 Task: Look for Airbnb properties in San Cataldo, Italy from 5th December, 2023 to 13th December, 2023 for 6 adults.3 bedrooms having 3 beds and 3 bathrooms. Property type can be house. Booking option can be shelf check-in. Look for 3 properties as per requirement.
Action: Mouse moved to (453, 101)
Screenshot: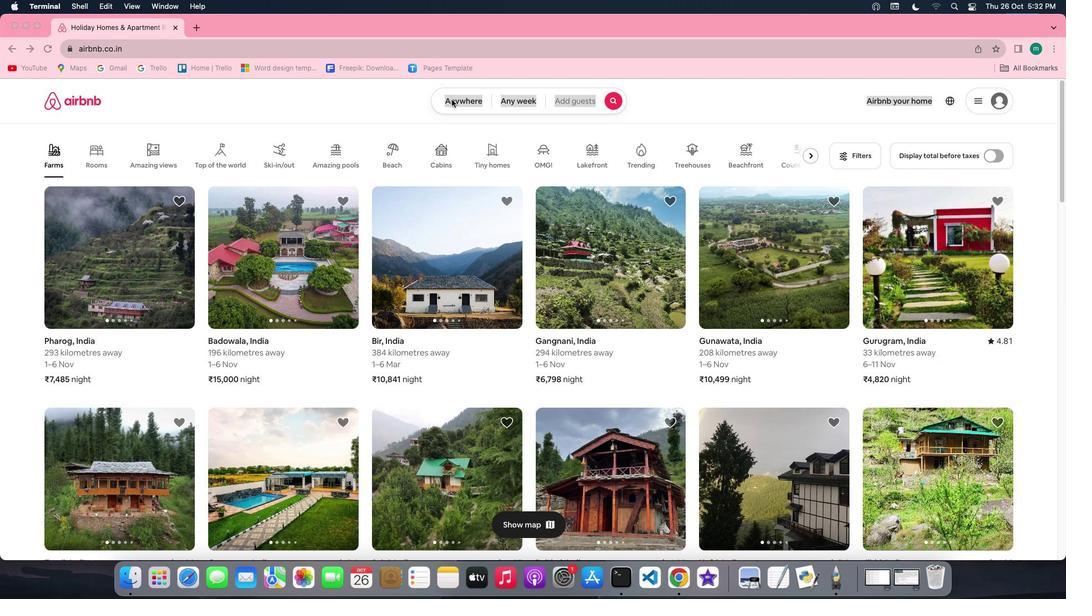
Action: Mouse pressed left at (453, 101)
Screenshot: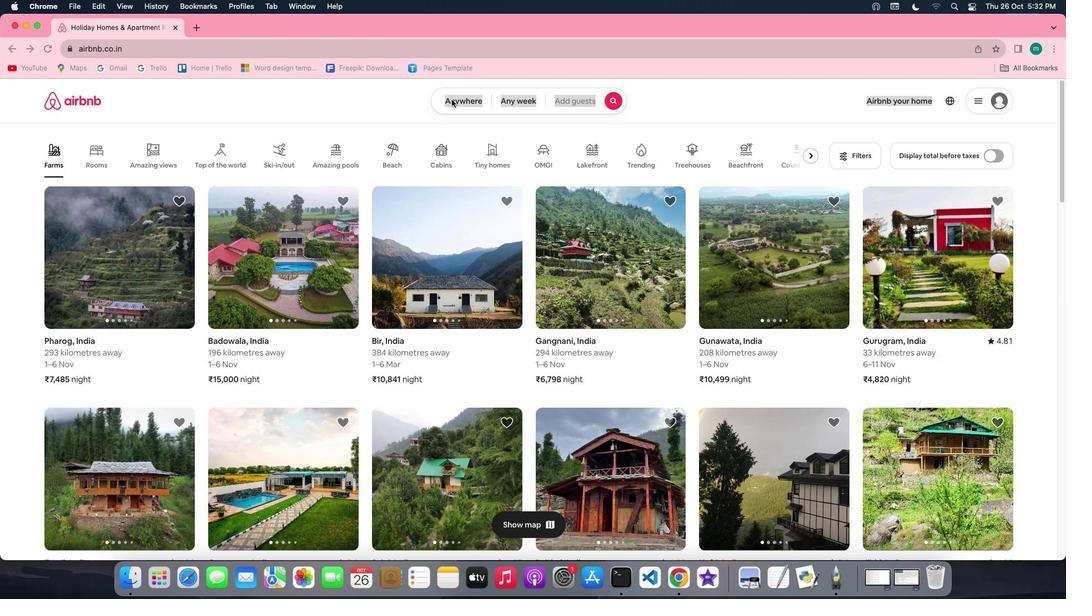 
Action: Mouse pressed left at (453, 101)
Screenshot: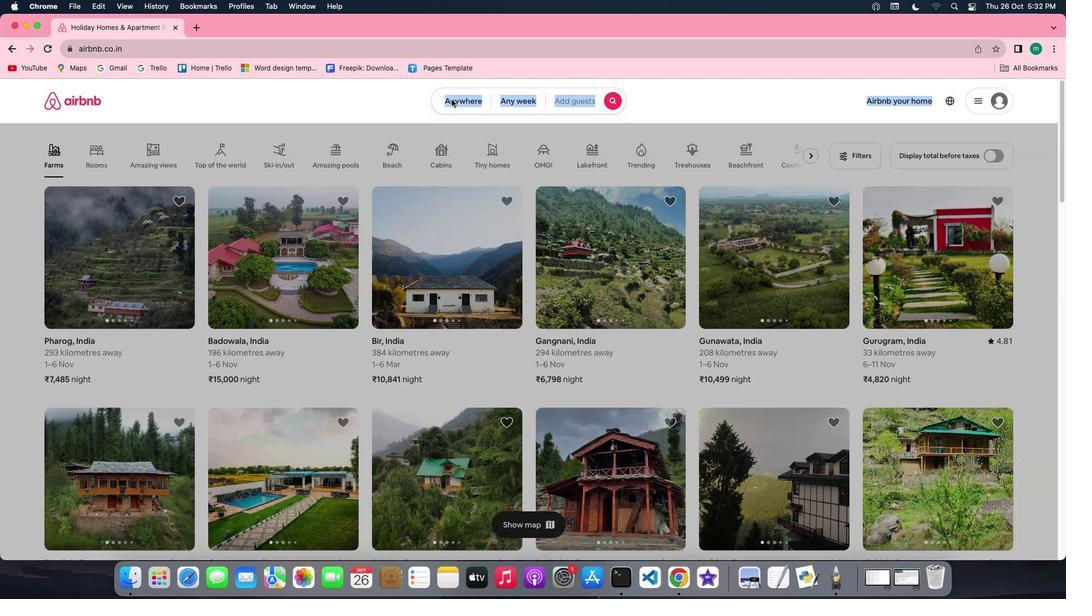 
Action: Mouse moved to (410, 147)
Screenshot: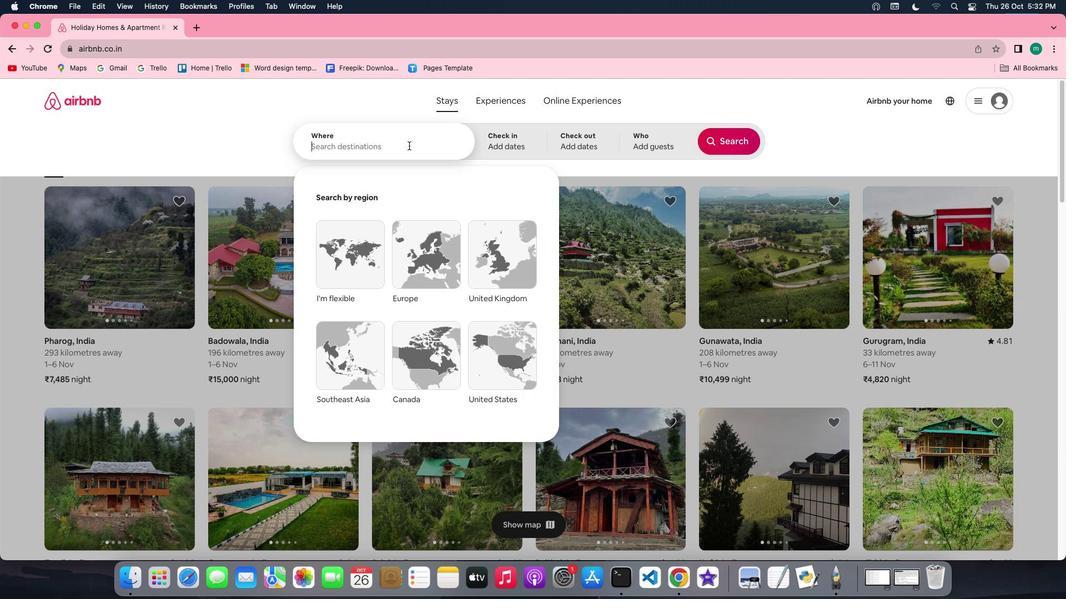 
Action: Mouse pressed left at (410, 147)
Screenshot: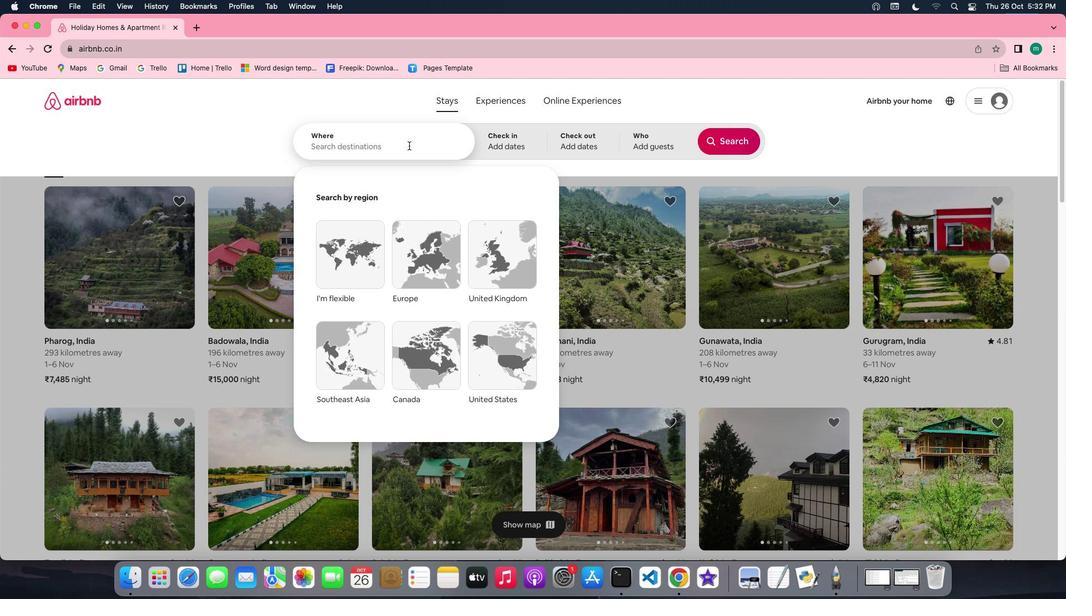 
Action: Key pressed Key.shift'S''a''n'Key.spaceKey.shift'C''a''t''a''l''d''o'','Key.spaceKey.shift'i''t''a''l''y'
Screenshot: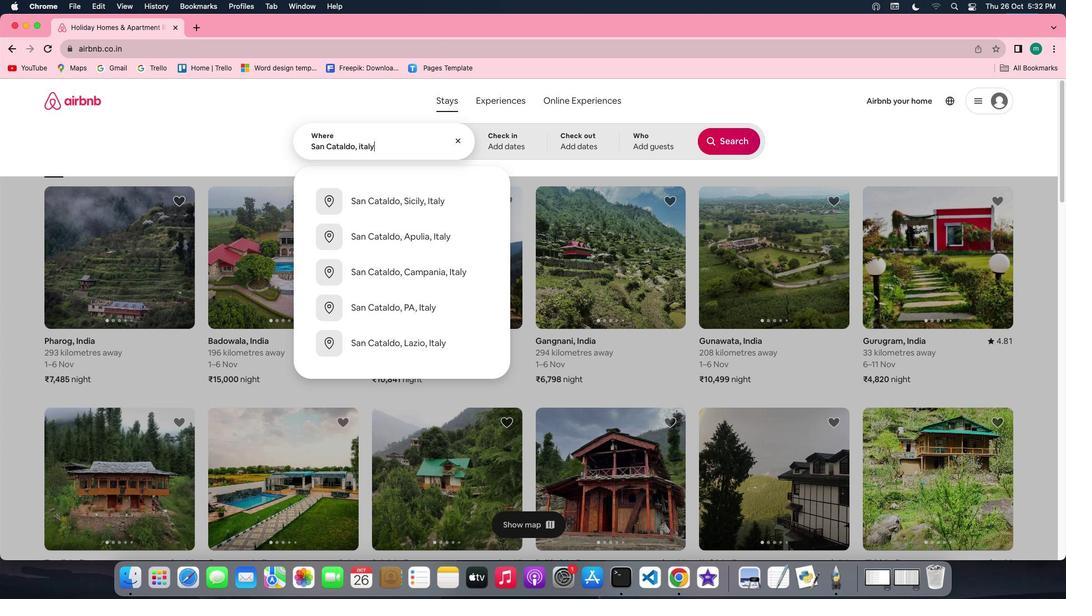 
Action: Mouse moved to (504, 144)
Screenshot: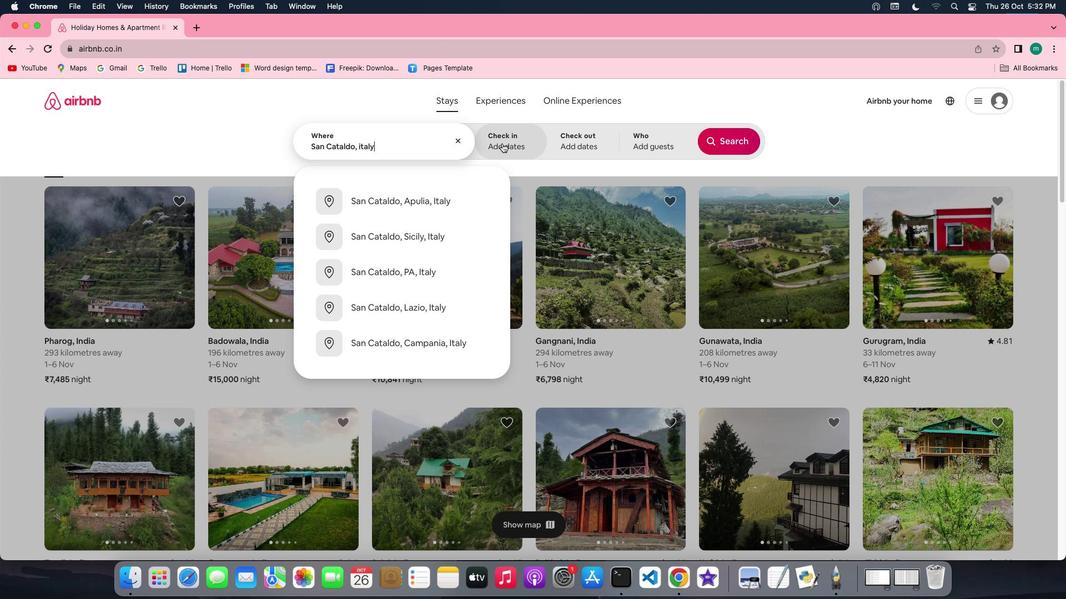 
Action: Mouse pressed left at (504, 144)
Screenshot: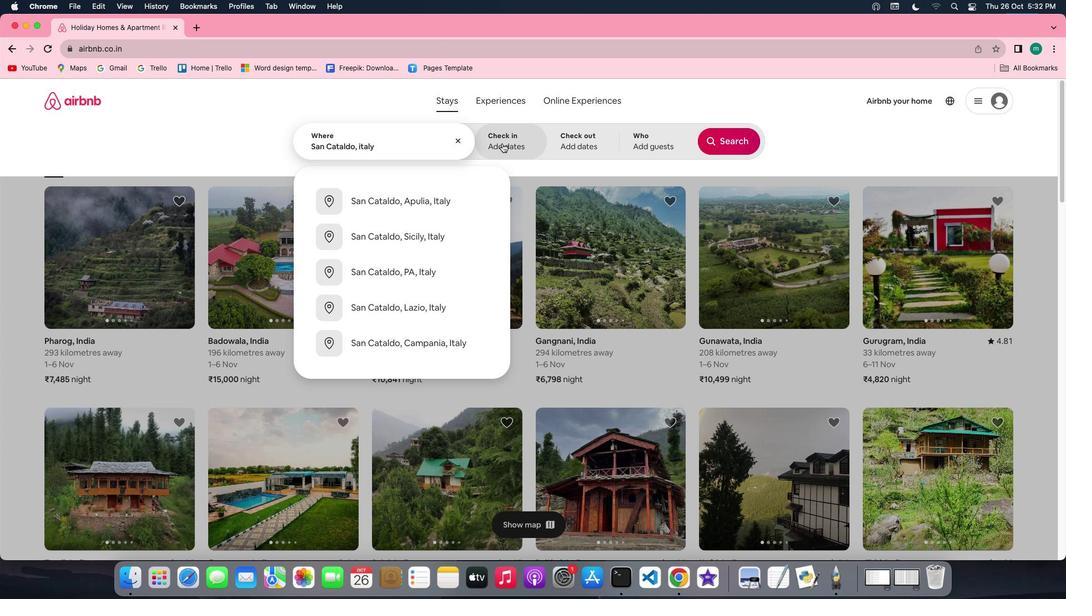 
Action: Mouse moved to (721, 232)
Screenshot: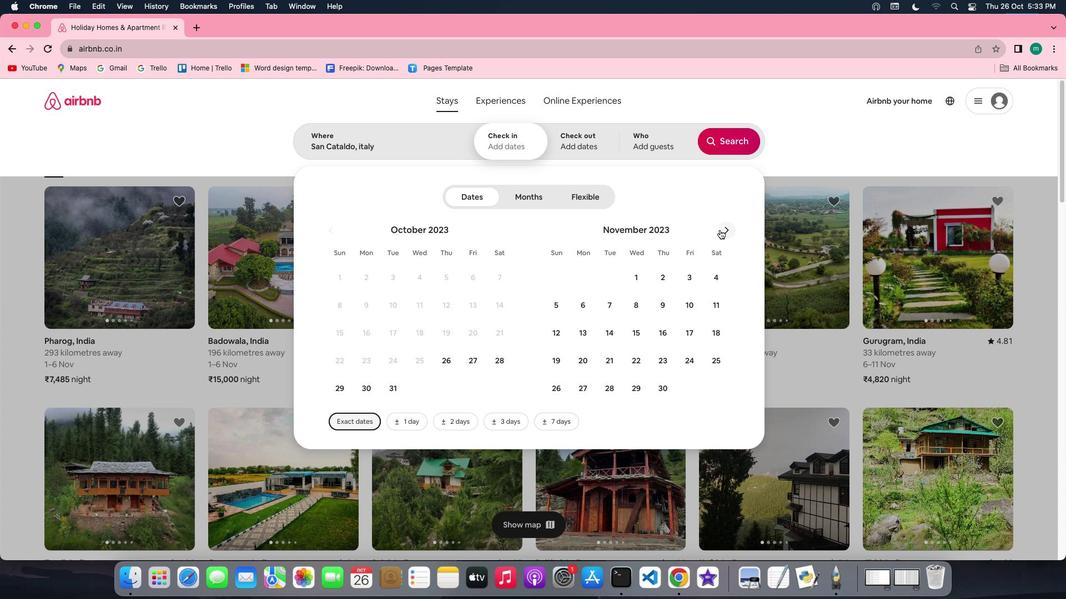
Action: Mouse pressed left at (721, 232)
Screenshot: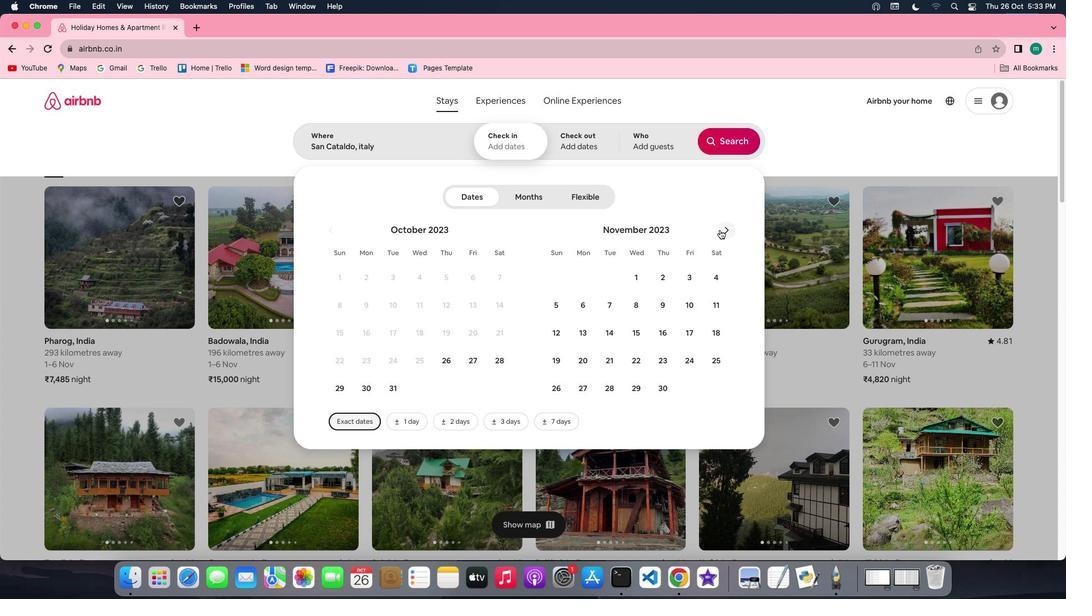 
Action: Mouse moved to (614, 313)
Screenshot: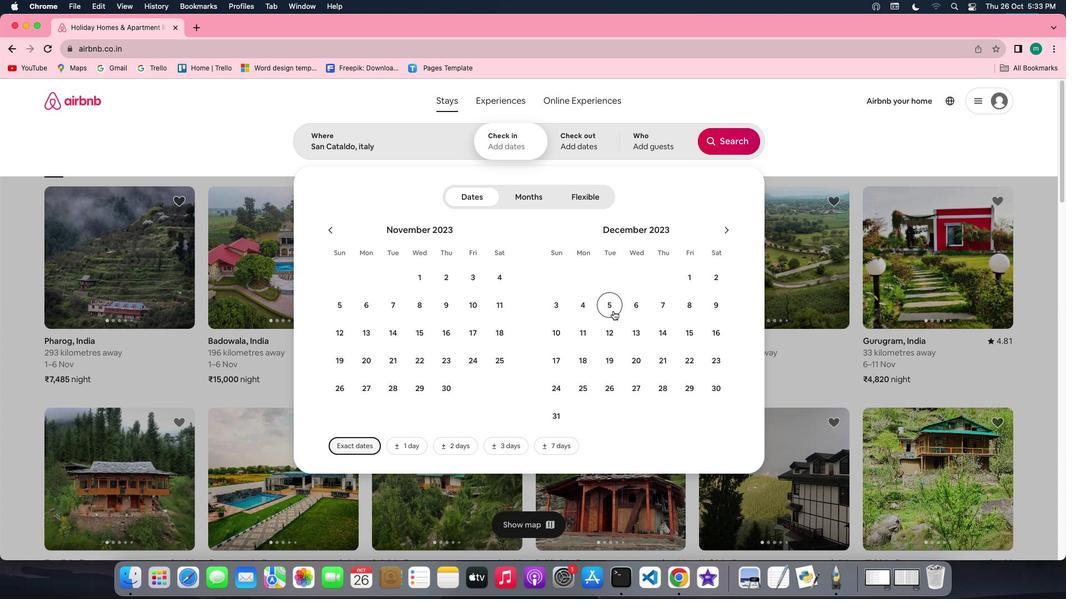 
Action: Mouse pressed left at (614, 313)
Screenshot: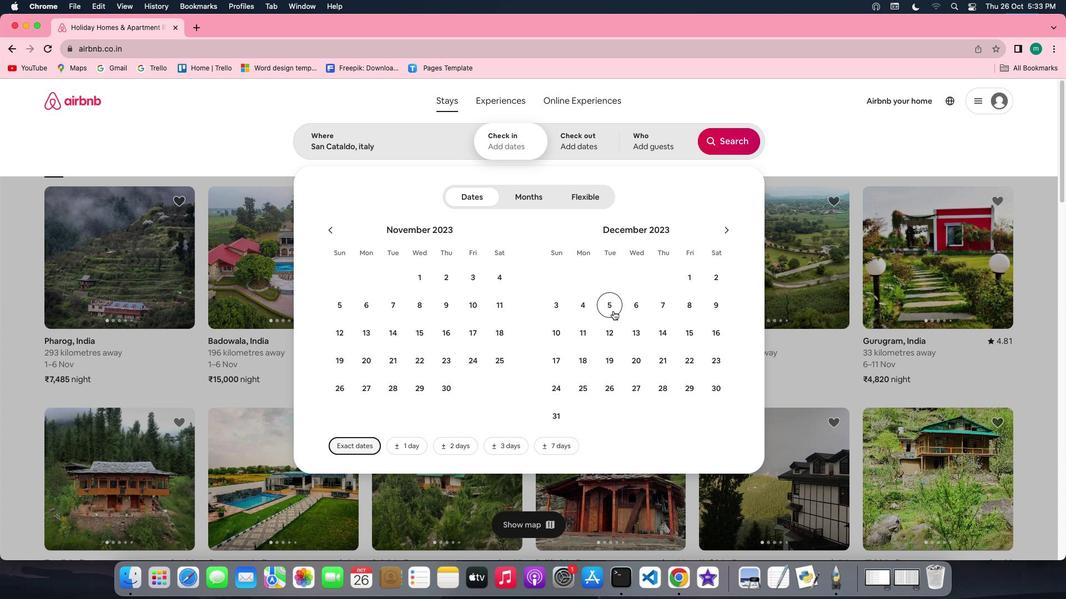 
Action: Mouse moved to (637, 337)
Screenshot: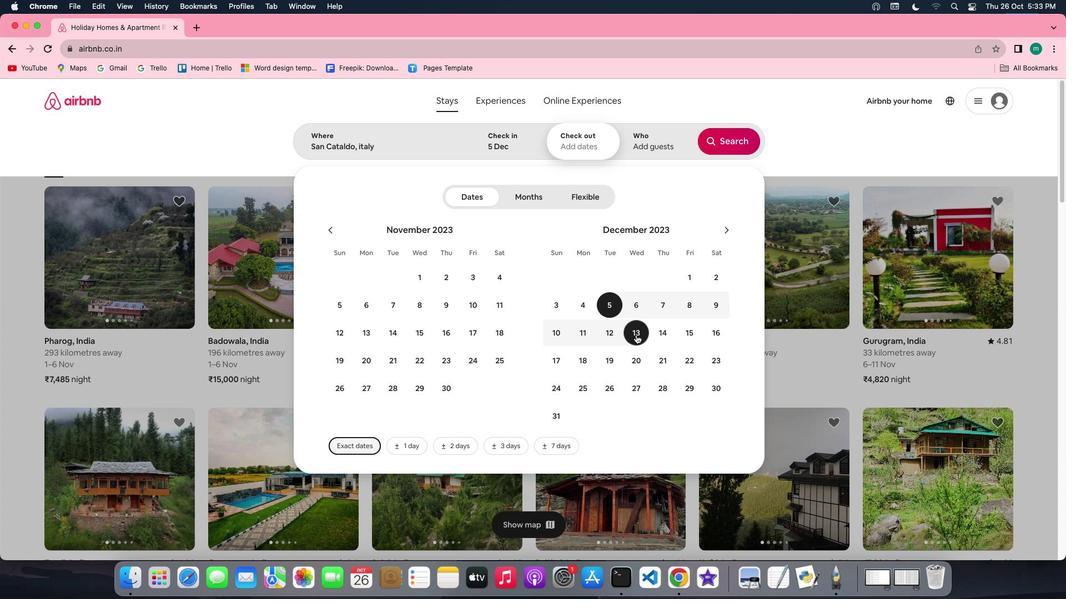 
Action: Mouse pressed left at (637, 337)
Screenshot: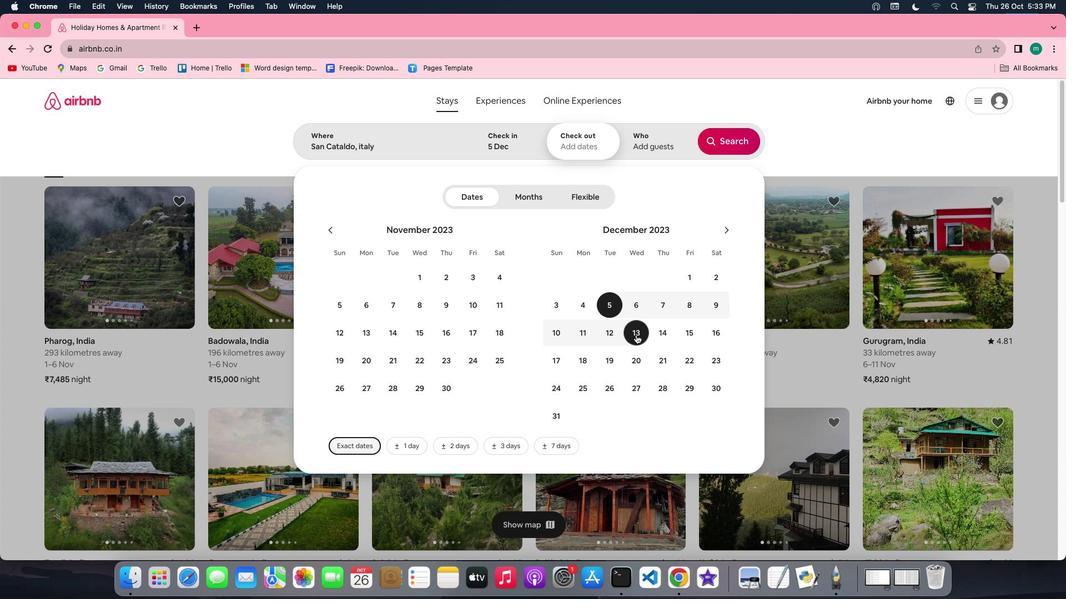 
Action: Mouse moved to (651, 157)
Screenshot: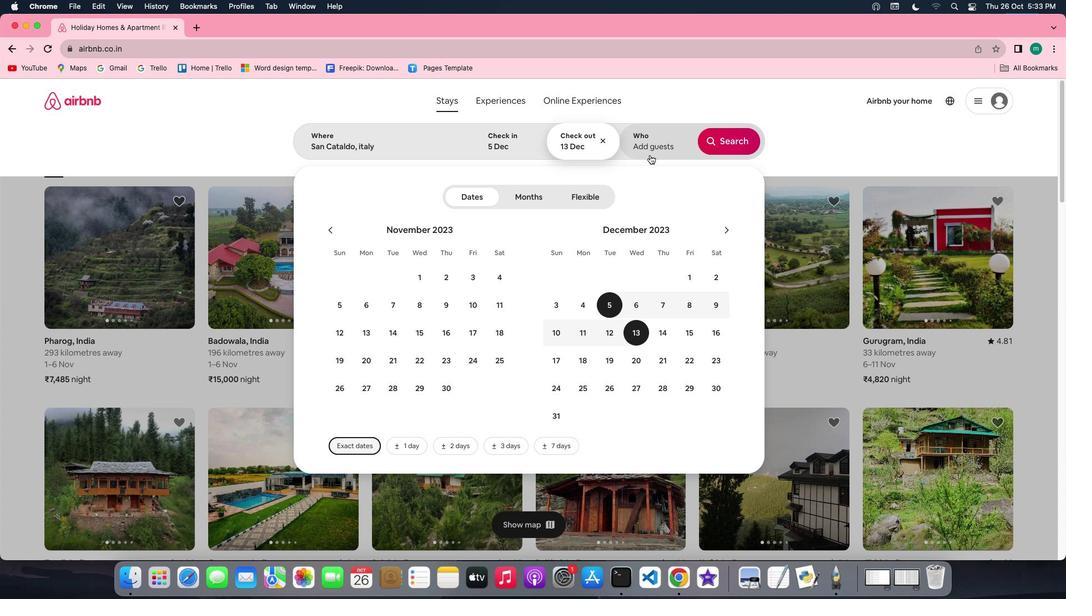 
Action: Mouse pressed left at (651, 157)
Screenshot: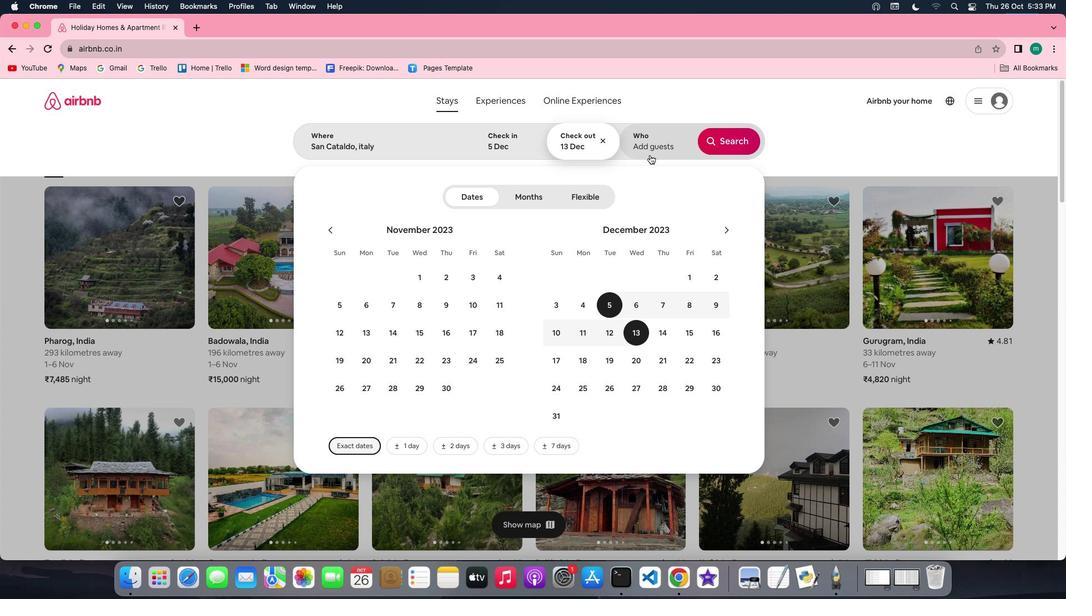 
Action: Mouse moved to (738, 202)
Screenshot: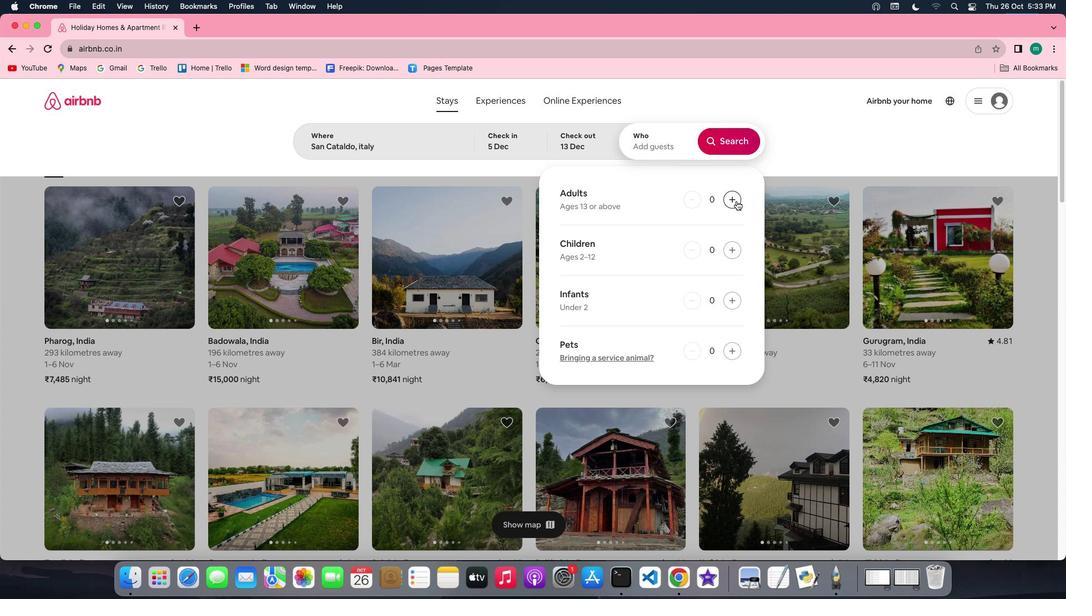 
Action: Mouse pressed left at (738, 202)
Screenshot: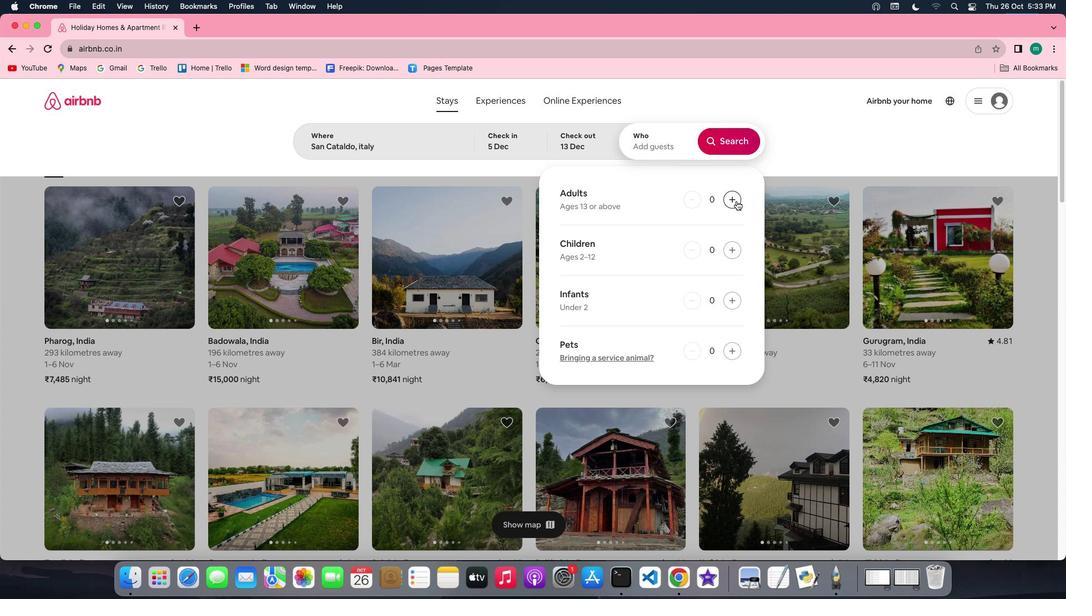 
Action: Mouse pressed left at (738, 202)
Screenshot: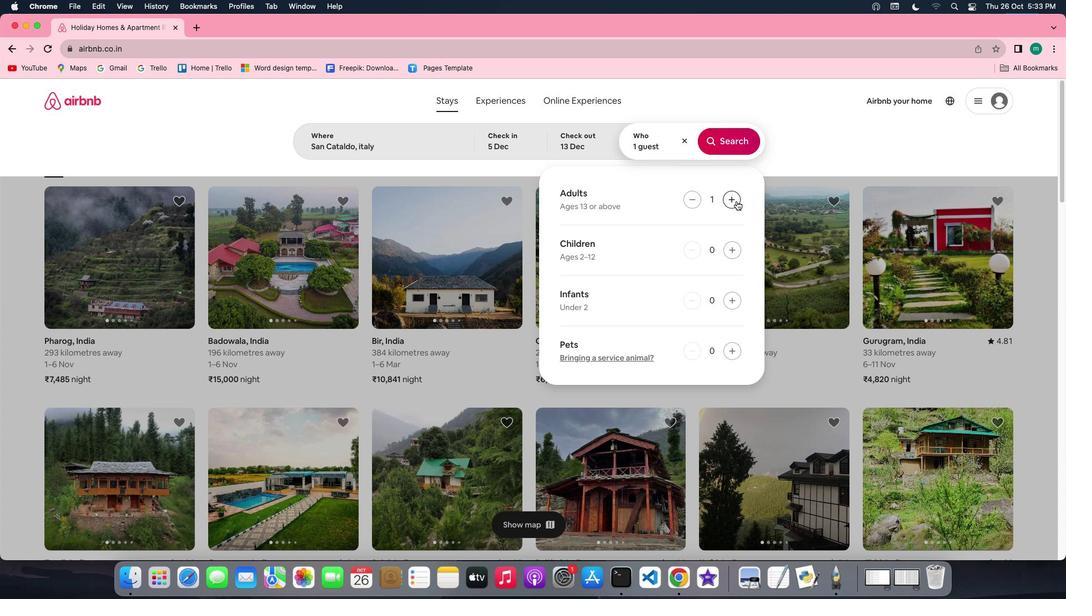 
Action: Mouse pressed left at (738, 202)
Screenshot: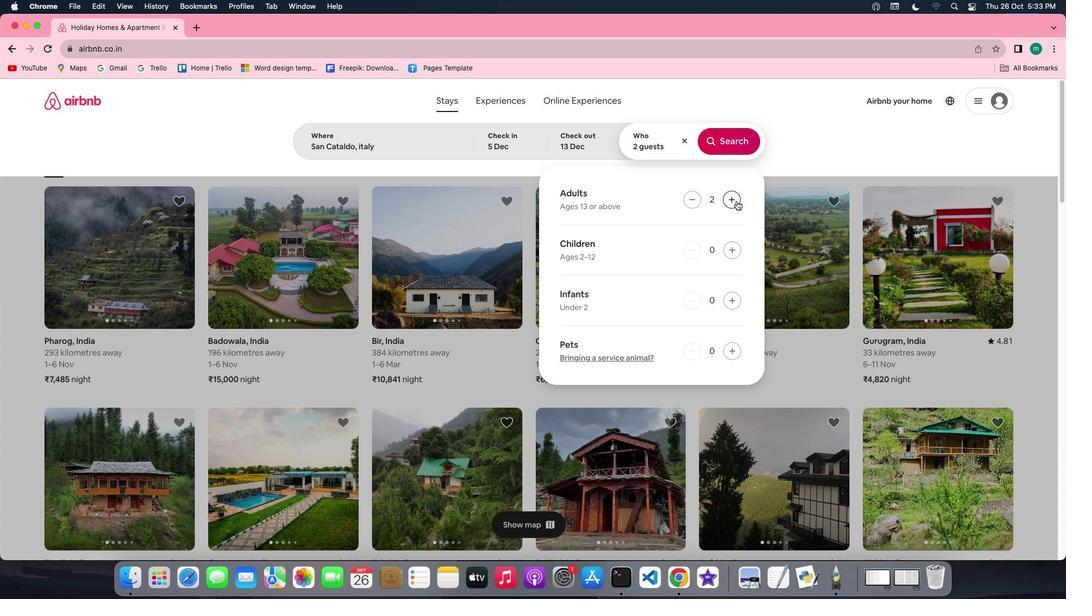 
Action: Mouse pressed left at (738, 202)
Screenshot: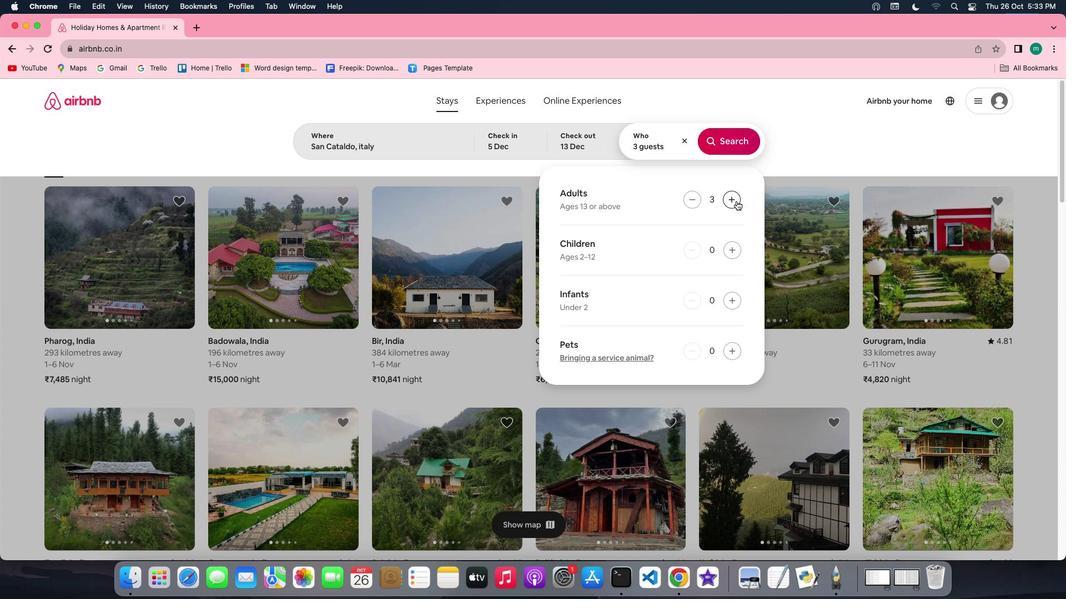 
Action: Mouse pressed left at (738, 202)
Screenshot: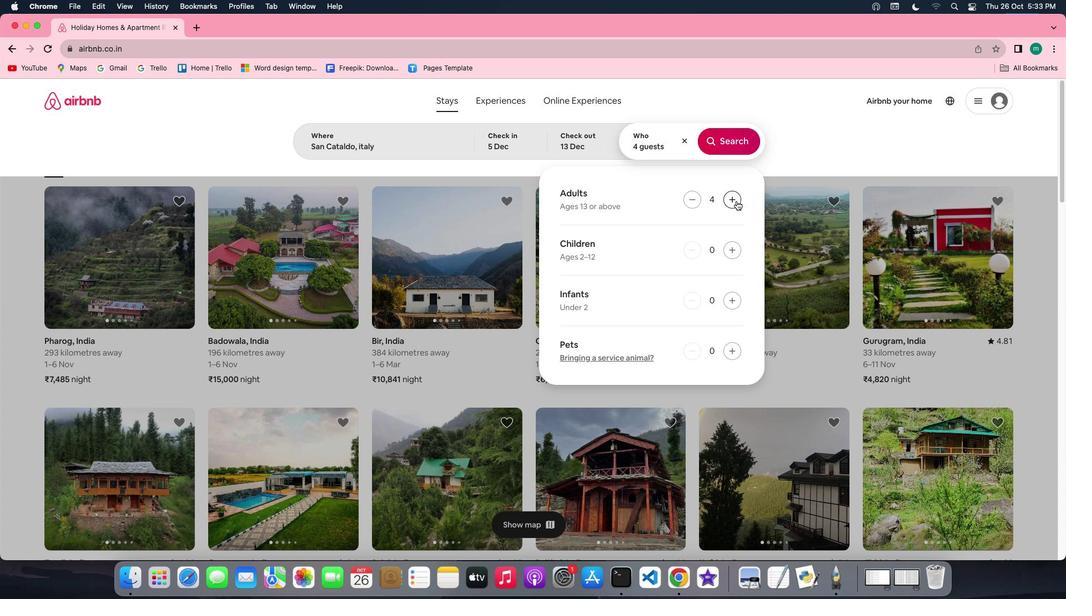 
Action: Mouse pressed left at (738, 202)
Screenshot: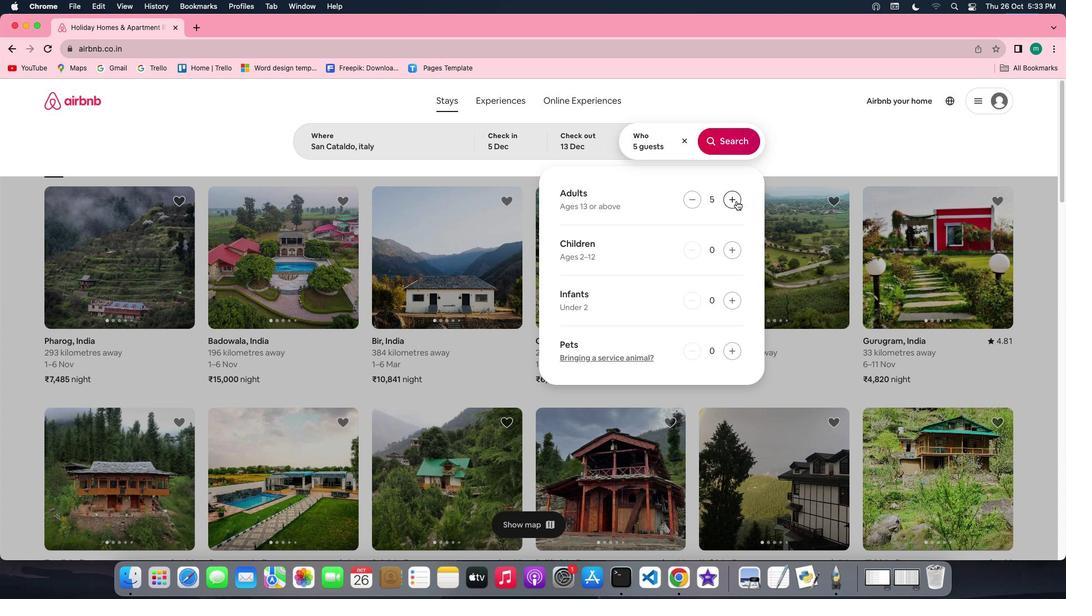 
Action: Mouse moved to (736, 141)
Screenshot: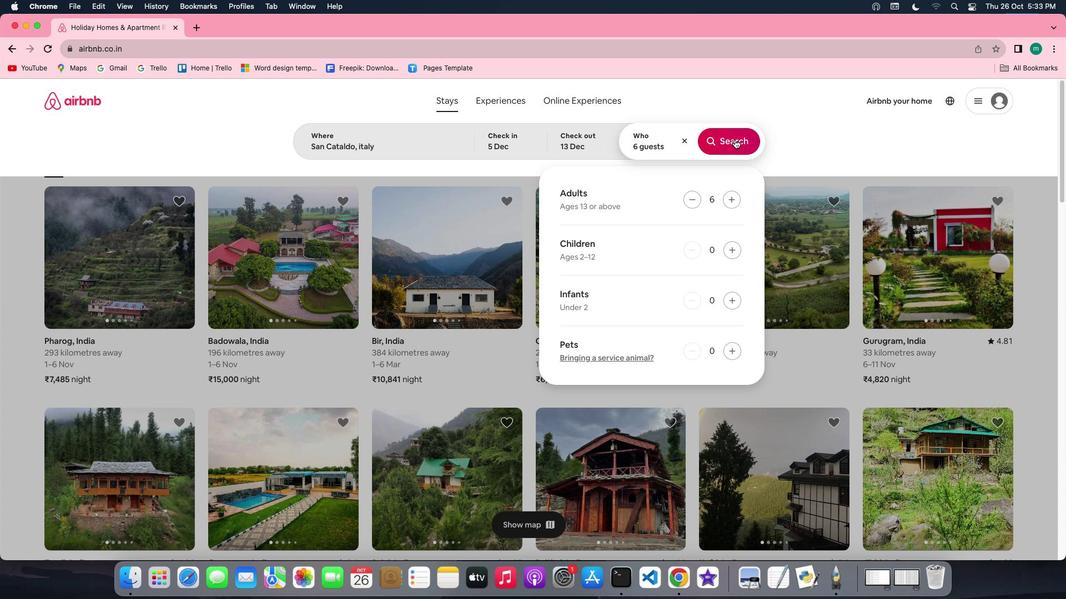 
Action: Mouse pressed left at (736, 141)
Screenshot: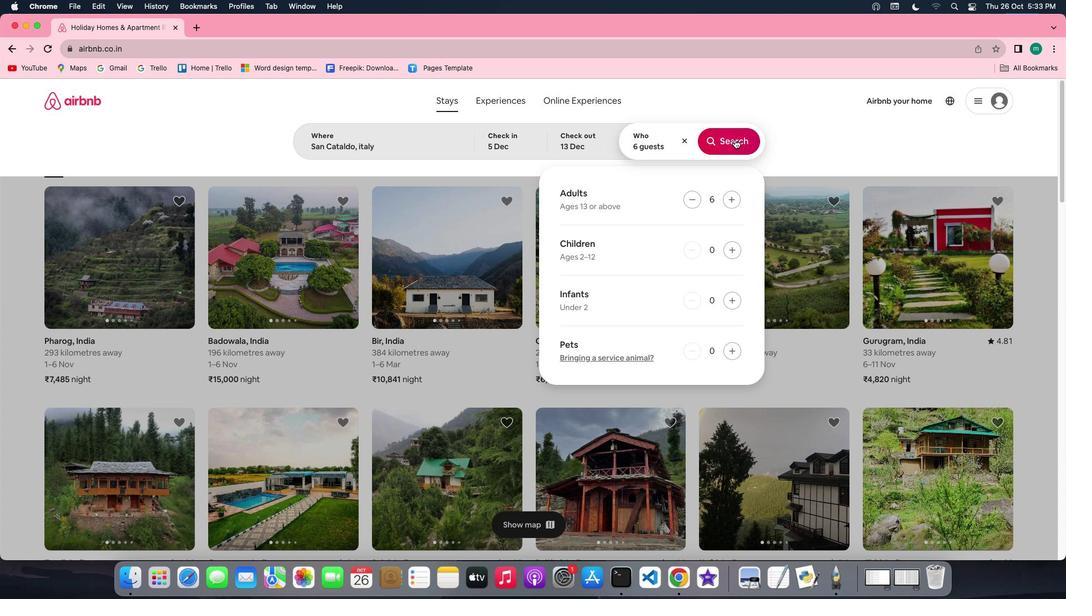 
Action: Mouse moved to (898, 145)
Screenshot: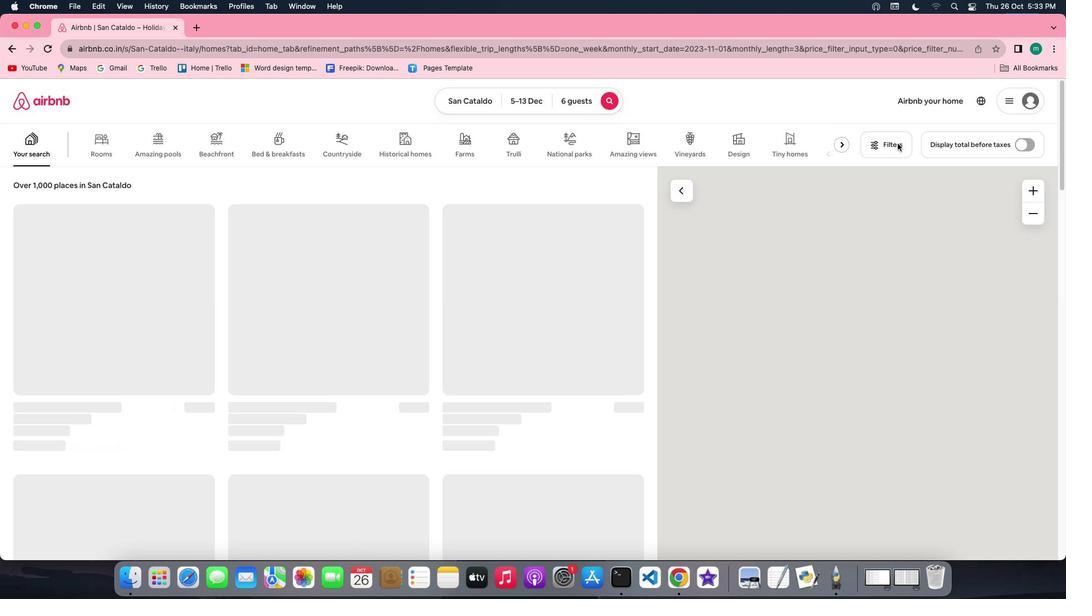 
Action: Mouse pressed left at (898, 145)
Screenshot: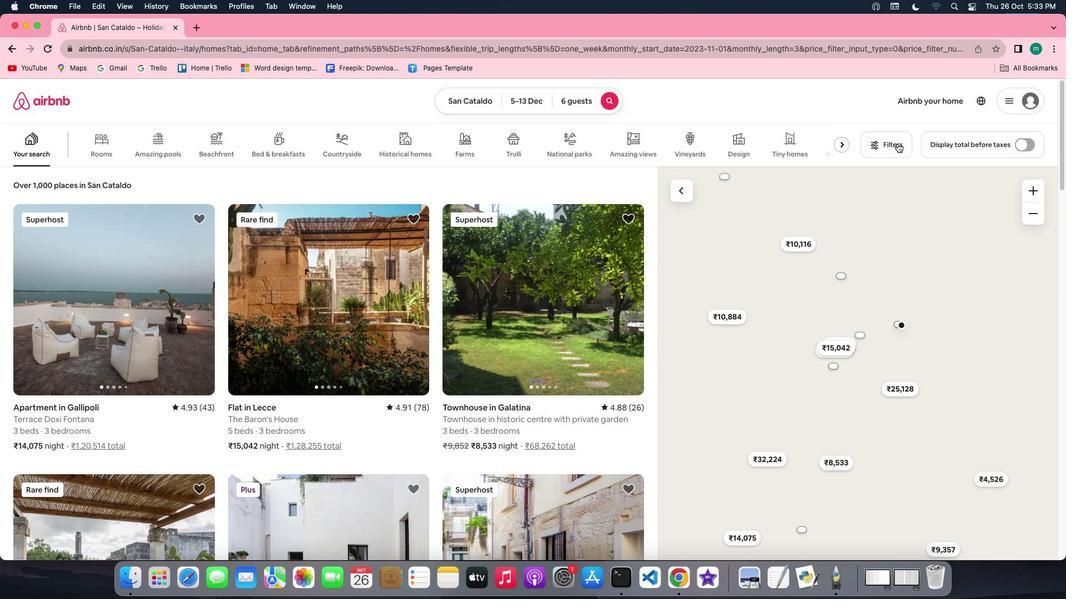 
Action: Mouse moved to (629, 299)
Screenshot: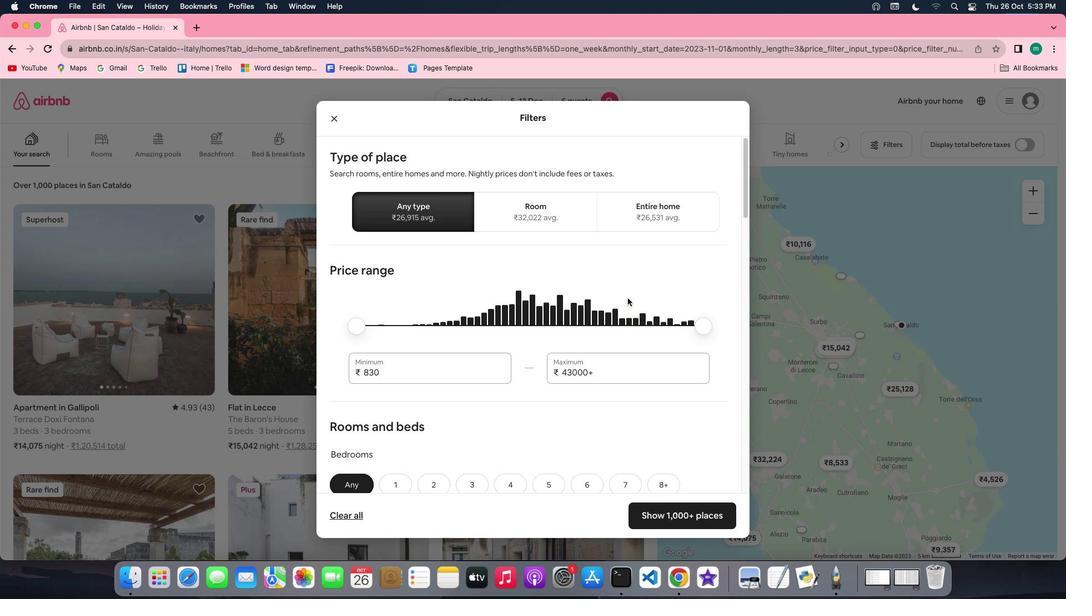 
Action: Mouse scrolled (629, 299) with delta (1, 1)
Screenshot: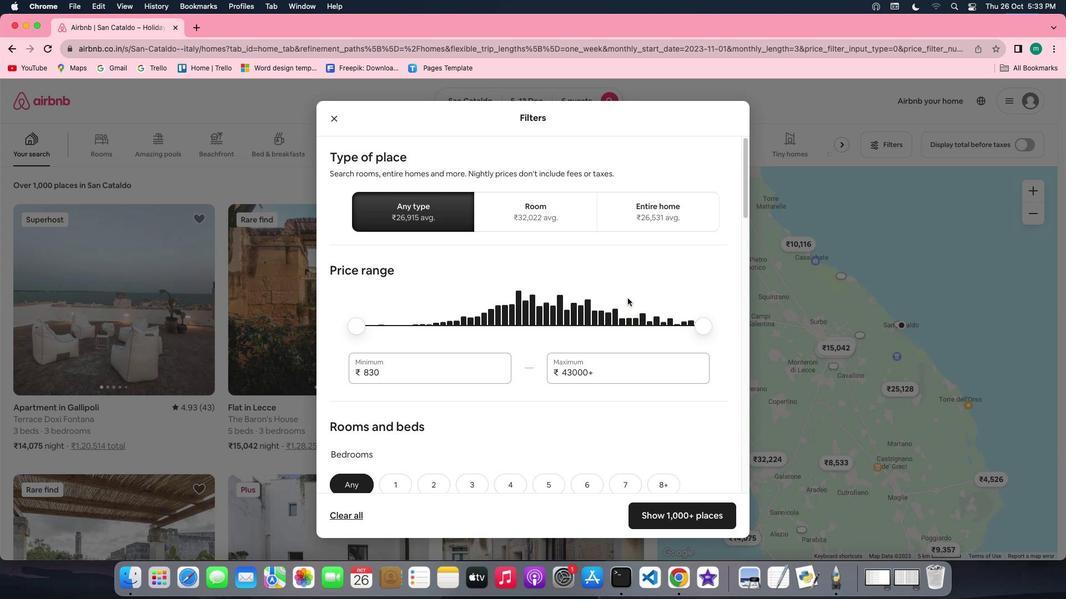 
Action: Mouse scrolled (629, 299) with delta (1, 1)
Screenshot: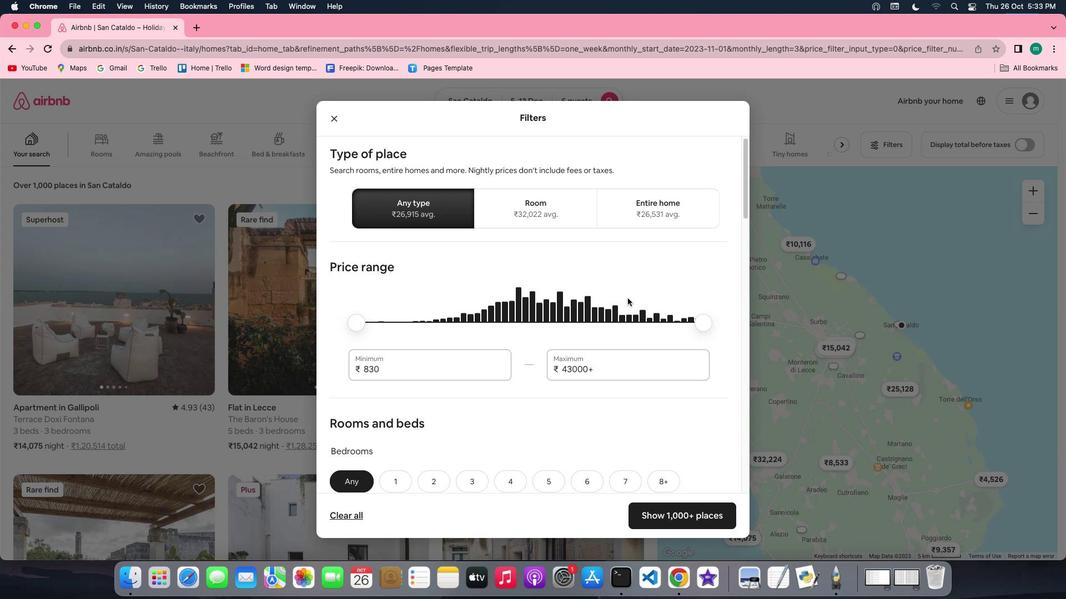 
Action: Mouse scrolled (629, 299) with delta (1, 0)
Screenshot: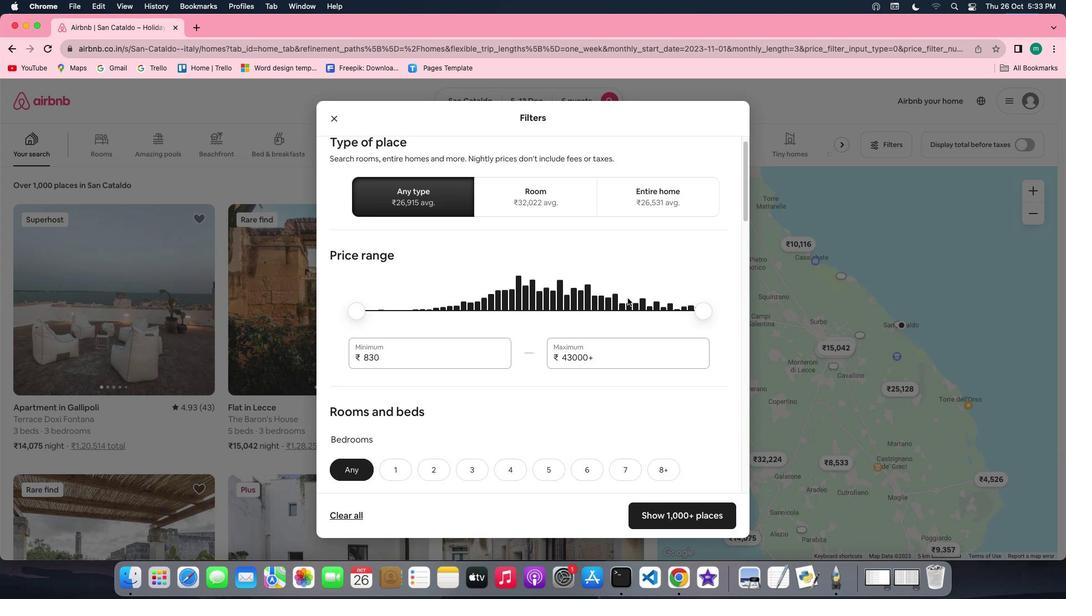 
Action: Mouse scrolled (629, 299) with delta (1, 0)
Screenshot: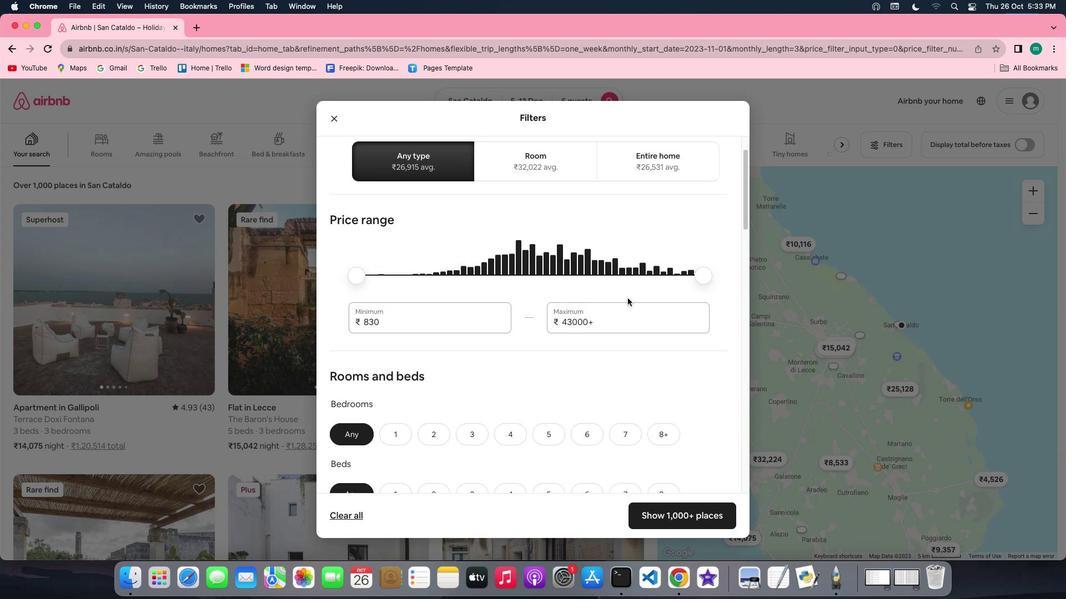 
Action: Mouse scrolled (629, 299) with delta (1, 0)
Screenshot: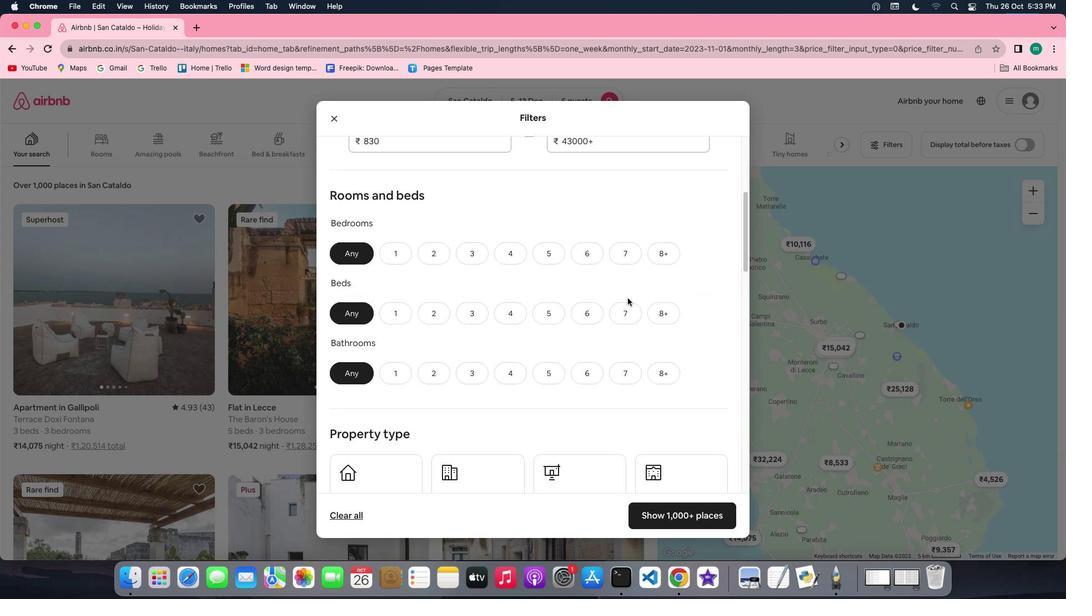 
Action: Mouse moved to (476, 189)
Screenshot: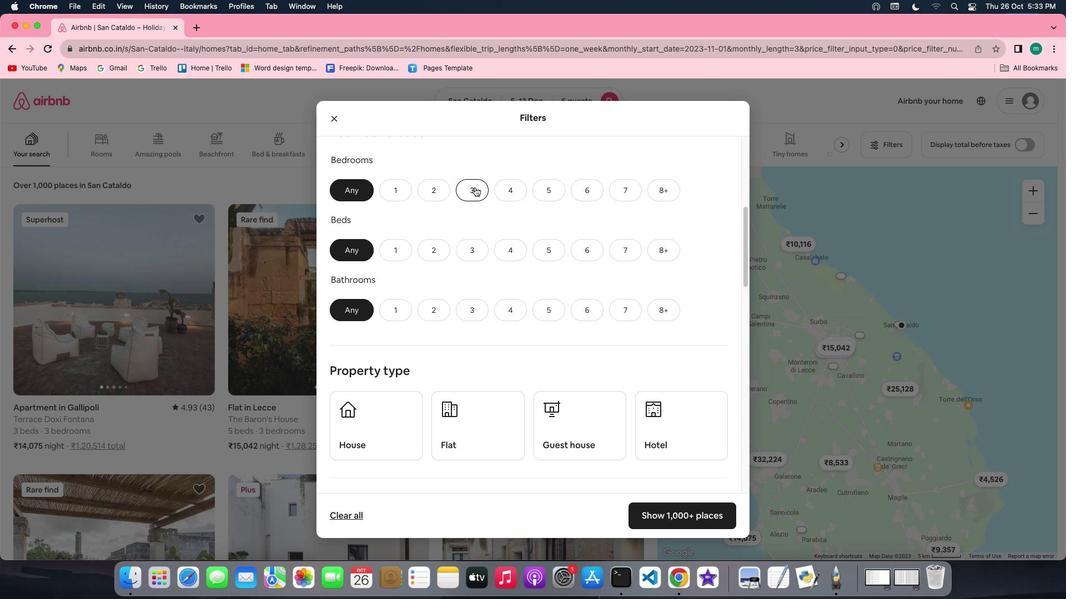 
Action: Mouse pressed left at (476, 189)
Screenshot: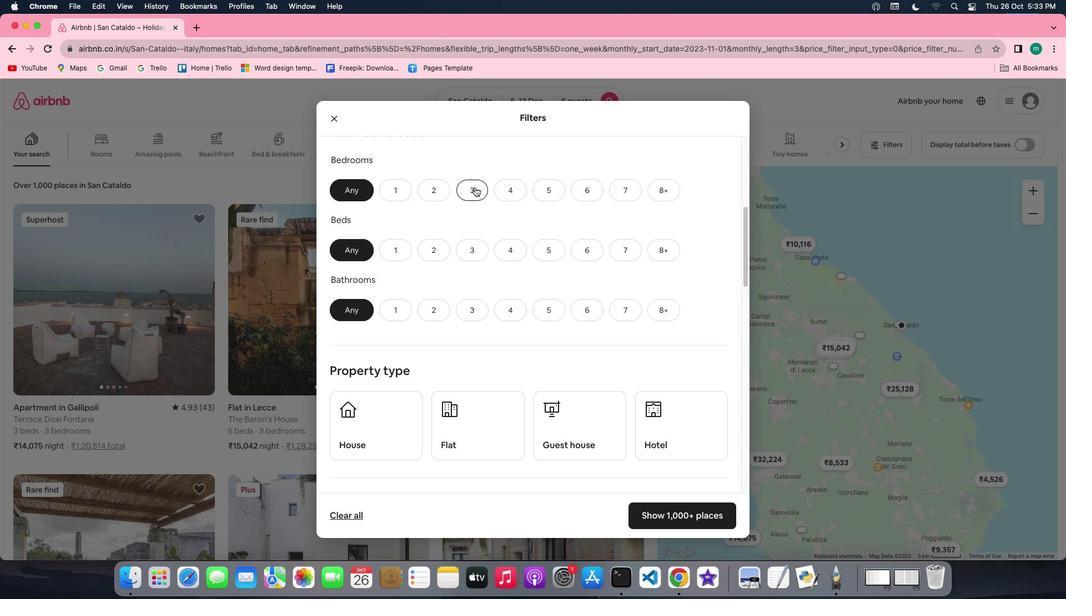 
Action: Mouse moved to (554, 262)
Screenshot: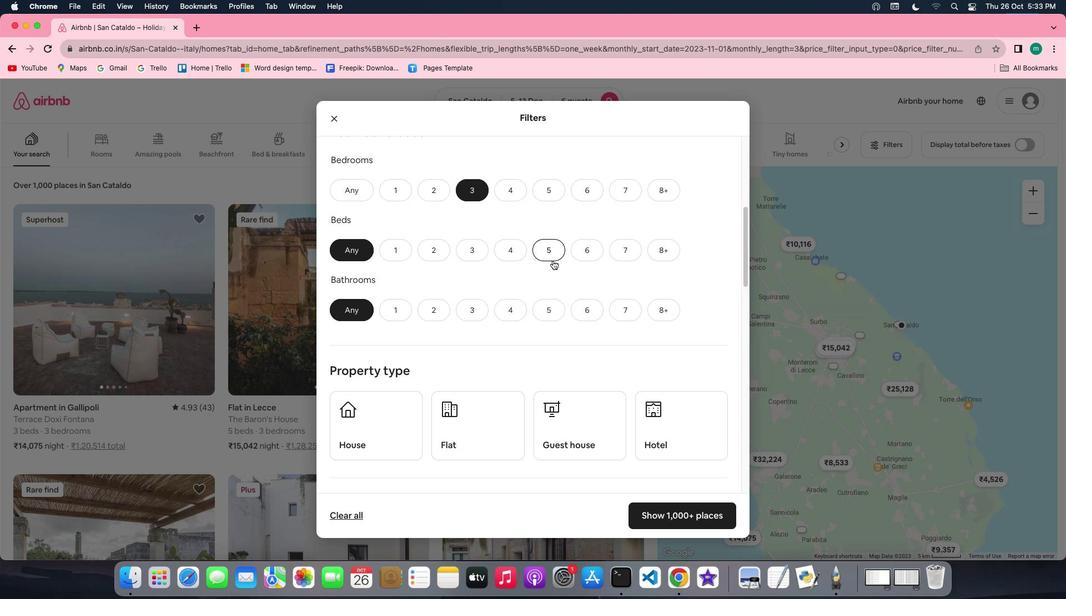 
Action: Mouse scrolled (554, 262) with delta (1, 1)
Screenshot: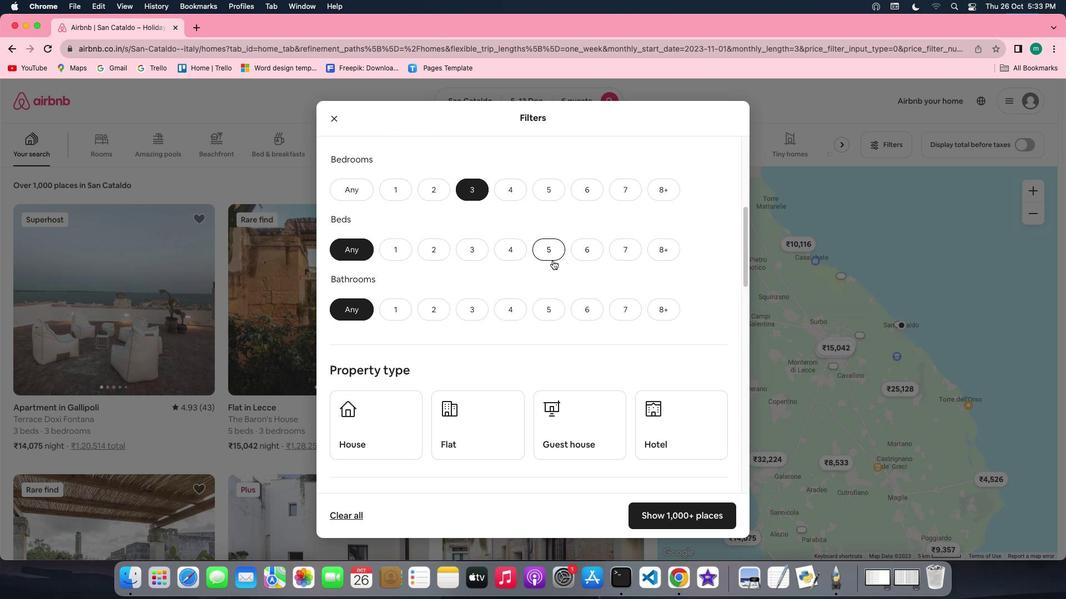 
Action: Mouse scrolled (554, 262) with delta (1, 1)
Screenshot: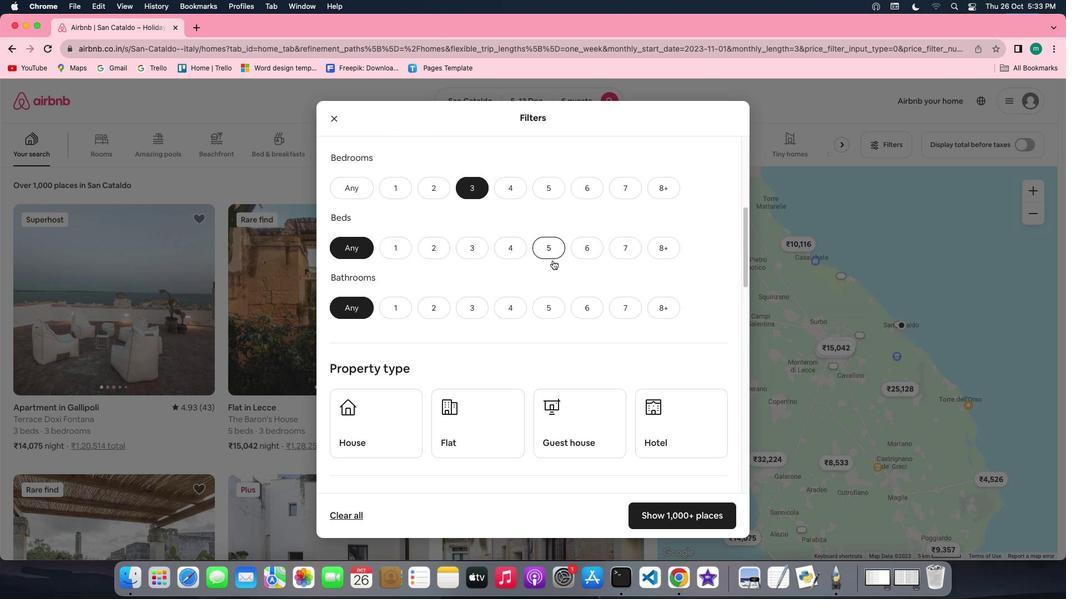 
Action: Mouse scrolled (554, 262) with delta (1, 1)
Screenshot: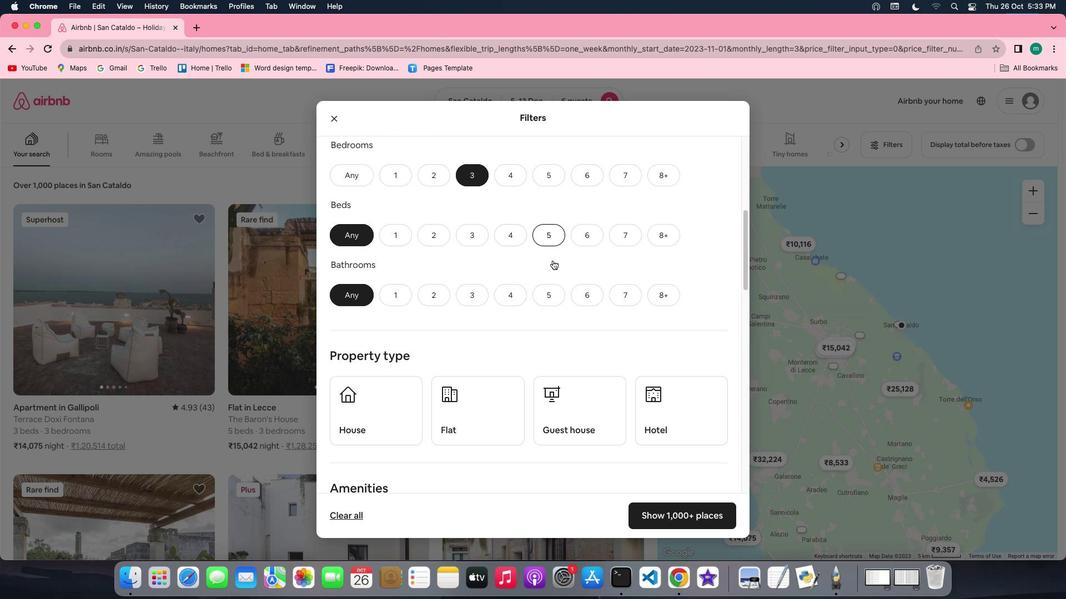 
Action: Mouse scrolled (554, 262) with delta (1, 1)
Screenshot: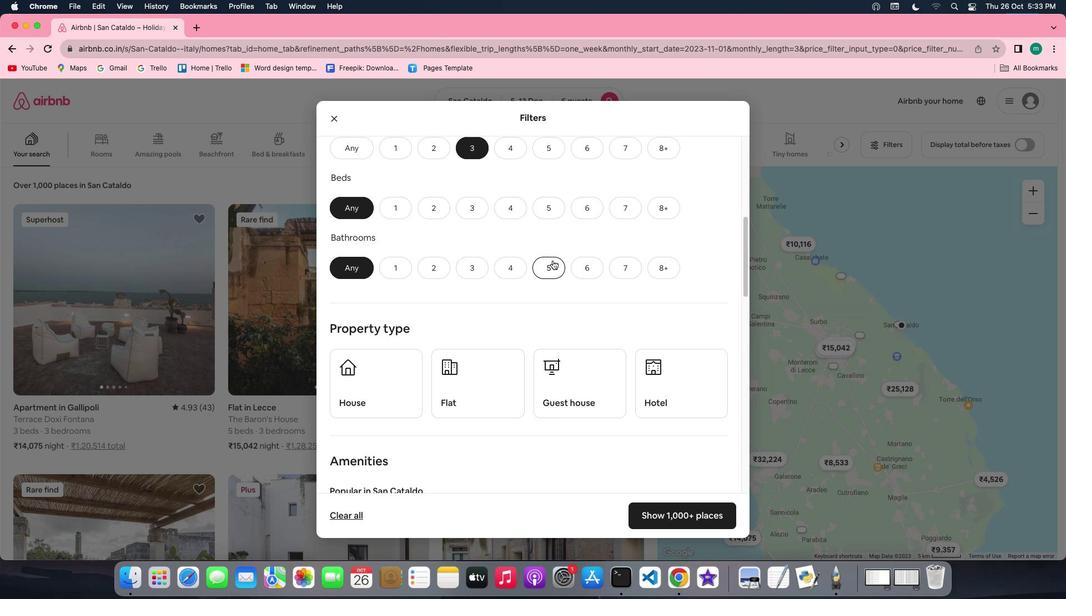 
Action: Mouse scrolled (554, 262) with delta (1, 1)
Screenshot: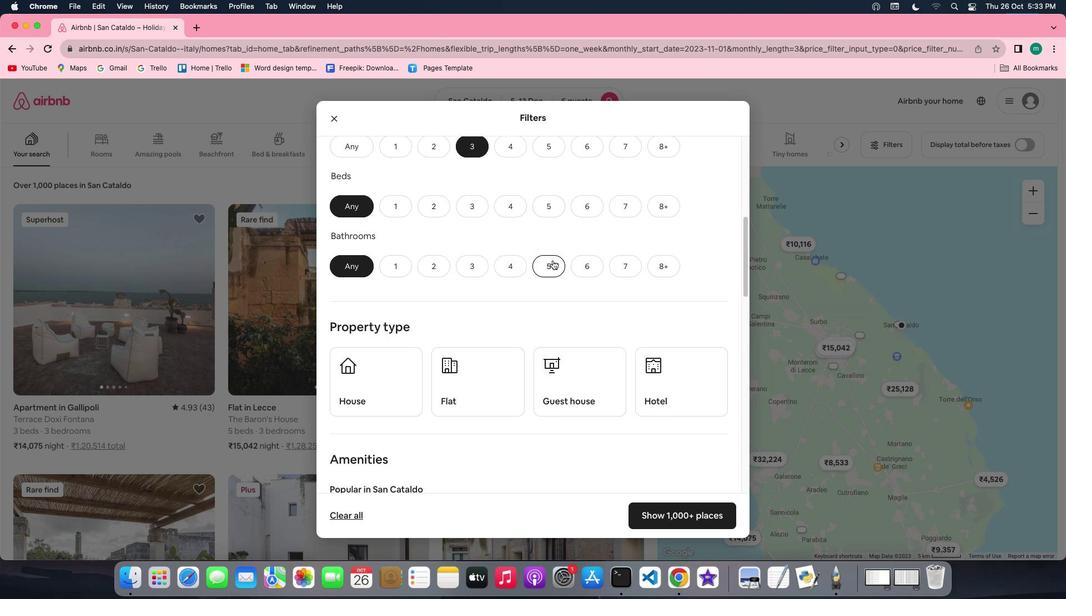 
Action: Mouse scrolled (554, 262) with delta (1, 1)
Screenshot: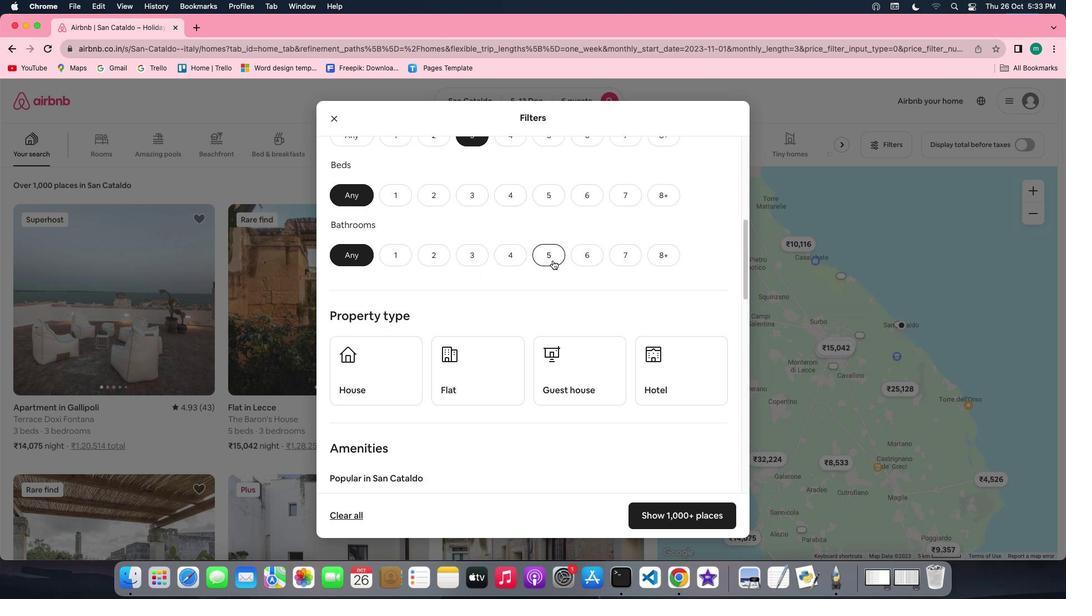 
Action: Mouse moved to (479, 163)
Screenshot: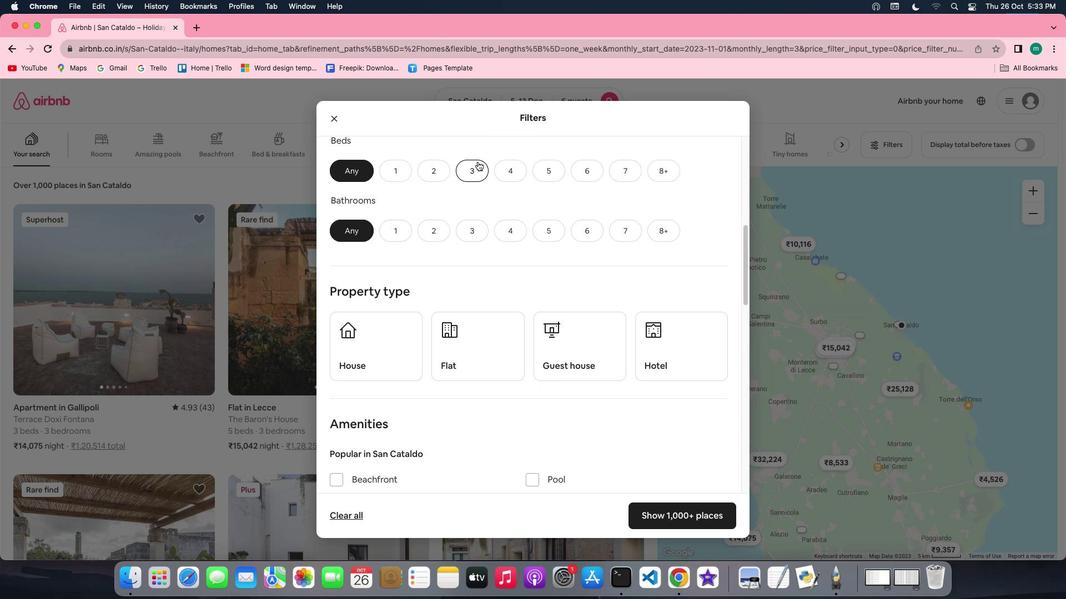 
Action: Mouse pressed left at (479, 163)
Screenshot: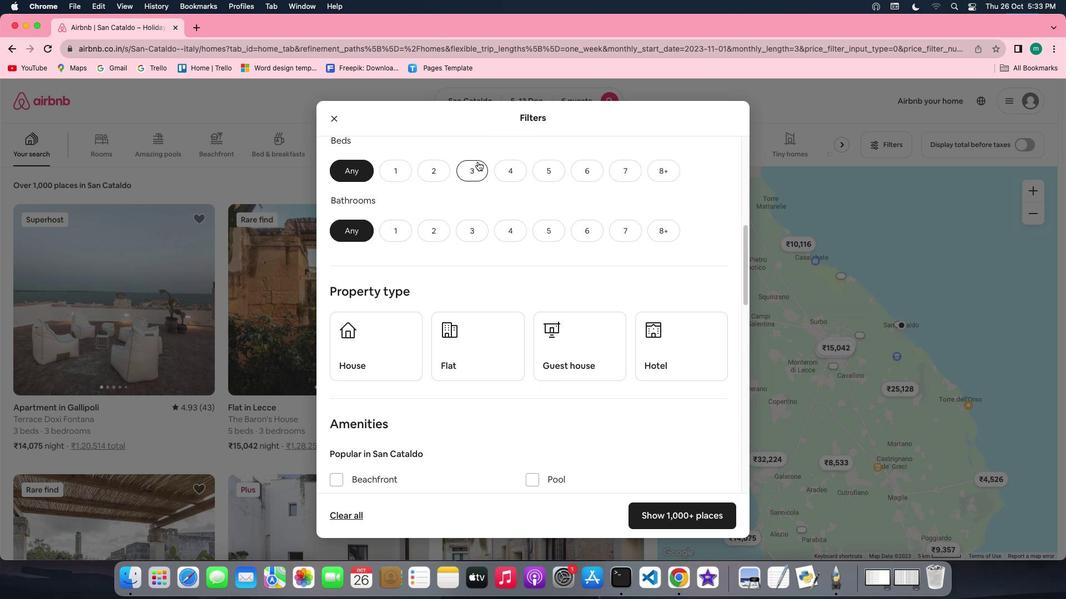
Action: Mouse moved to (484, 227)
Screenshot: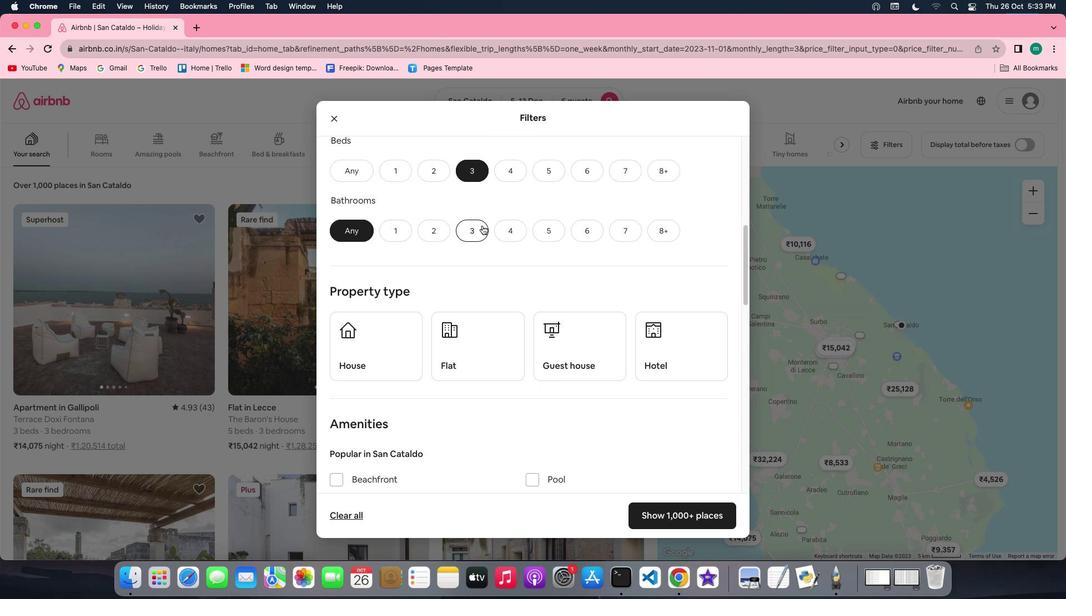 
Action: Mouse pressed left at (484, 227)
Screenshot: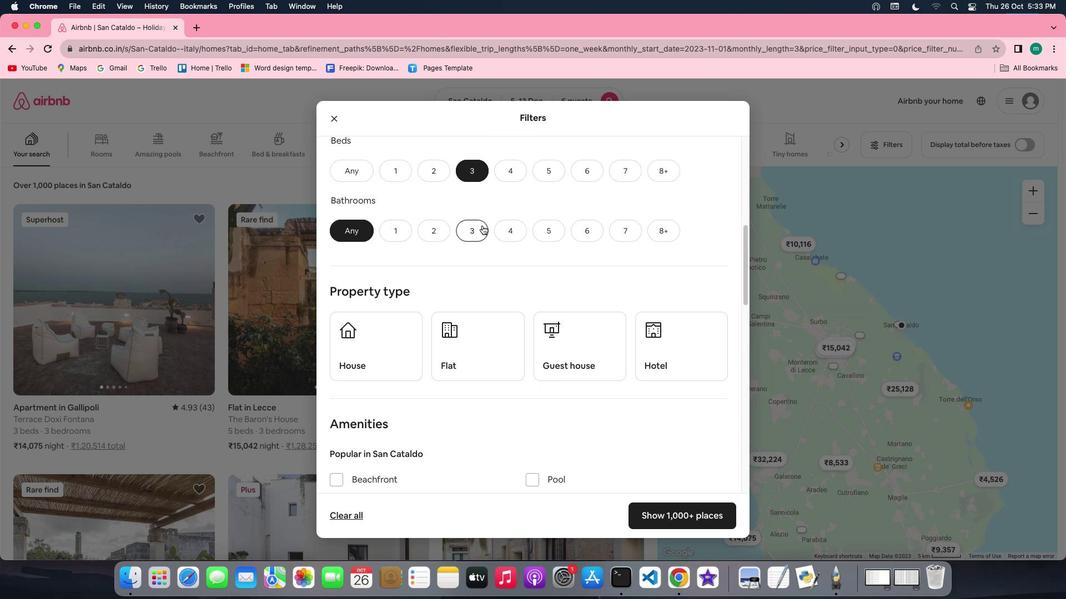 
Action: Mouse moved to (623, 247)
Screenshot: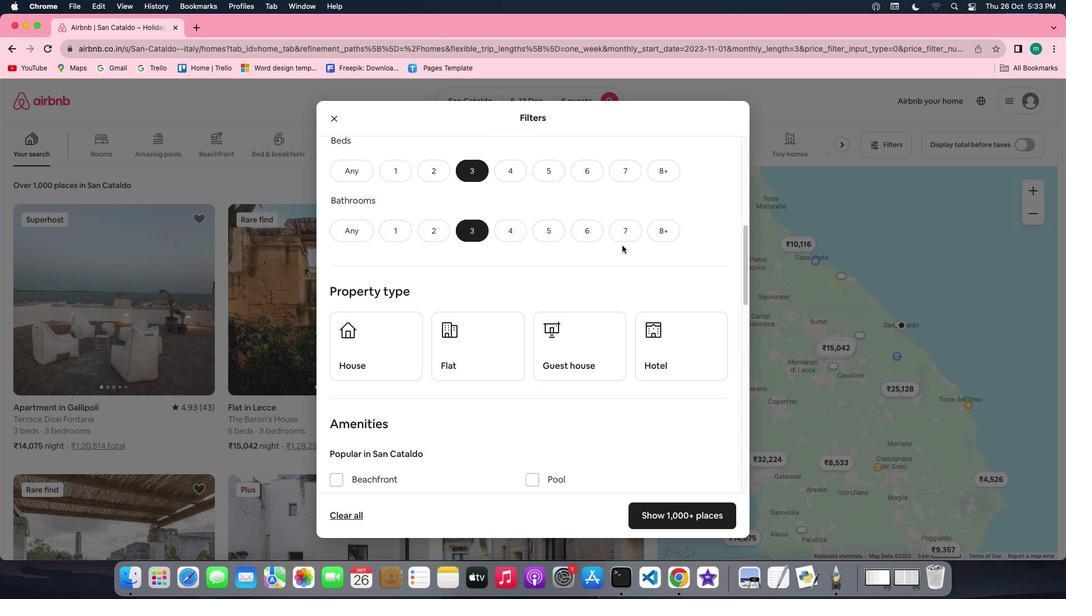 
Action: Mouse scrolled (623, 247) with delta (1, 1)
Screenshot: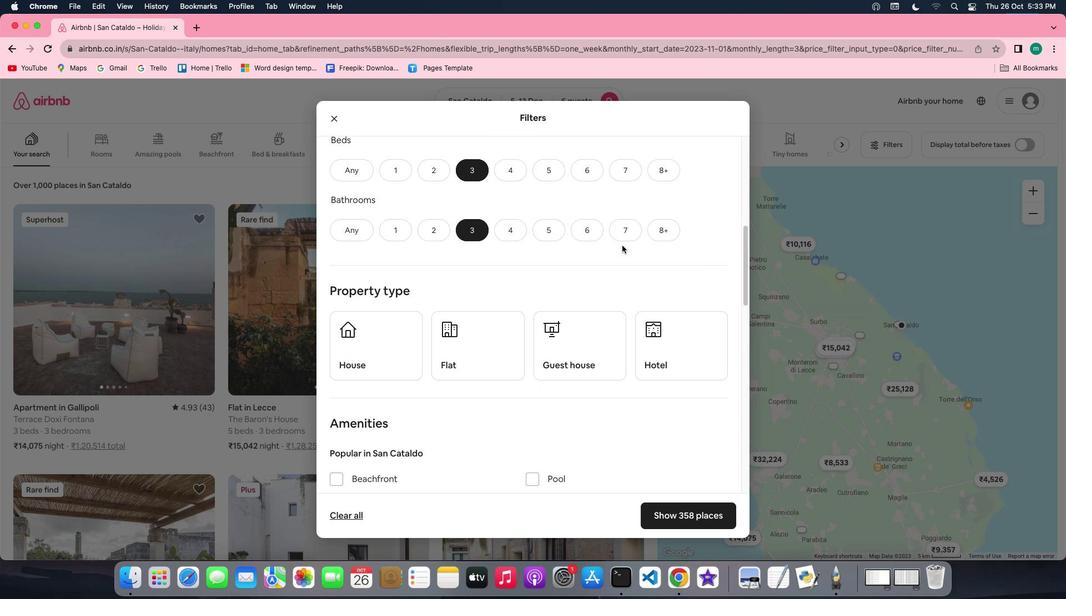 
Action: Mouse scrolled (623, 247) with delta (1, 1)
Screenshot: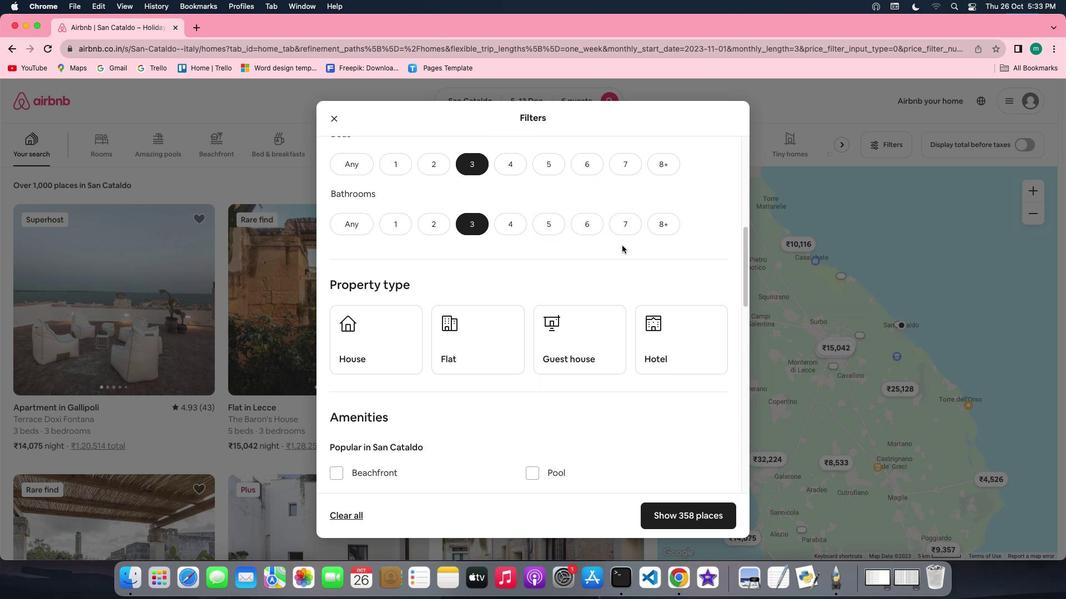 
Action: Mouse scrolled (623, 247) with delta (1, 0)
Screenshot: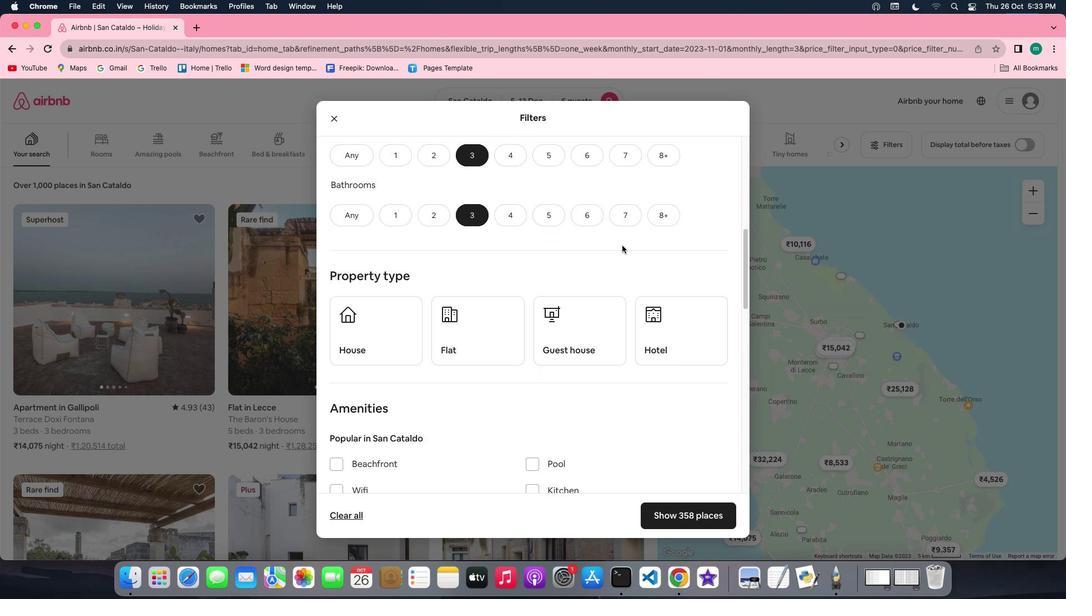 
Action: Mouse scrolled (623, 247) with delta (1, 1)
Screenshot: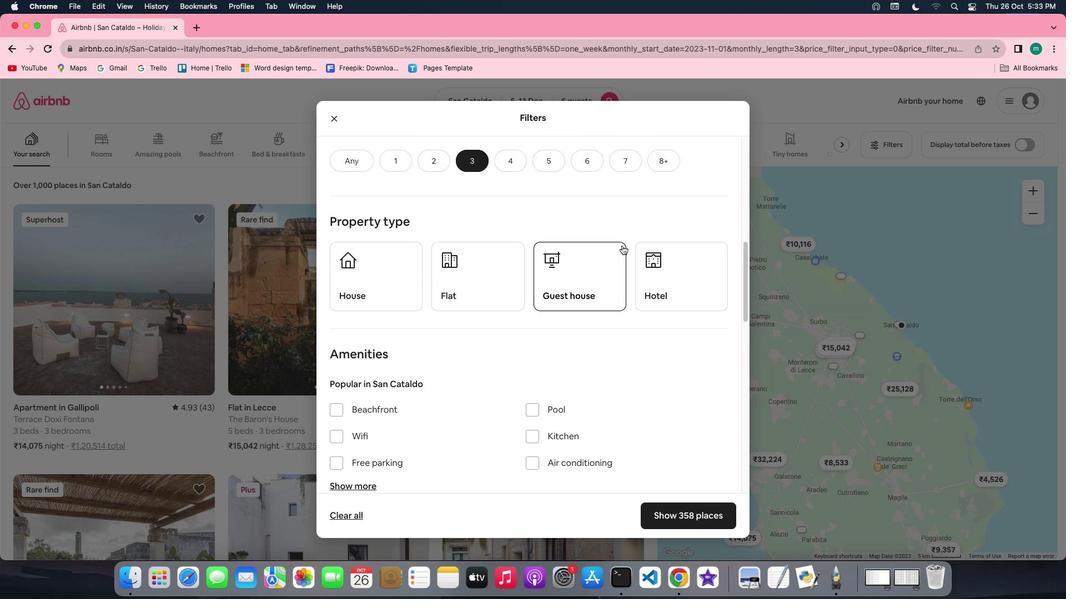 
Action: Mouse scrolled (623, 247) with delta (1, 1)
Screenshot: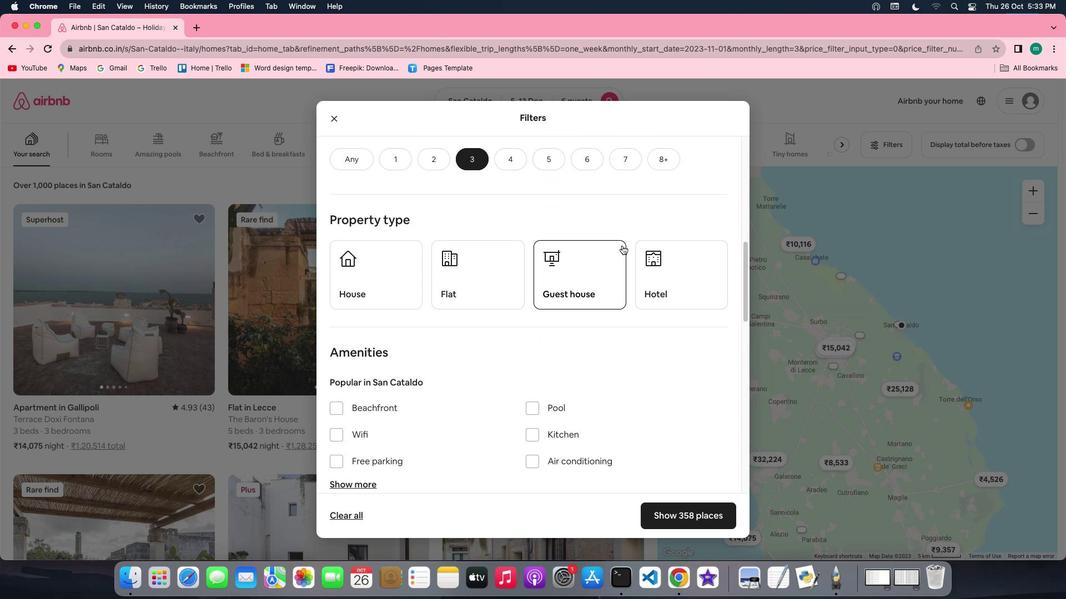 
Action: Mouse scrolled (623, 247) with delta (1, 1)
Screenshot: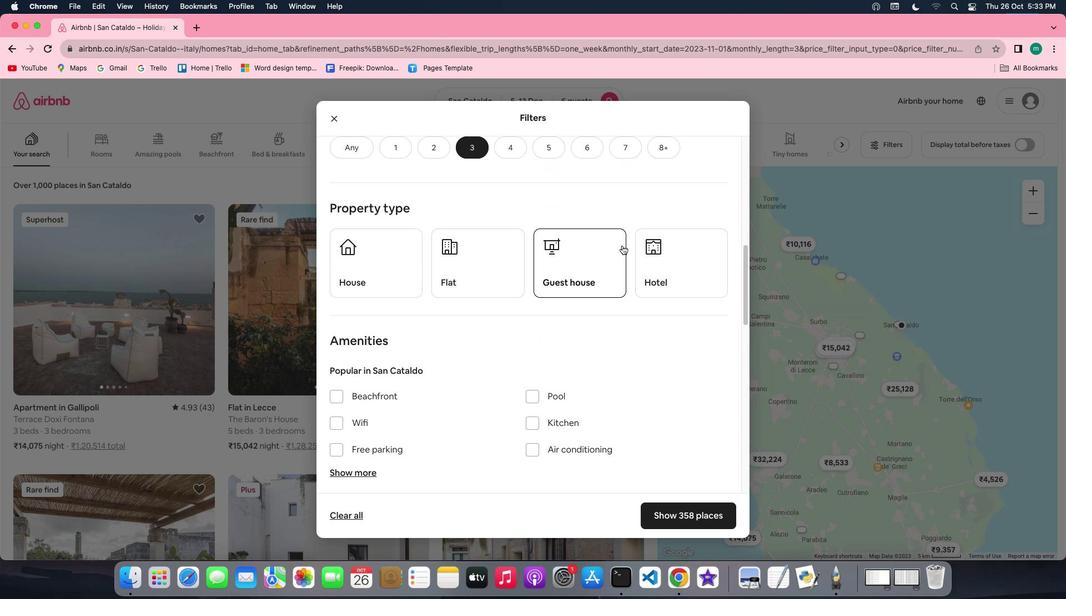 
Action: Mouse scrolled (623, 247) with delta (1, 1)
Screenshot: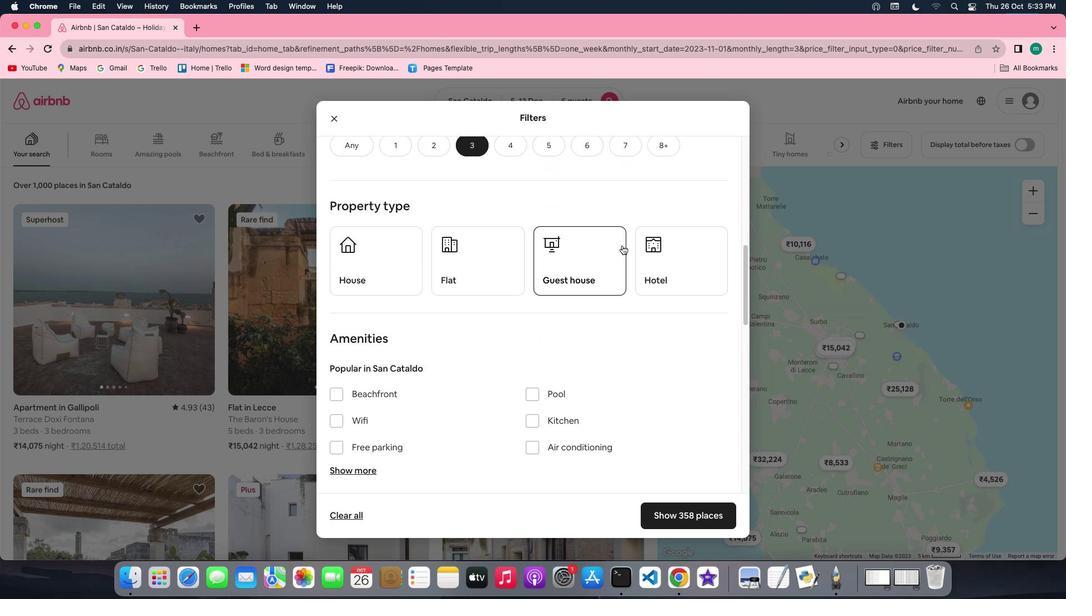 
Action: Mouse scrolled (623, 247) with delta (1, 1)
Screenshot: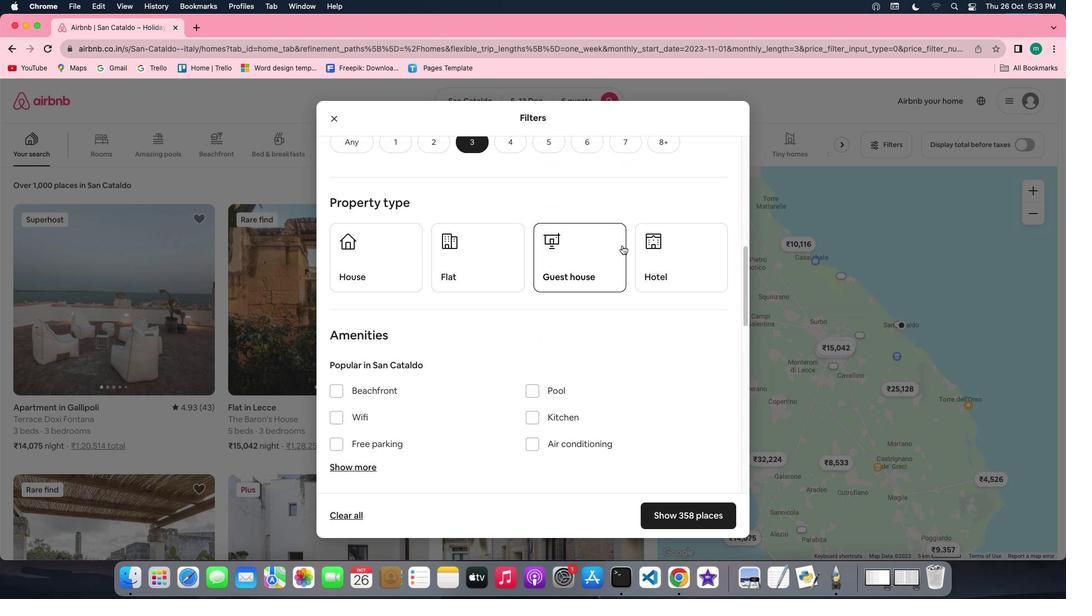 
Action: Mouse scrolled (623, 247) with delta (1, 0)
Screenshot: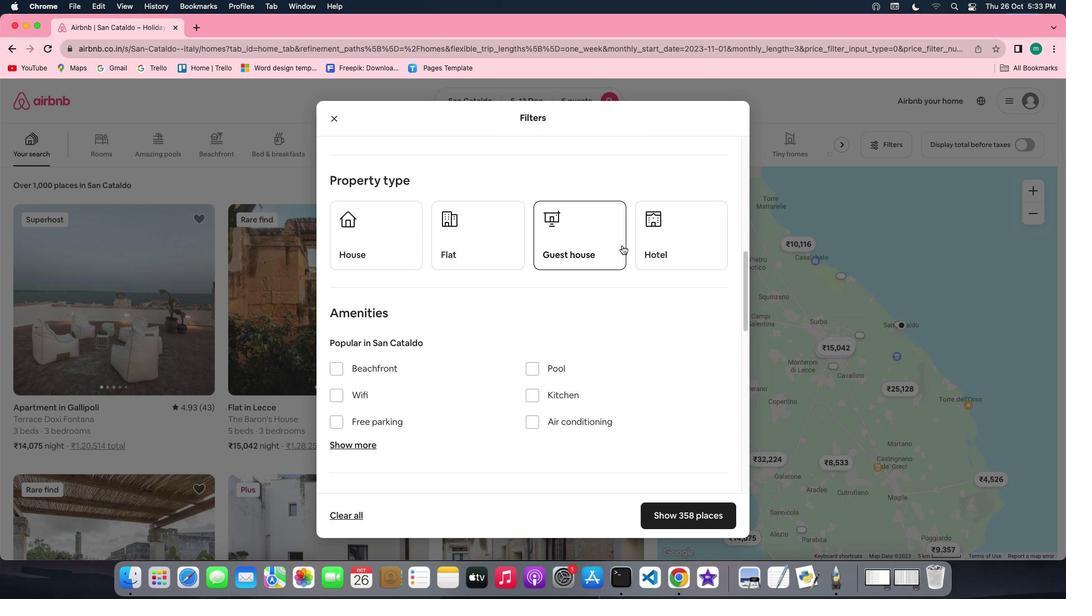 
Action: Mouse scrolled (623, 247) with delta (1, 1)
Screenshot: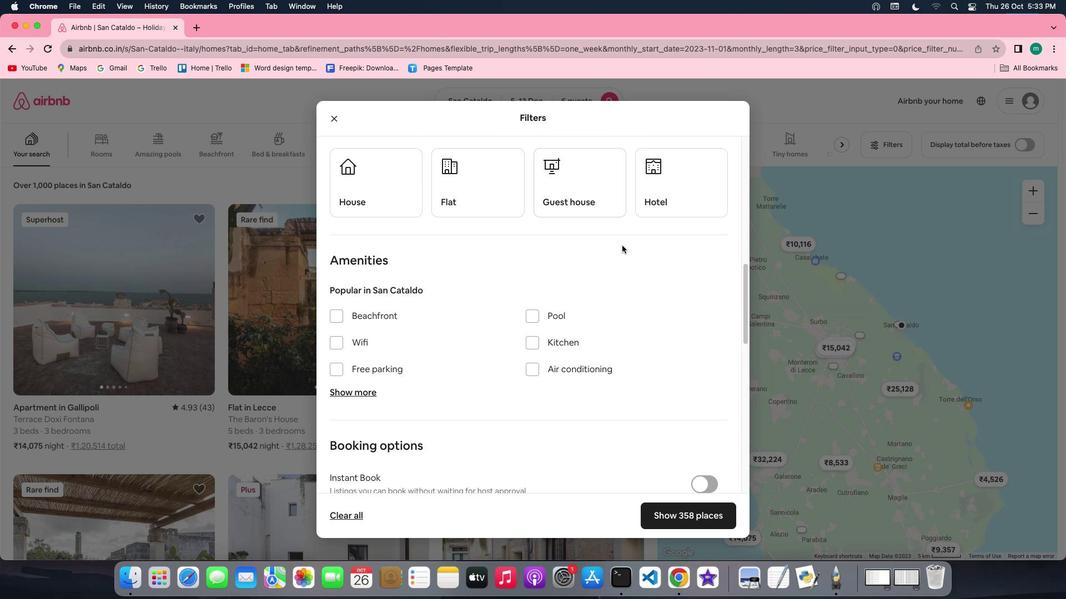 
Action: Mouse scrolled (623, 247) with delta (1, 1)
Screenshot: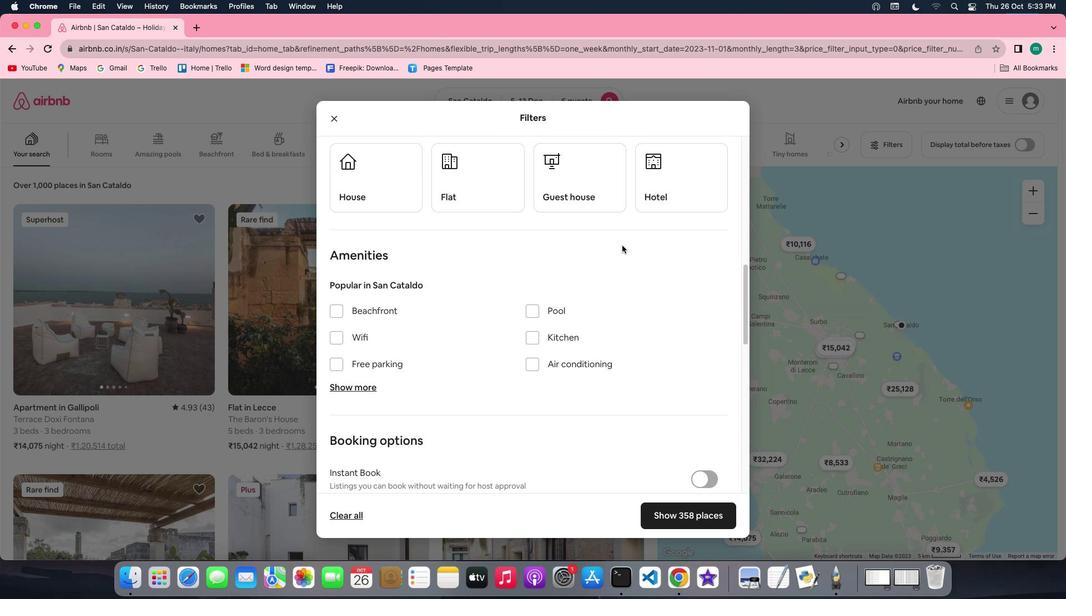 
Action: Mouse scrolled (623, 247) with delta (1, 1)
Screenshot: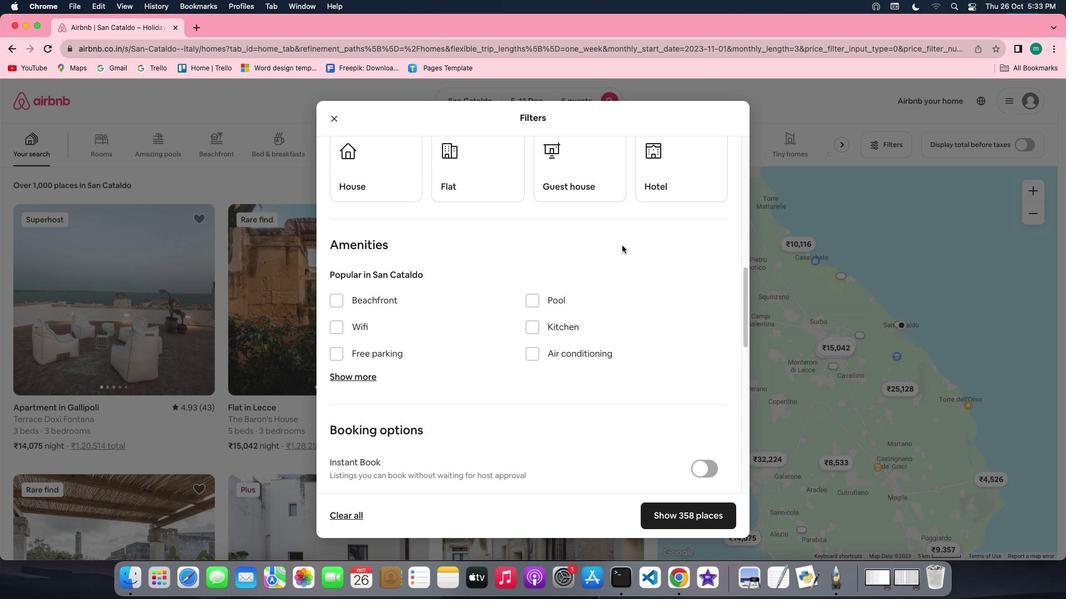 
Action: Mouse scrolled (623, 247) with delta (1, 2)
Screenshot: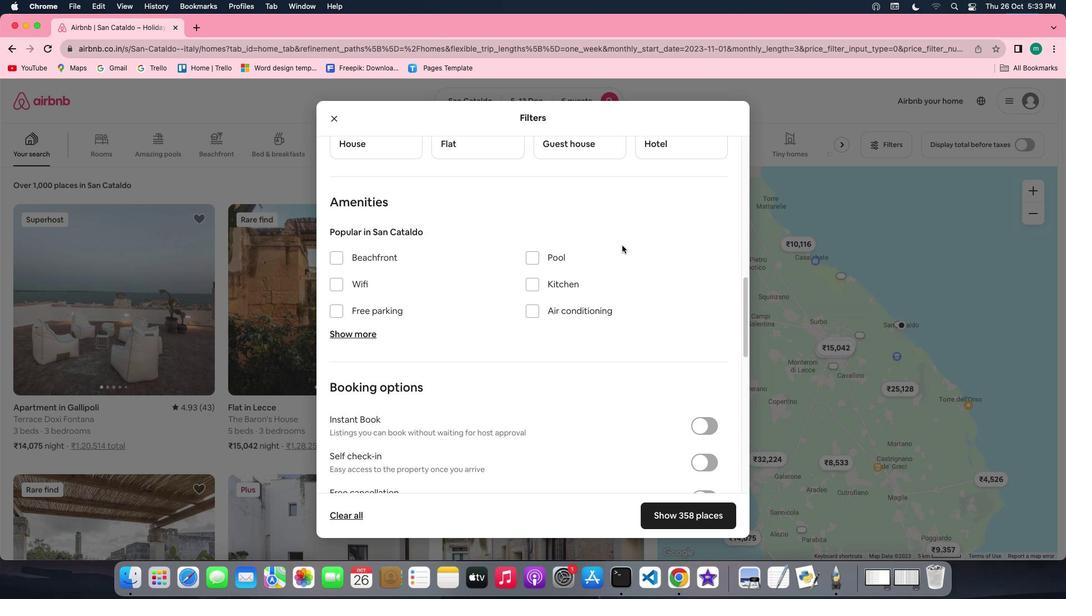 
Action: Mouse scrolled (623, 247) with delta (1, 2)
Screenshot: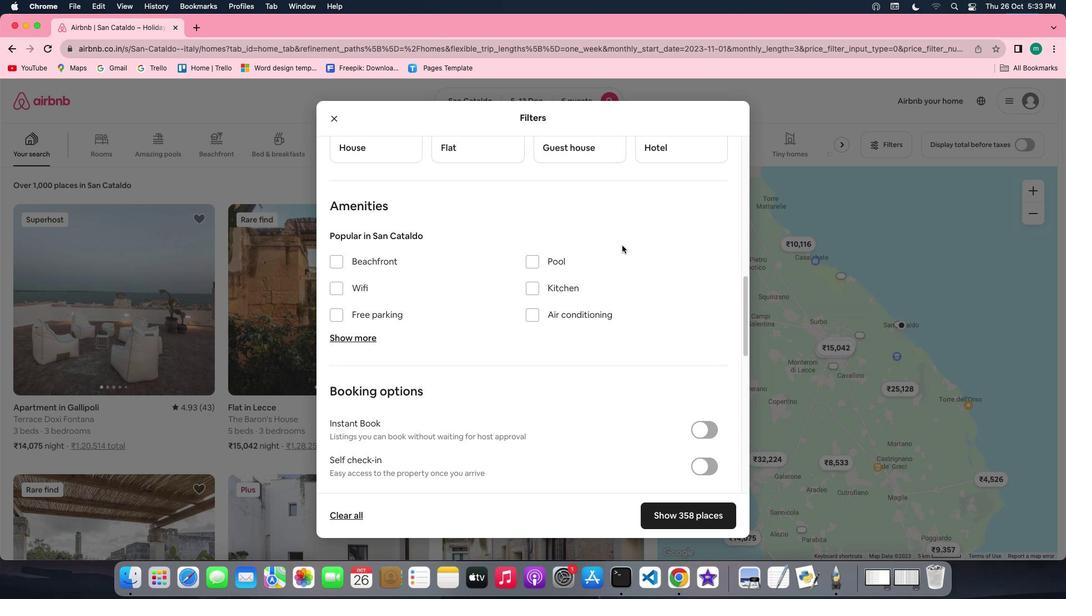
Action: Mouse moved to (350, 149)
Screenshot: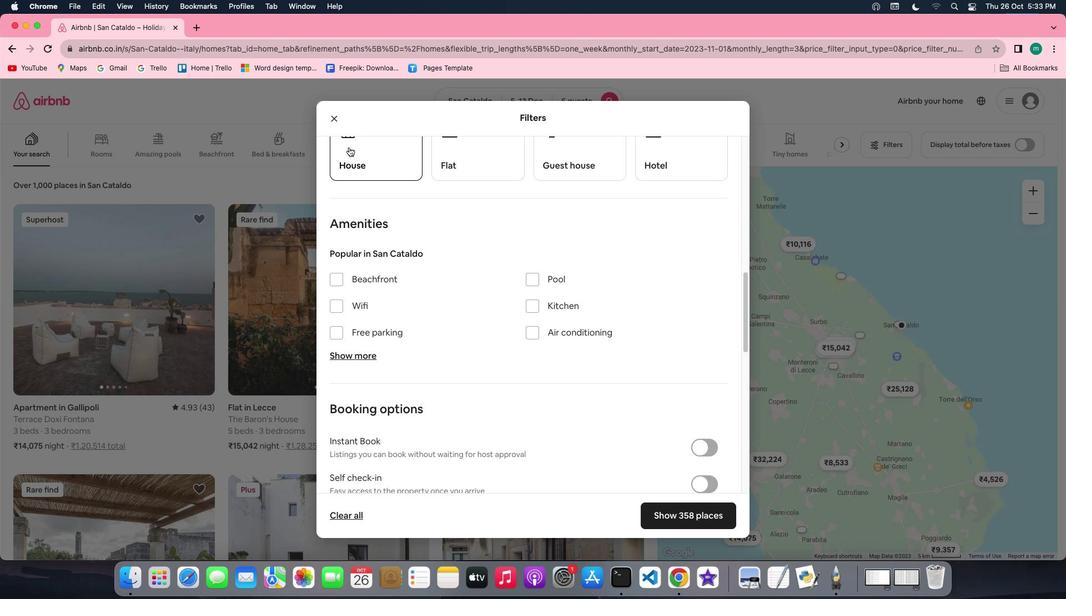 
Action: Mouse pressed left at (350, 149)
Screenshot: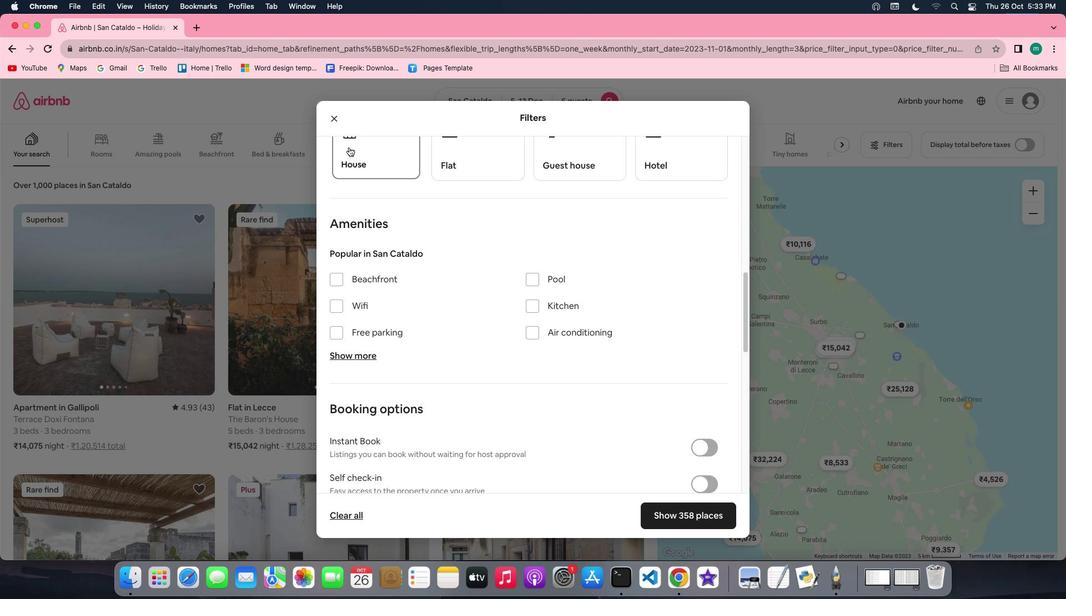 
Action: Mouse moved to (587, 263)
Screenshot: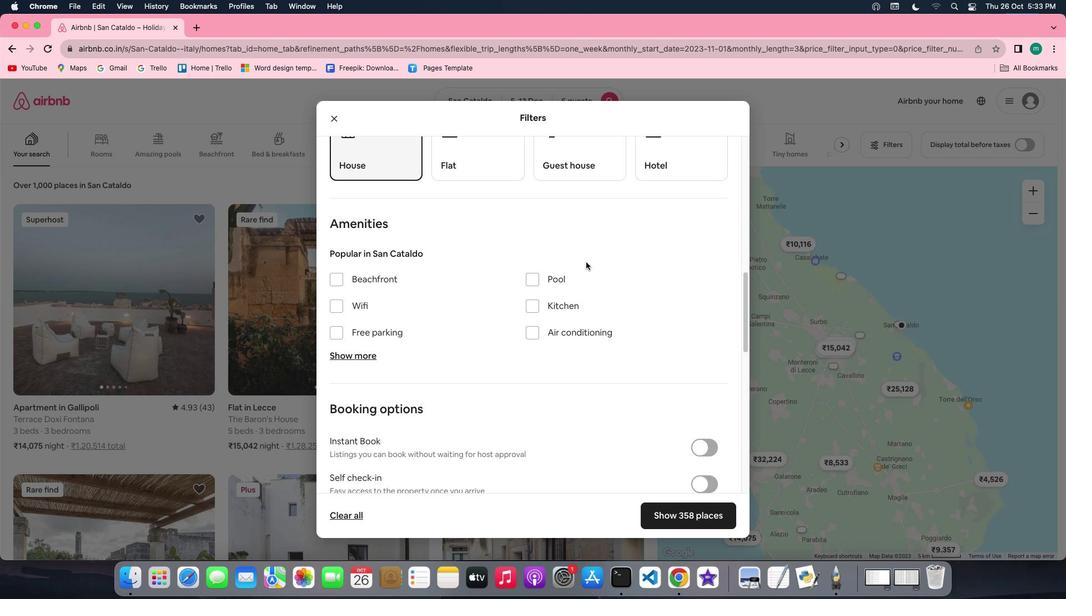
Action: Mouse scrolled (587, 263) with delta (1, 1)
Screenshot: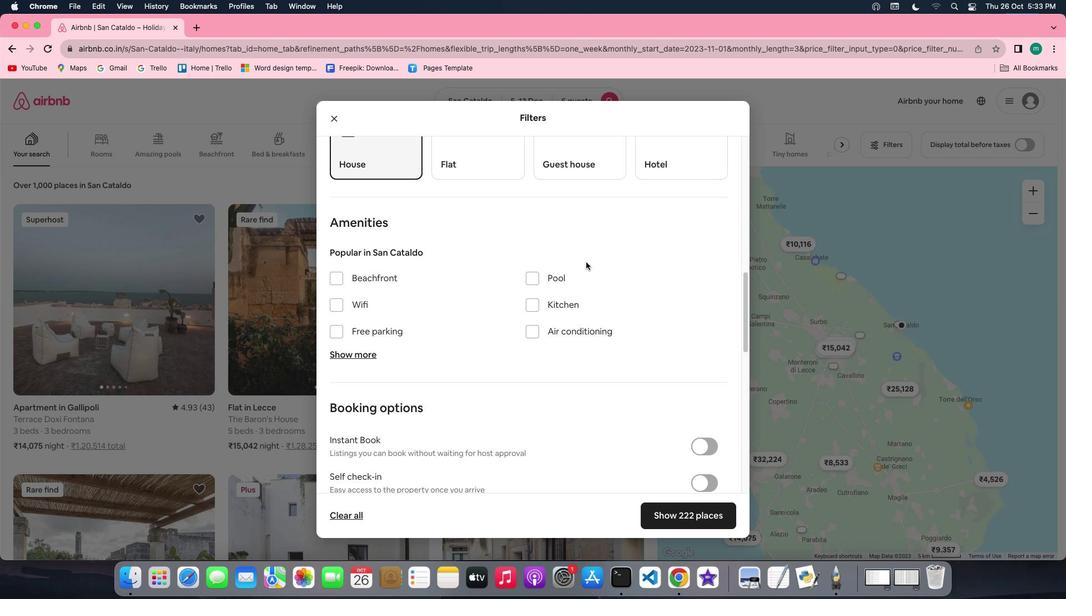 
Action: Mouse scrolled (587, 263) with delta (1, 1)
Screenshot: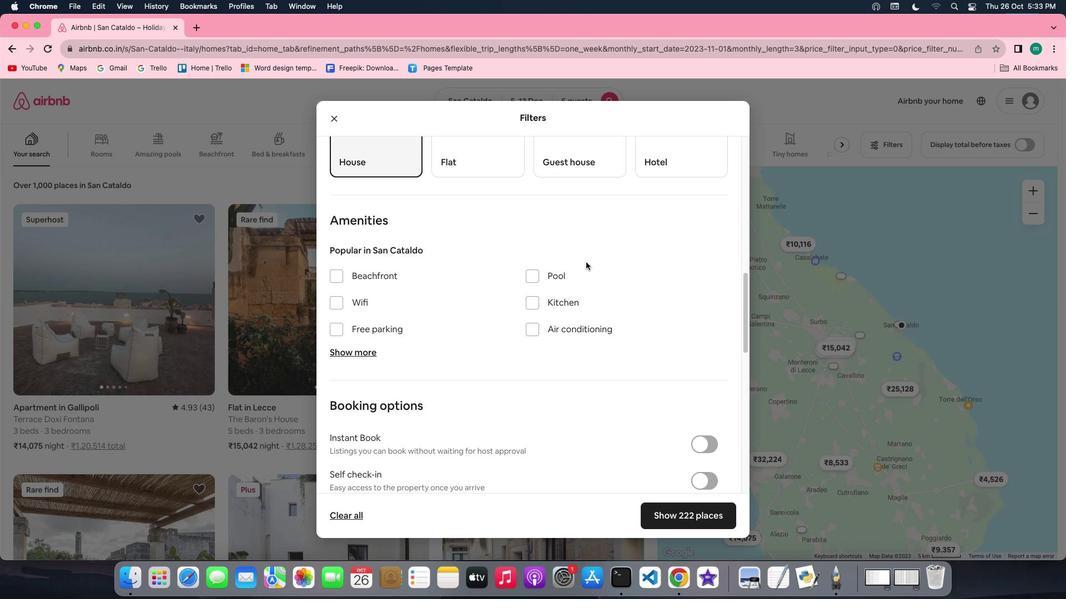 
Action: Mouse scrolled (587, 263) with delta (1, 1)
Screenshot: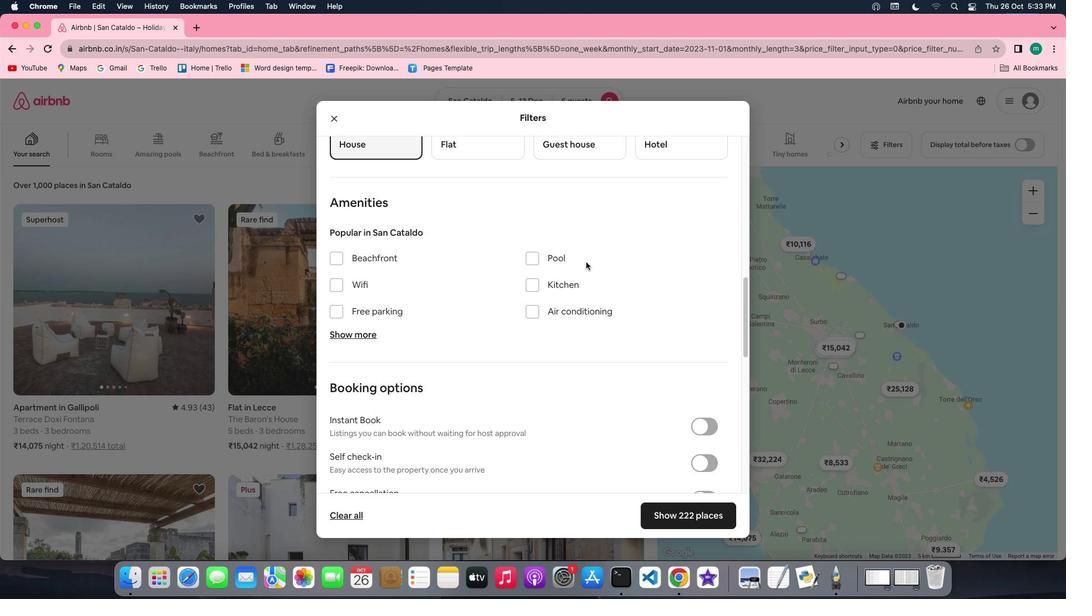 
Action: Mouse moved to (600, 279)
Screenshot: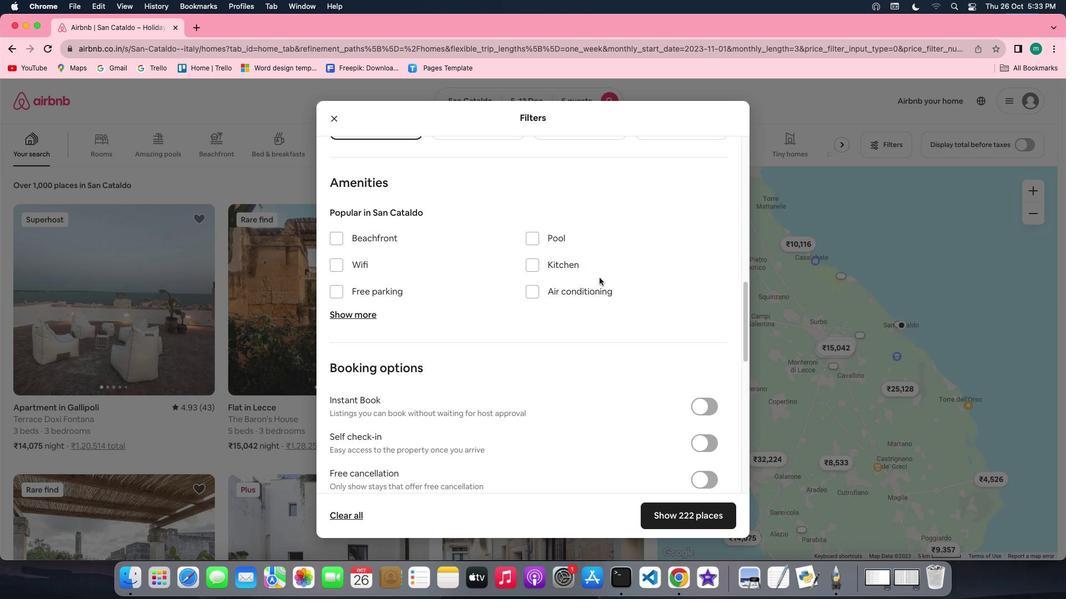 
Action: Mouse scrolled (600, 279) with delta (1, 1)
Screenshot: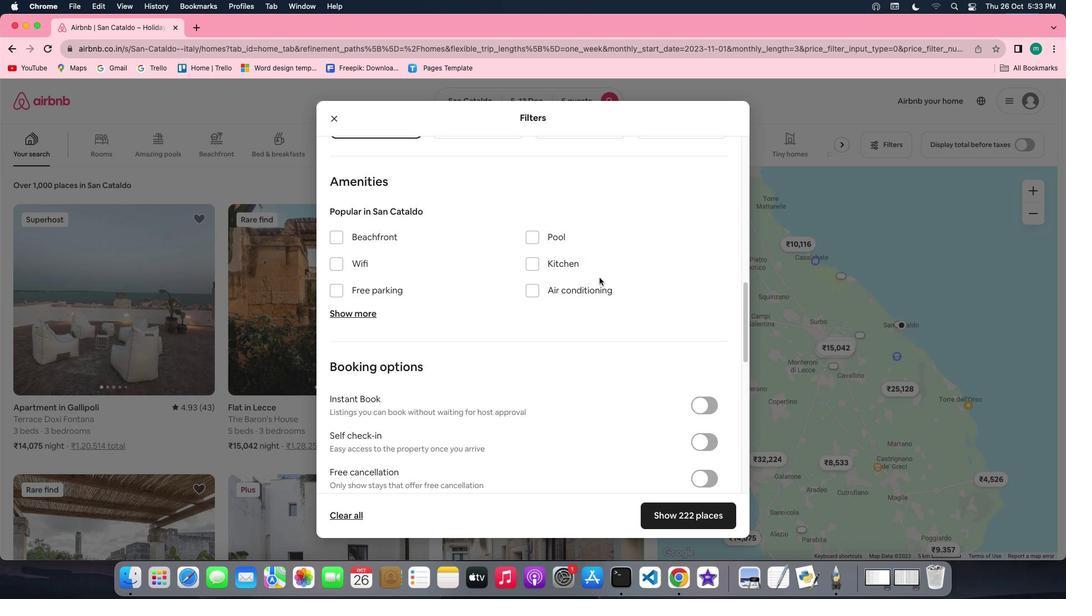 
Action: Mouse scrolled (600, 279) with delta (1, 1)
Screenshot: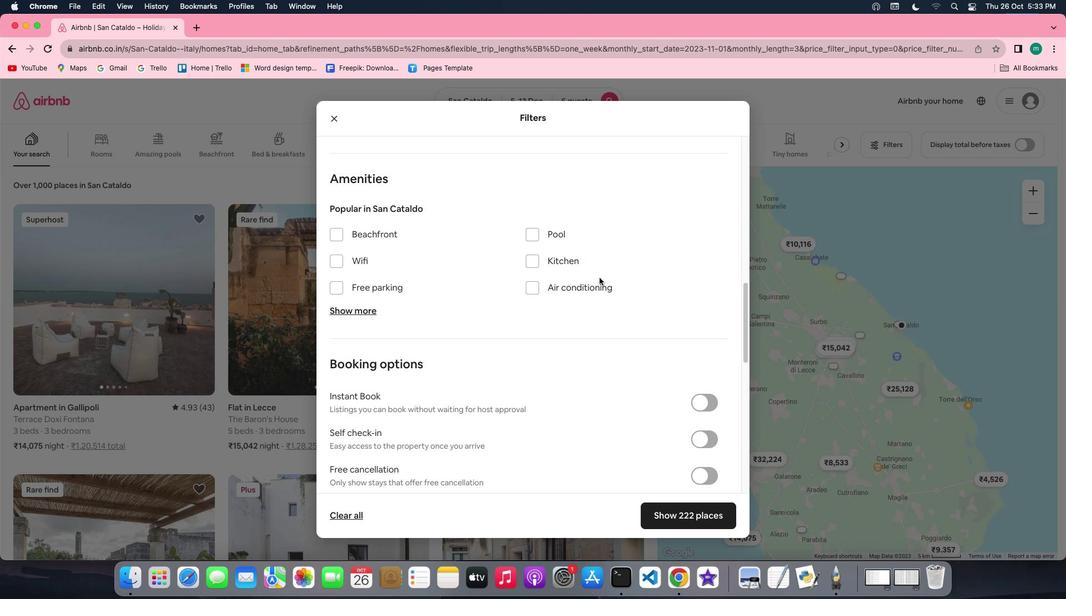 
Action: Mouse scrolled (600, 279) with delta (1, 1)
Screenshot: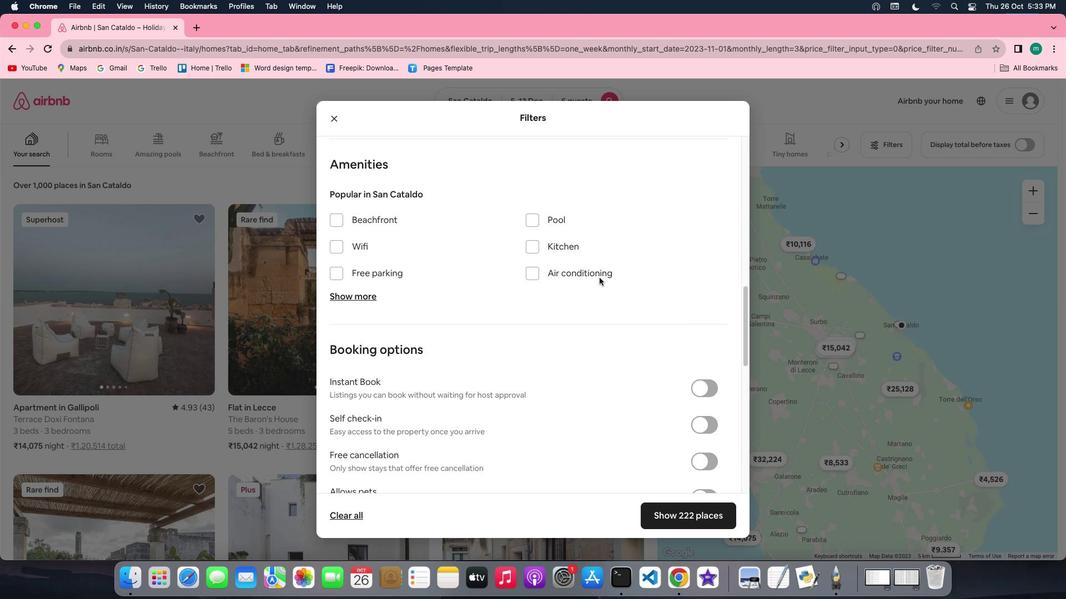 
Action: Mouse moved to (613, 298)
Screenshot: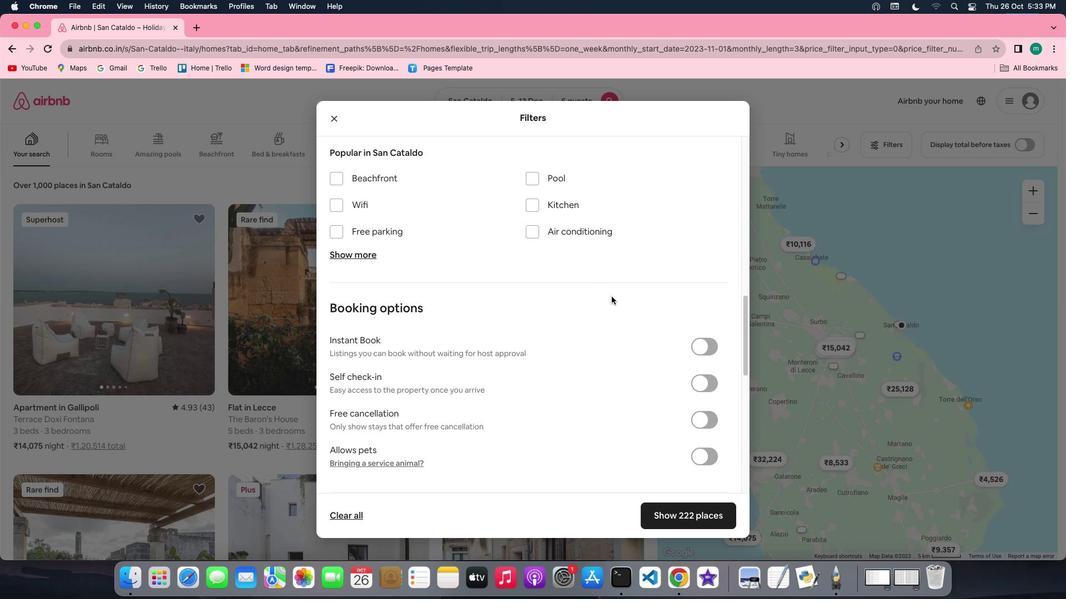
Action: Mouse scrolled (613, 298) with delta (1, 1)
Screenshot: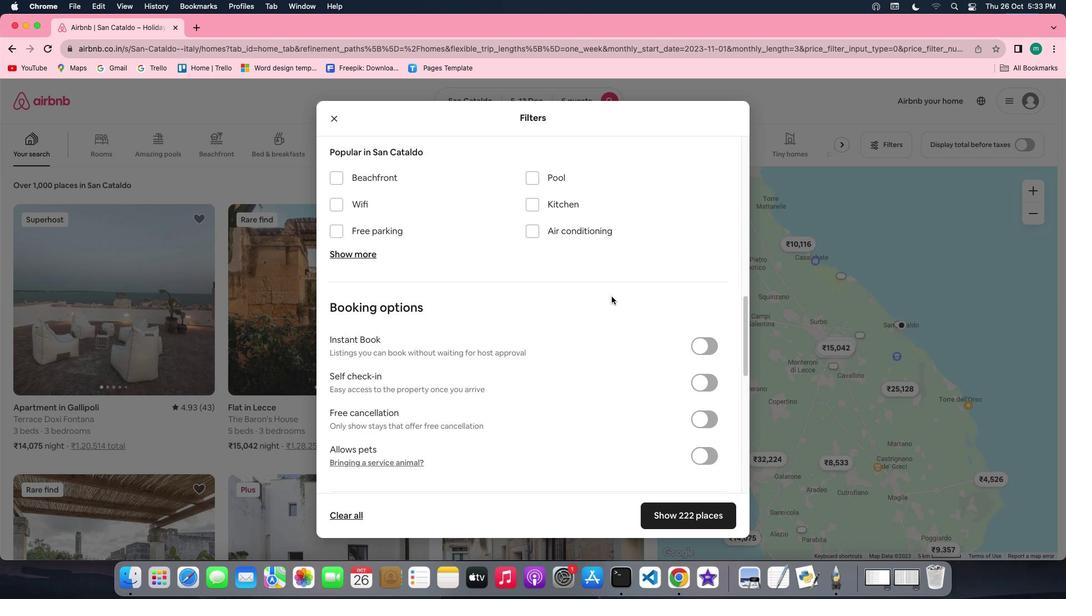 
Action: Mouse scrolled (613, 298) with delta (1, 1)
Screenshot: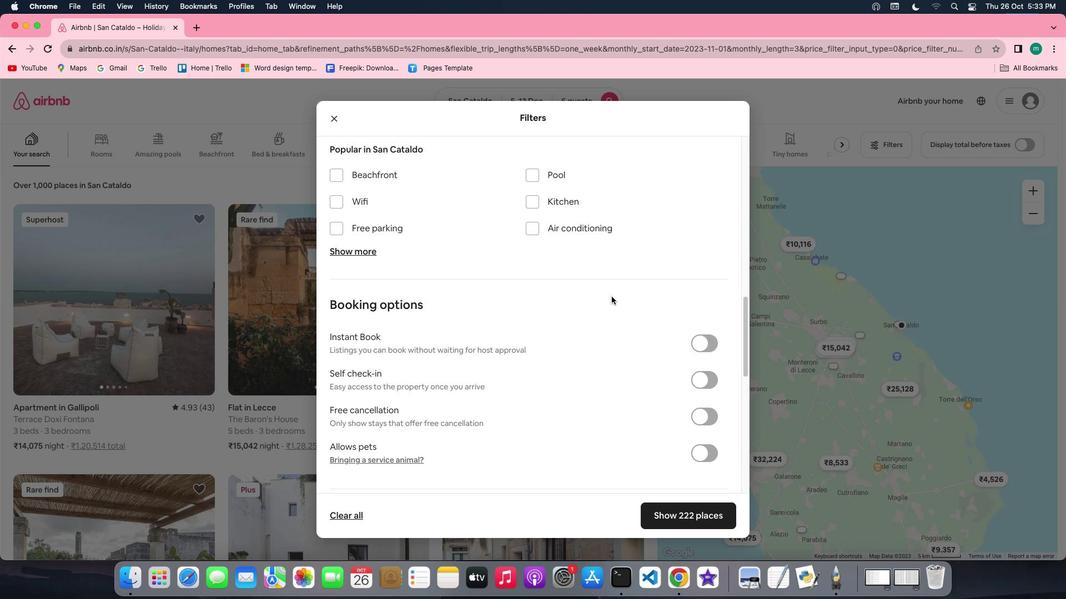 
Action: Mouse scrolled (613, 298) with delta (1, 0)
Screenshot: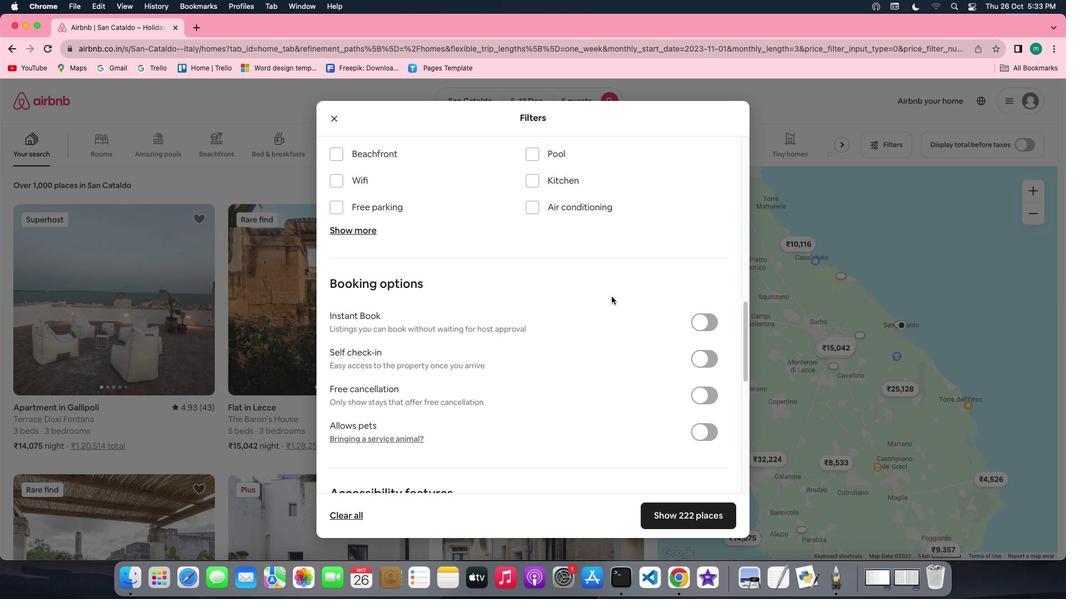 
Action: Mouse scrolled (613, 298) with delta (1, 1)
Screenshot: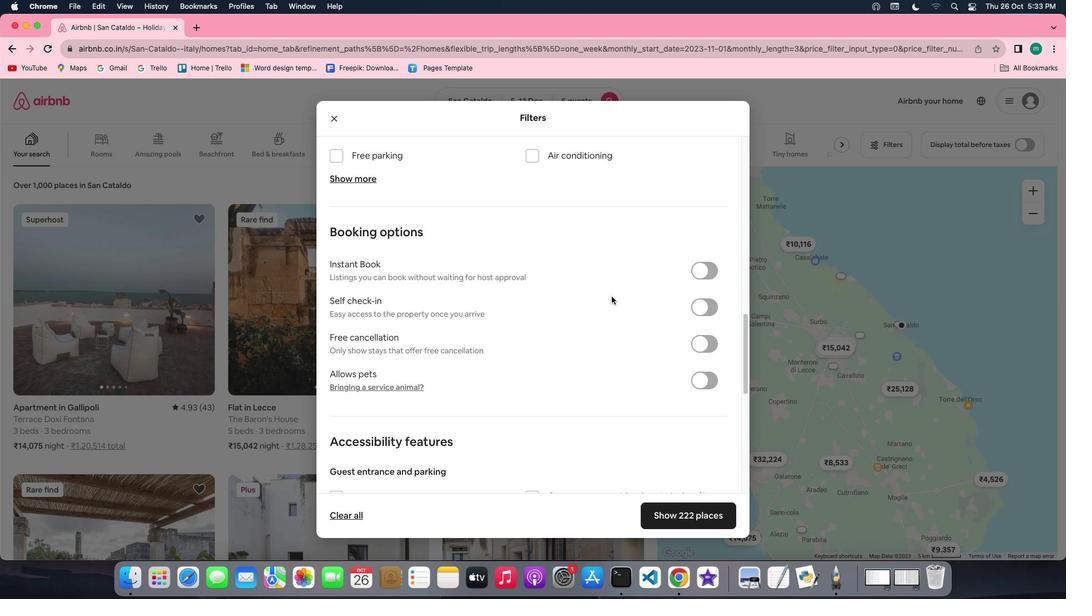 
Action: Mouse scrolled (613, 298) with delta (1, 1)
Screenshot: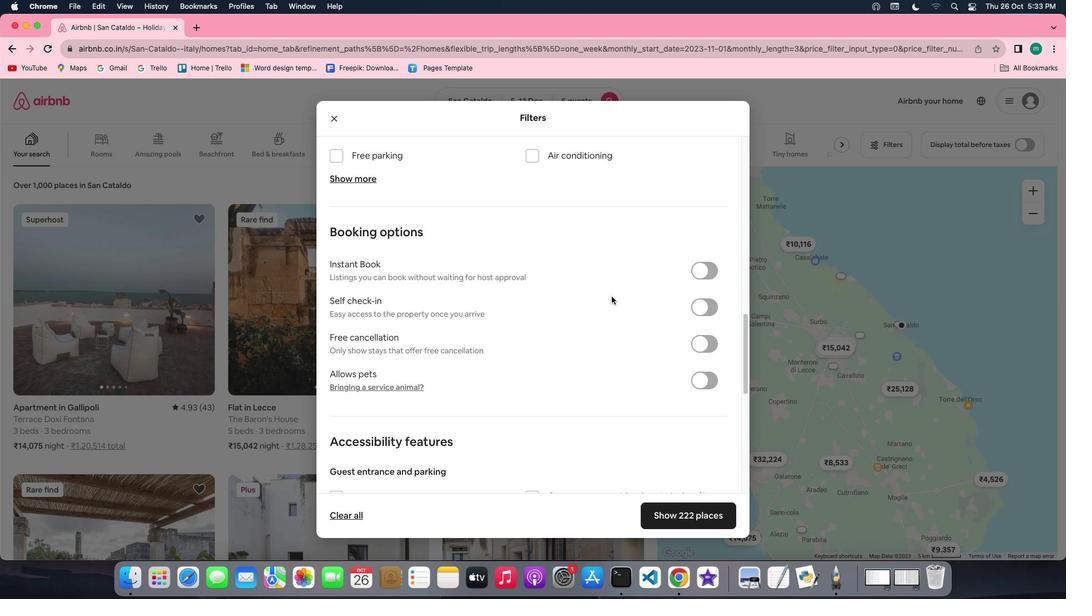 
Action: Mouse scrolled (613, 298) with delta (1, 0)
Screenshot: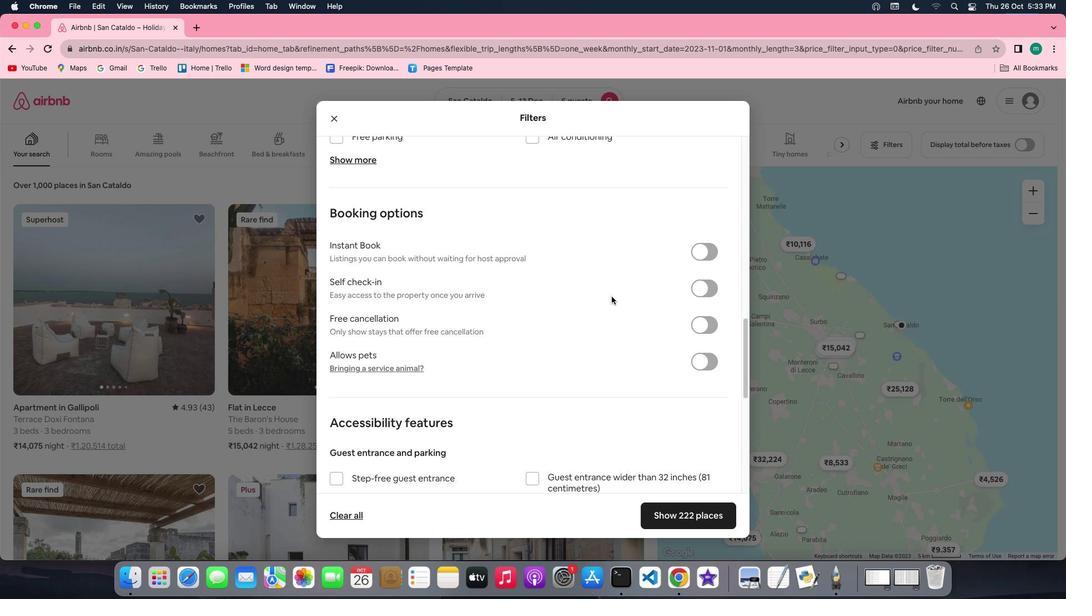 
Action: Mouse moved to (701, 234)
Screenshot: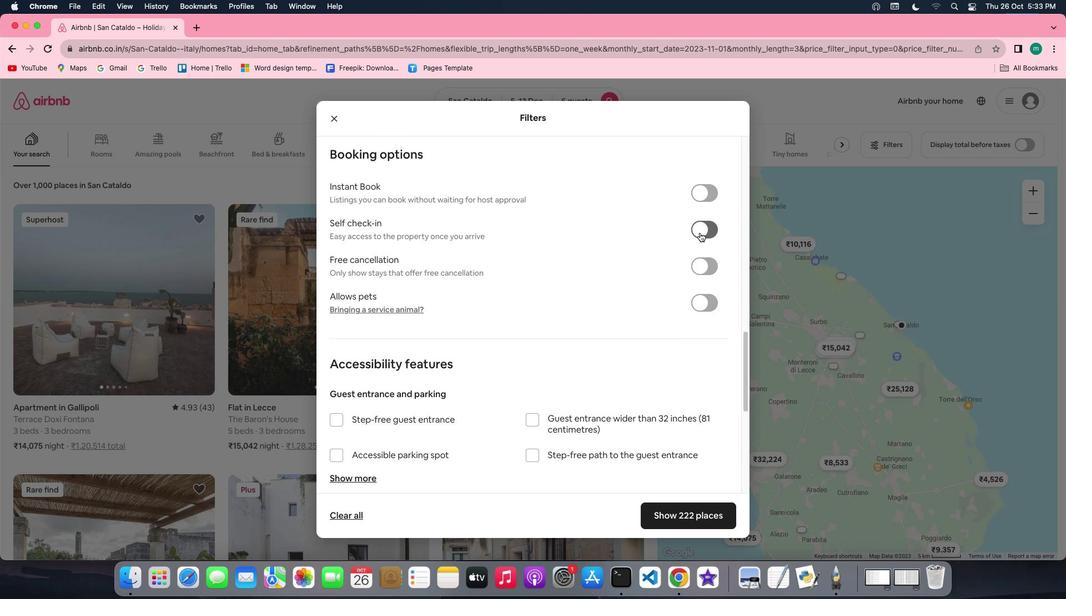 
Action: Mouse pressed left at (701, 234)
Screenshot: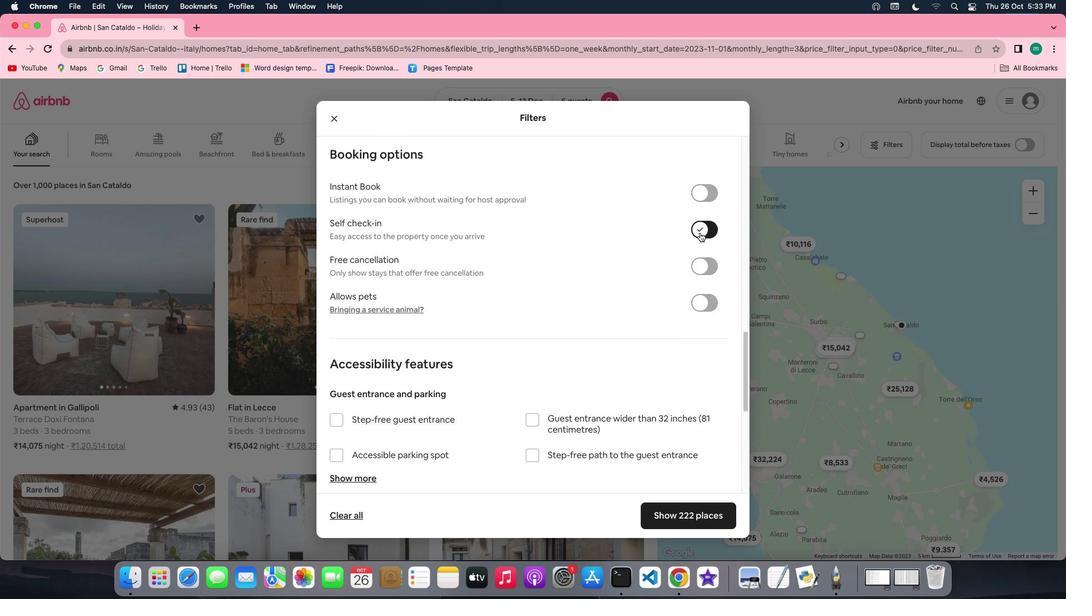
Action: Mouse moved to (573, 348)
Screenshot: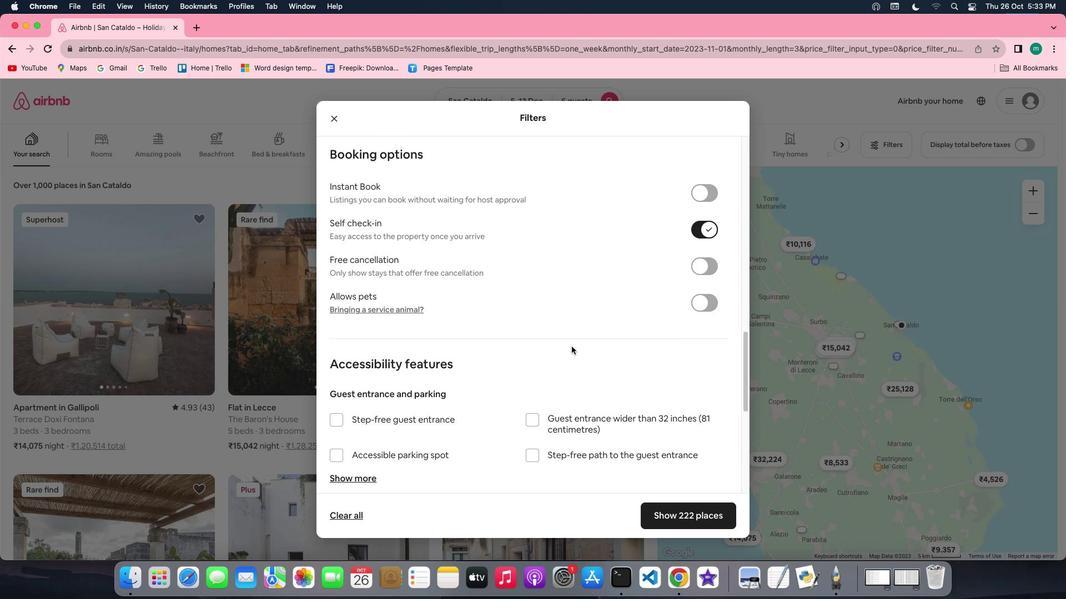 
Action: Mouse scrolled (573, 348) with delta (1, 1)
Screenshot: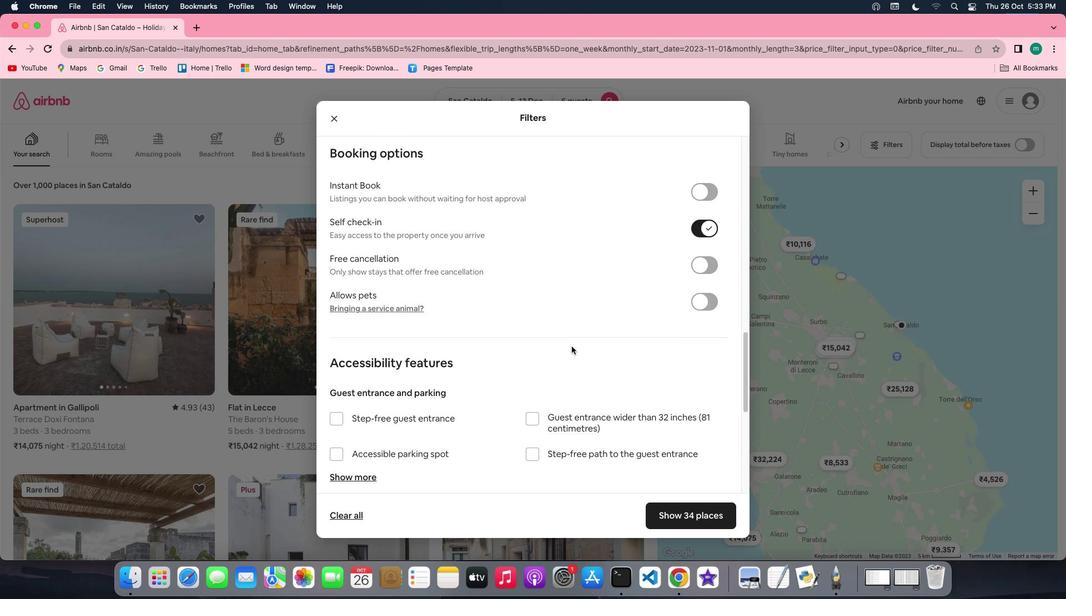 
Action: Mouse scrolled (573, 348) with delta (1, 1)
Screenshot: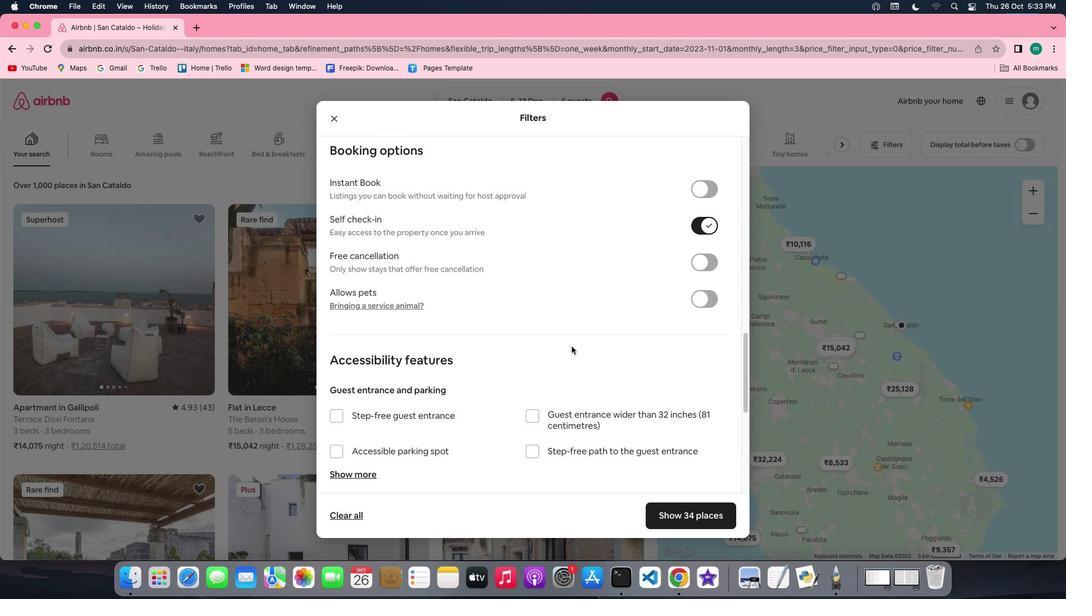 
Action: Mouse scrolled (573, 348) with delta (1, 1)
Screenshot: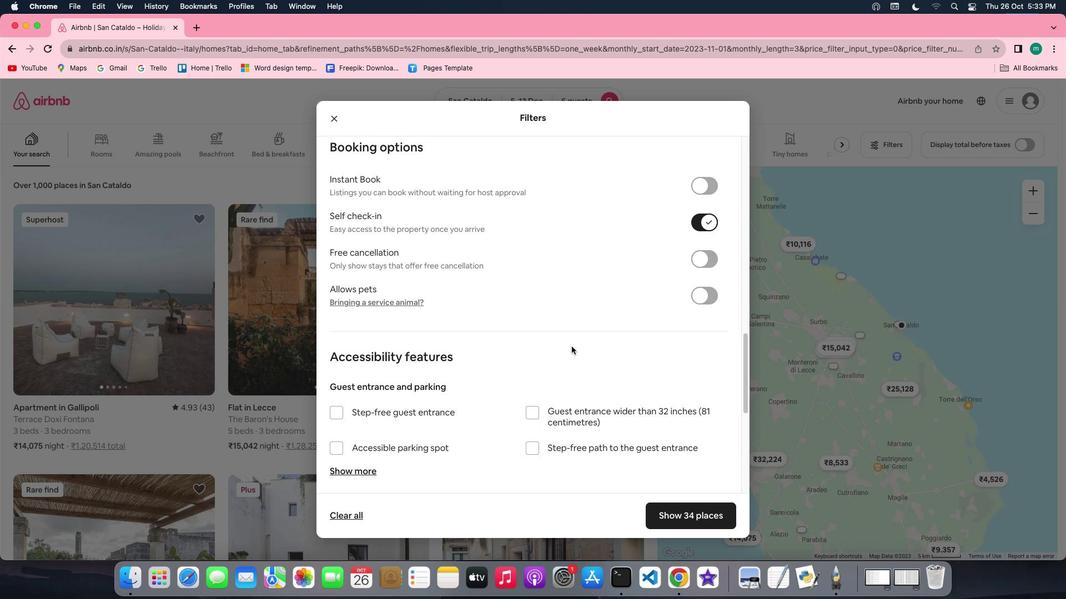 
Action: Mouse scrolled (573, 348) with delta (1, 1)
Screenshot: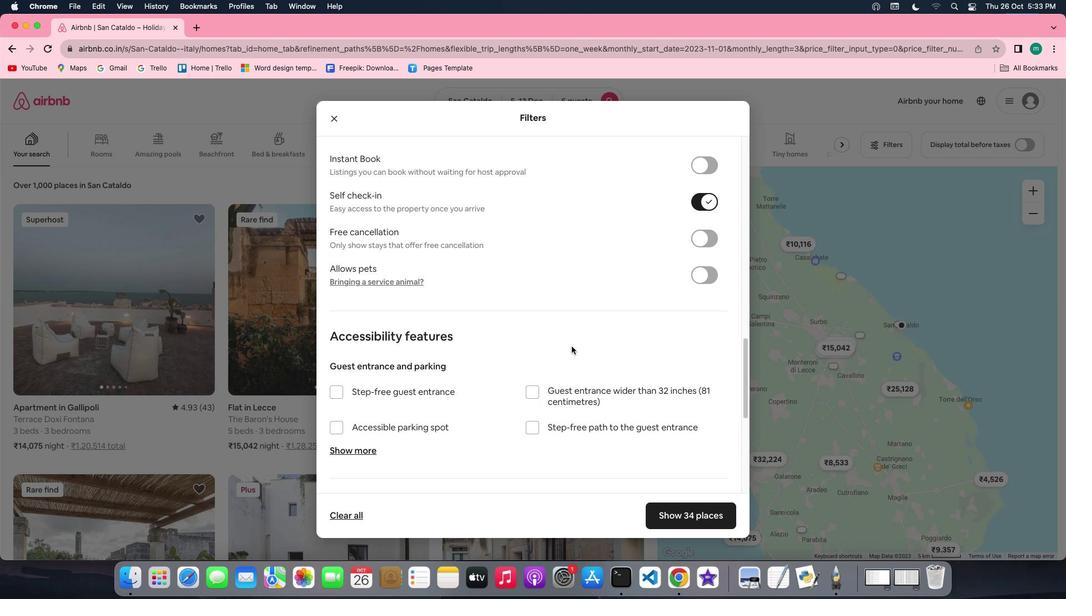 
Action: Mouse moved to (573, 358)
Screenshot: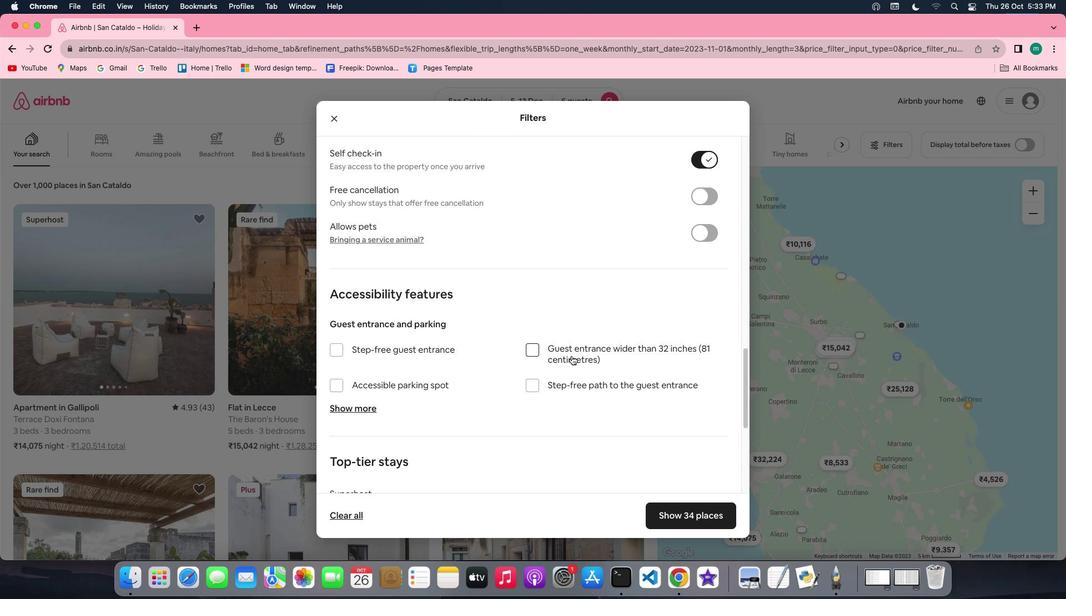 
Action: Mouse scrolled (573, 358) with delta (1, 1)
Screenshot: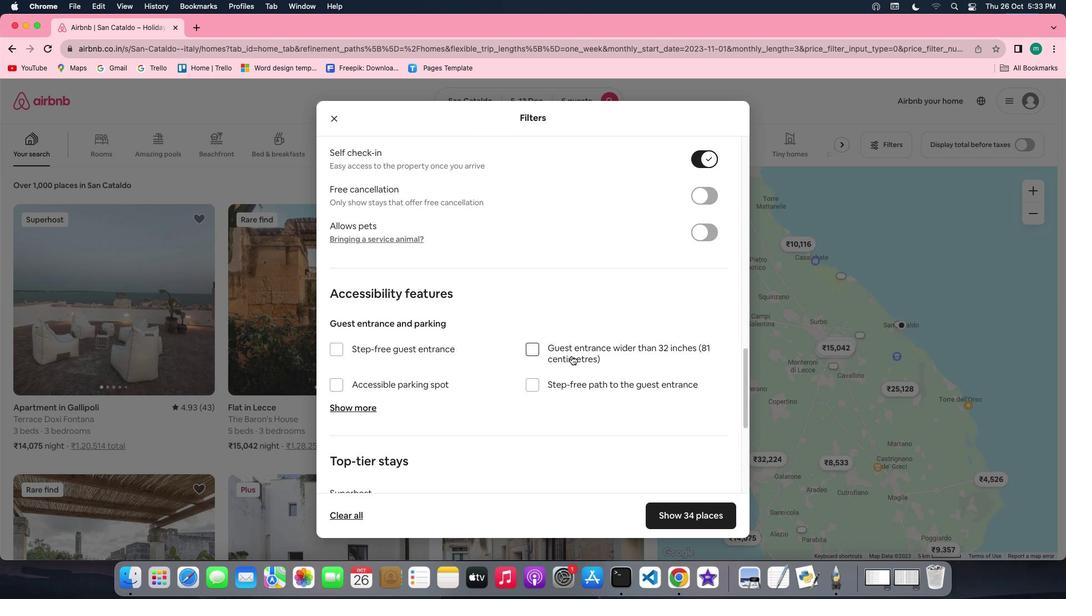 
Action: Mouse scrolled (573, 358) with delta (1, 1)
Screenshot: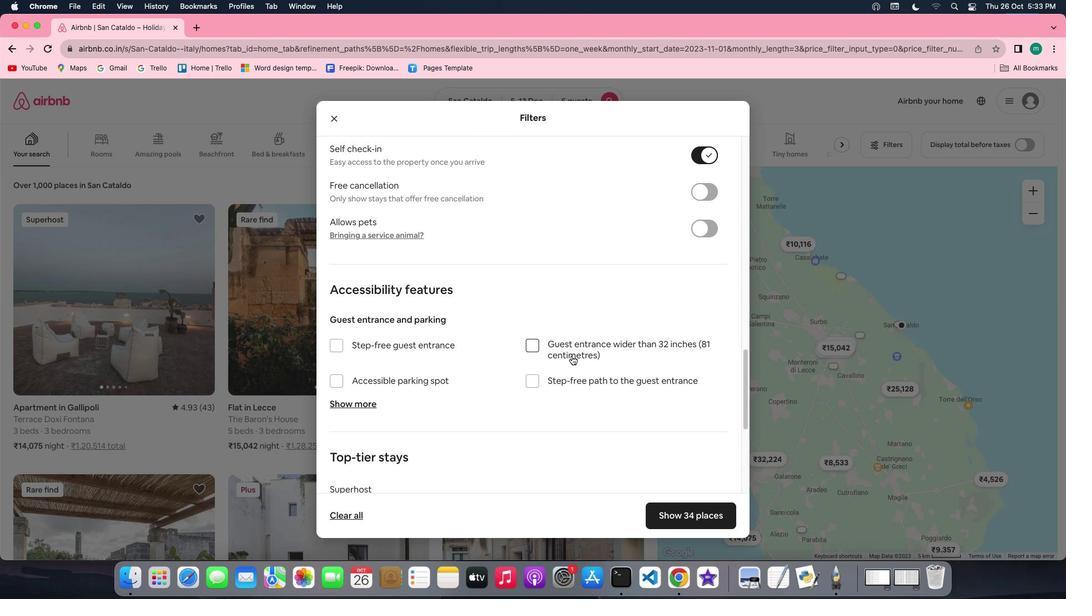 
Action: Mouse scrolled (573, 358) with delta (1, 1)
Screenshot: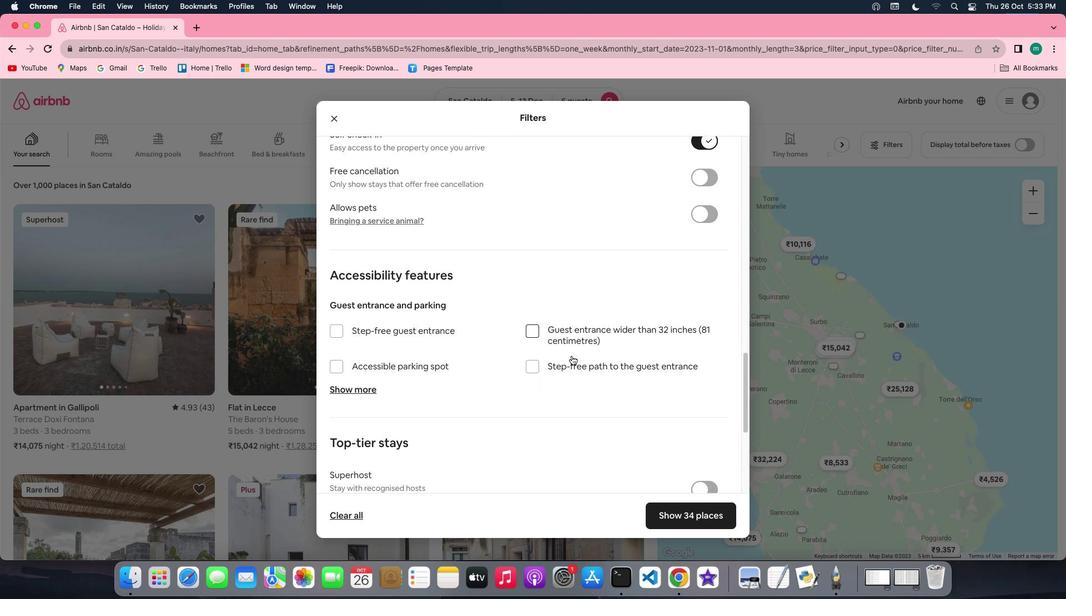 
Action: Mouse scrolled (573, 358) with delta (1, 1)
Screenshot: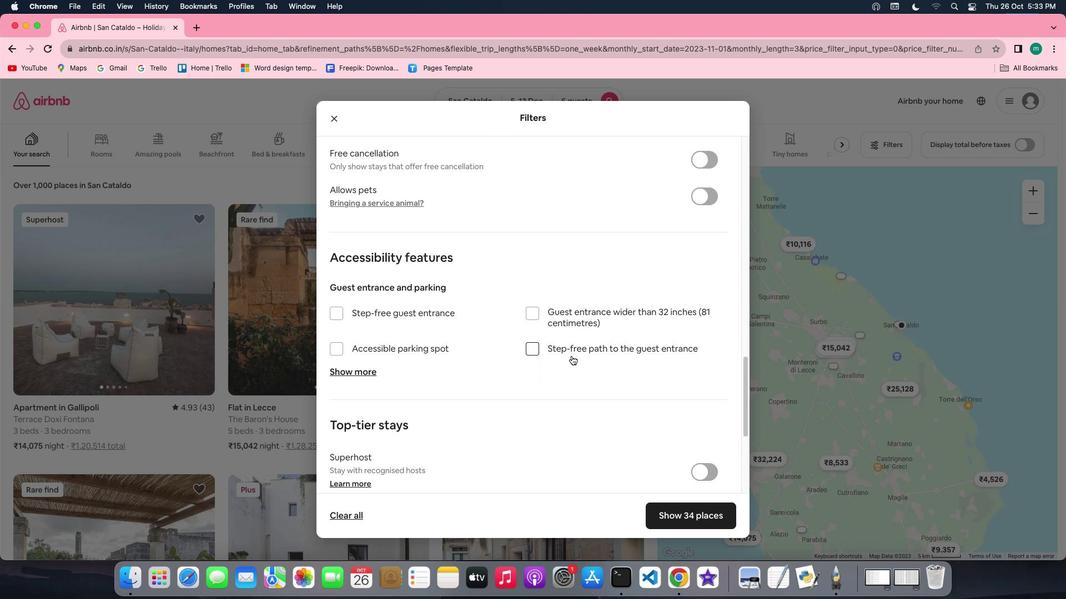 
Action: Mouse scrolled (573, 358) with delta (1, 1)
Screenshot: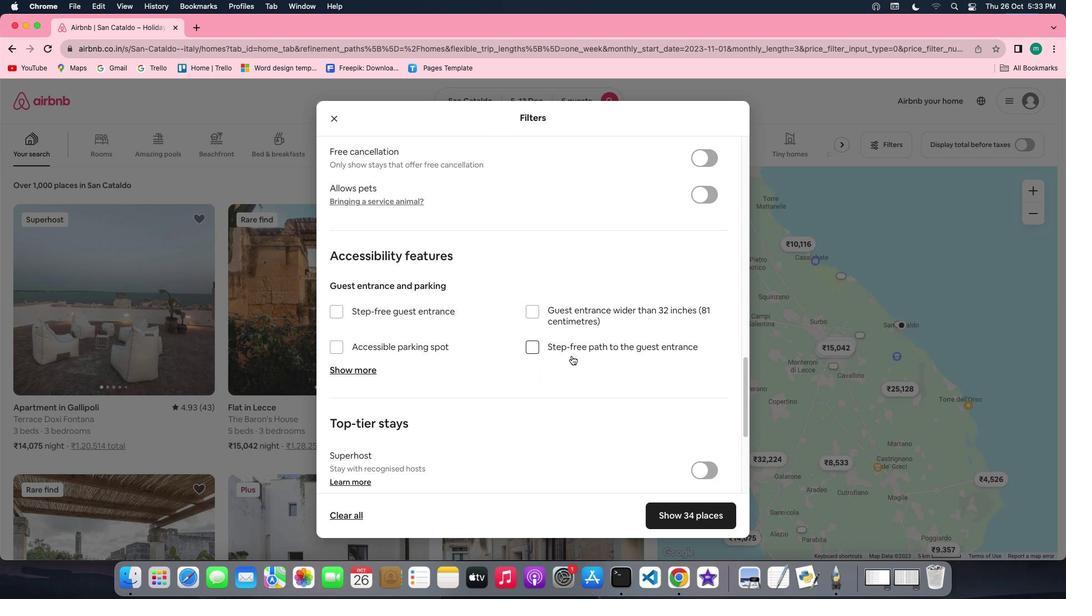 
Action: Mouse scrolled (573, 358) with delta (1, 1)
Screenshot: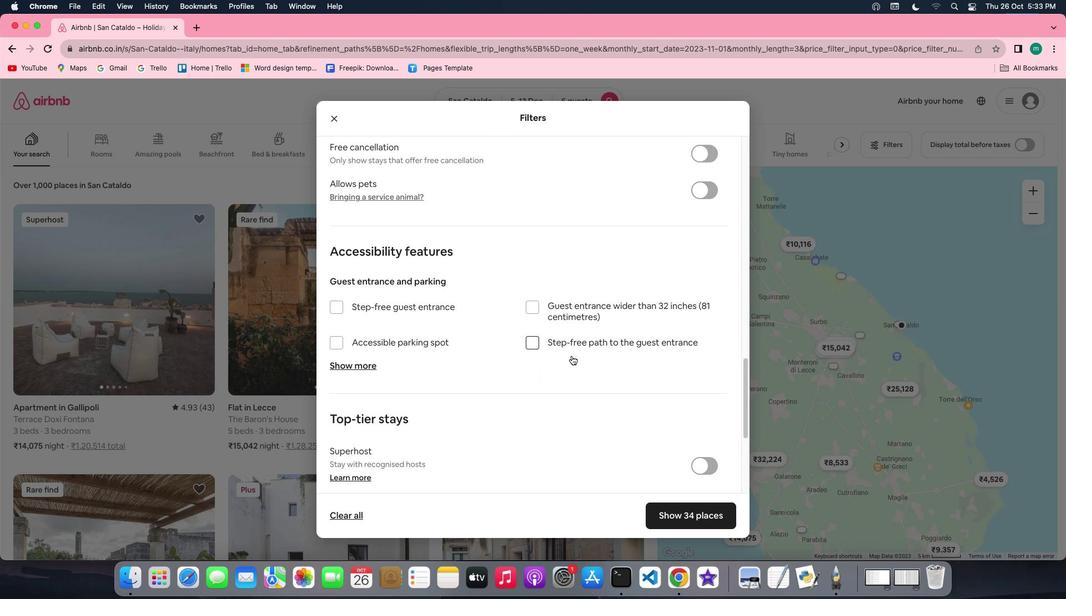 
Action: Mouse scrolled (573, 358) with delta (1, 1)
Screenshot: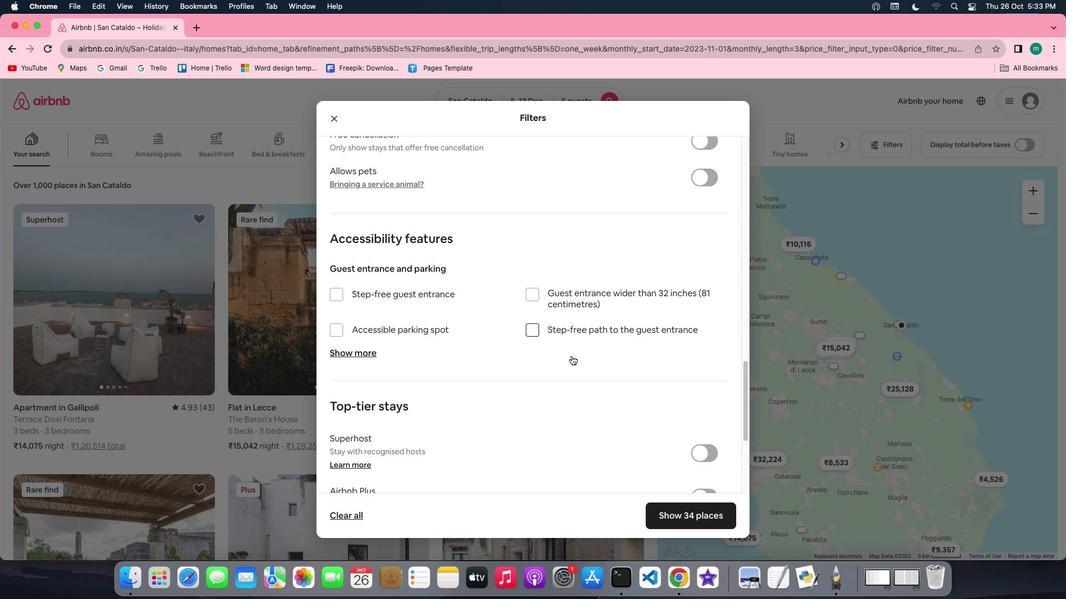 
Action: Mouse scrolled (573, 358) with delta (1, 1)
Screenshot: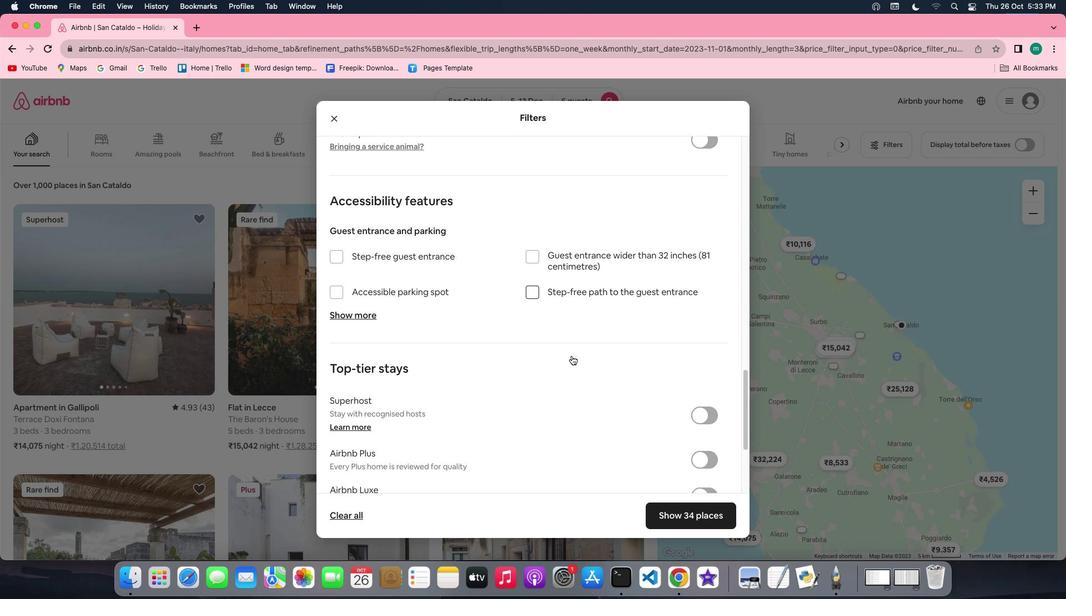 
Action: Mouse scrolled (573, 358) with delta (1, 1)
Screenshot: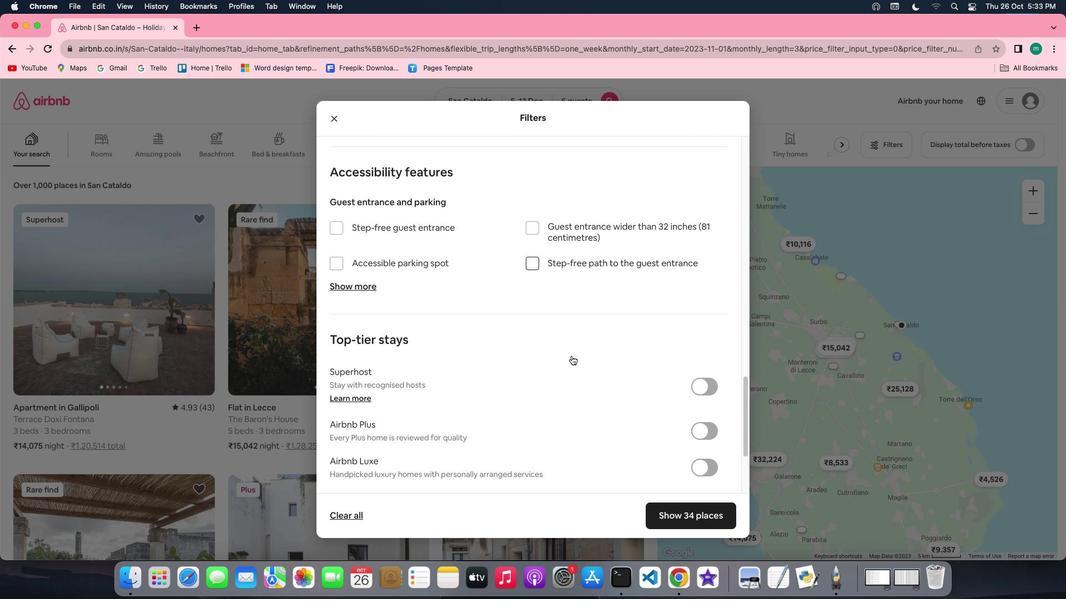 
Action: Mouse scrolled (573, 358) with delta (1, 0)
Screenshot: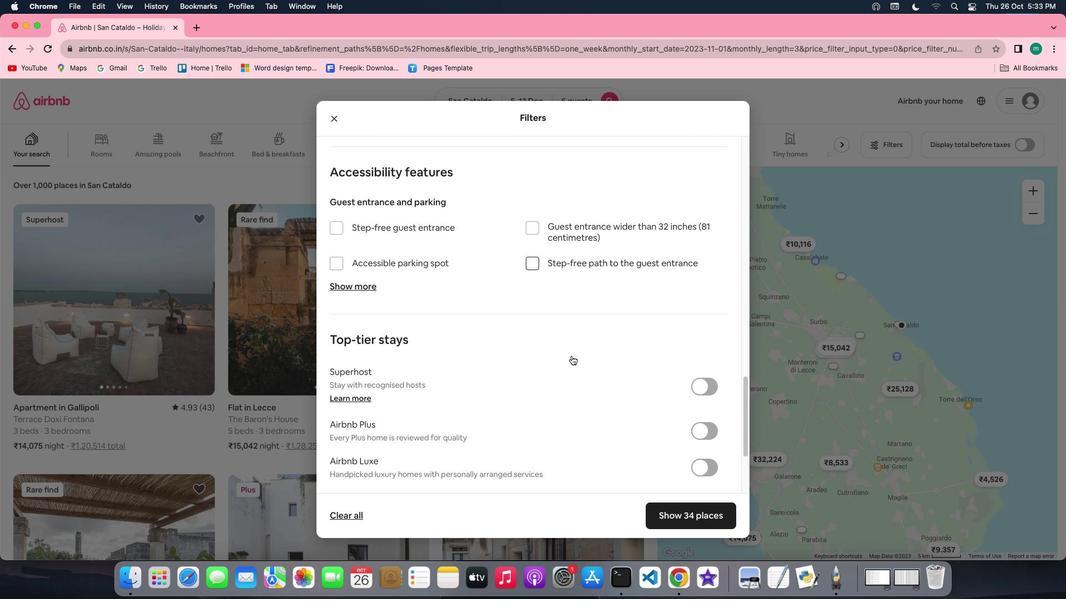 
Action: Mouse scrolled (573, 358) with delta (1, 0)
Screenshot: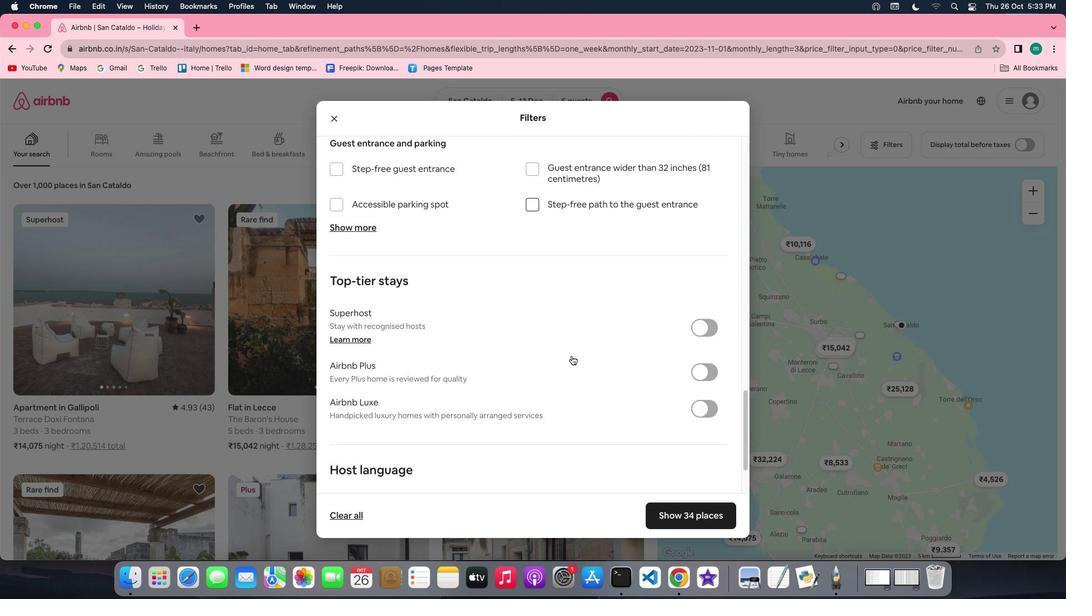 
Action: Mouse scrolled (573, 358) with delta (1, -1)
Screenshot: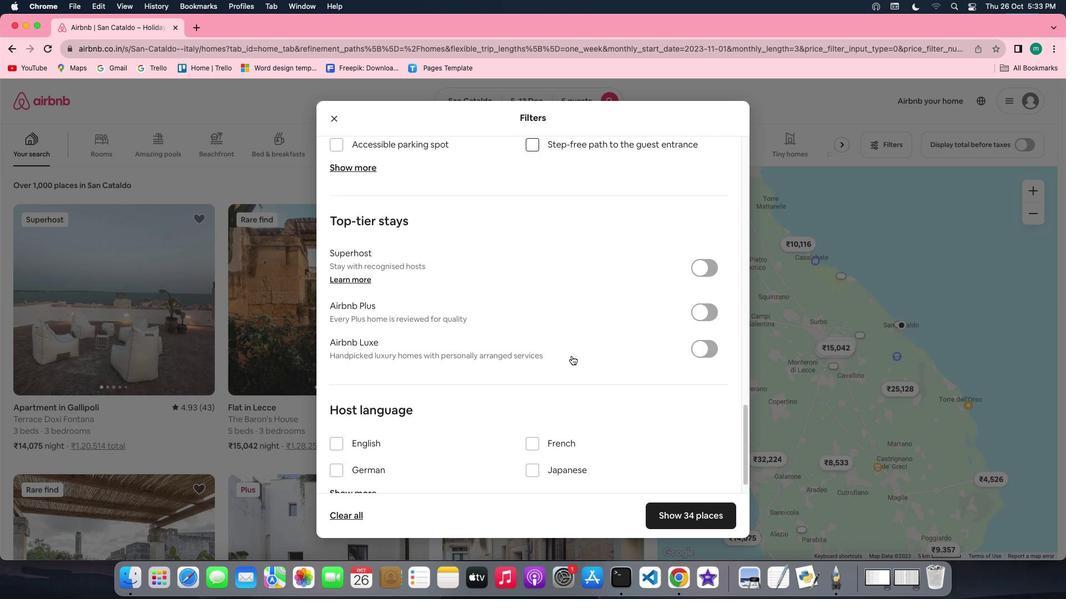 
Action: Mouse scrolled (573, 358) with delta (1, 1)
Screenshot: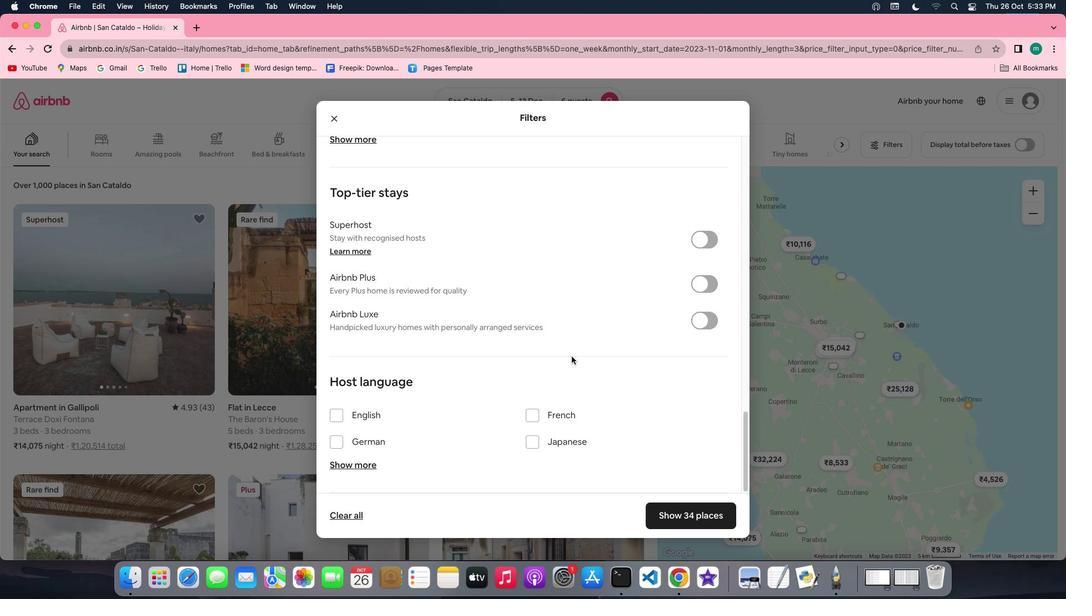 
Action: Mouse moved to (573, 358)
Screenshot: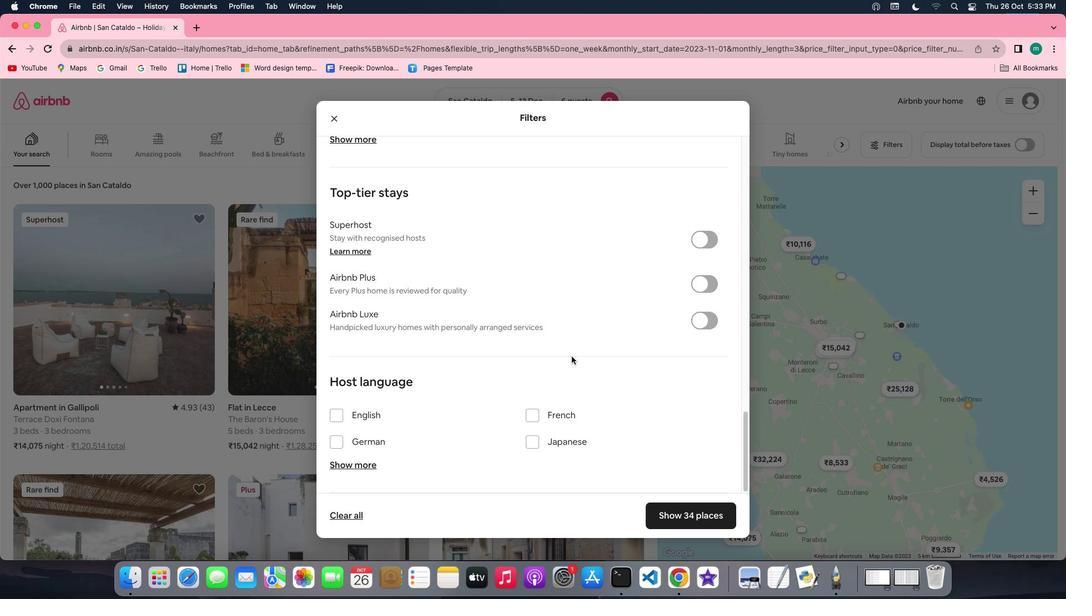 
Action: Mouse scrolled (573, 358) with delta (1, 1)
Screenshot: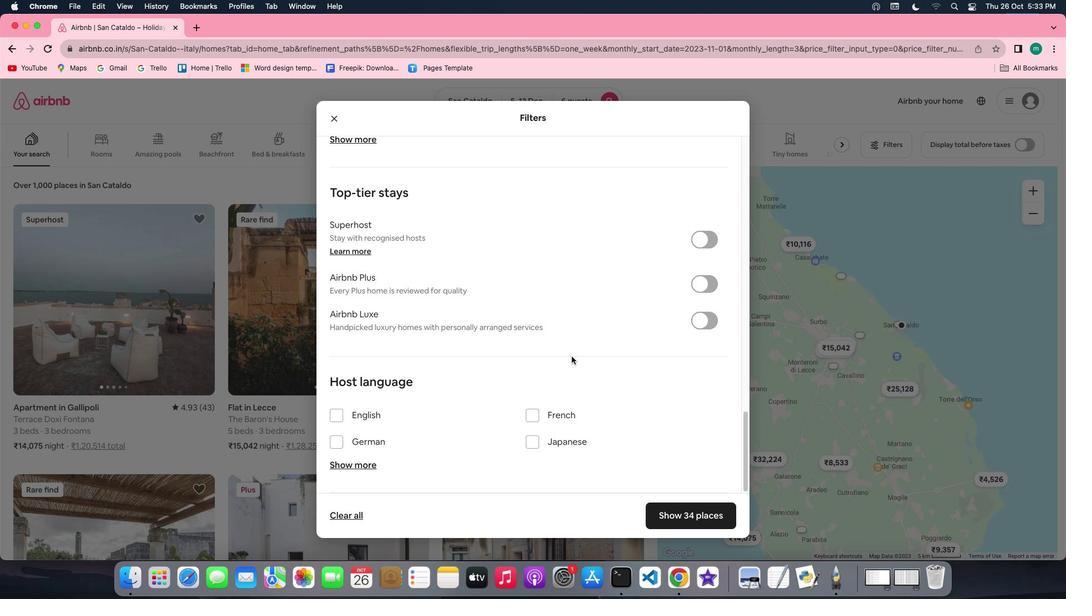 
Action: Mouse scrolled (573, 358) with delta (1, 1)
Screenshot: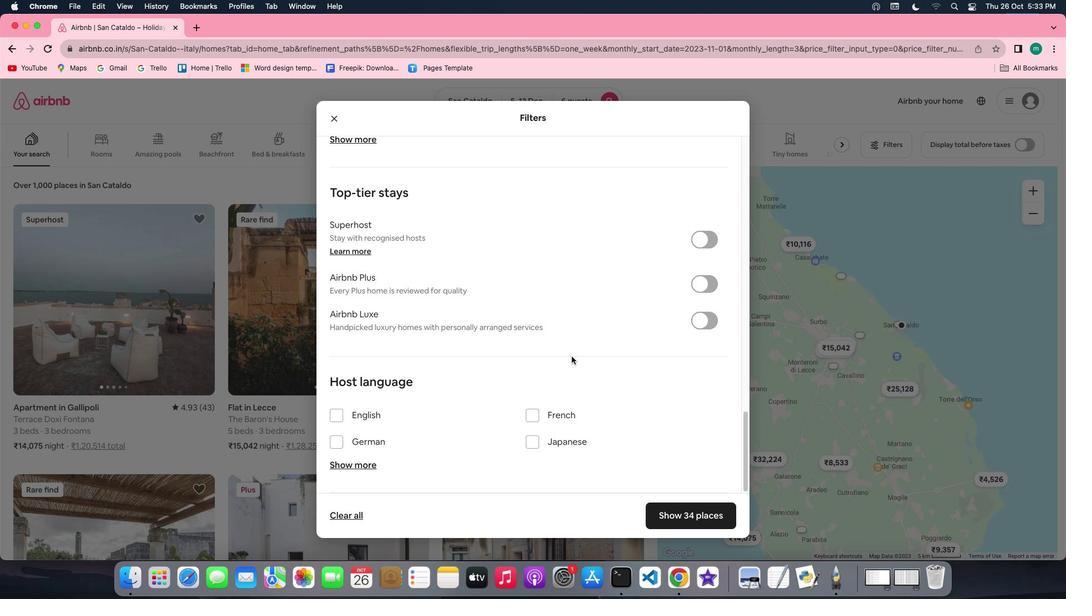 
Action: Mouse scrolled (573, 358) with delta (1, 0)
Screenshot: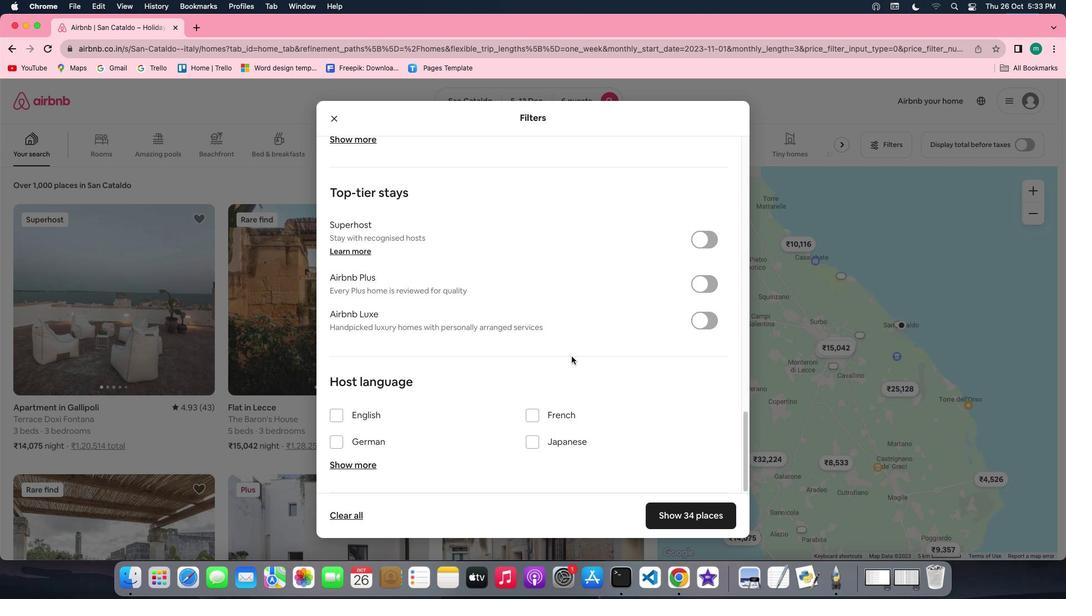 
Action: Mouse moved to (571, 374)
Screenshot: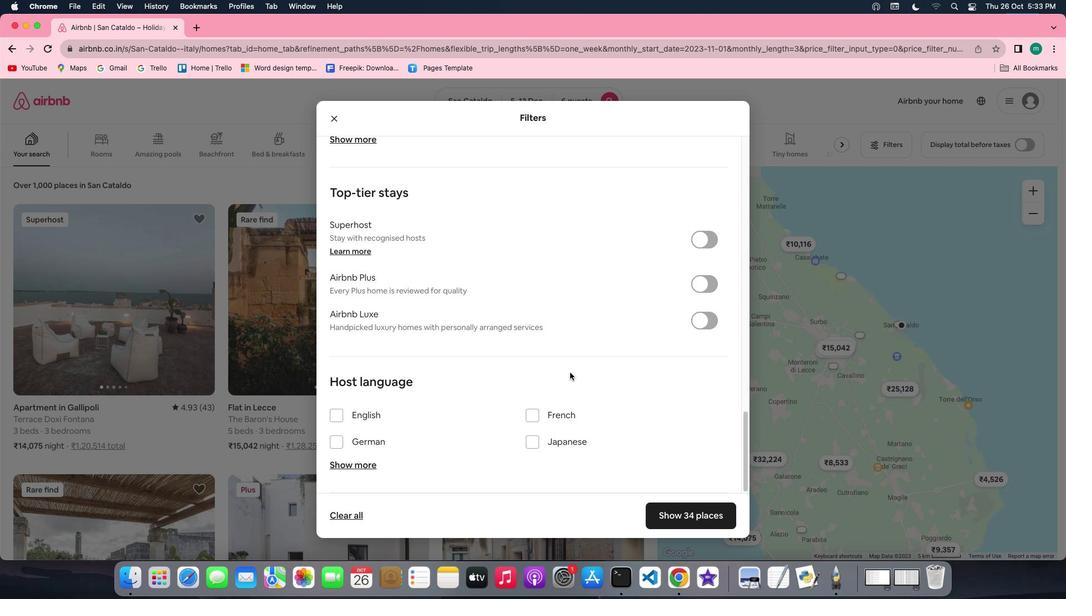 
Action: Mouse scrolled (571, 374) with delta (1, 1)
Screenshot: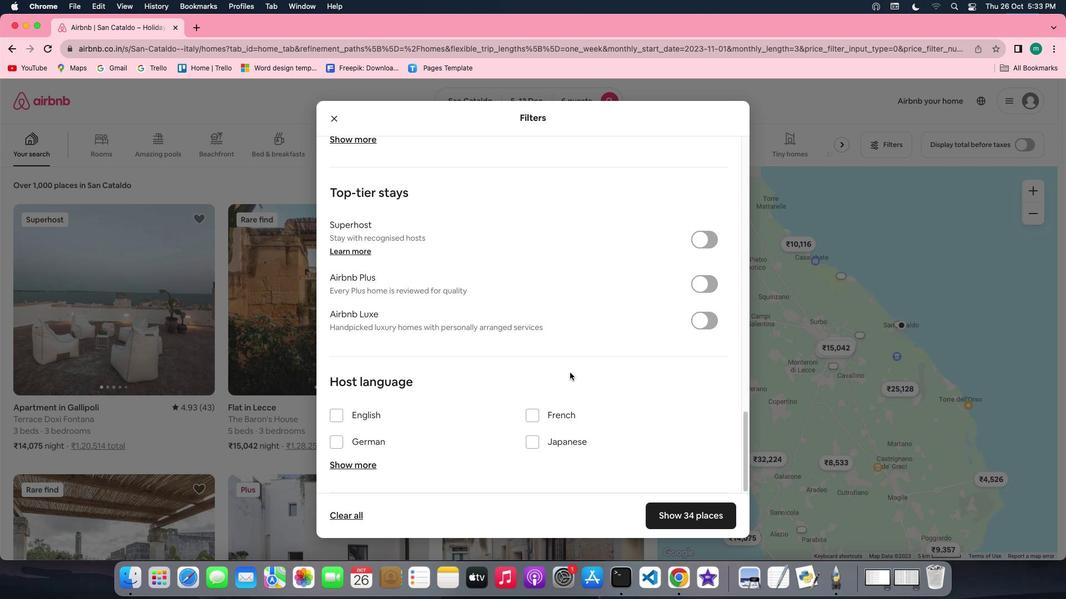 
Action: Mouse scrolled (571, 374) with delta (1, 1)
Screenshot: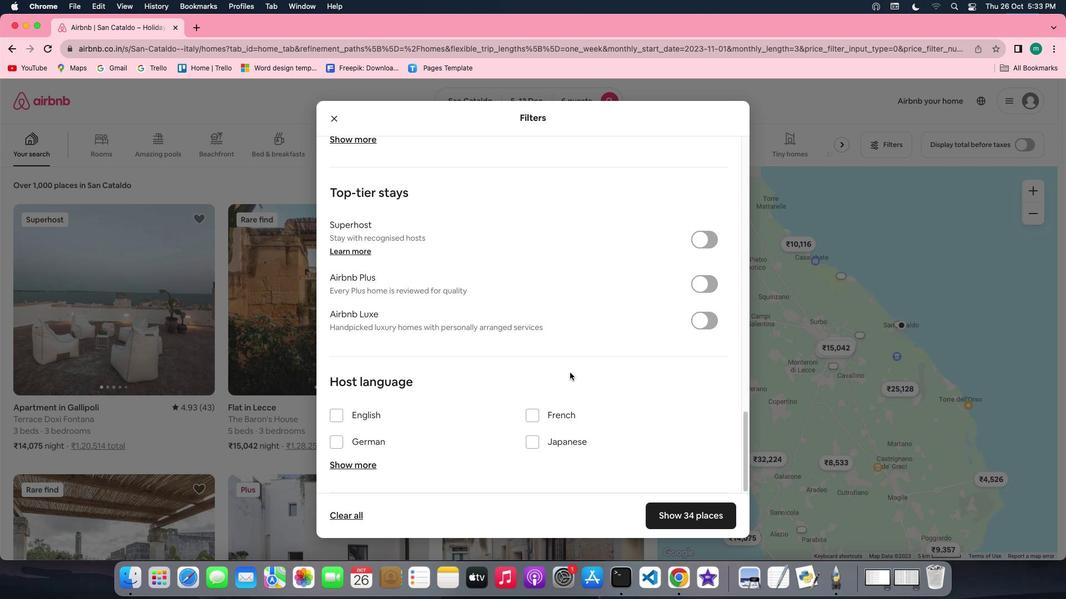 
Action: Mouse scrolled (571, 374) with delta (1, 0)
Screenshot: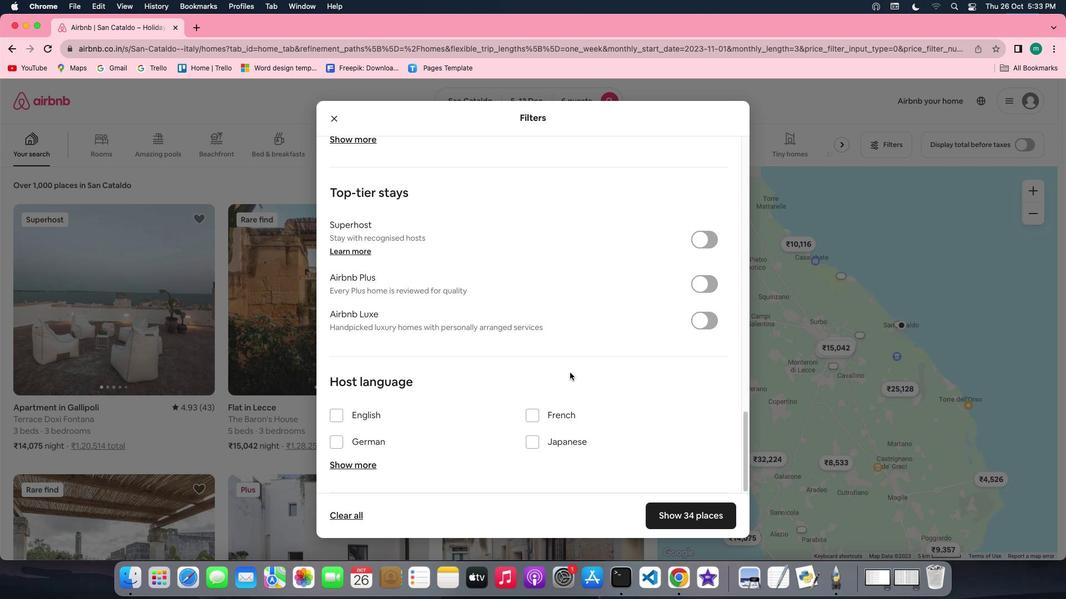 
Action: Mouse scrolled (571, 374) with delta (1, 0)
Screenshot: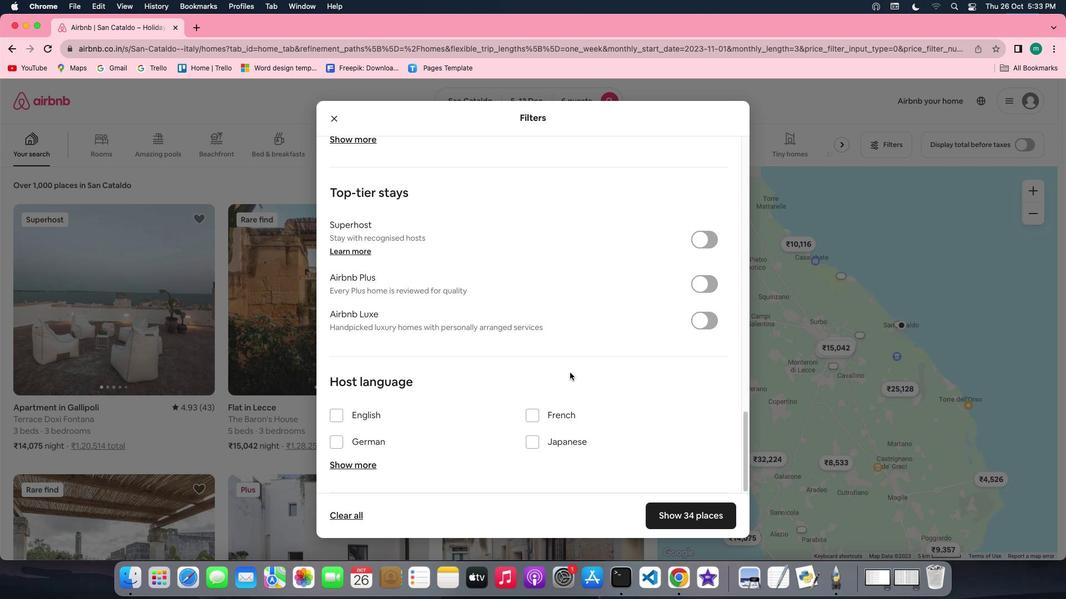 
Action: Mouse scrolled (571, 374) with delta (1, 0)
Screenshot: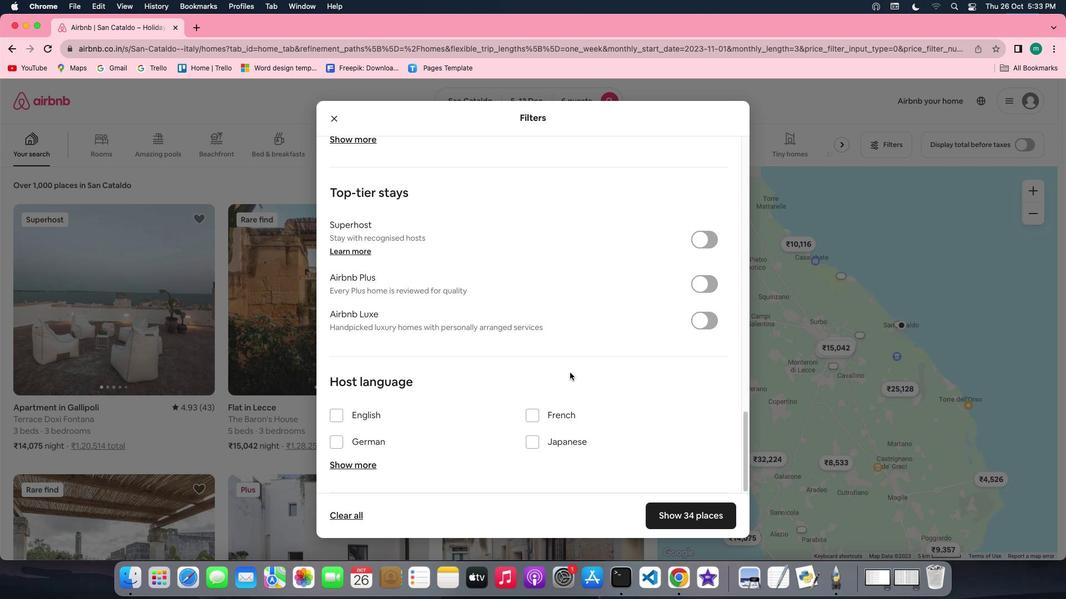 
Action: Mouse moved to (711, 521)
Screenshot: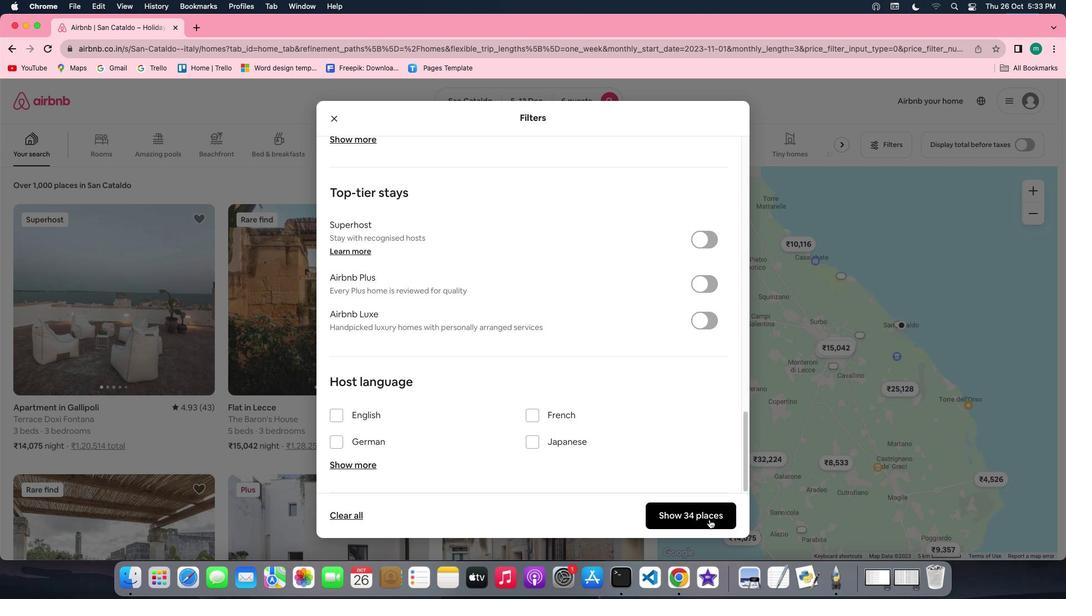 
Action: Mouse pressed left at (711, 521)
Screenshot: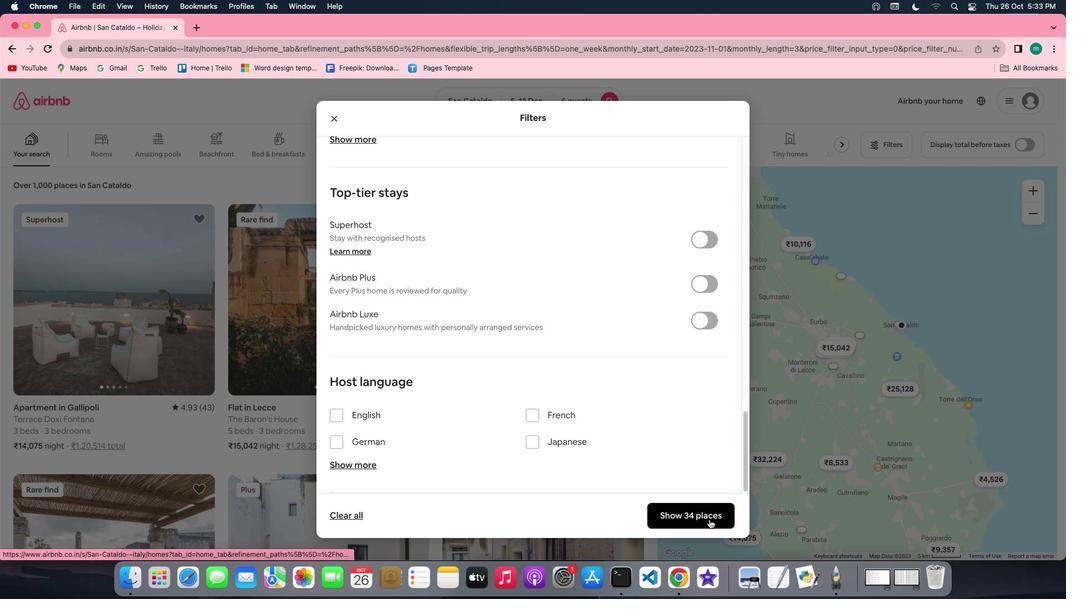 
Action: Mouse moved to (109, 267)
Screenshot: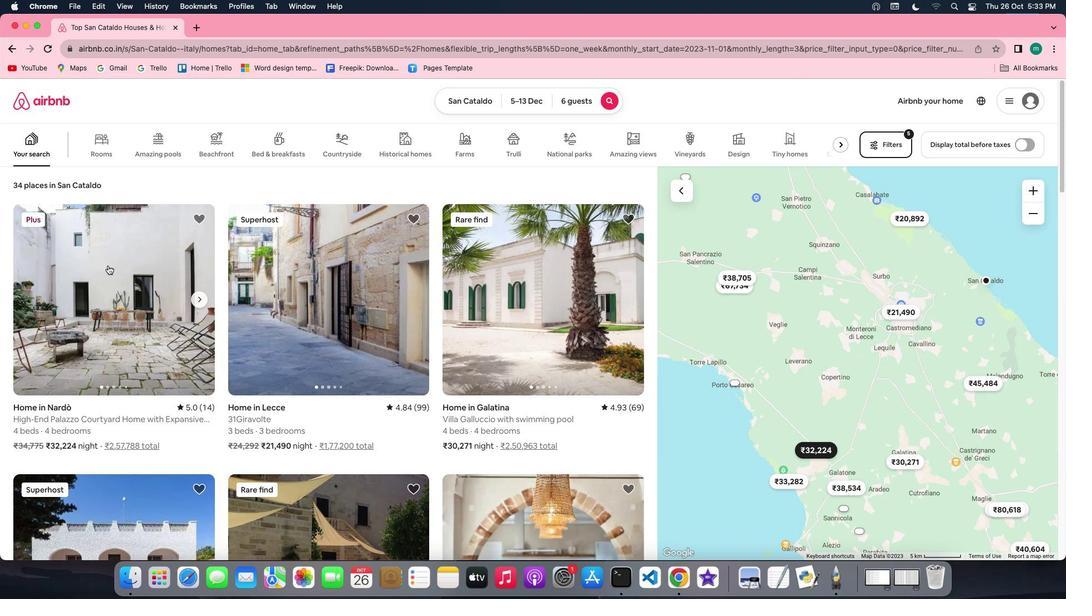 
Action: Mouse pressed left at (109, 267)
Screenshot: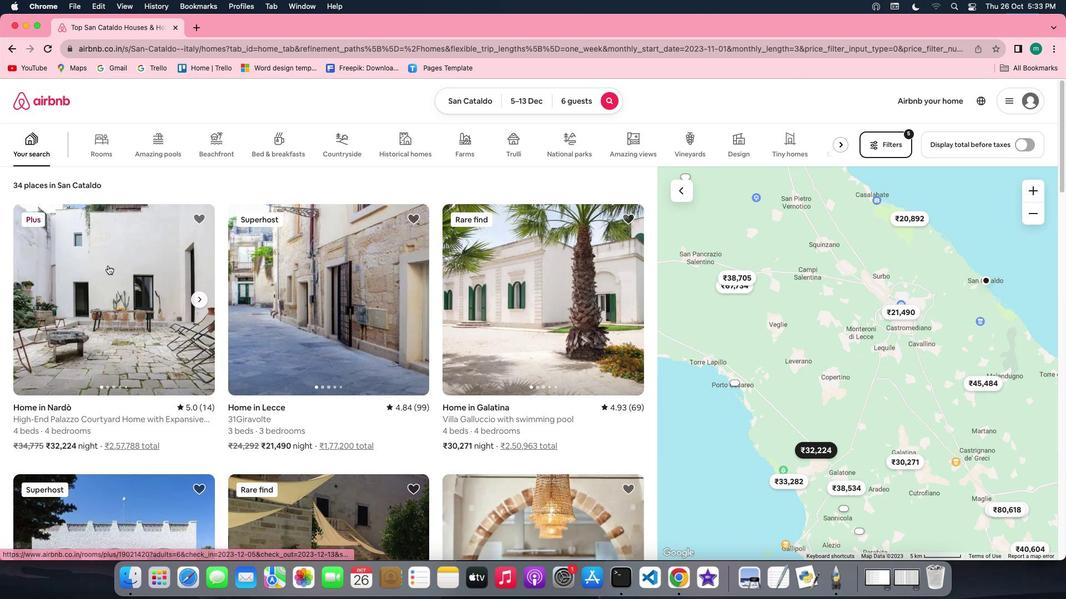 
Action: Mouse moved to (810, 413)
Screenshot: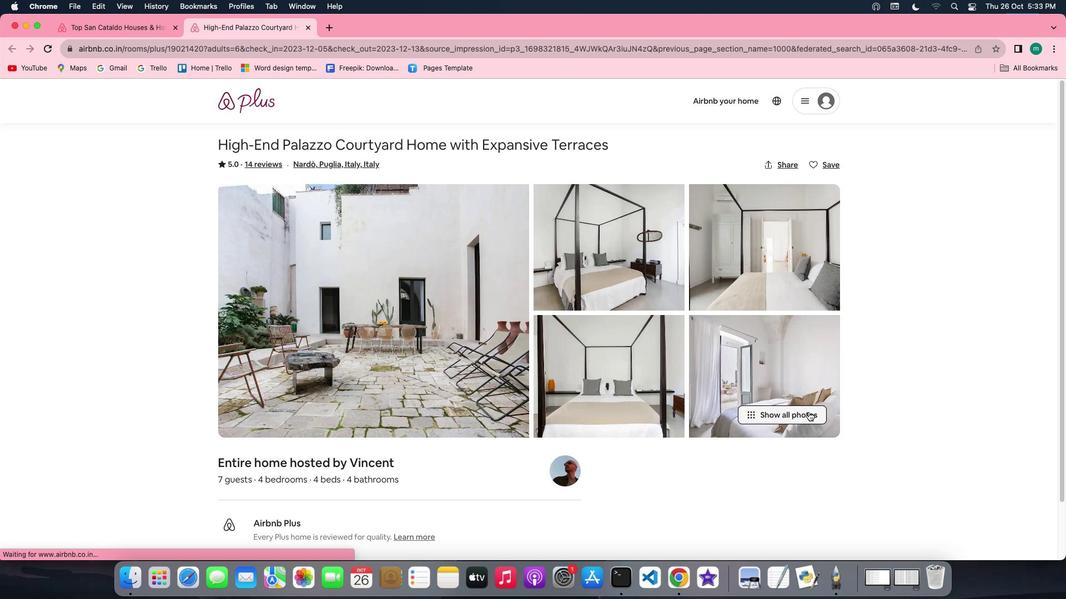 
Action: Mouse pressed left at (810, 413)
Screenshot: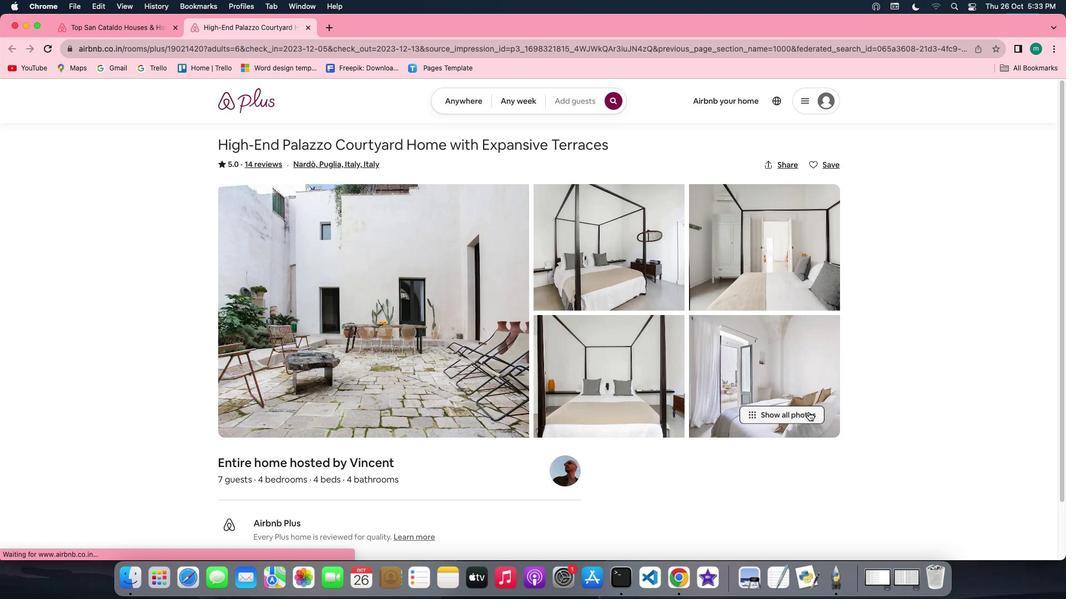 
Action: Mouse moved to (559, 378)
Screenshot: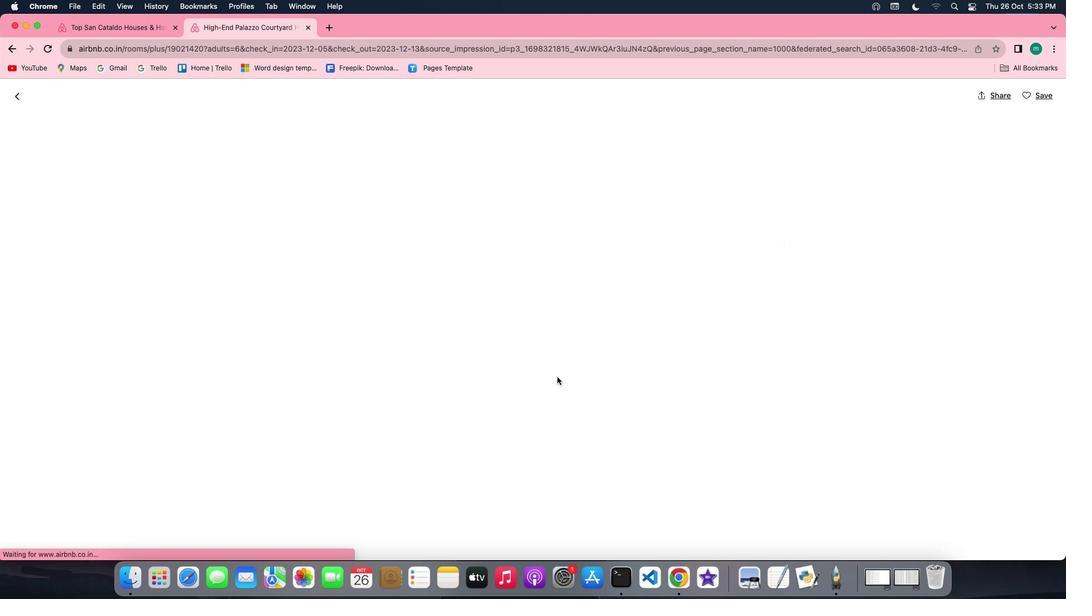 
Action: Mouse scrolled (559, 378) with delta (1, 1)
Screenshot: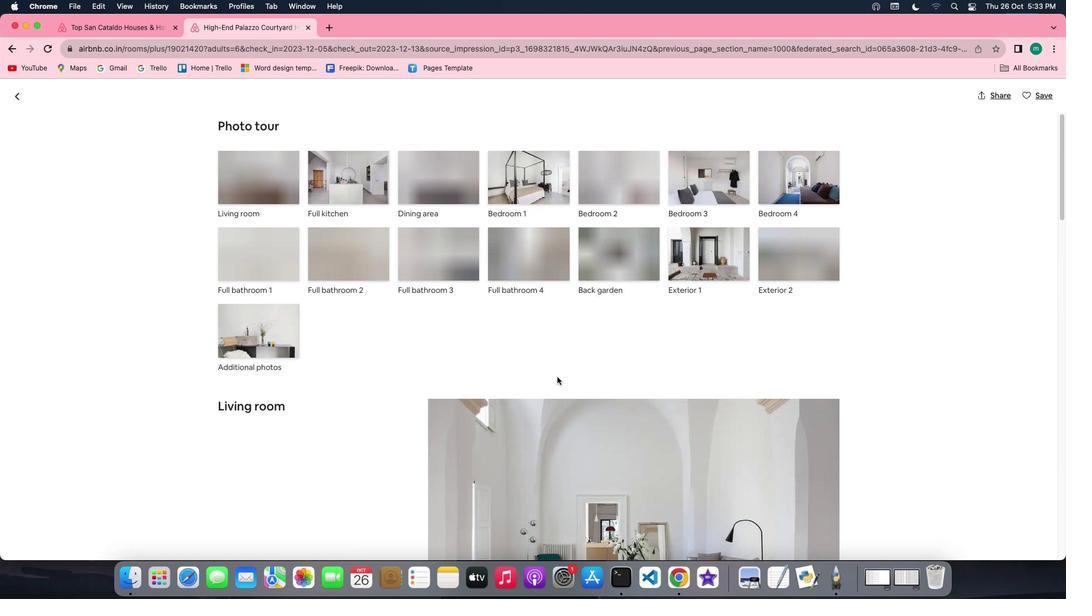 
Action: Mouse scrolled (559, 378) with delta (1, 1)
Screenshot: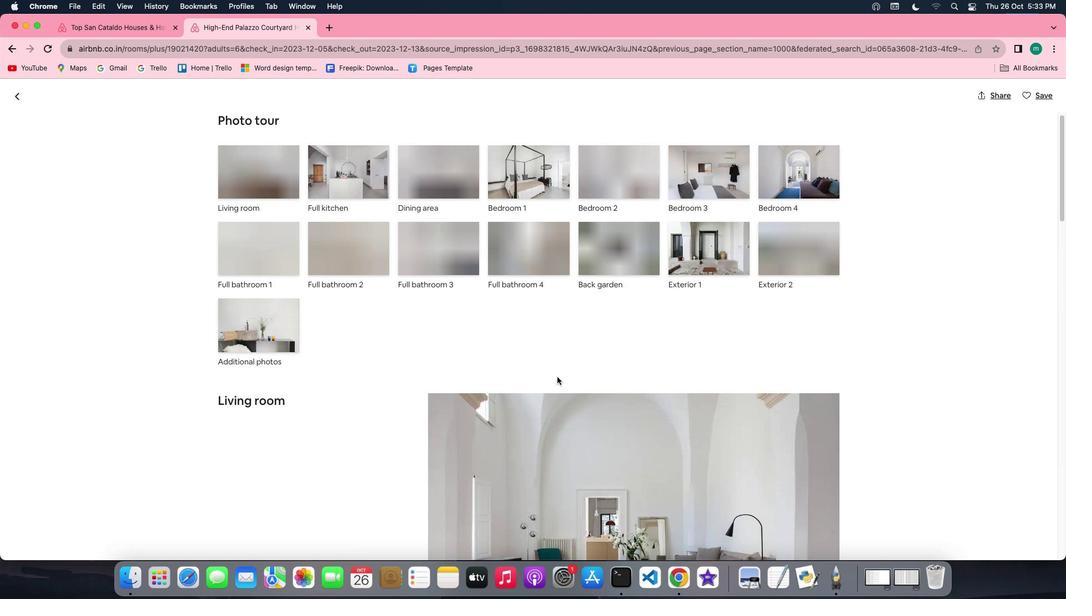
Action: Mouse scrolled (559, 378) with delta (1, 0)
Screenshot: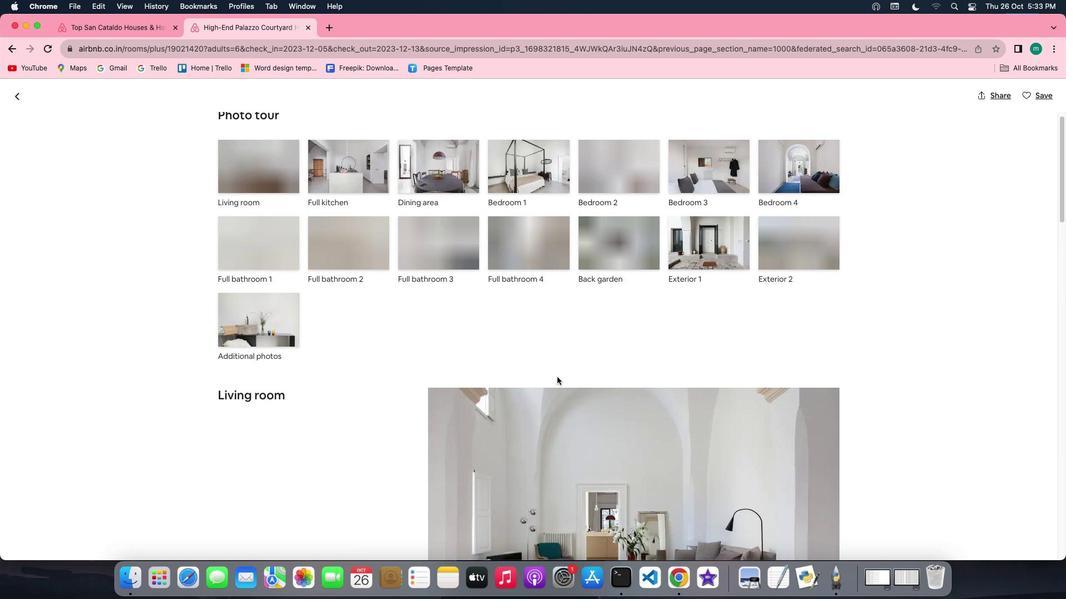 
Action: Mouse scrolled (559, 378) with delta (1, 0)
Screenshot: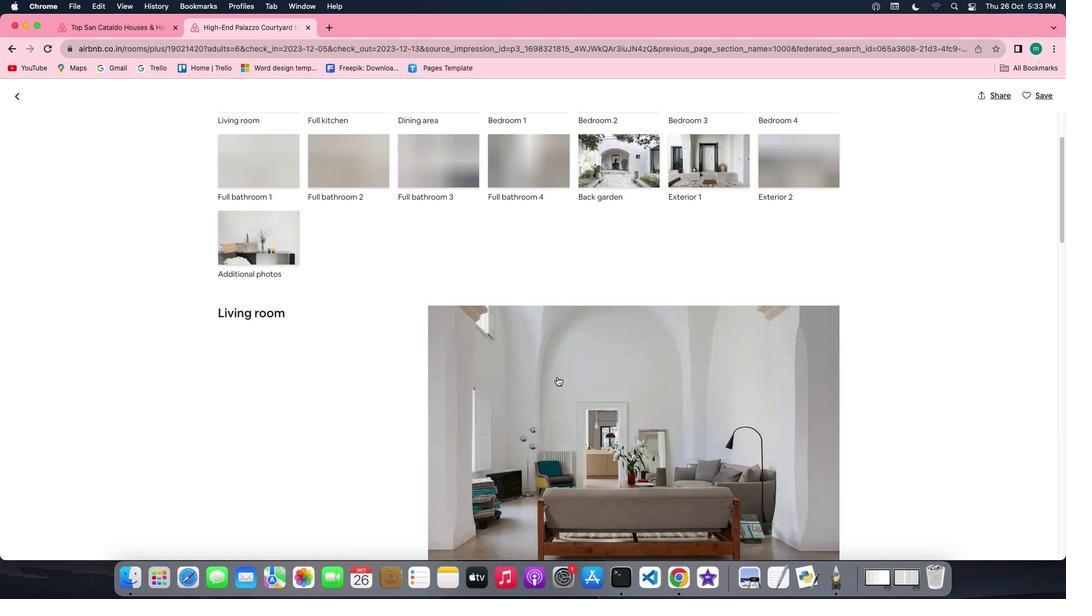 
Action: Mouse scrolled (559, 378) with delta (1, 1)
Screenshot: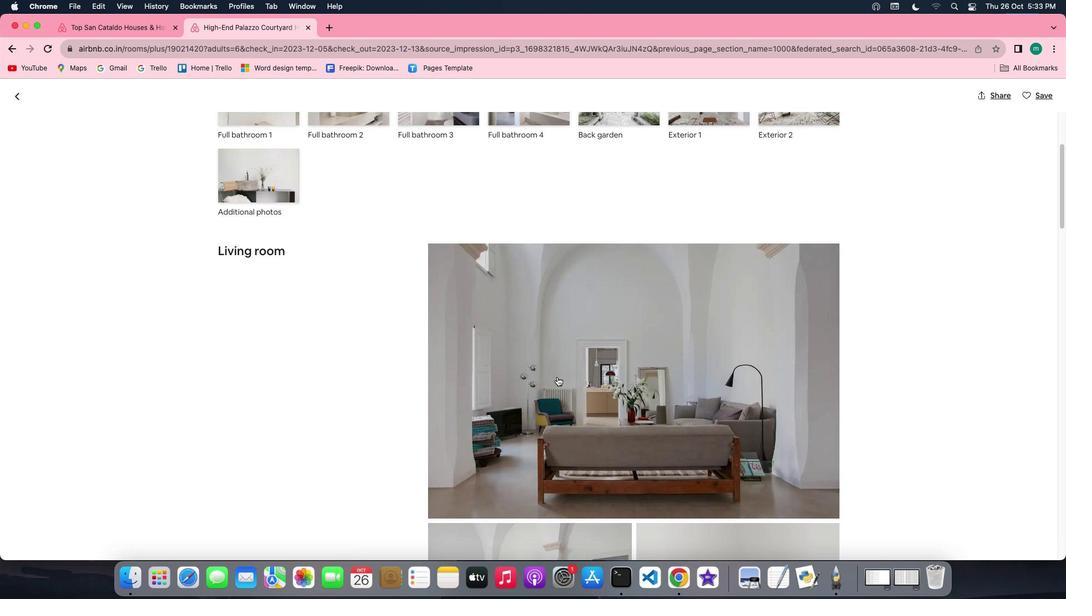 
Action: Mouse scrolled (559, 378) with delta (1, 1)
Screenshot: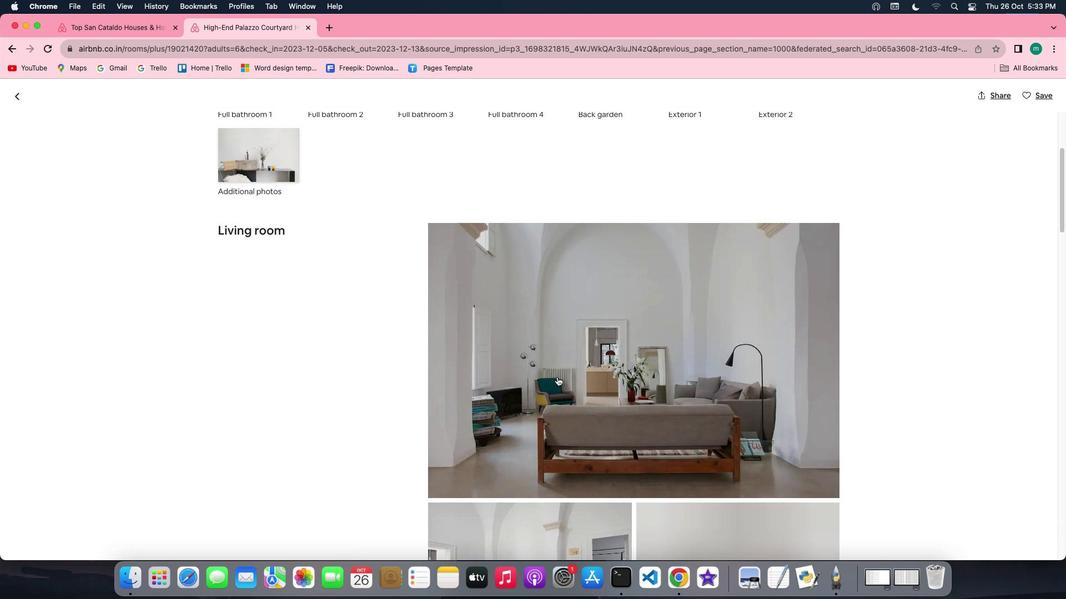 
Action: Mouse scrolled (559, 378) with delta (1, 0)
Screenshot: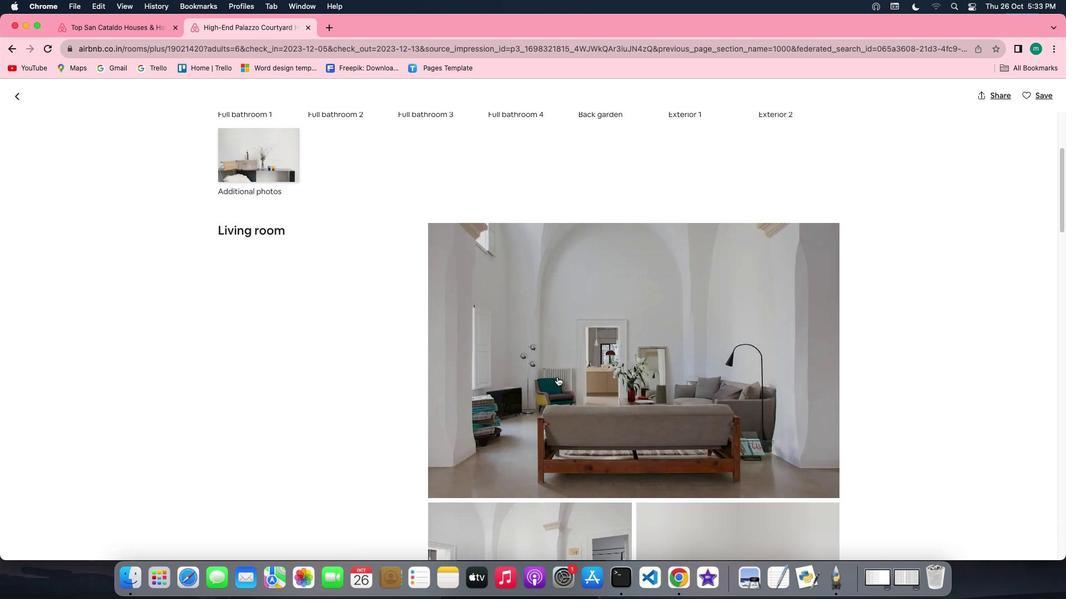 
Action: Mouse scrolled (559, 378) with delta (1, 0)
Screenshot: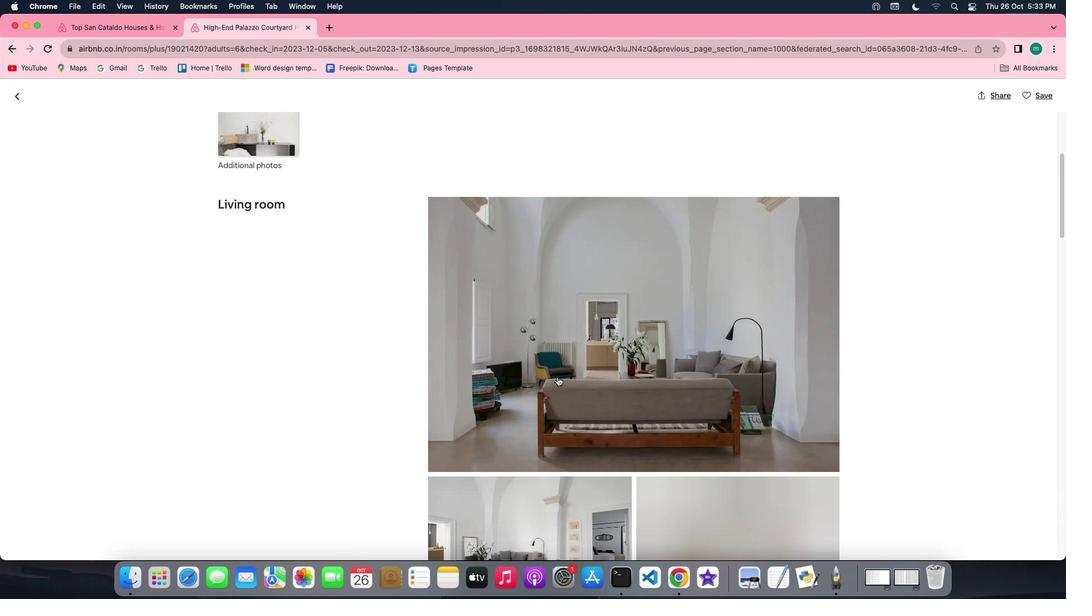 
Action: Mouse scrolled (559, 378) with delta (1, 0)
Screenshot: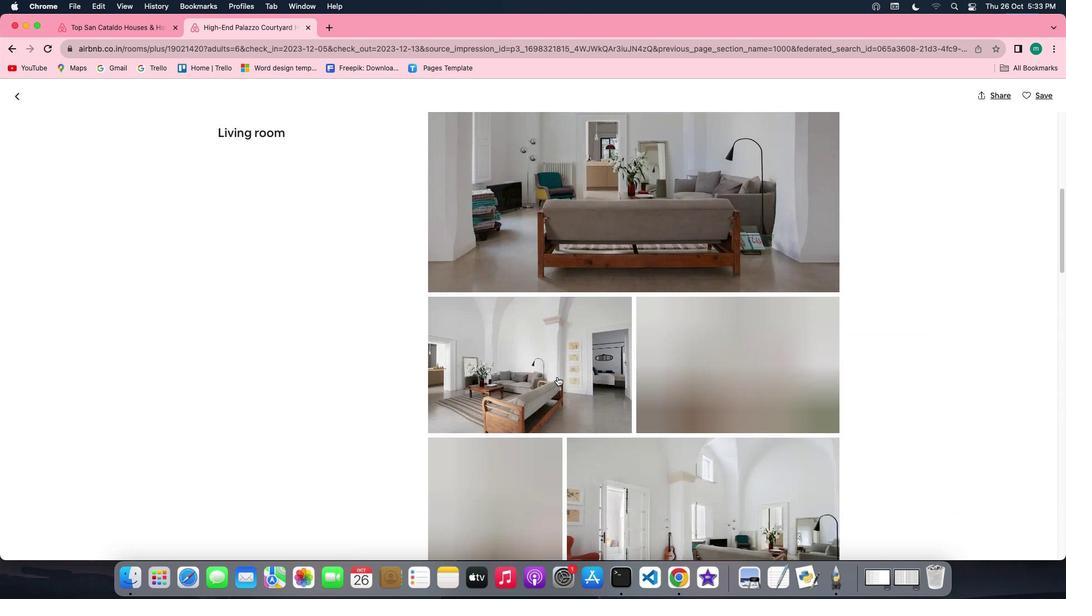 
Action: Mouse scrolled (559, 378) with delta (1, 1)
Screenshot: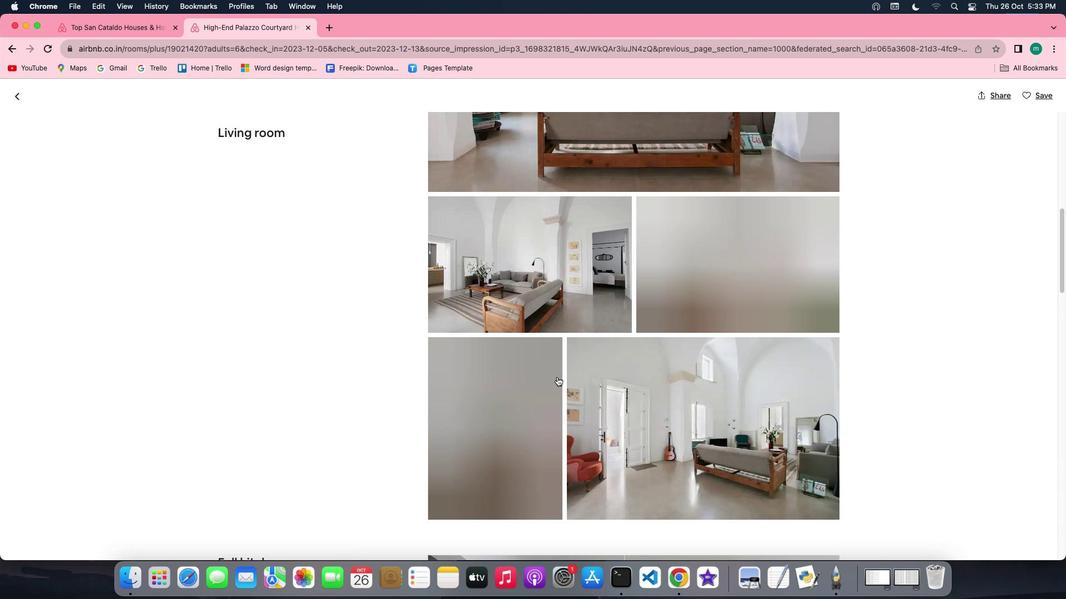 
Action: Mouse scrolled (559, 378) with delta (1, 1)
Screenshot: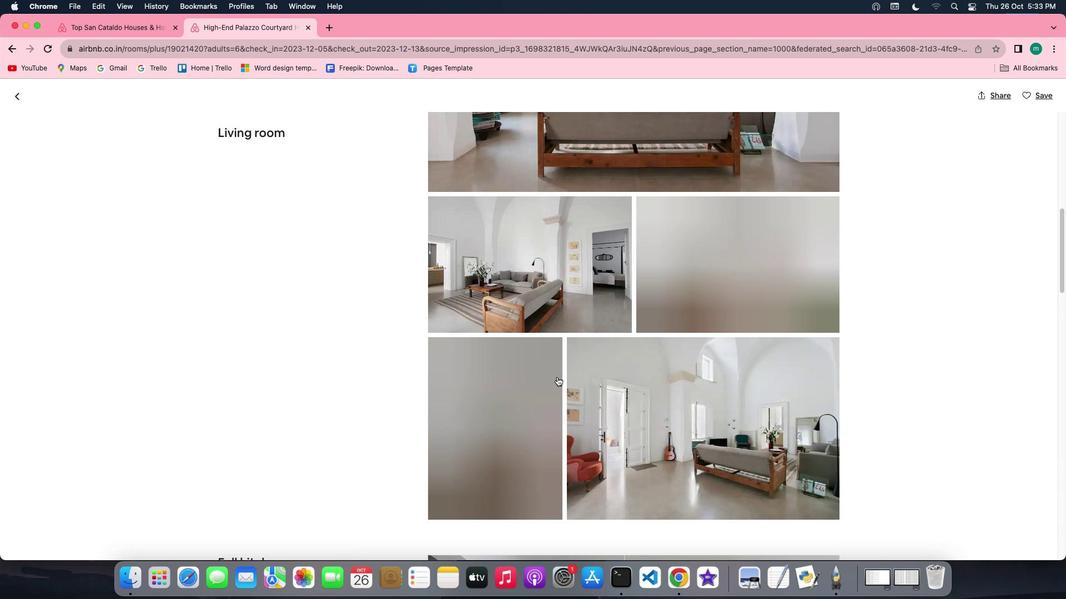 
Action: Mouse scrolled (559, 378) with delta (1, 0)
Screenshot: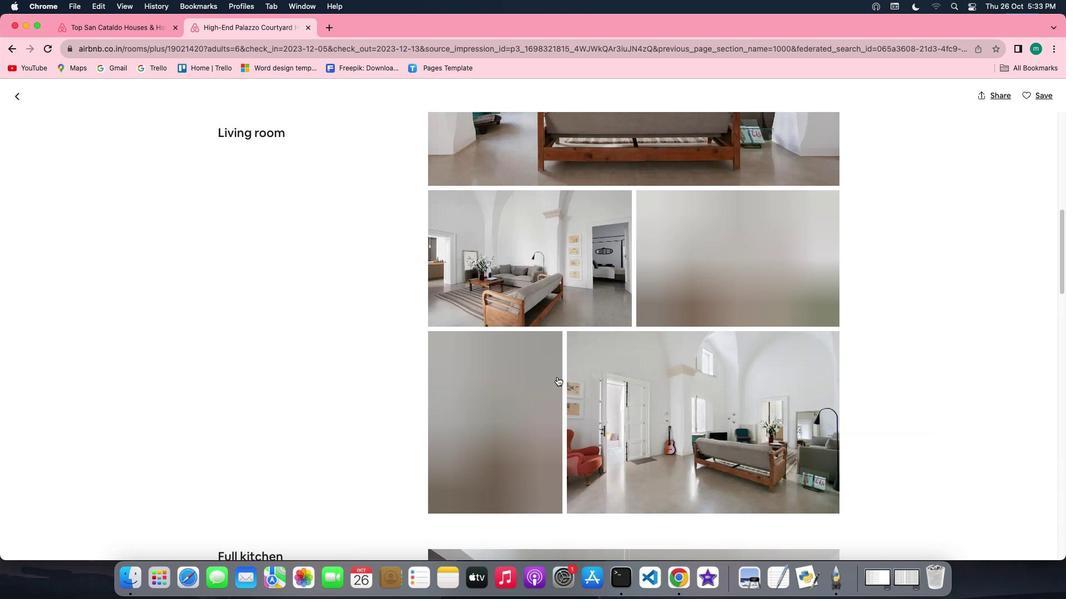 
Action: Mouse scrolled (559, 378) with delta (1, 0)
Screenshot: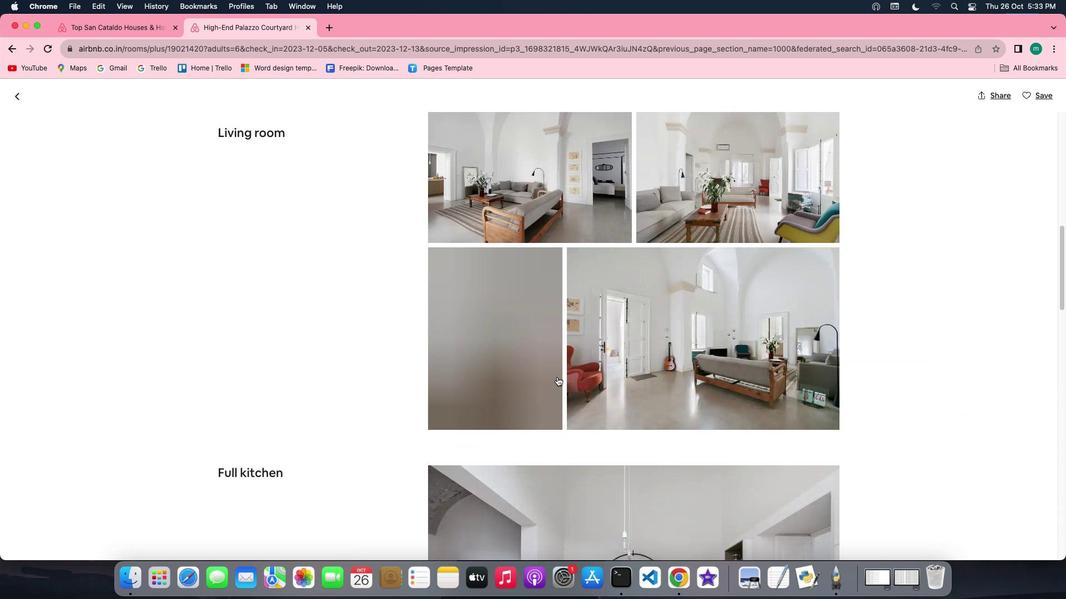 
Action: Mouse scrolled (559, 378) with delta (1, 1)
Screenshot: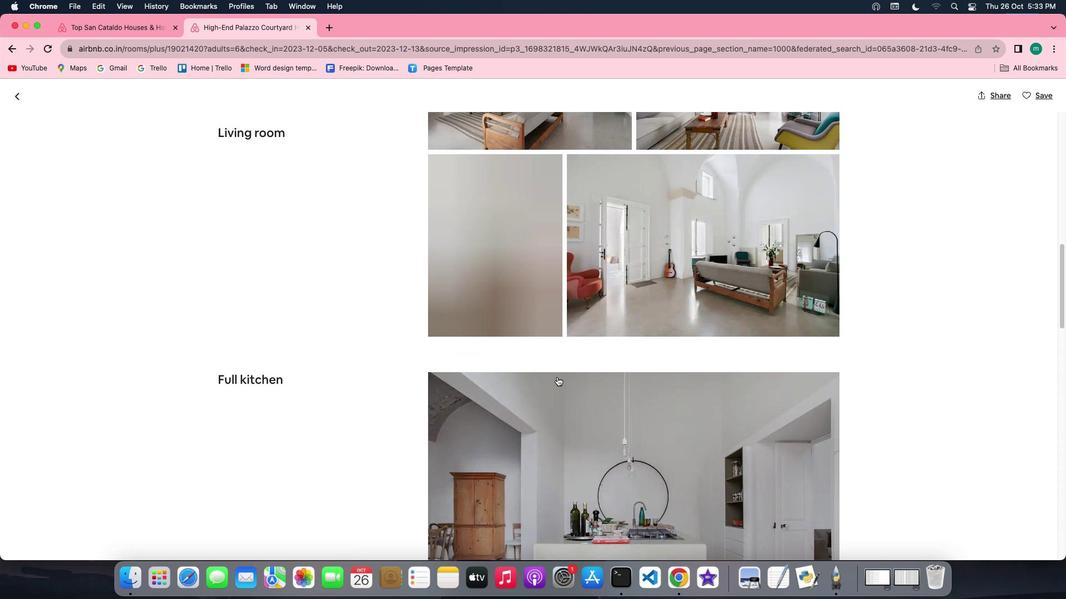 
Action: Mouse scrolled (559, 378) with delta (1, 1)
Screenshot: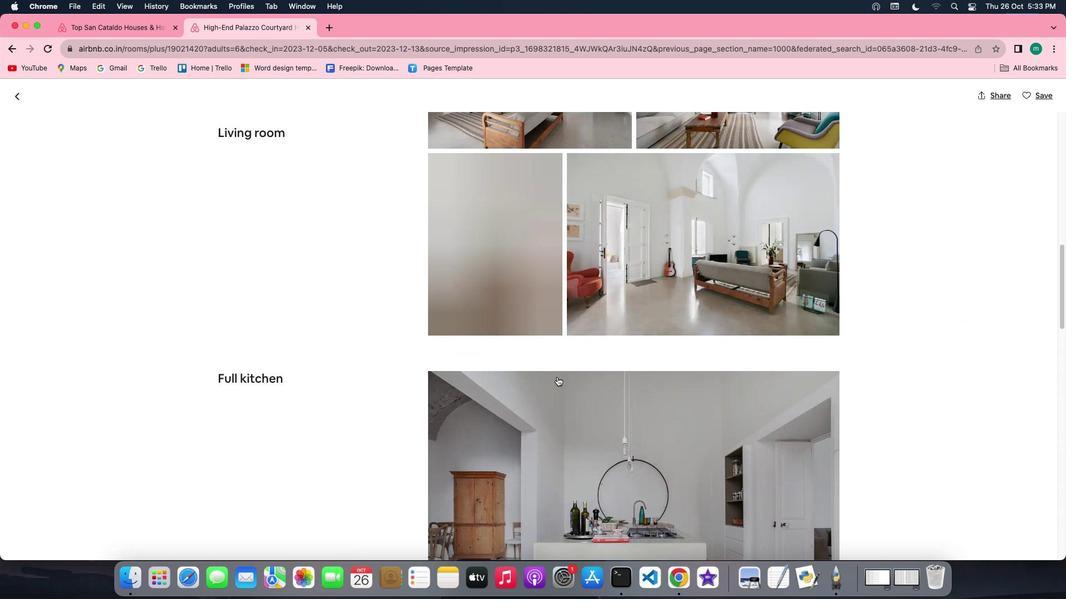 
Action: Mouse scrolled (559, 378) with delta (1, 0)
Screenshot: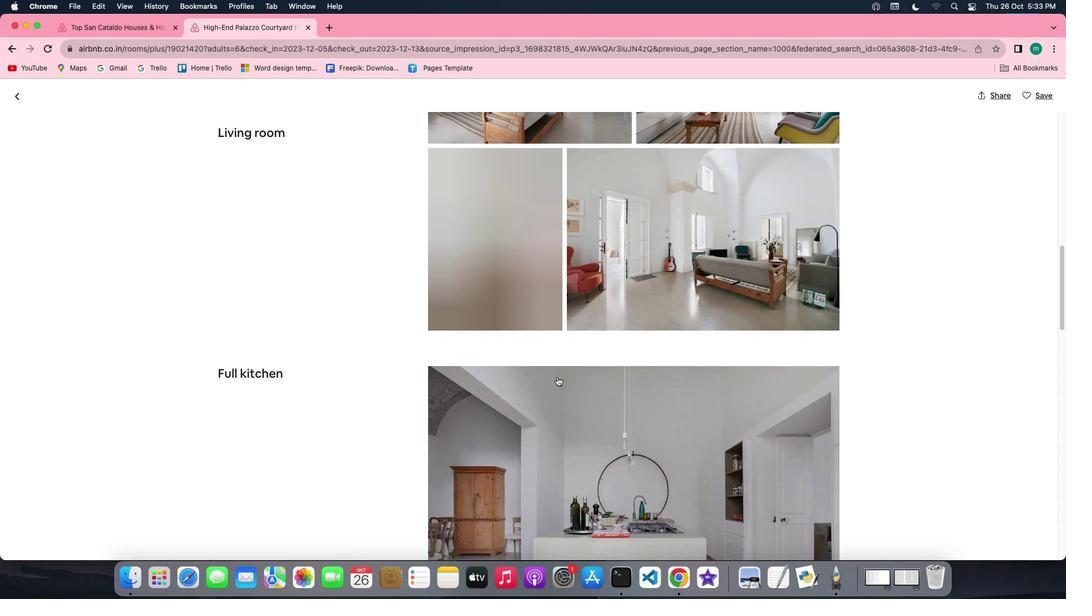 
Action: Mouse scrolled (559, 378) with delta (1, 0)
Screenshot: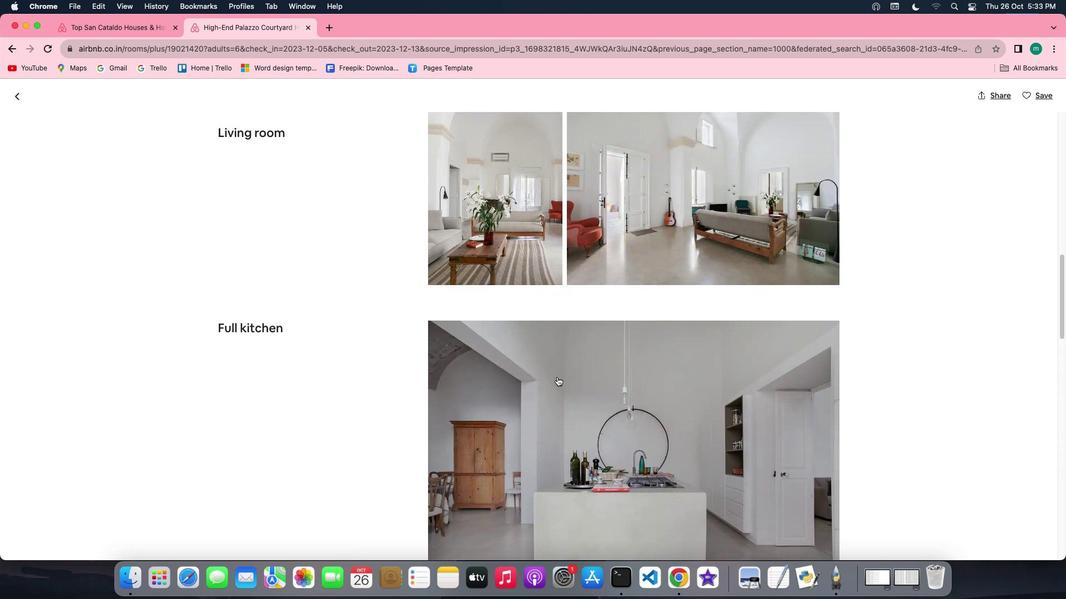 
Action: Mouse scrolled (559, 378) with delta (1, 1)
Screenshot: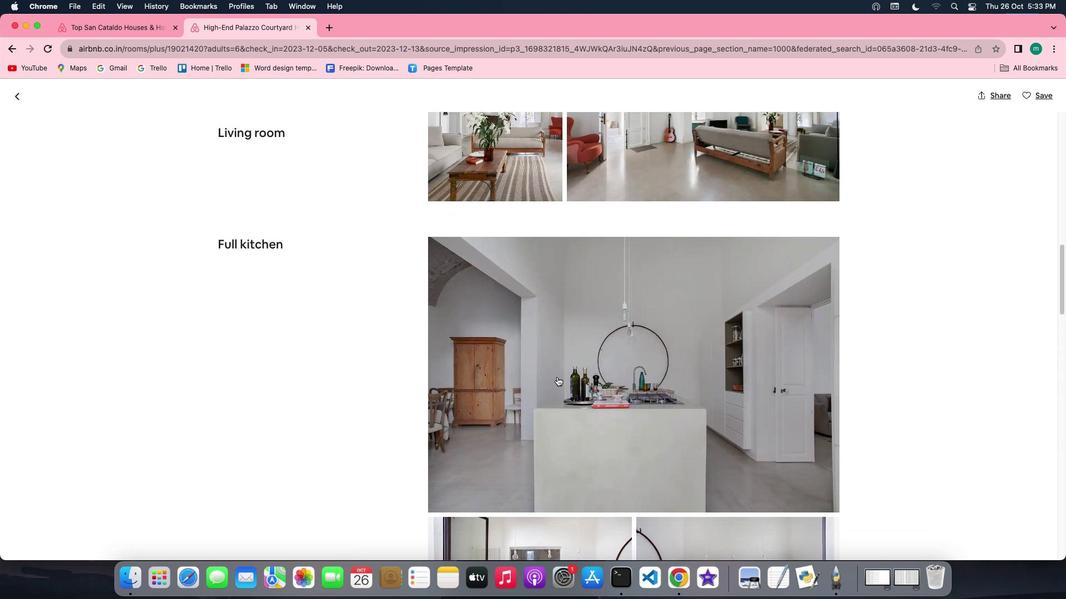 
Action: Mouse scrolled (559, 378) with delta (1, 1)
Screenshot: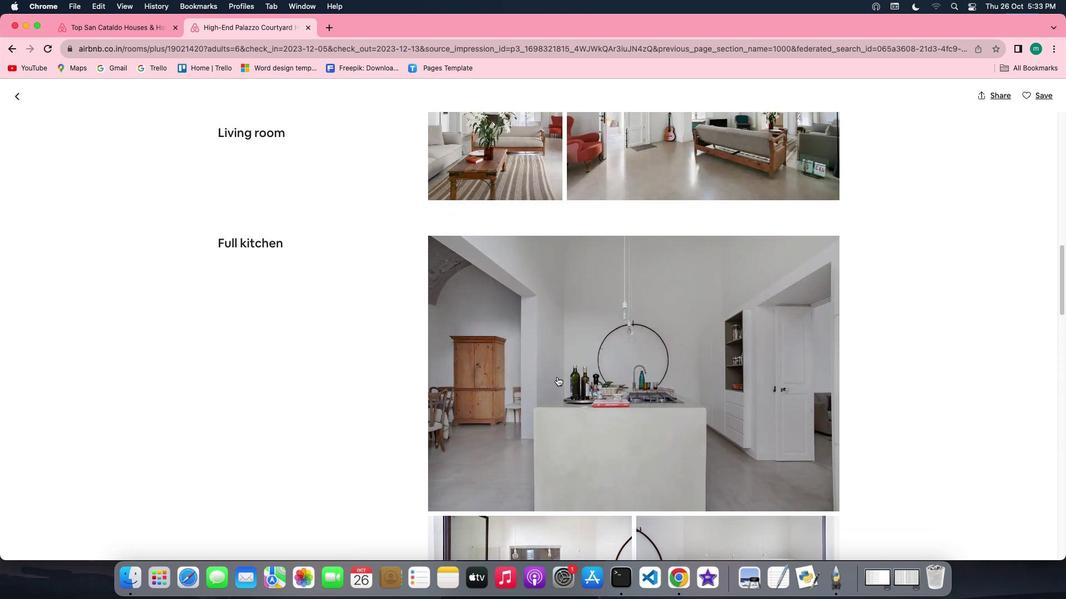
Action: Mouse scrolled (559, 378) with delta (1, 0)
Screenshot: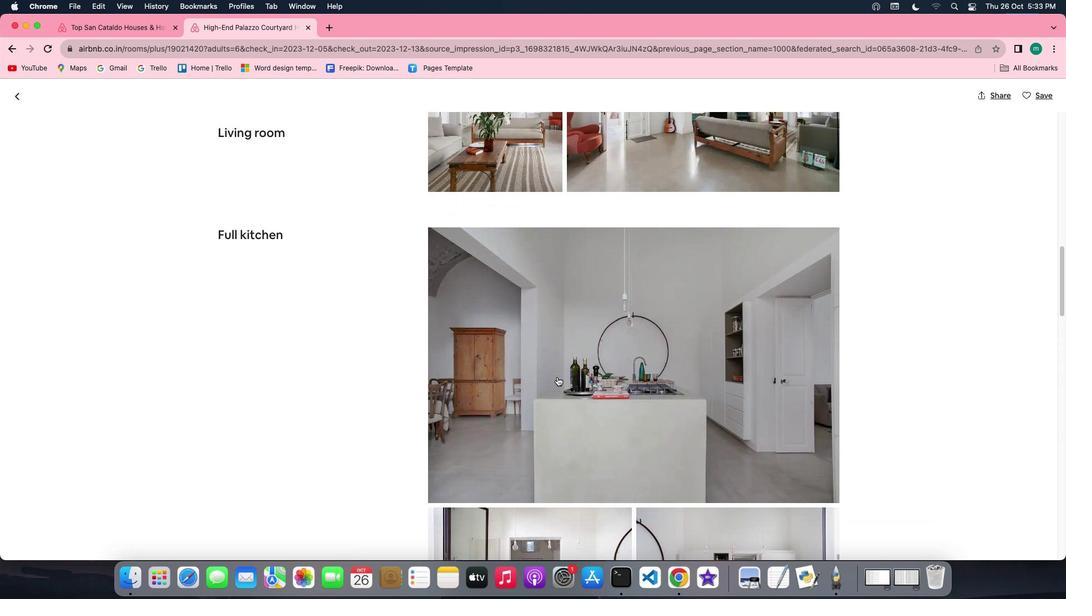 
Action: Mouse scrolled (559, 378) with delta (1, 0)
Screenshot: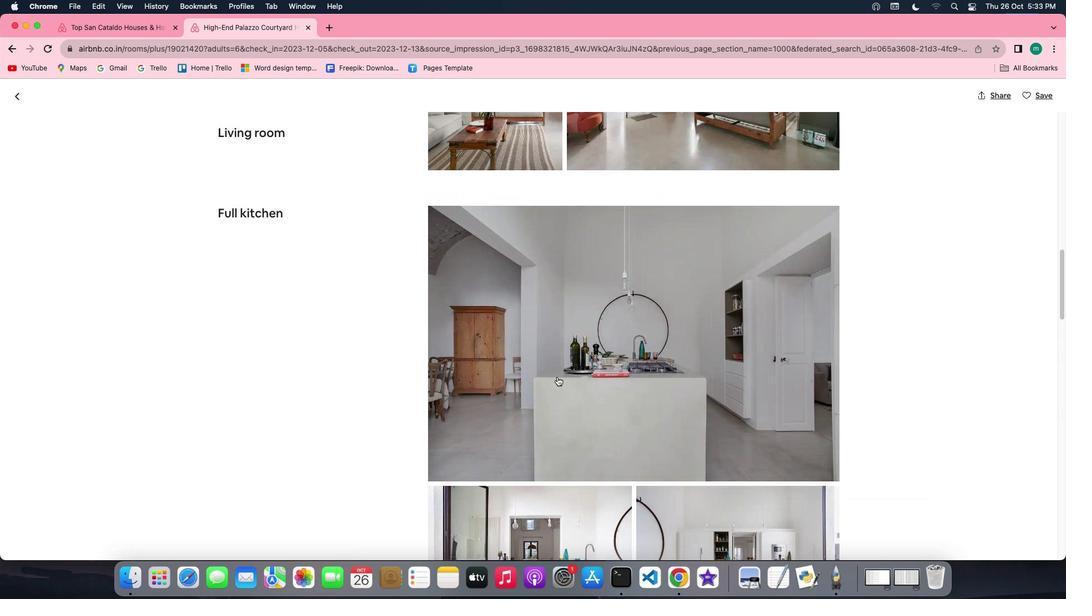 
Action: Mouse scrolled (559, 378) with delta (1, 0)
Screenshot: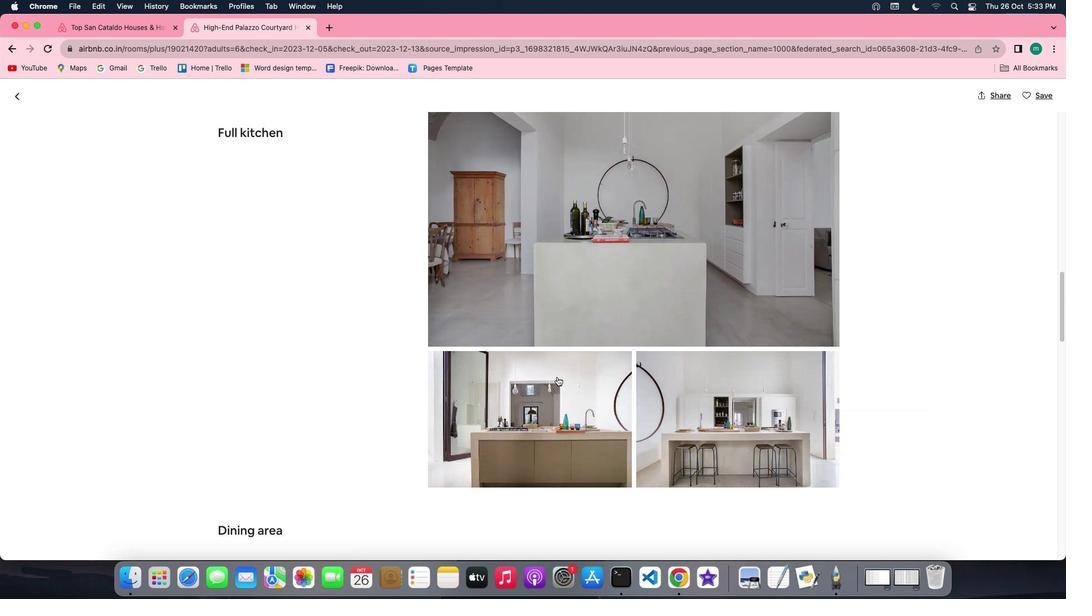 
Action: Mouse scrolled (559, 378) with delta (1, 1)
Screenshot: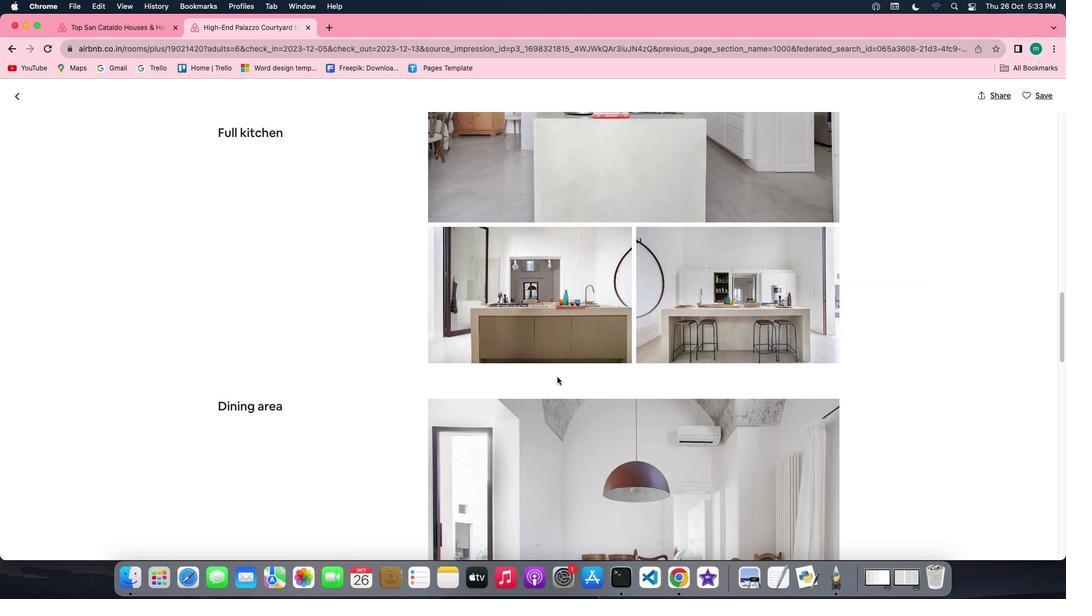 
Action: Mouse scrolled (559, 378) with delta (1, 1)
Screenshot: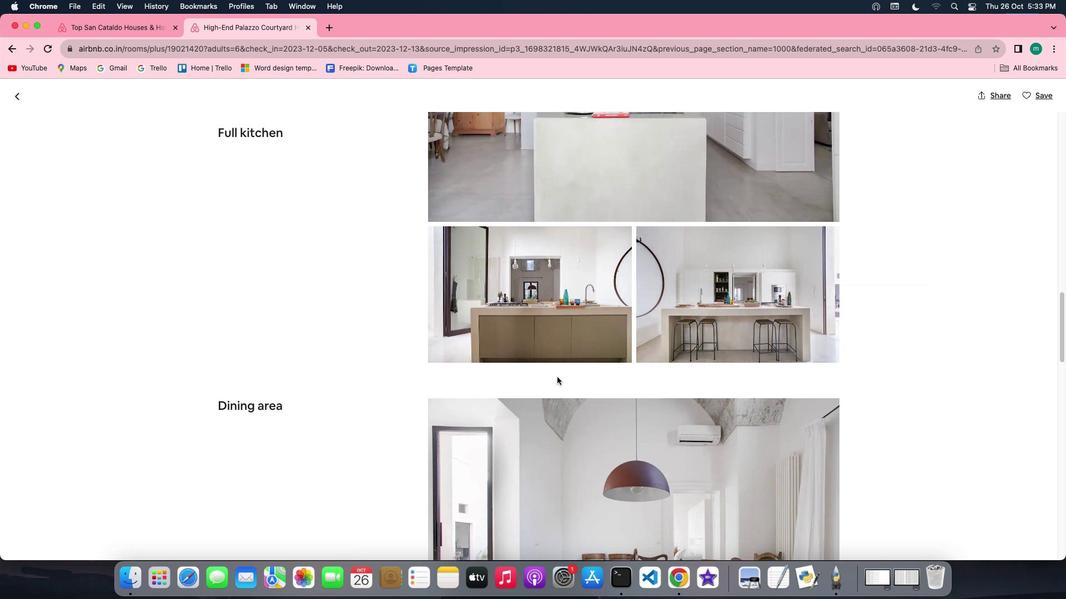 
Action: Mouse scrolled (559, 378) with delta (1, 0)
Screenshot: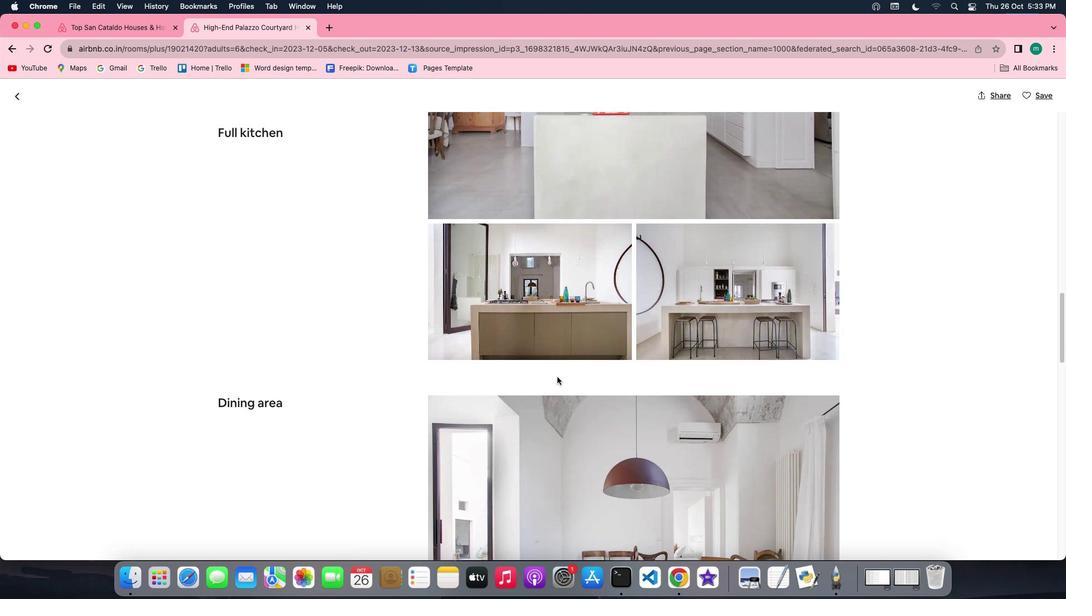 
Action: Mouse scrolled (559, 378) with delta (1, 0)
Screenshot: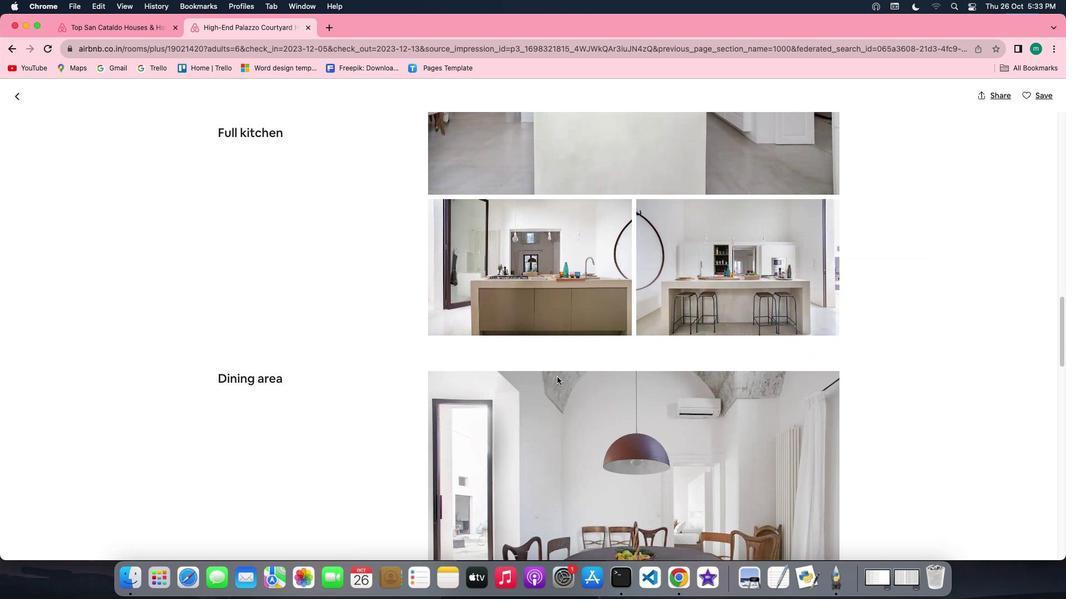 
Action: Mouse scrolled (559, 378) with delta (1, 0)
Screenshot: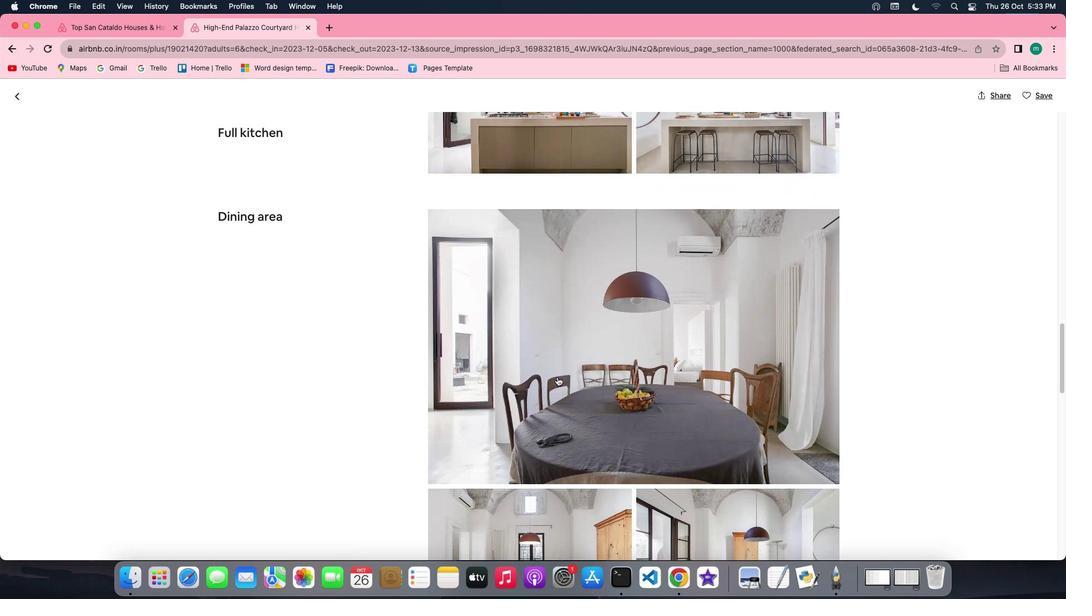 
Action: Mouse scrolled (559, 378) with delta (1, 1)
Screenshot: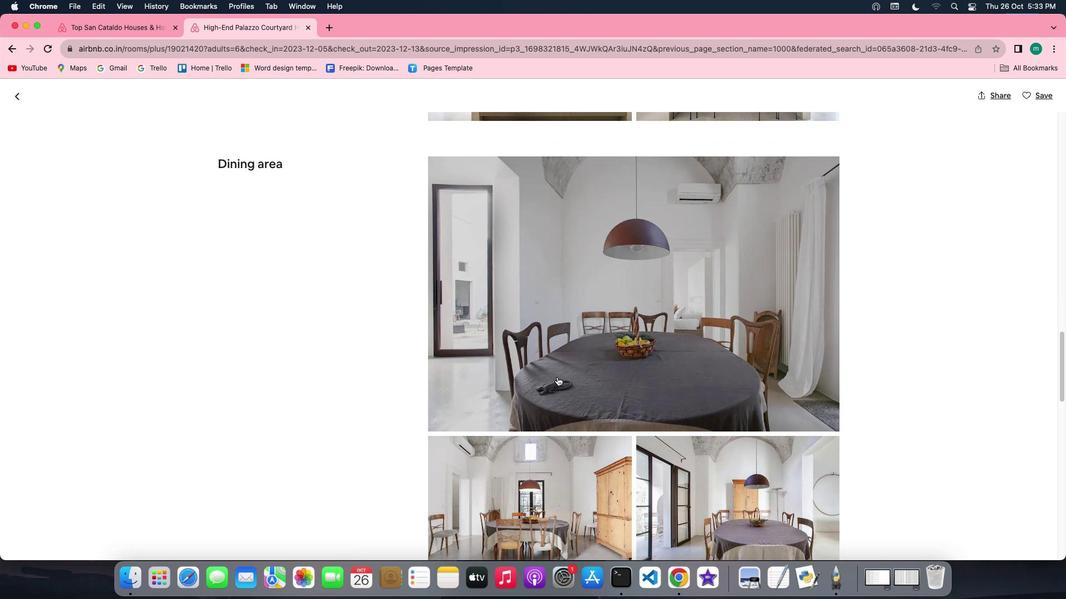
Action: Mouse scrolled (559, 378) with delta (1, 1)
Screenshot: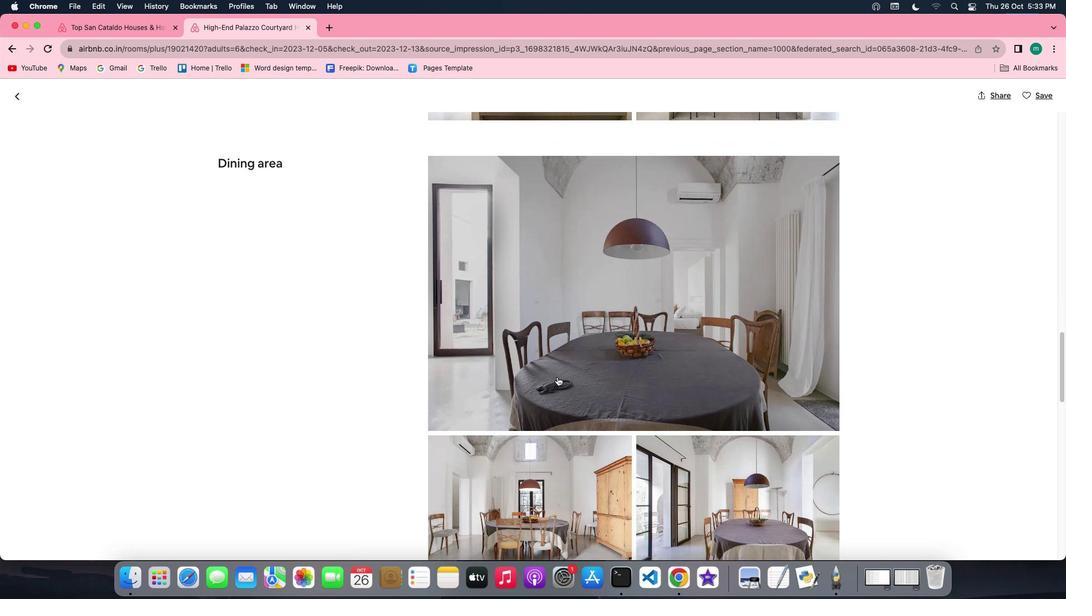 
Action: Mouse scrolled (559, 378) with delta (1, 0)
Screenshot: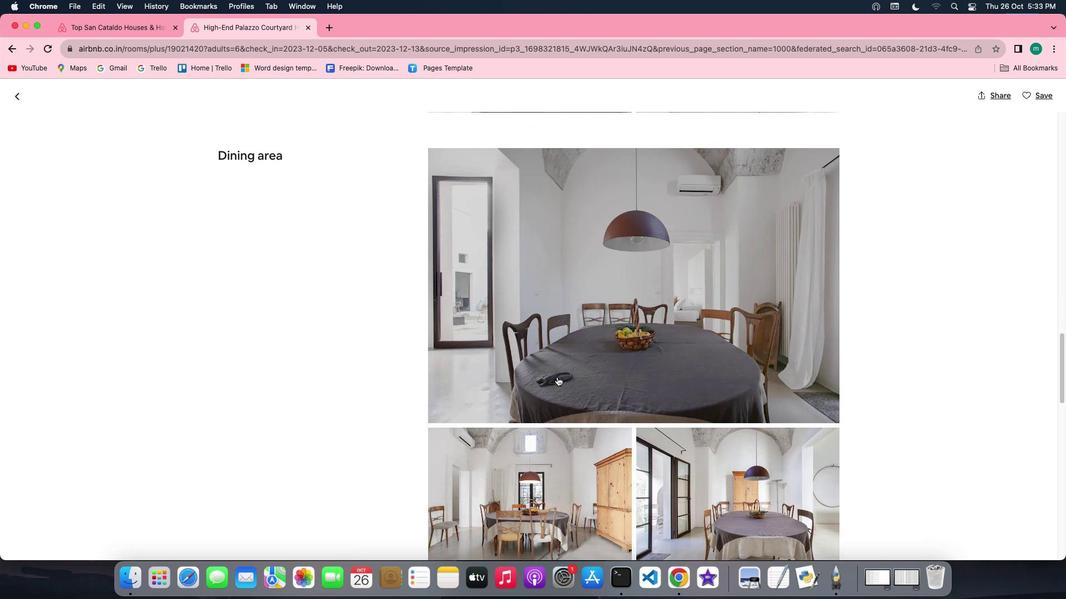 
Action: Mouse scrolled (559, 378) with delta (1, 0)
Screenshot: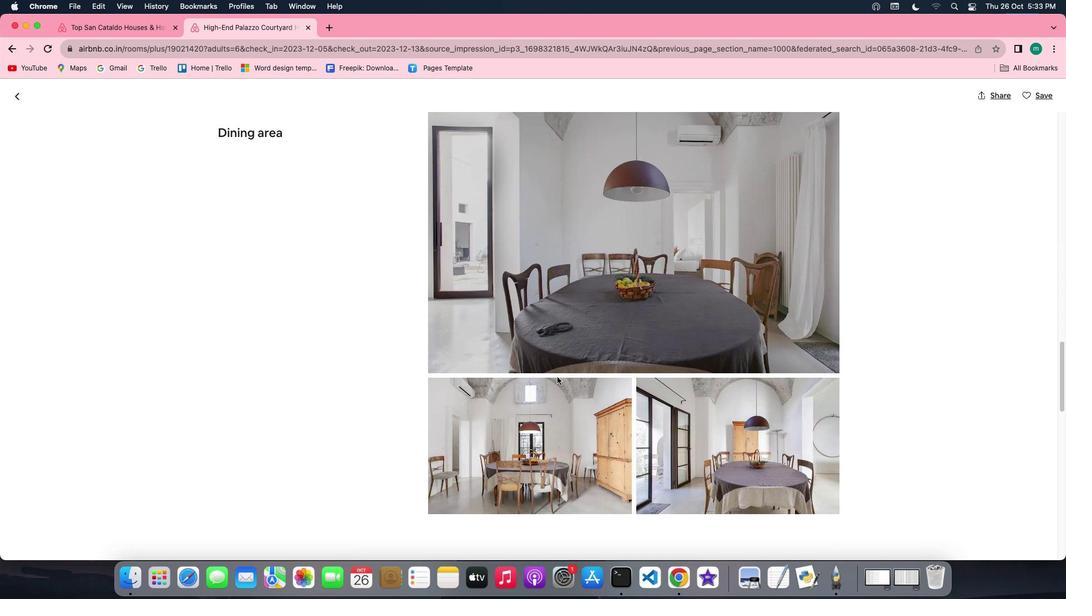 
Action: Mouse scrolled (559, 378) with delta (1, 1)
Screenshot: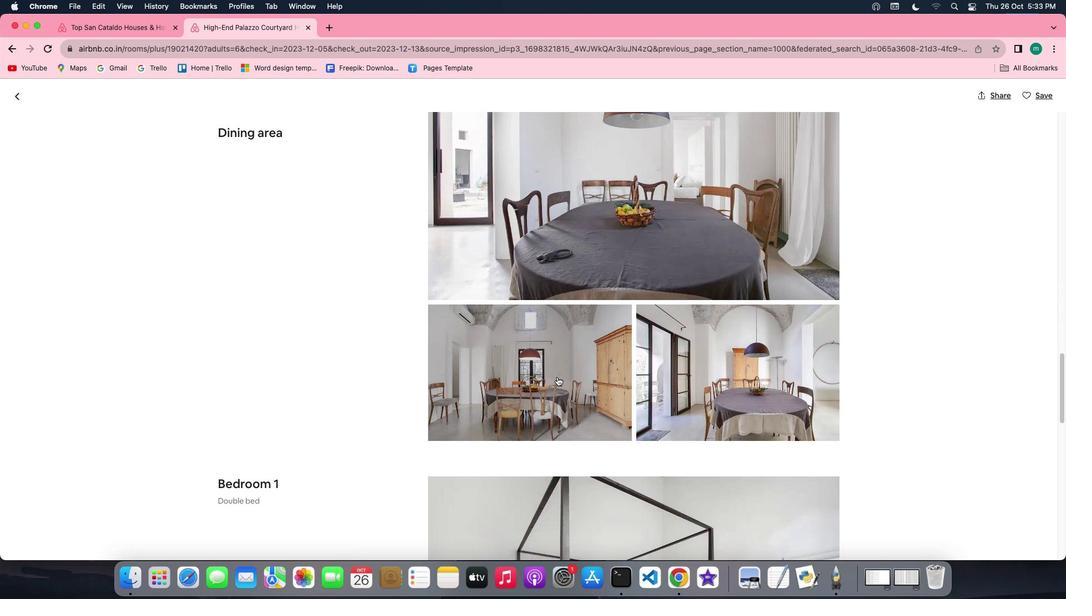
Action: Mouse scrolled (559, 378) with delta (1, 1)
Screenshot: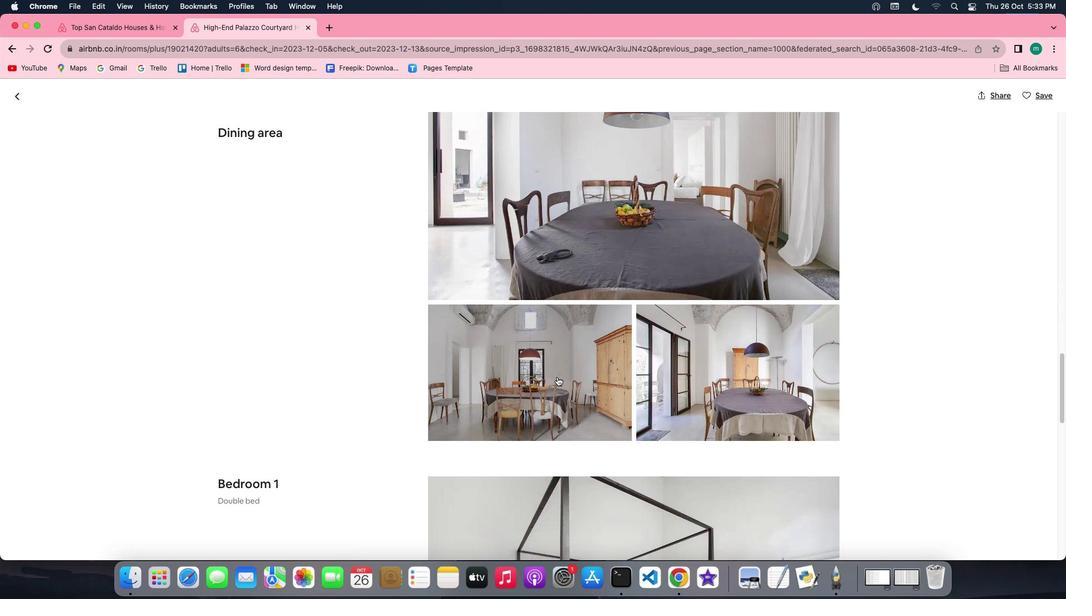 
Action: Mouse scrolled (559, 378) with delta (1, 0)
Screenshot: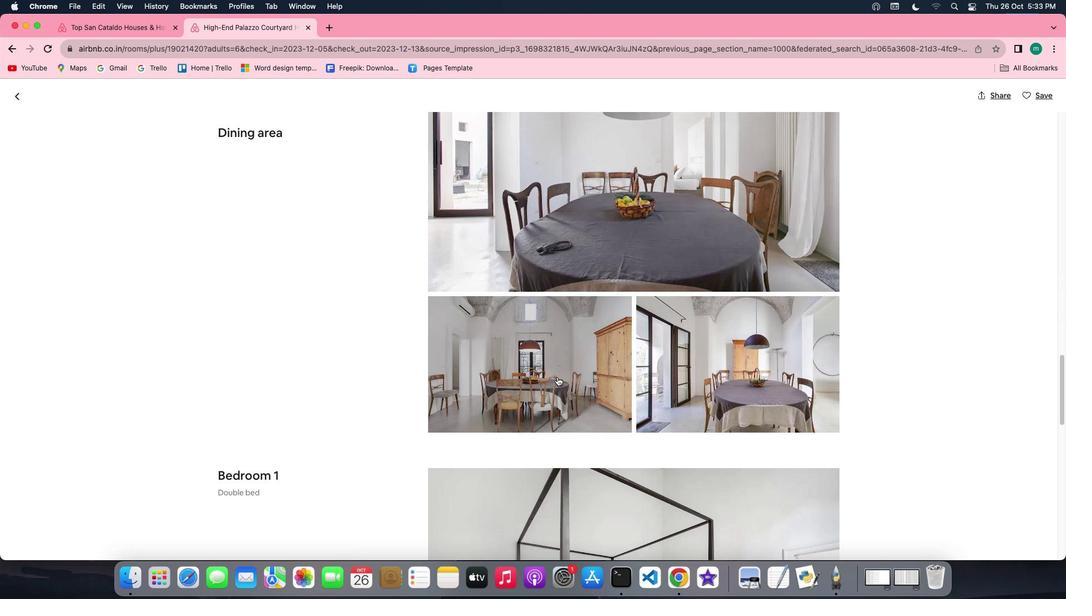
Action: Mouse scrolled (559, 378) with delta (1, 0)
Screenshot: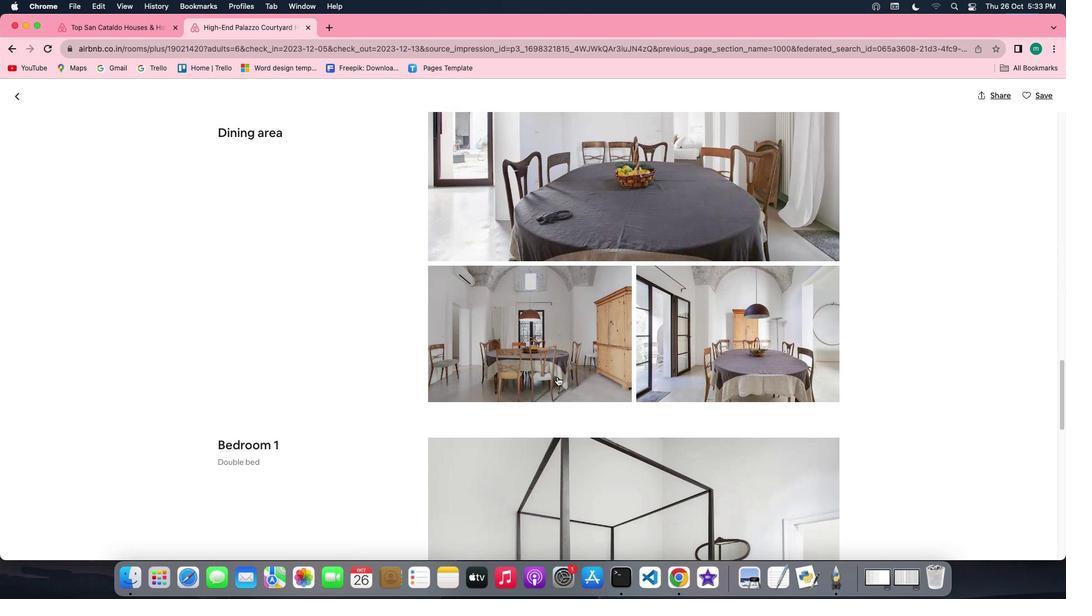 
Action: Mouse scrolled (559, 378) with delta (1, 0)
Screenshot: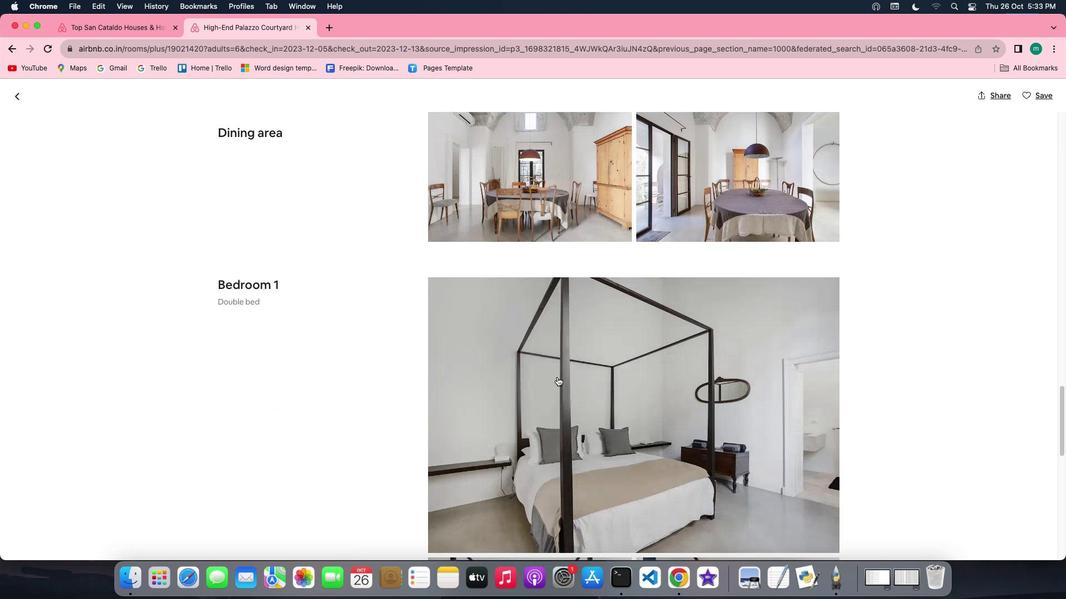 
Action: Mouse scrolled (559, 378) with delta (1, 1)
Screenshot: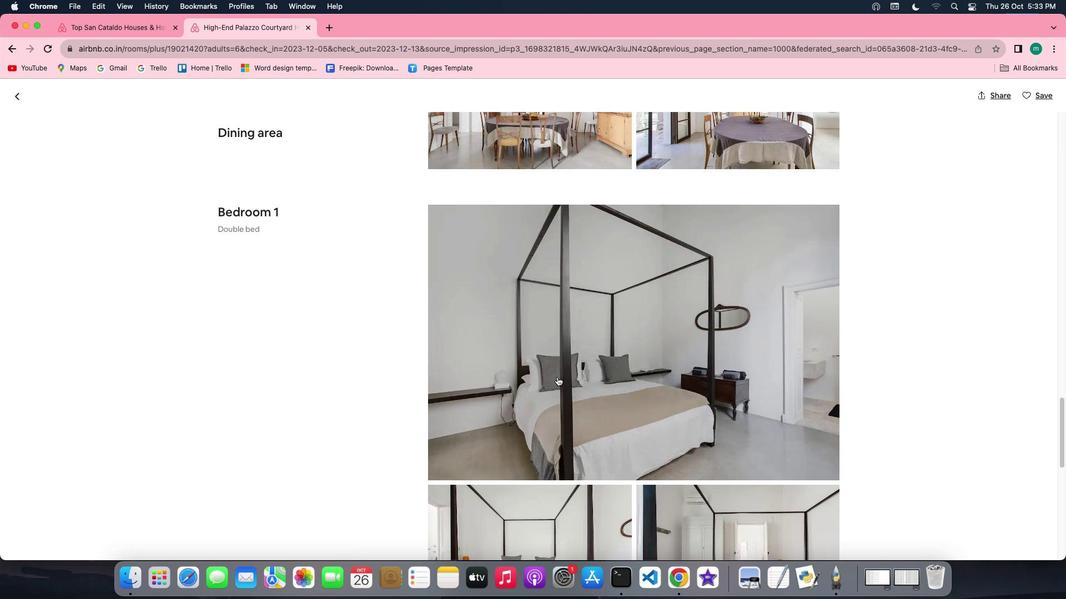 
Action: Mouse scrolled (559, 378) with delta (1, 1)
Screenshot: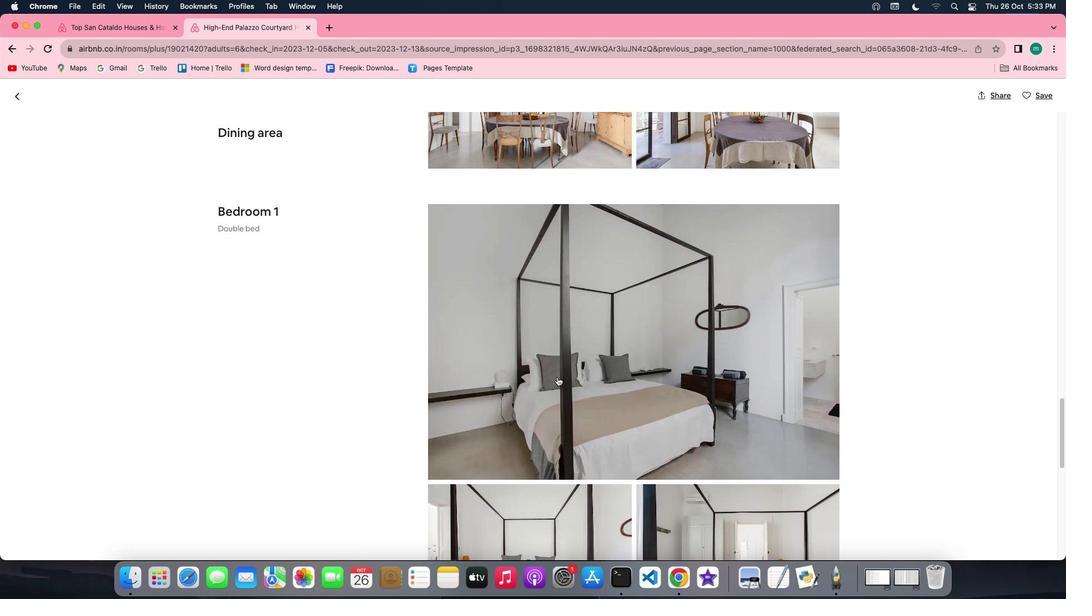 
Action: Mouse scrolled (559, 378) with delta (1, 0)
Screenshot: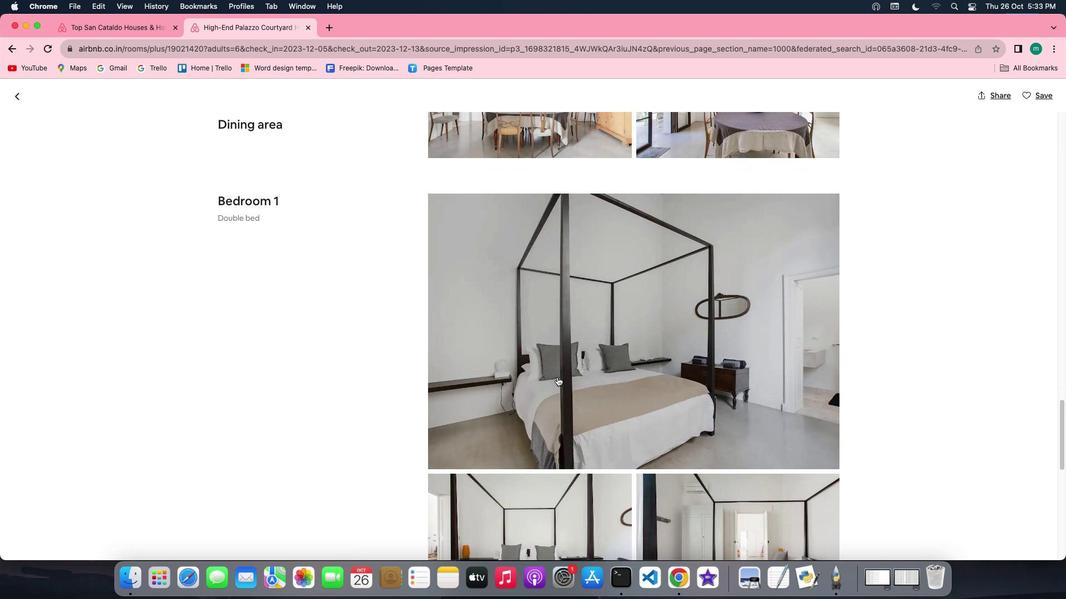 
Action: Mouse scrolled (559, 378) with delta (1, 0)
Screenshot: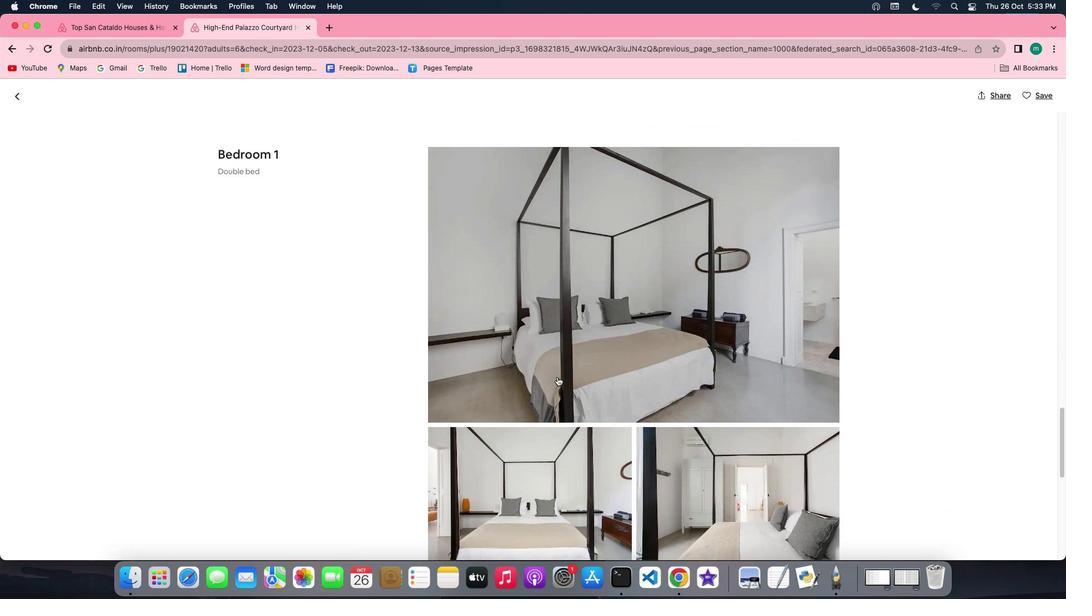 
Action: Mouse scrolled (559, 378) with delta (1, 1)
Screenshot: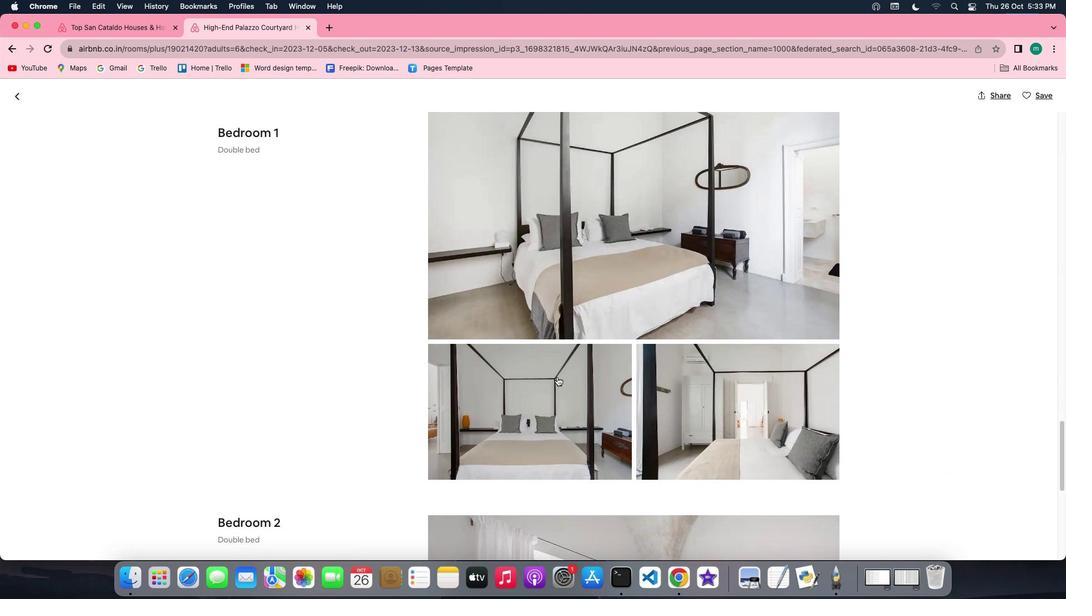 
Action: Mouse scrolled (559, 378) with delta (1, 1)
Screenshot: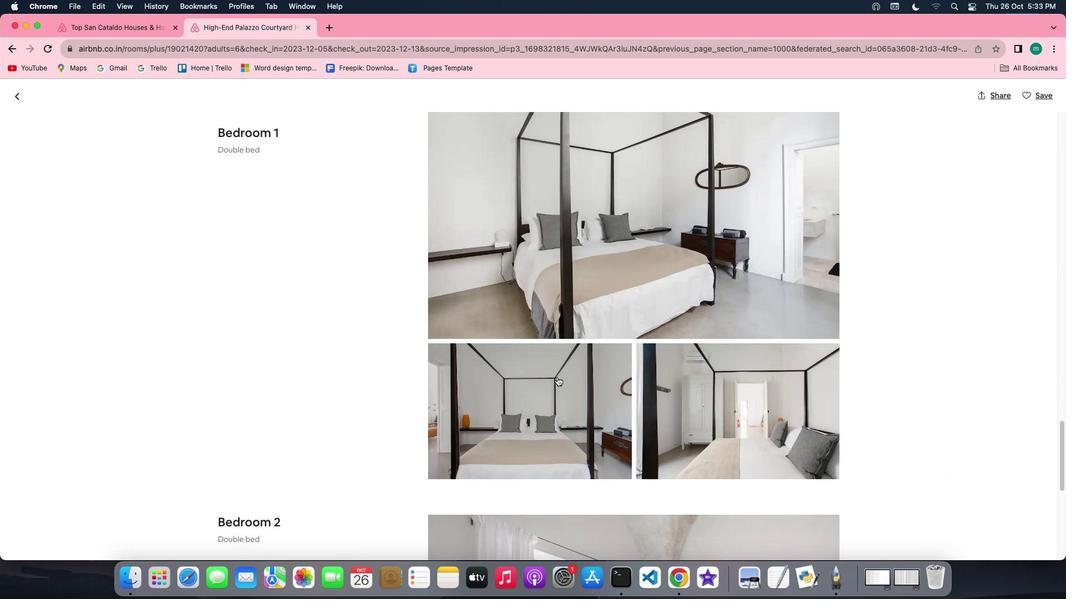 
Action: Mouse scrolled (559, 378) with delta (1, 0)
Screenshot: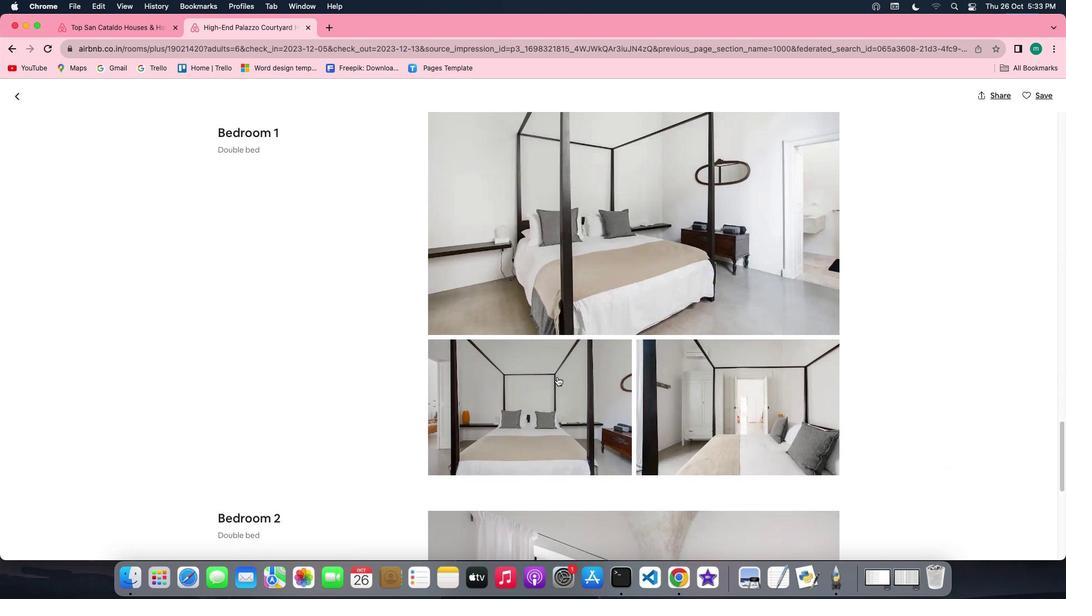
Action: Mouse scrolled (559, 378) with delta (1, 0)
Screenshot: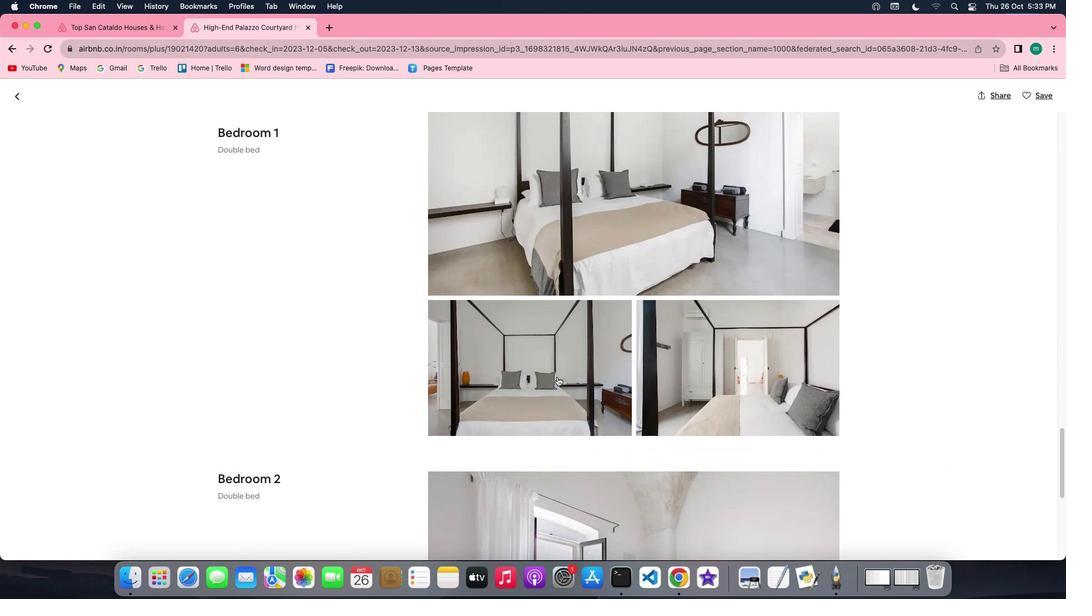 
Action: Mouse scrolled (559, 378) with delta (1, 0)
Screenshot: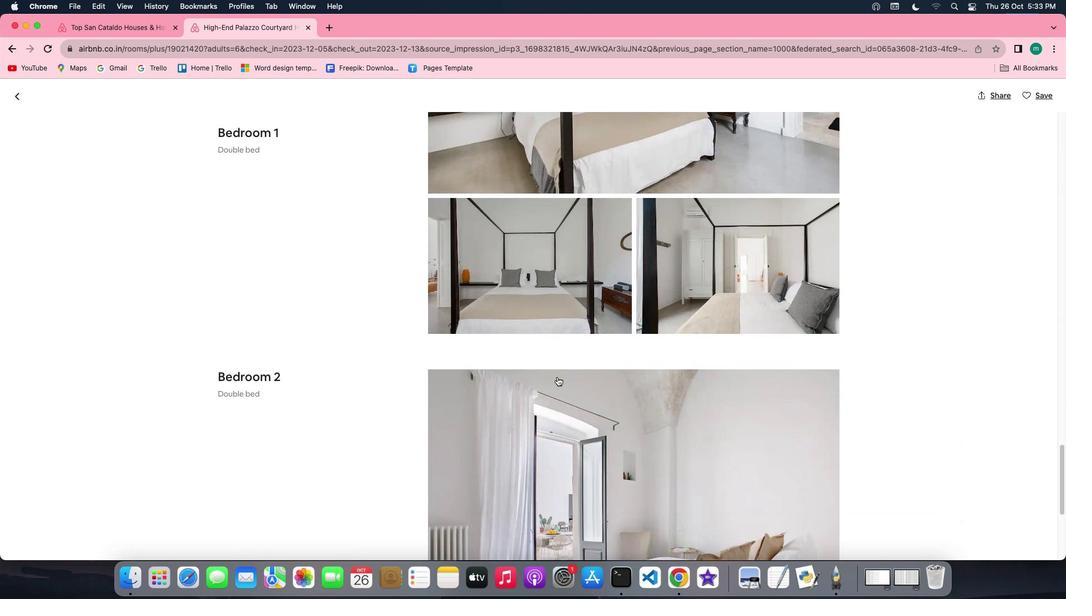 
Action: Mouse scrolled (559, 378) with delta (1, 1)
Screenshot: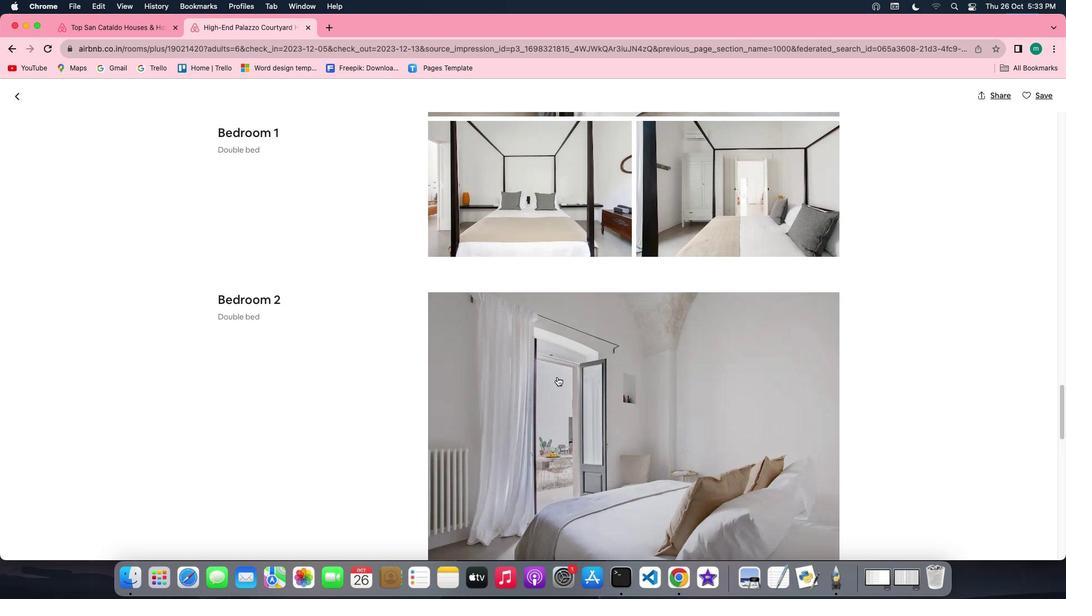 
Action: Mouse scrolled (559, 378) with delta (1, 1)
Screenshot: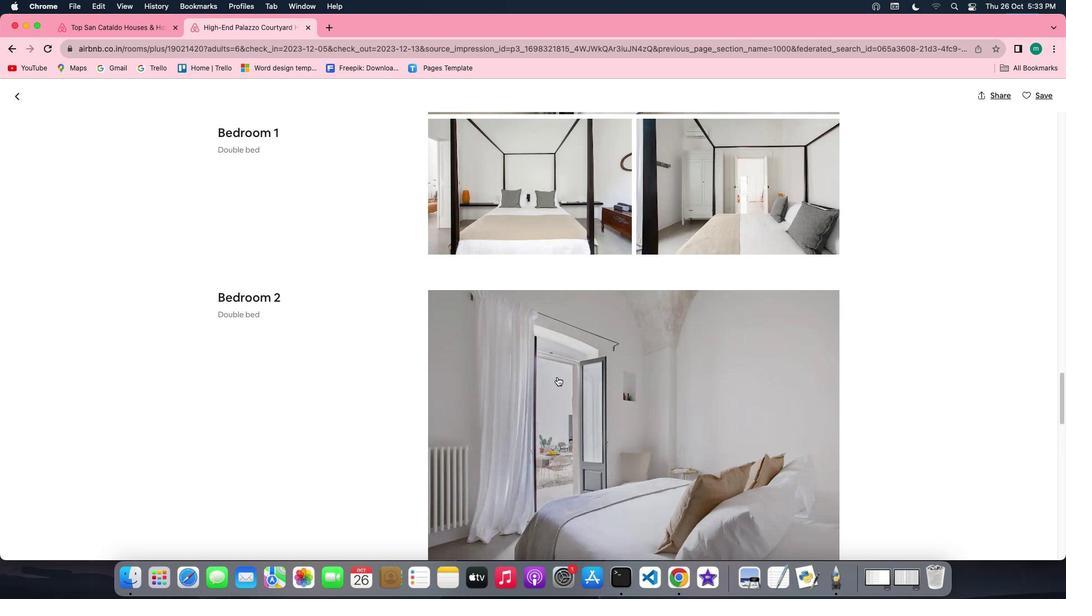 
Action: Mouse scrolled (559, 378) with delta (1, 0)
Screenshot: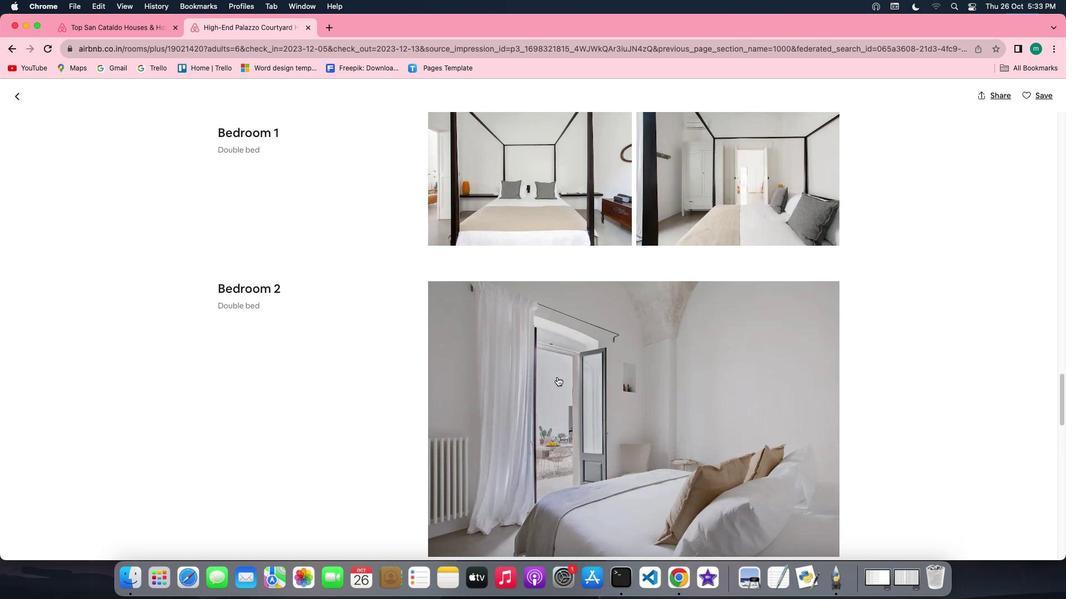 
Action: Mouse scrolled (559, 378) with delta (1, 0)
Screenshot: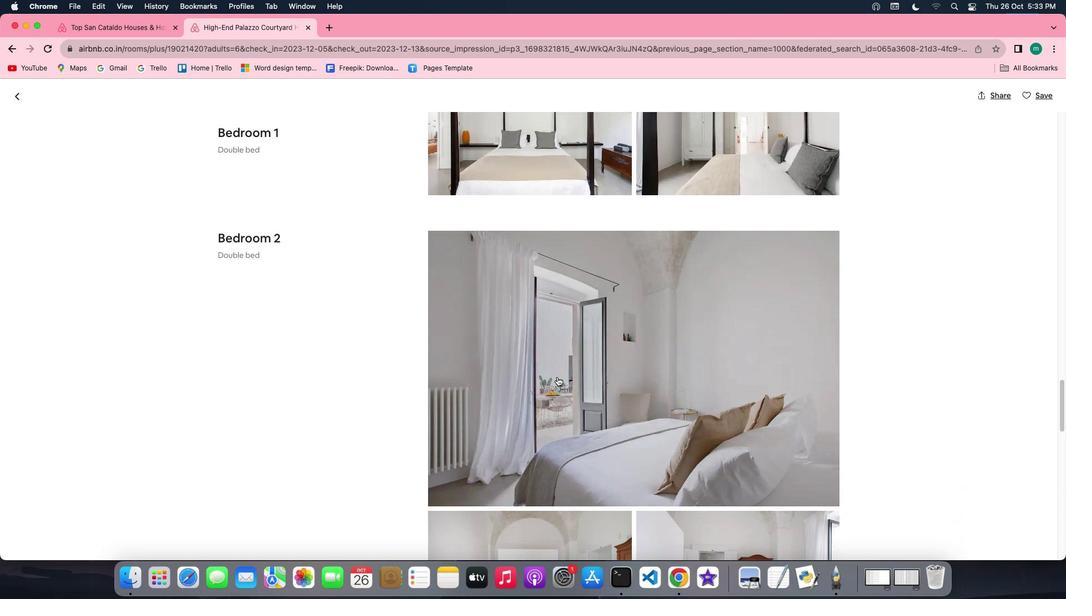 
Action: Mouse scrolled (559, 378) with delta (1, 1)
Screenshot: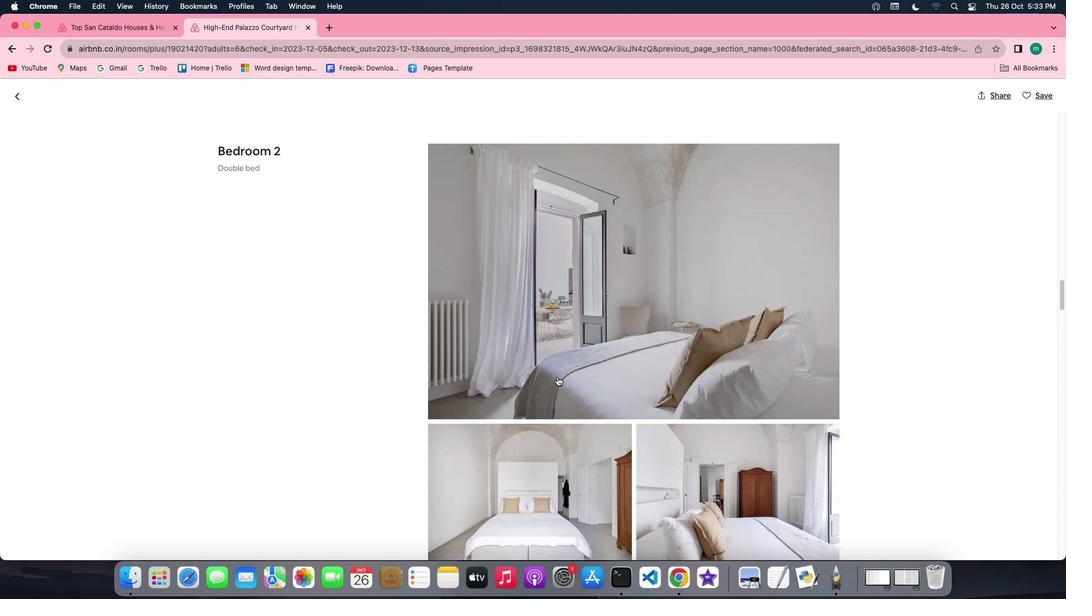 
Action: Mouse scrolled (559, 378) with delta (1, 1)
Screenshot: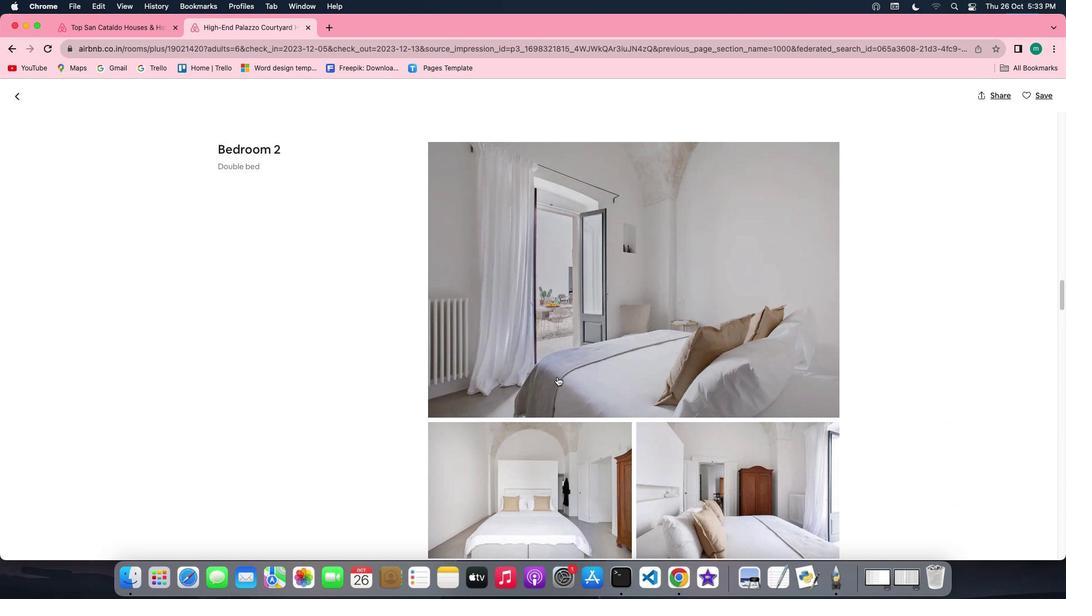 
Action: Mouse scrolled (559, 378) with delta (1, 0)
Screenshot: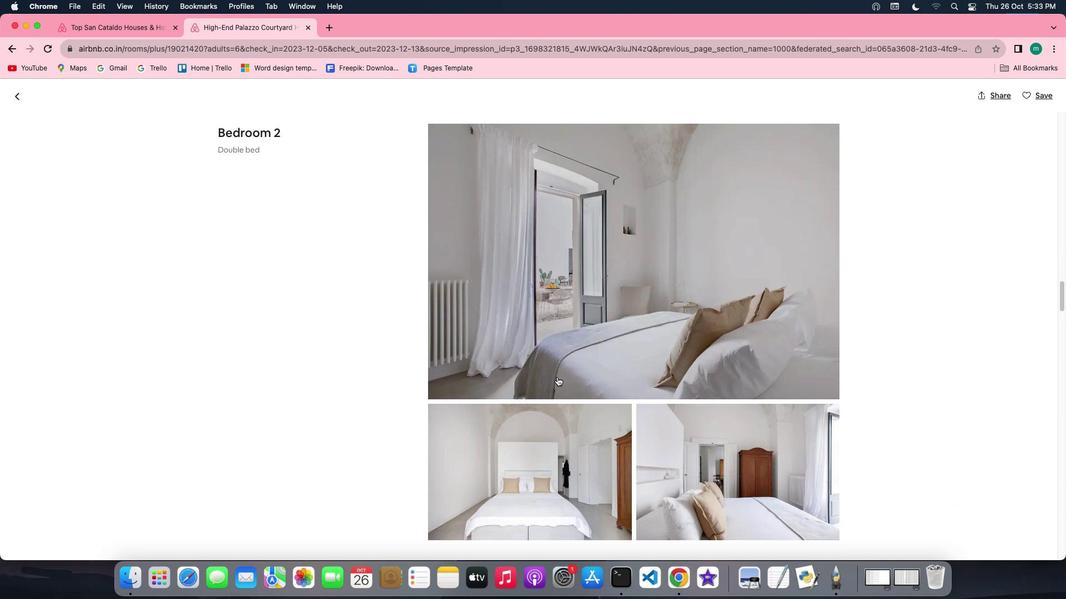 
Action: Mouse scrolled (559, 378) with delta (1, 0)
Screenshot: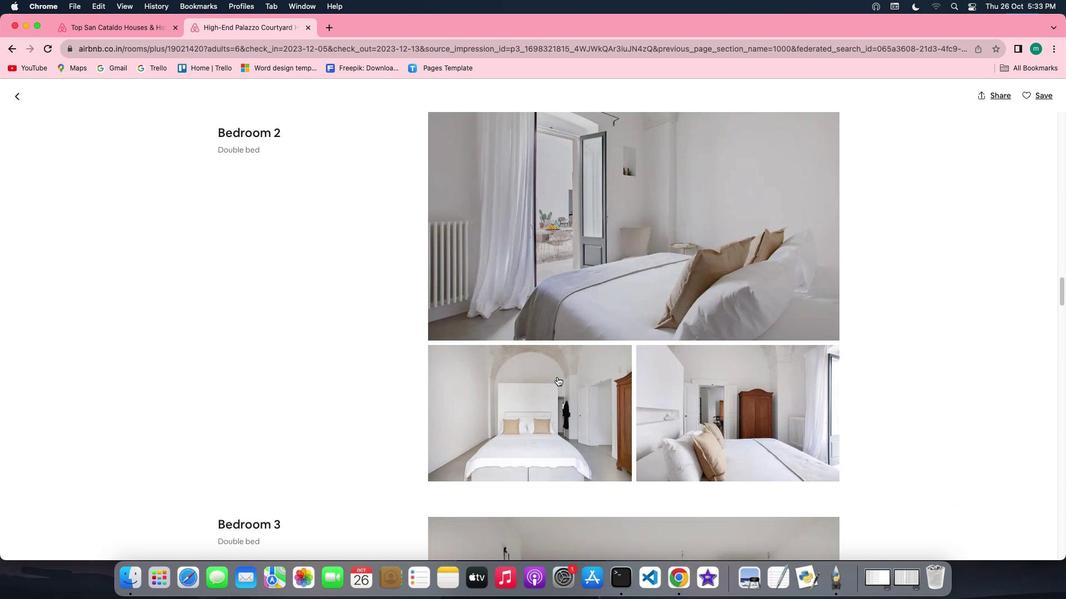 
Action: Mouse scrolled (559, 378) with delta (1, 1)
Screenshot: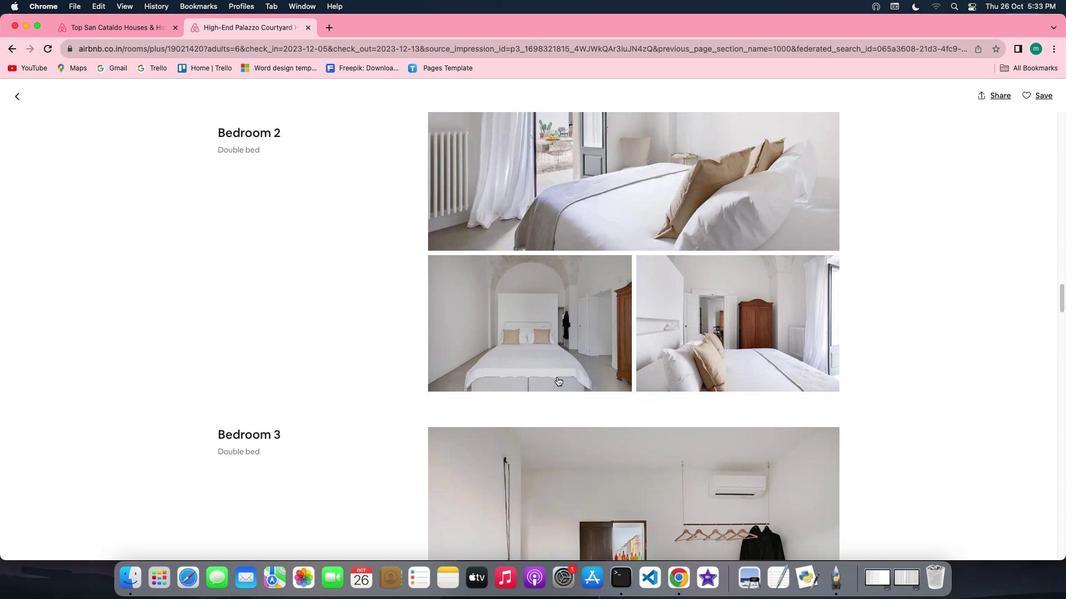 
Action: Mouse scrolled (559, 378) with delta (1, 1)
Screenshot: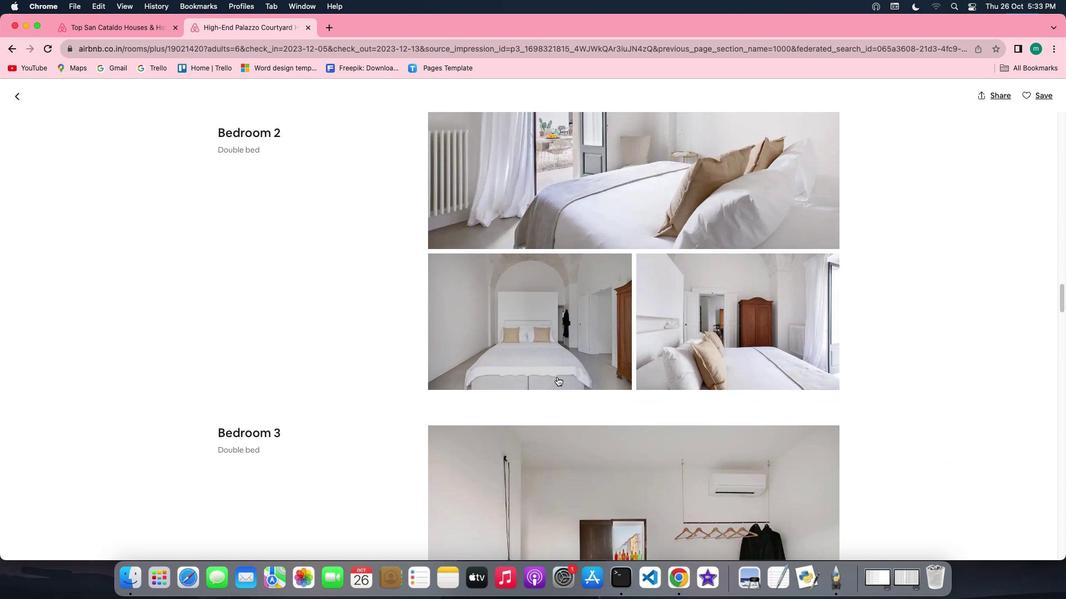 
Action: Mouse scrolled (559, 378) with delta (1, 0)
Screenshot: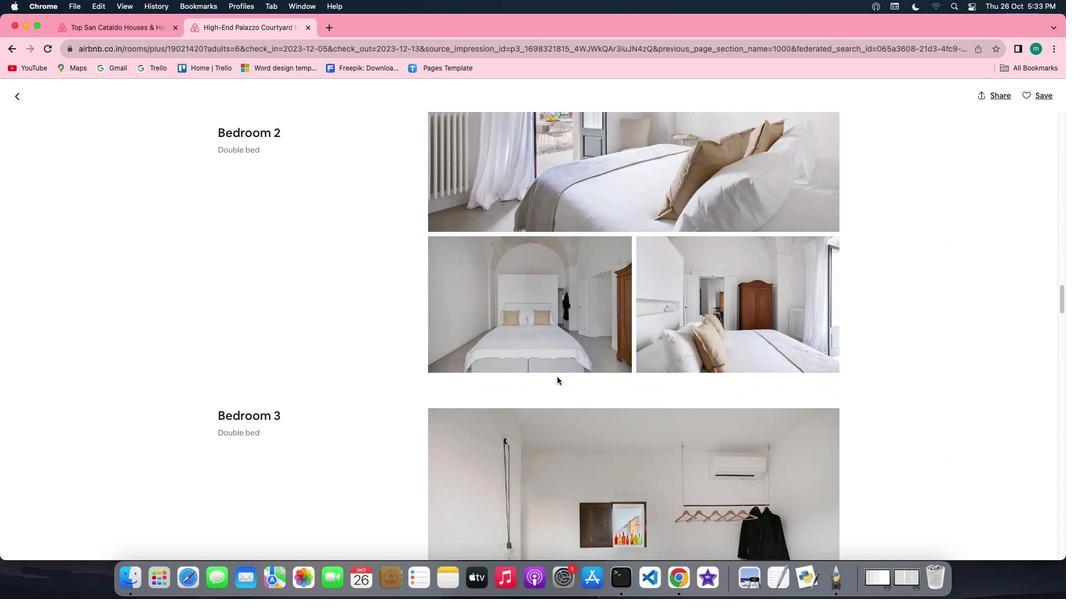 
Action: Mouse scrolled (559, 378) with delta (1, 0)
Screenshot: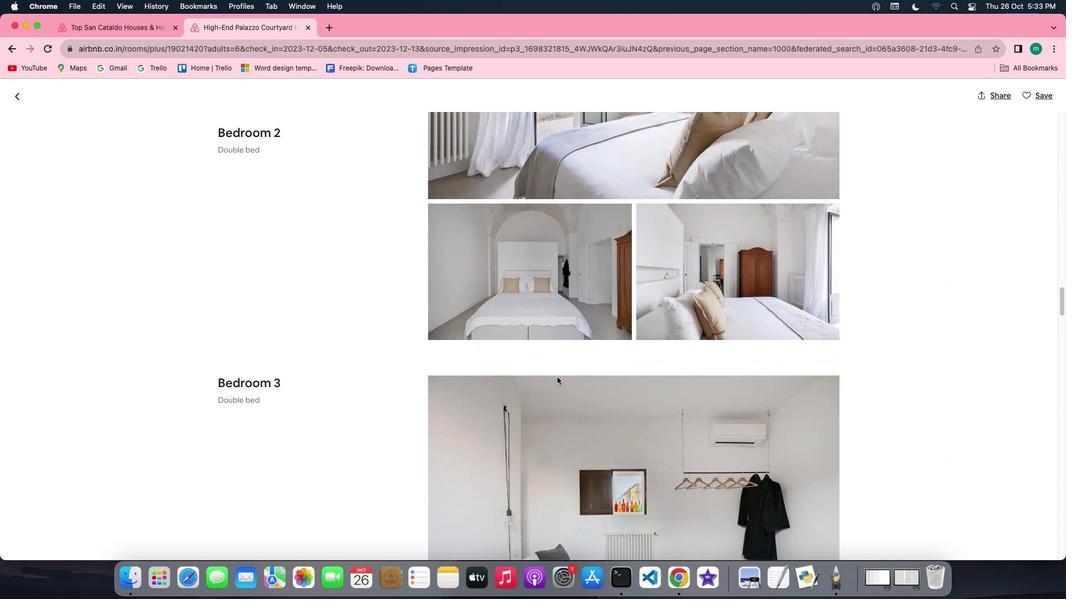 
Action: Mouse scrolled (559, 378) with delta (1, 1)
Screenshot: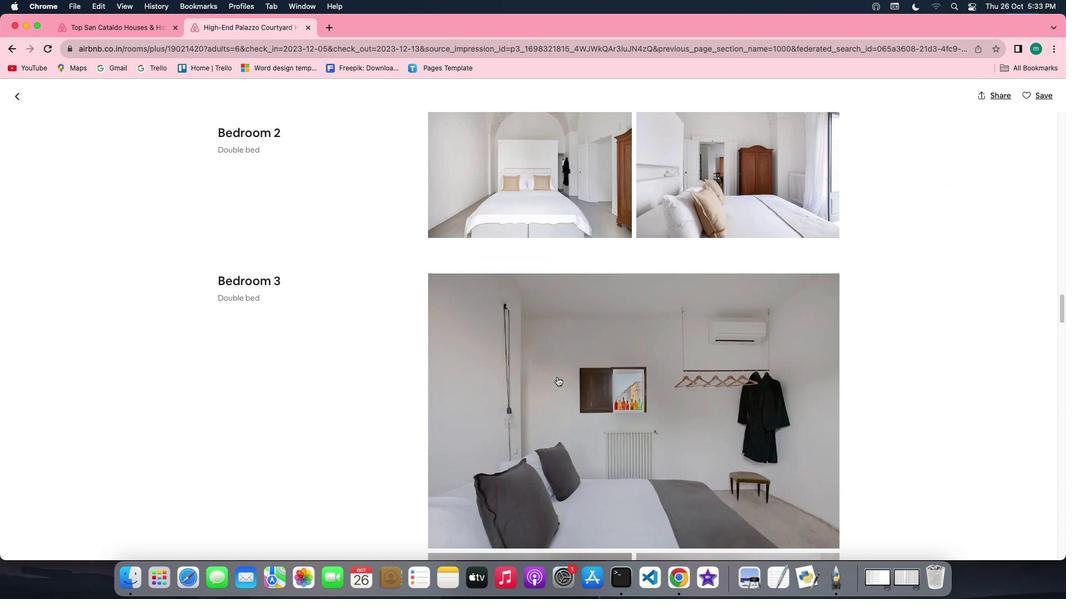 
Action: Mouse scrolled (559, 378) with delta (1, 1)
Screenshot: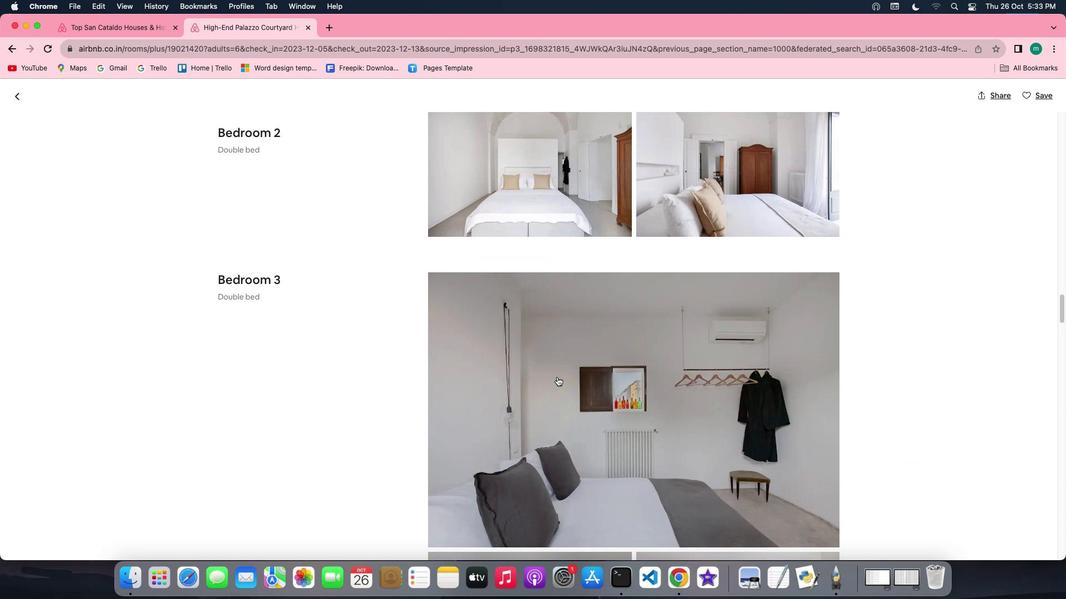 
Action: Mouse scrolled (559, 378) with delta (1, 0)
Screenshot: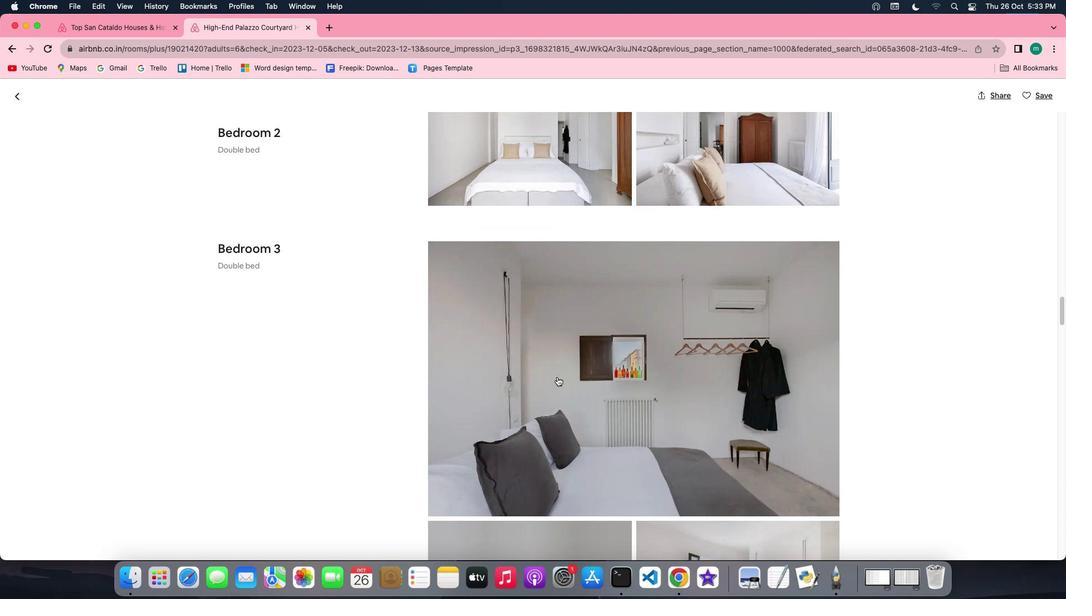 
Action: Mouse scrolled (559, 378) with delta (1, 0)
Screenshot: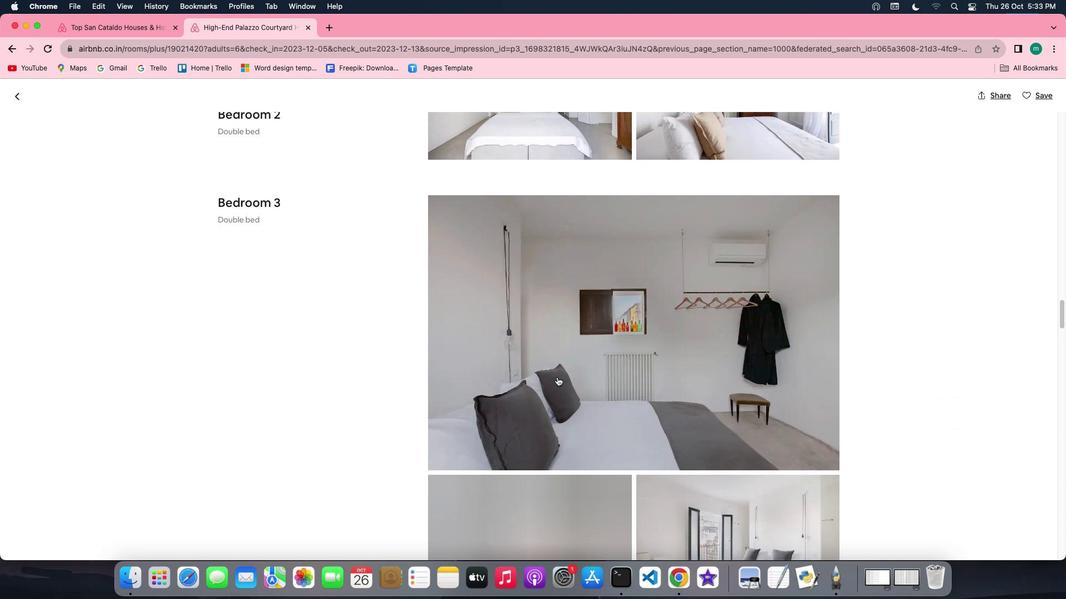 
Action: Mouse scrolled (559, 378) with delta (1, 0)
Screenshot: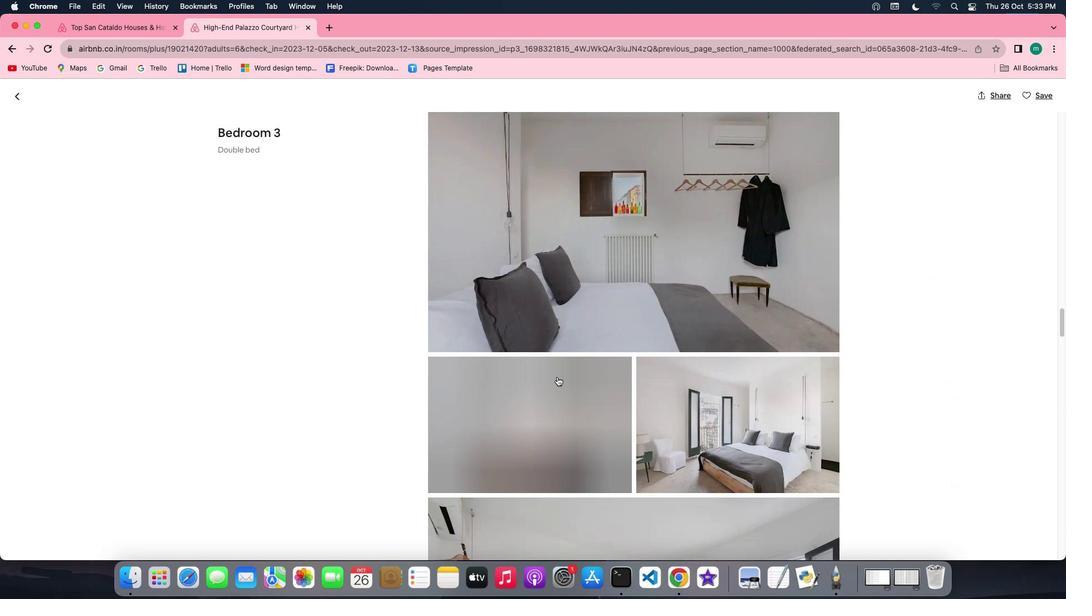 
Action: Mouse scrolled (559, 378) with delta (1, 1)
Screenshot: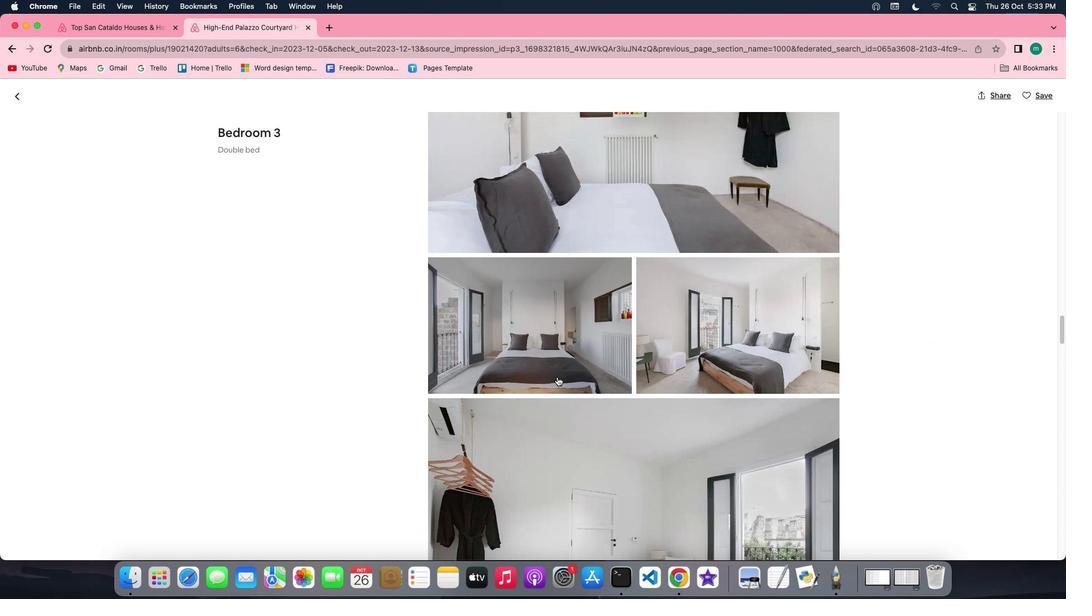
Action: Mouse scrolled (559, 378) with delta (1, 1)
Screenshot: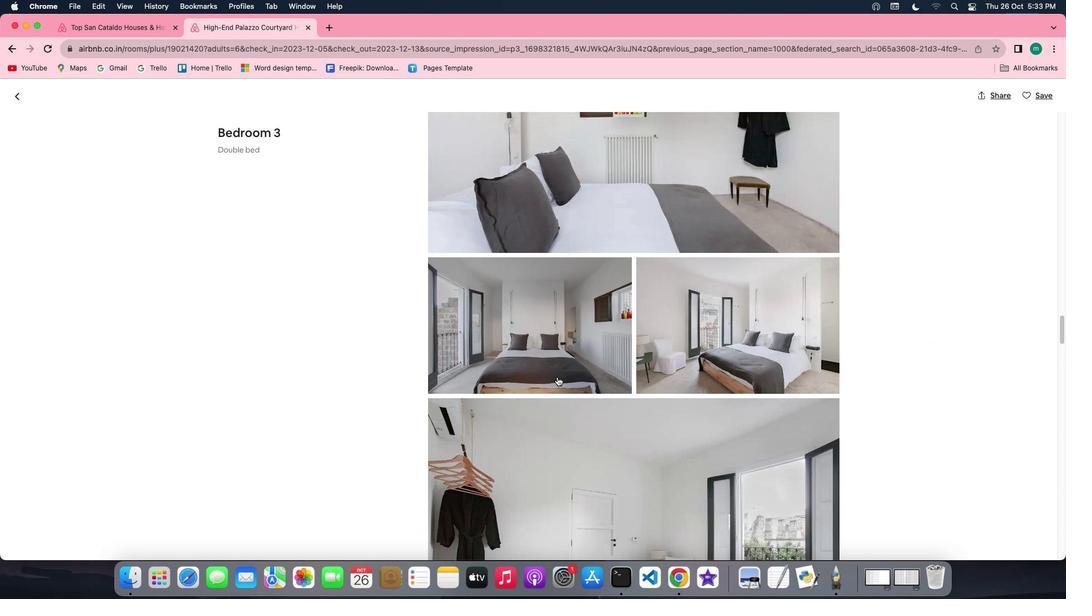 
Action: Mouse scrolled (559, 378) with delta (1, 0)
Screenshot: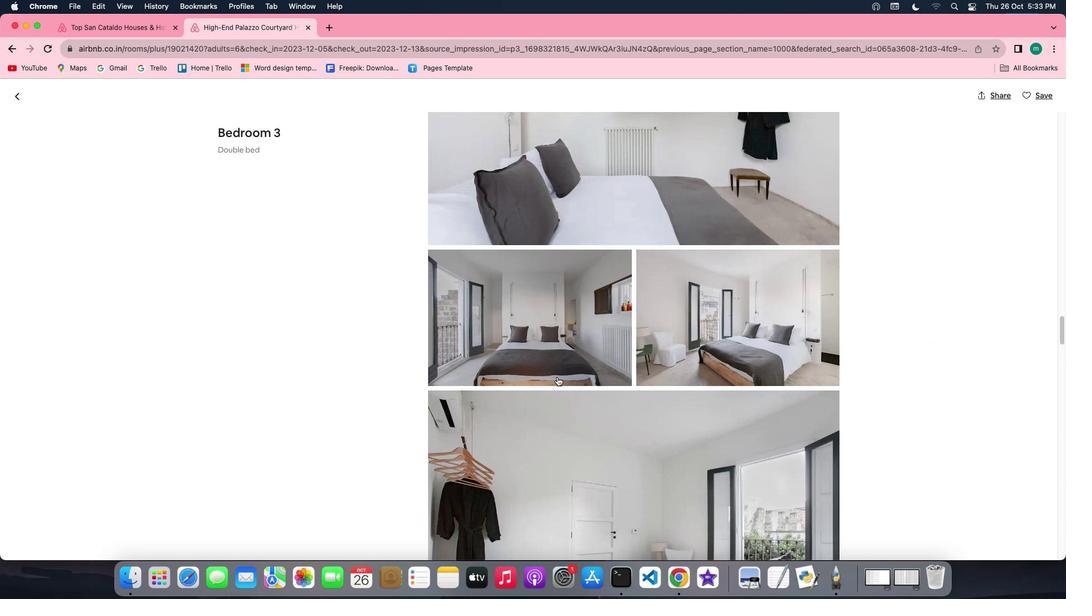 
Action: Mouse scrolled (559, 378) with delta (1, 0)
Screenshot: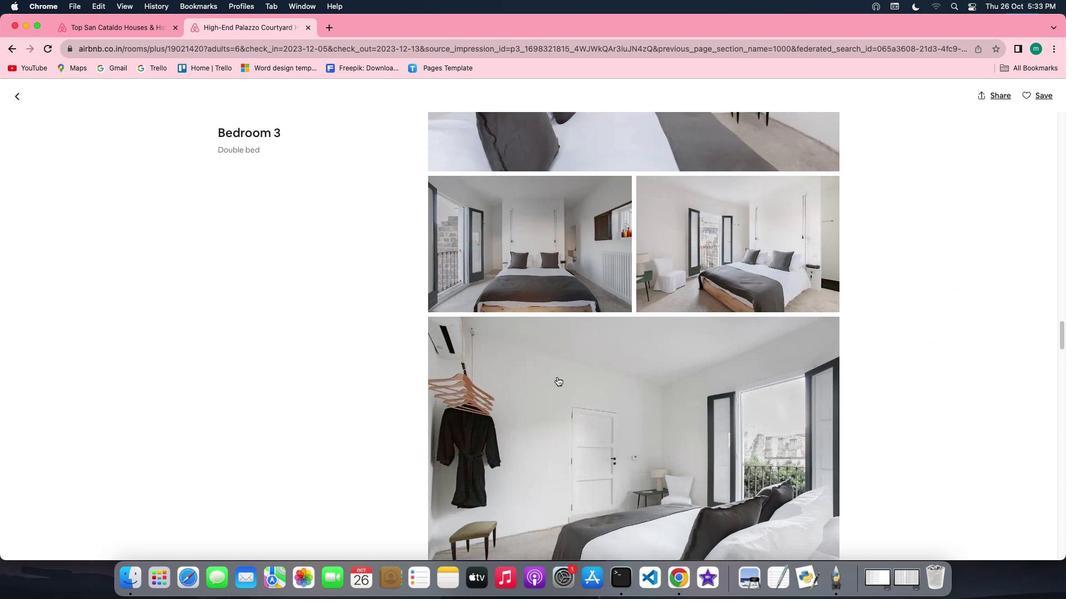 
Action: Mouse scrolled (559, 378) with delta (1, 1)
Screenshot: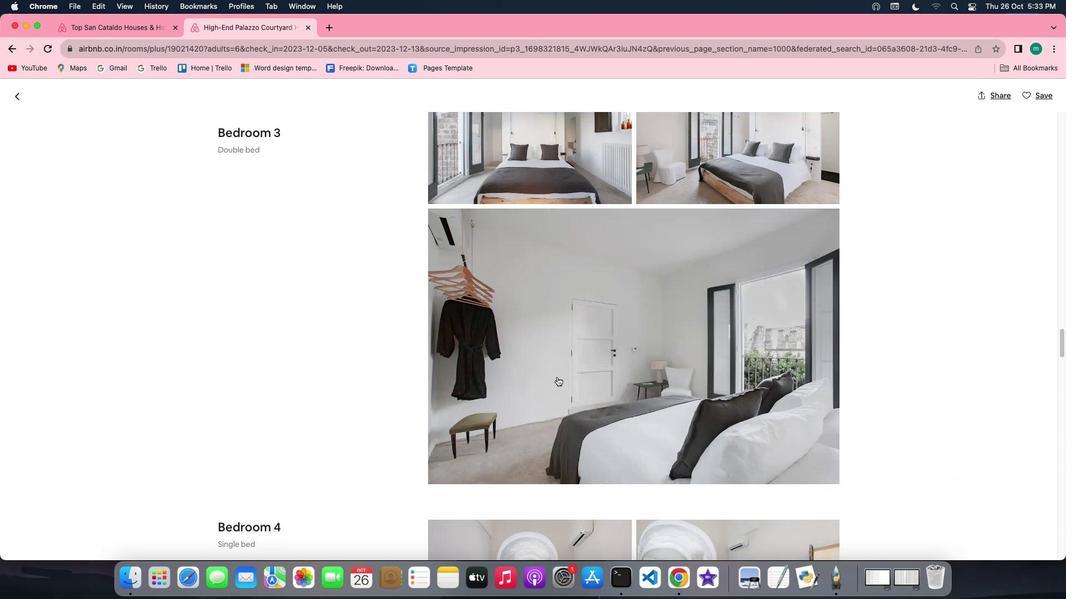 
Action: Mouse scrolled (559, 378) with delta (1, 1)
Screenshot: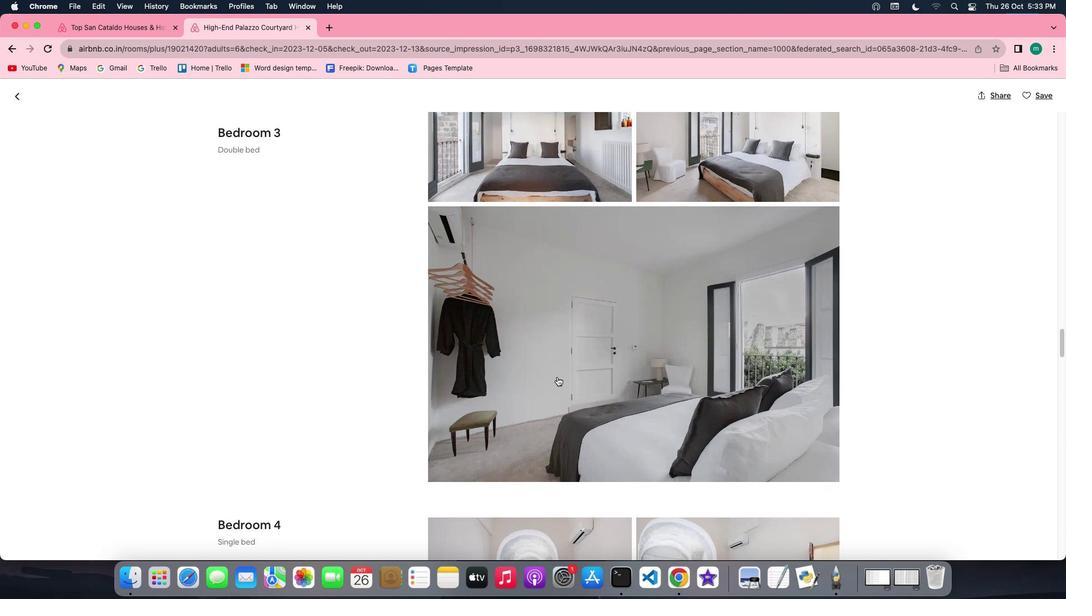 
Action: Mouse scrolled (559, 378) with delta (1, 1)
Screenshot: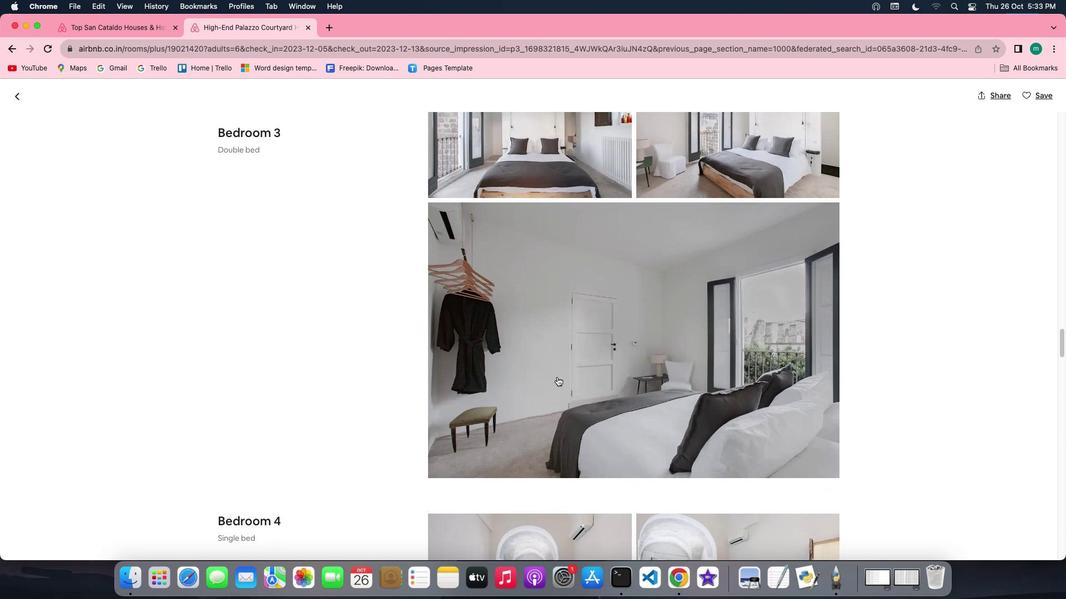
Action: Mouse scrolled (559, 378) with delta (1, 0)
Screenshot: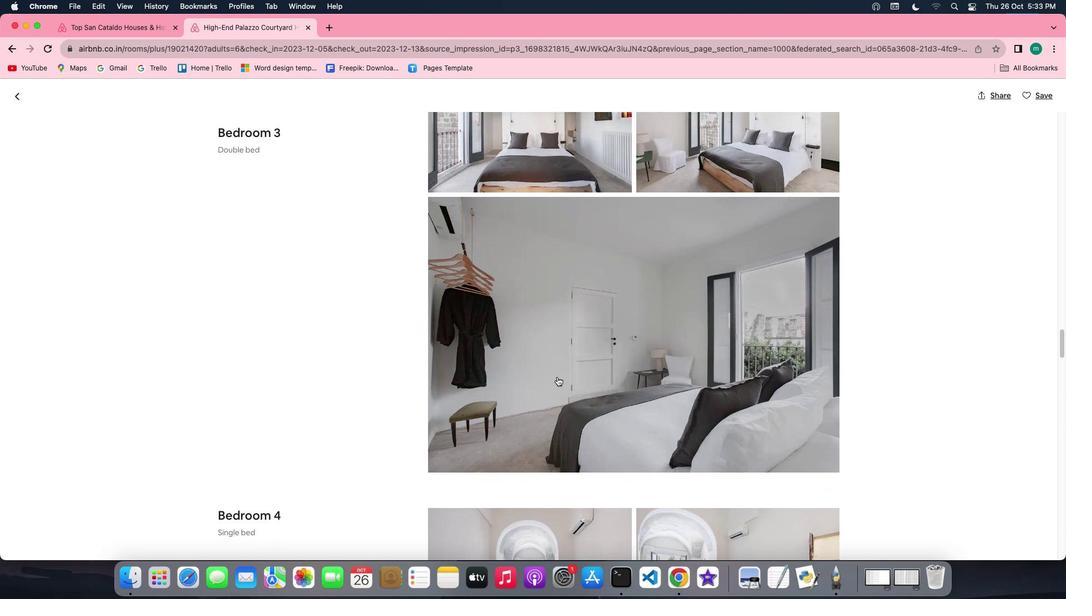 
Action: Mouse scrolled (559, 378) with delta (1, 0)
Screenshot: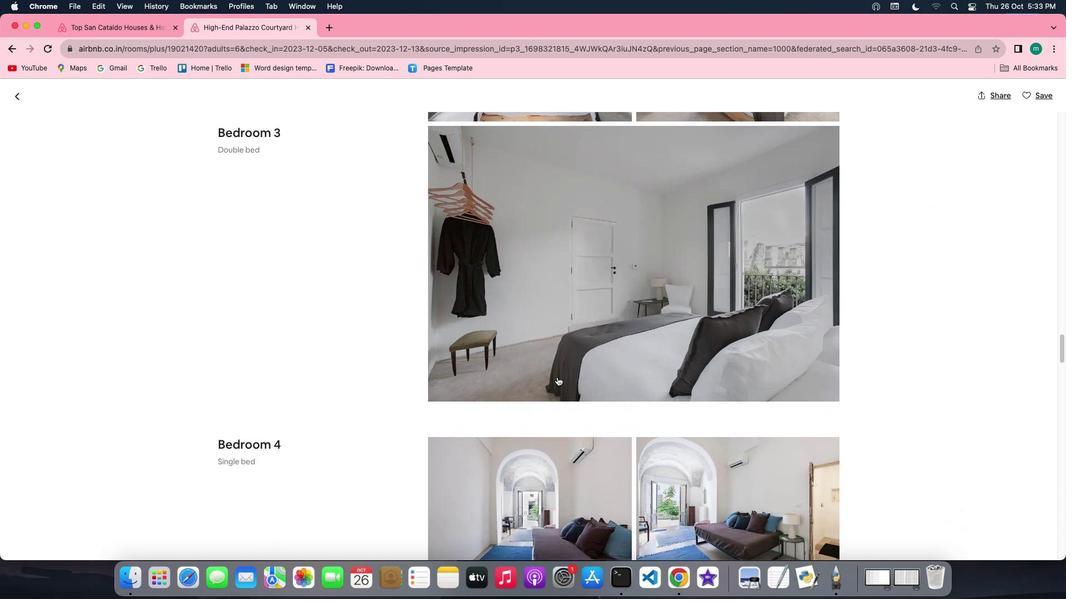 
Action: Mouse scrolled (559, 378) with delta (1, 1)
Screenshot: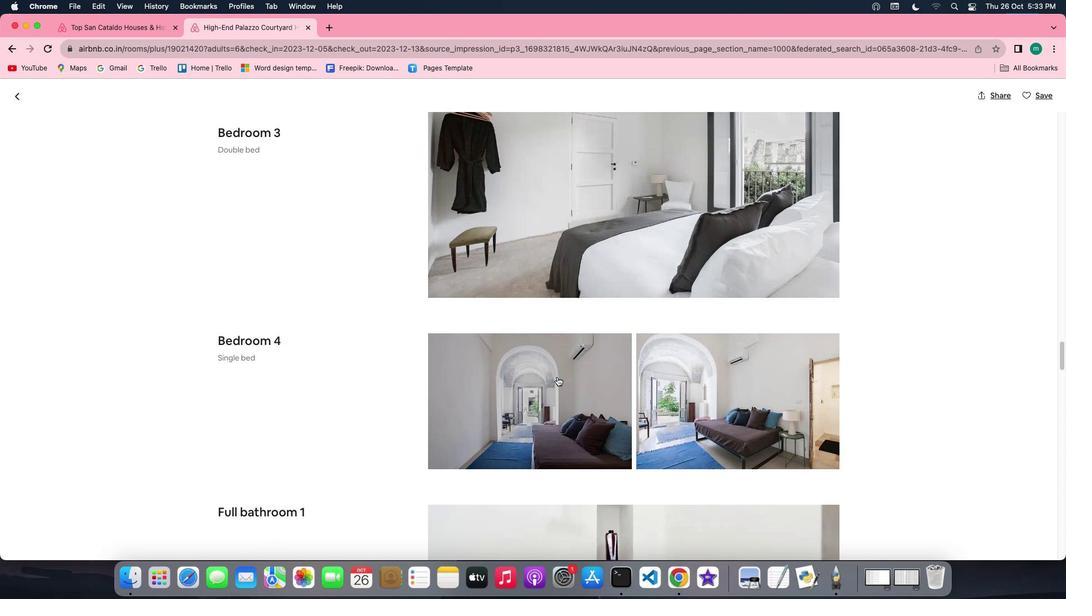 
Action: Mouse scrolled (559, 378) with delta (1, 1)
Screenshot: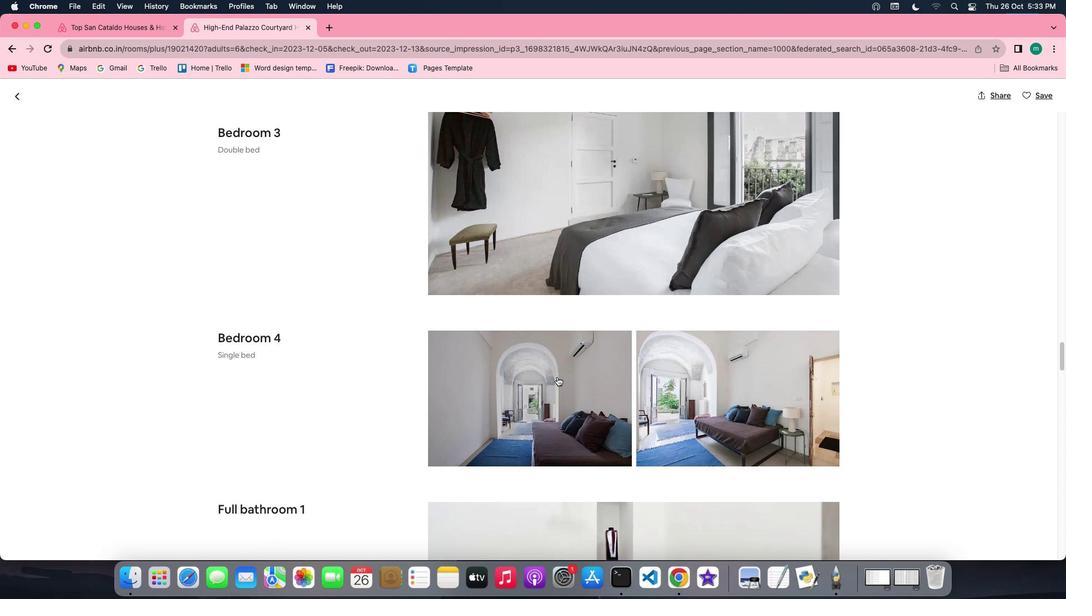 
Action: Mouse scrolled (559, 378) with delta (1, 0)
Screenshot: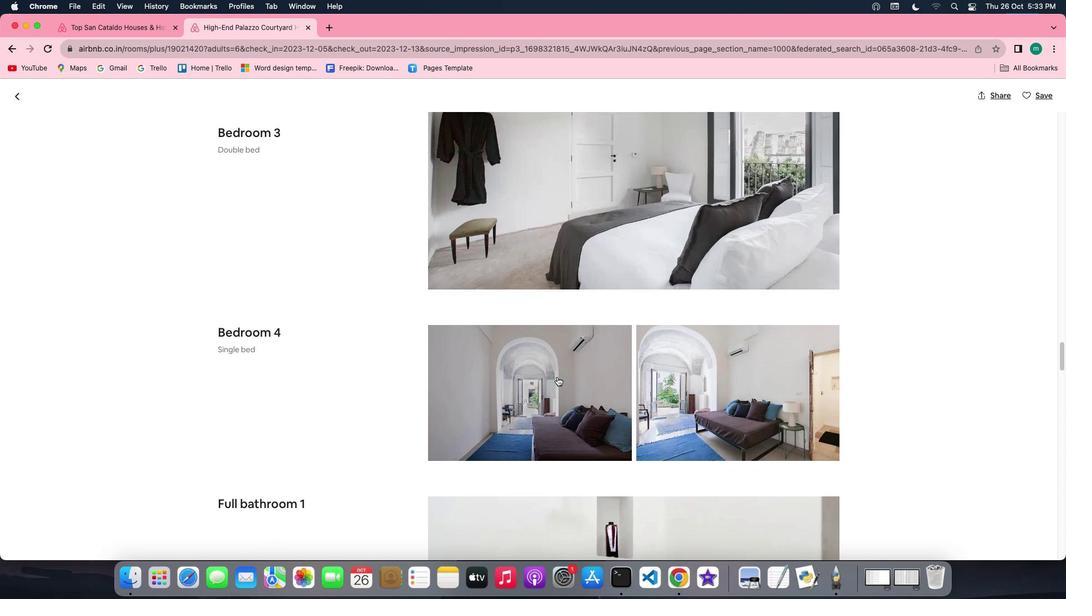
Action: Mouse scrolled (559, 378) with delta (1, 0)
Screenshot: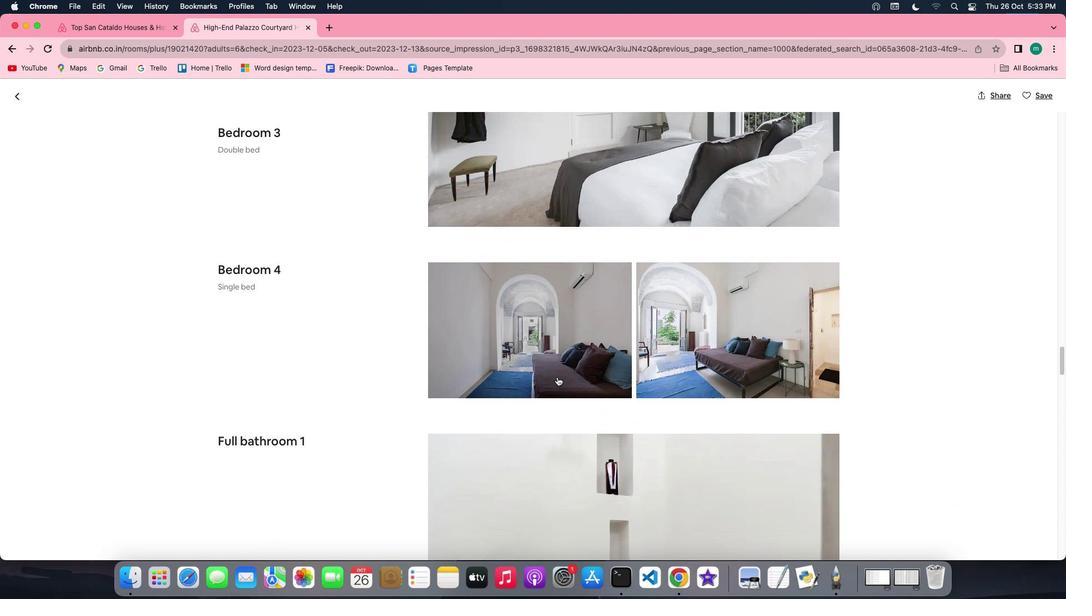 
Action: Mouse scrolled (559, 378) with delta (1, 1)
Screenshot: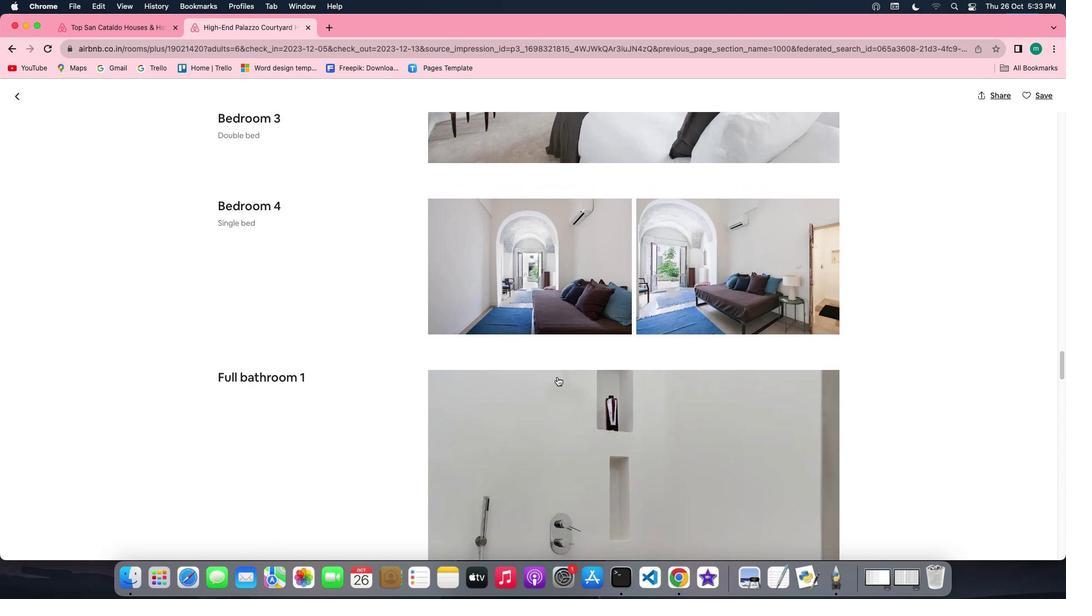 
Action: Mouse scrolled (559, 378) with delta (1, 1)
Screenshot: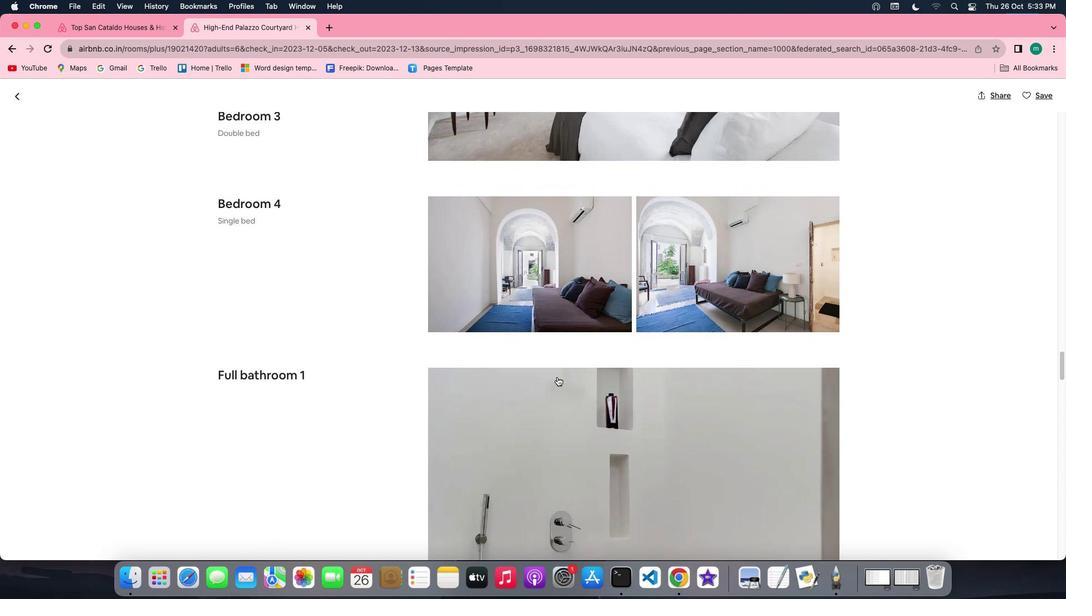 
Action: Mouse scrolled (559, 378) with delta (1, 0)
Screenshot: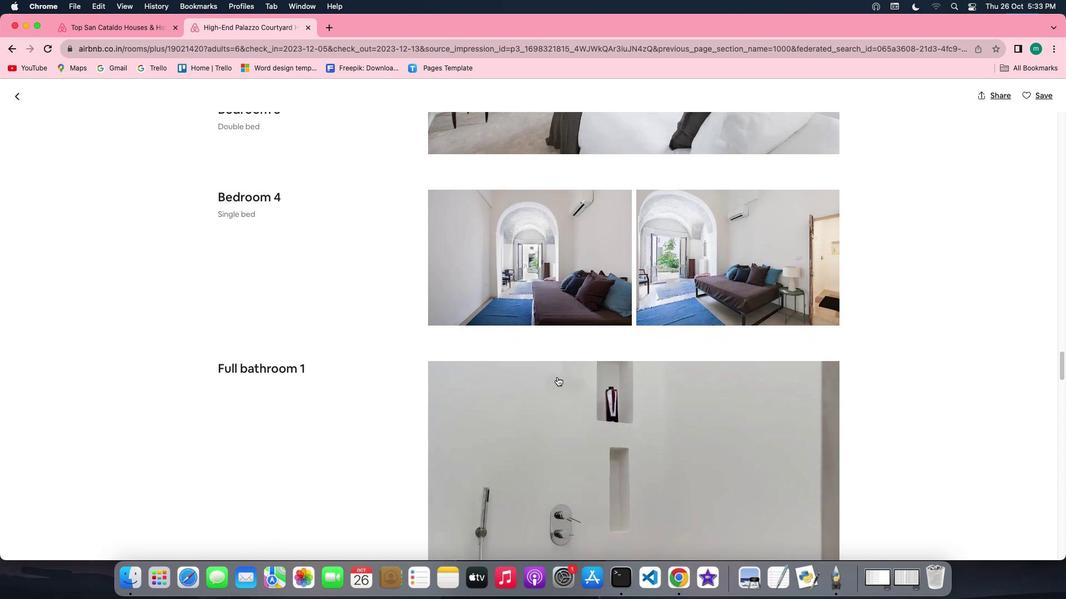 
Action: Mouse scrolled (559, 378) with delta (1, 0)
Screenshot: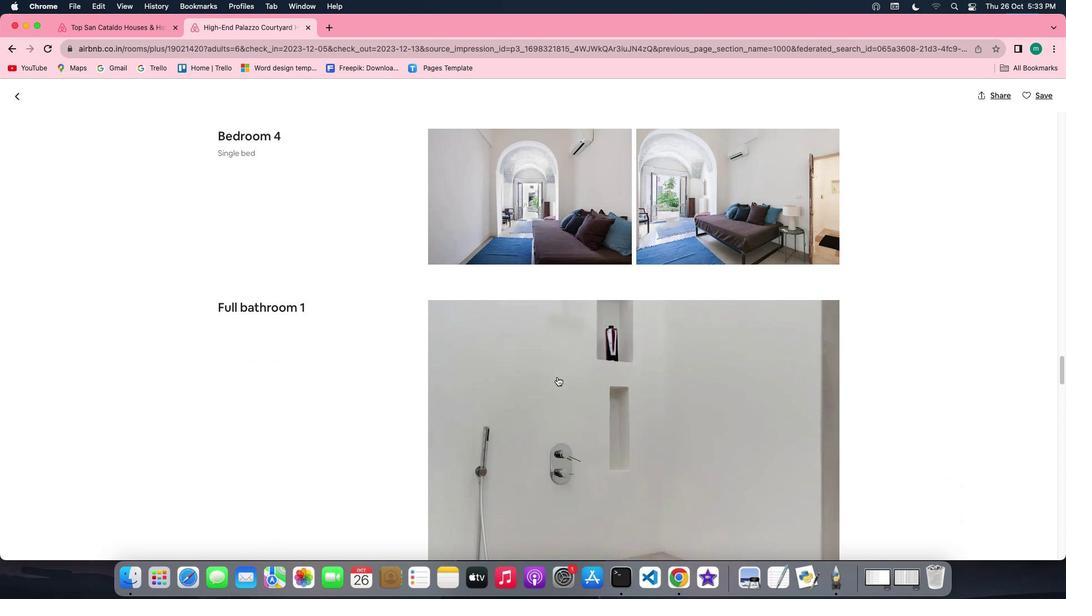 
Action: Mouse scrolled (559, 378) with delta (1, 1)
Screenshot: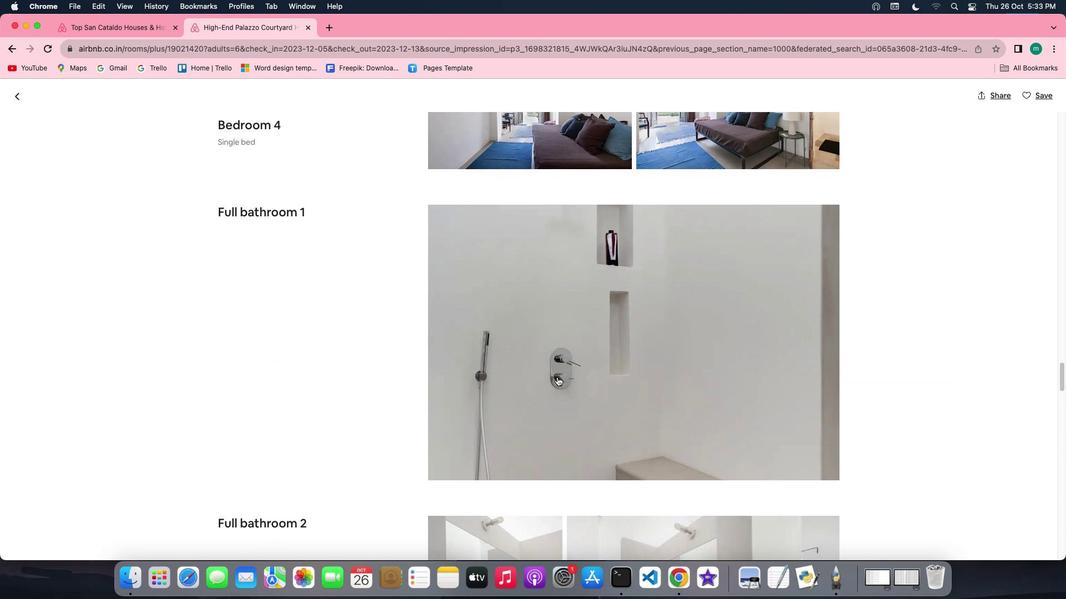 
Action: Mouse scrolled (559, 378) with delta (1, 1)
Screenshot: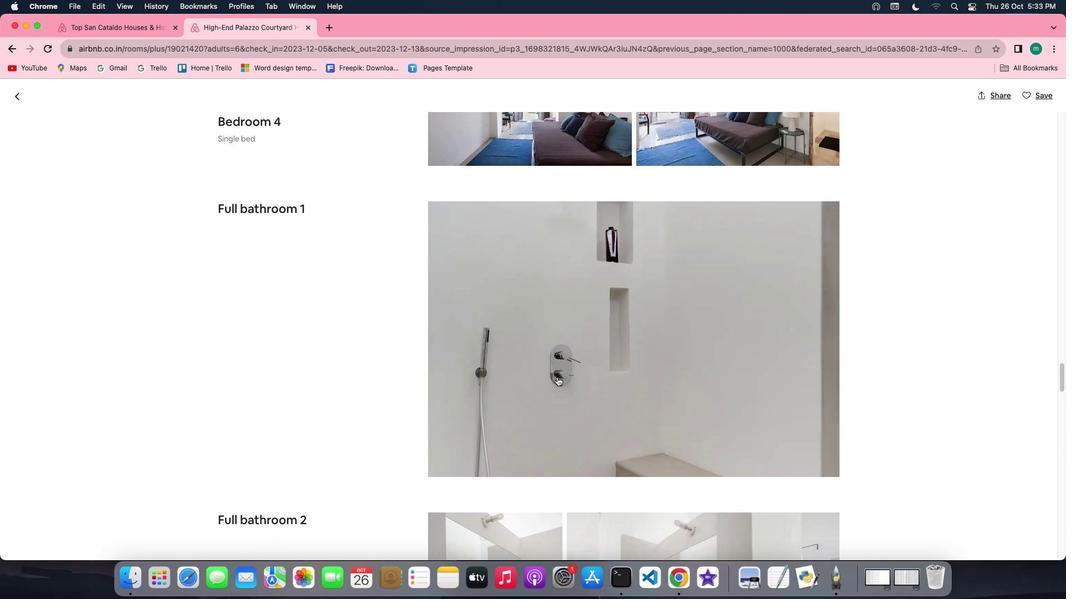 
Action: Mouse scrolled (559, 378) with delta (1, 0)
Screenshot: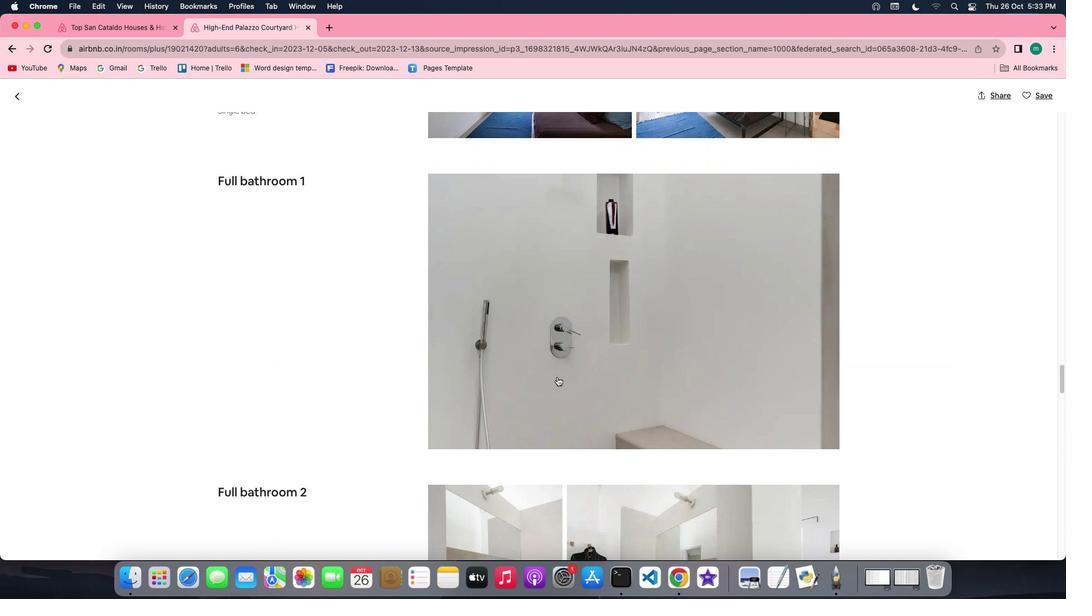 
Action: Mouse scrolled (559, 378) with delta (1, 0)
Screenshot: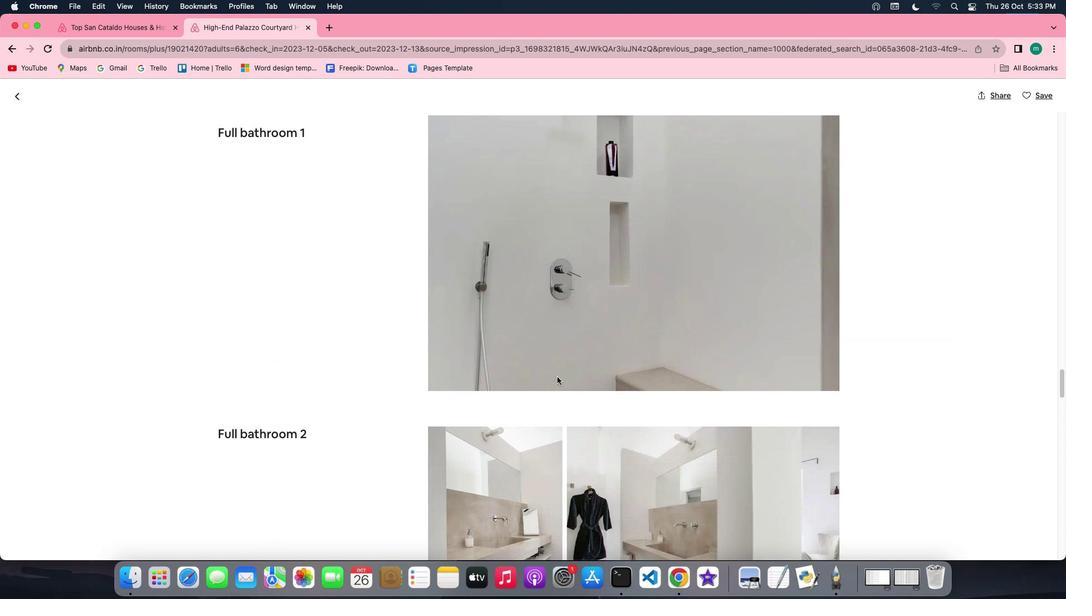 
Action: Mouse scrolled (559, 378) with delta (1, 1)
Screenshot: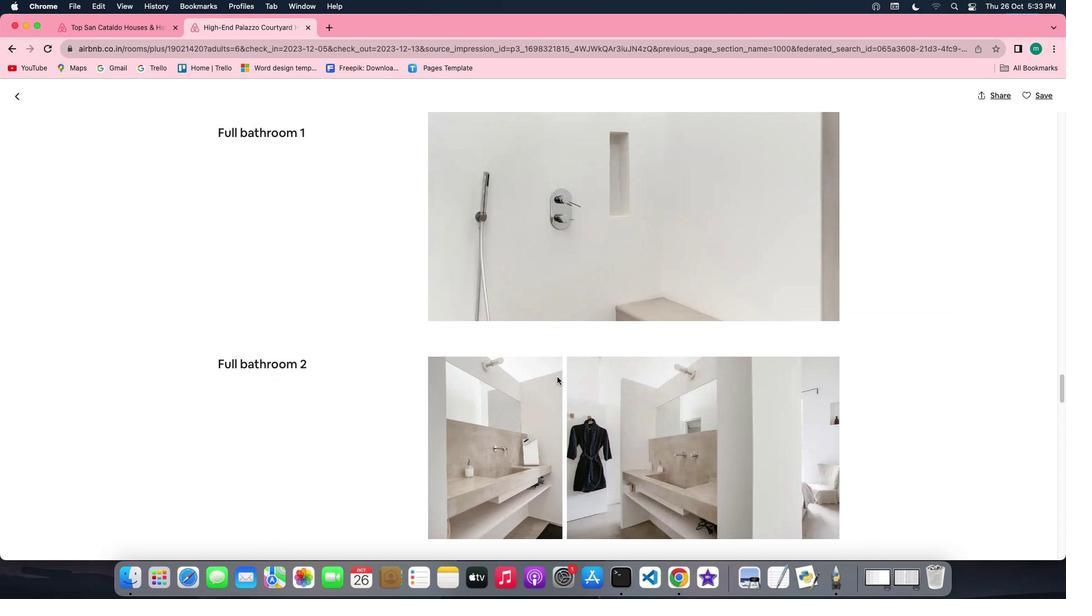
Action: Mouse scrolled (559, 378) with delta (1, 1)
Screenshot: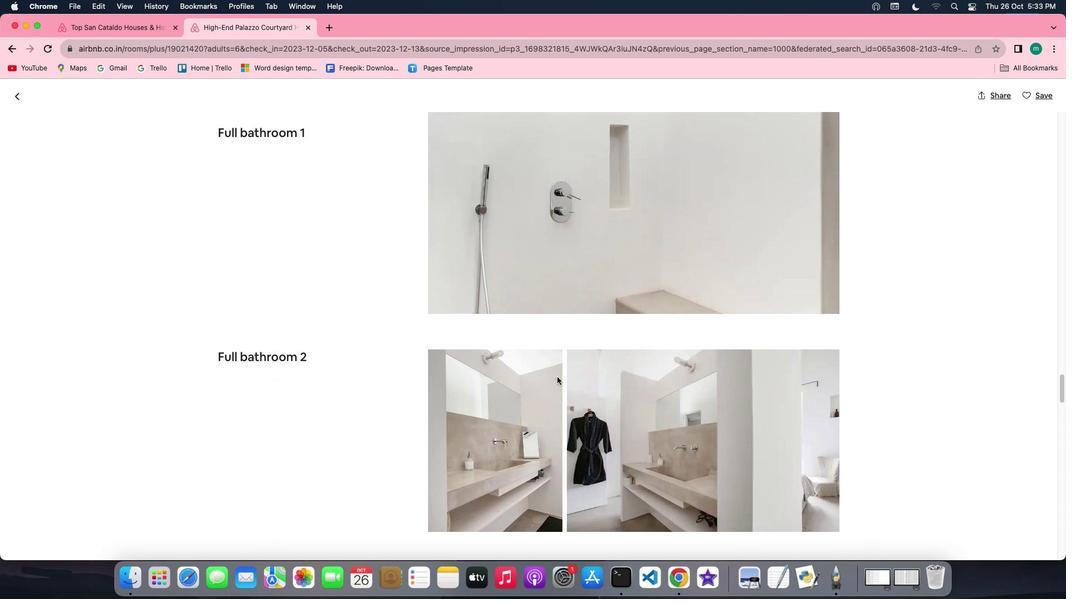 
Action: Mouse scrolled (559, 378) with delta (1, 0)
Screenshot: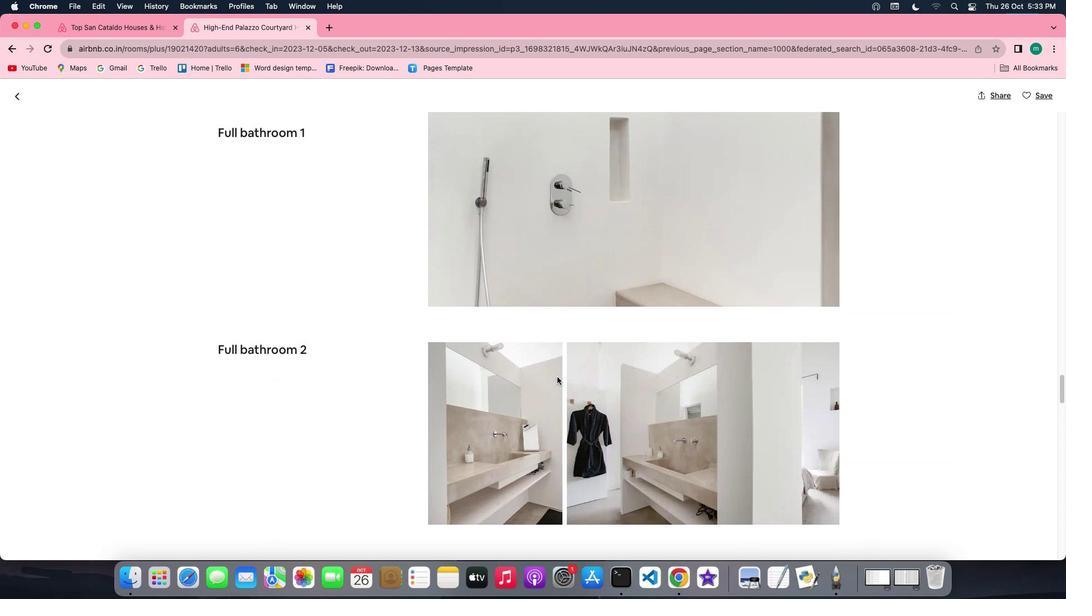 
Action: Mouse scrolled (559, 378) with delta (1, 0)
Screenshot: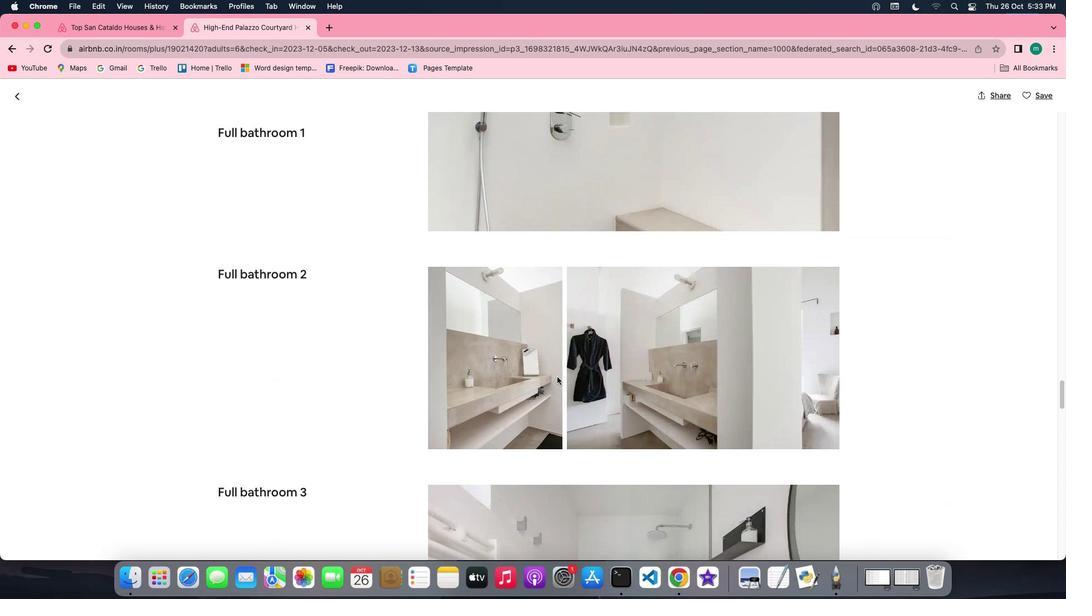 
Action: Mouse scrolled (559, 378) with delta (1, 1)
Screenshot: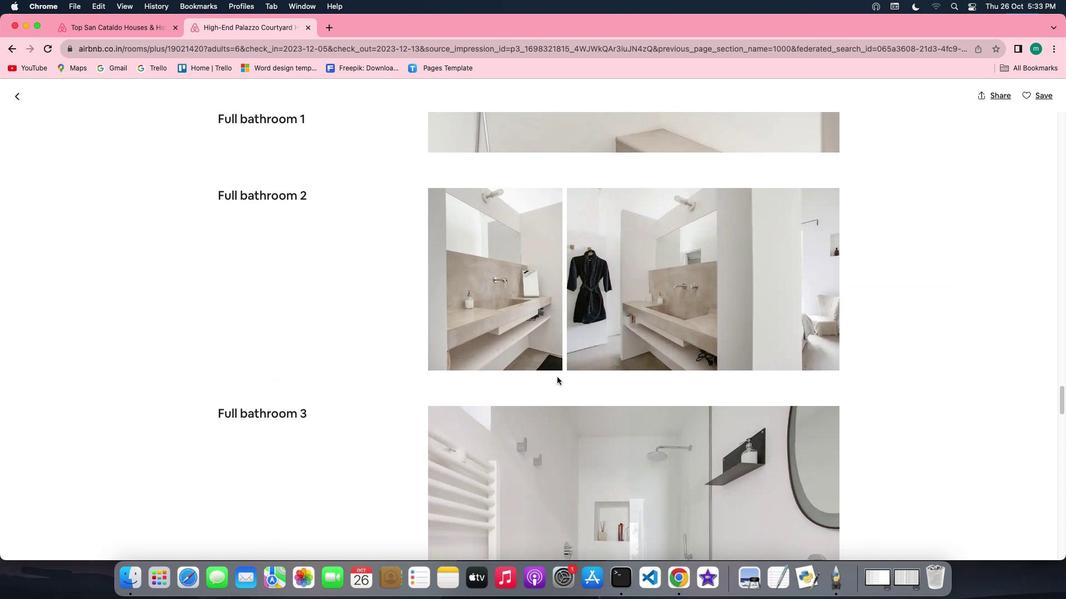 
Action: Mouse scrolled (559, 378) with delta (1, 1)
Screenshot: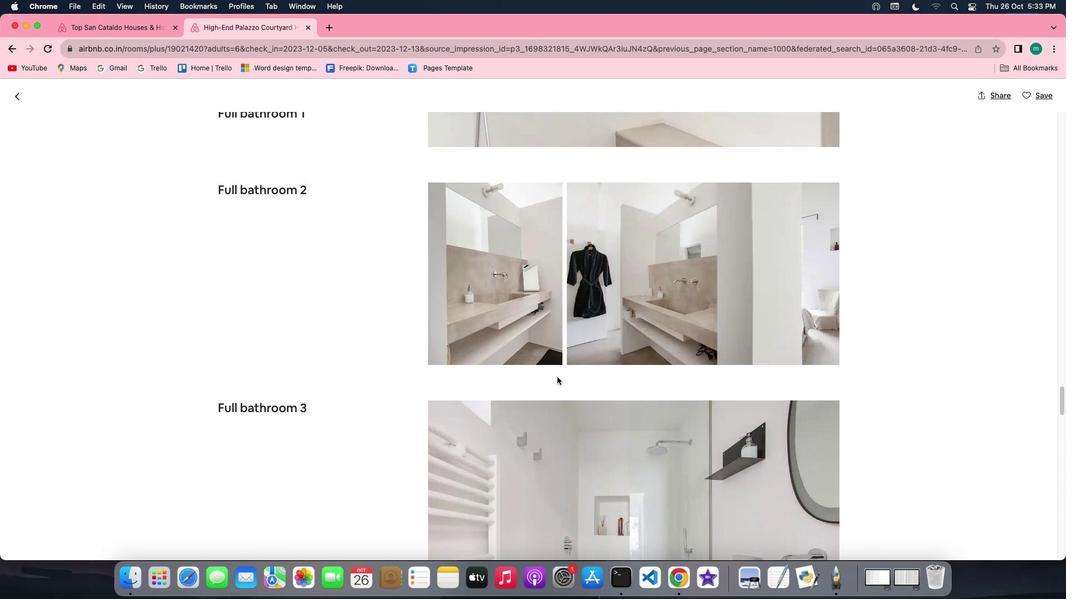 
Action: Mouse scrolled (559, 378) with delta (1, 0)
Screenshot: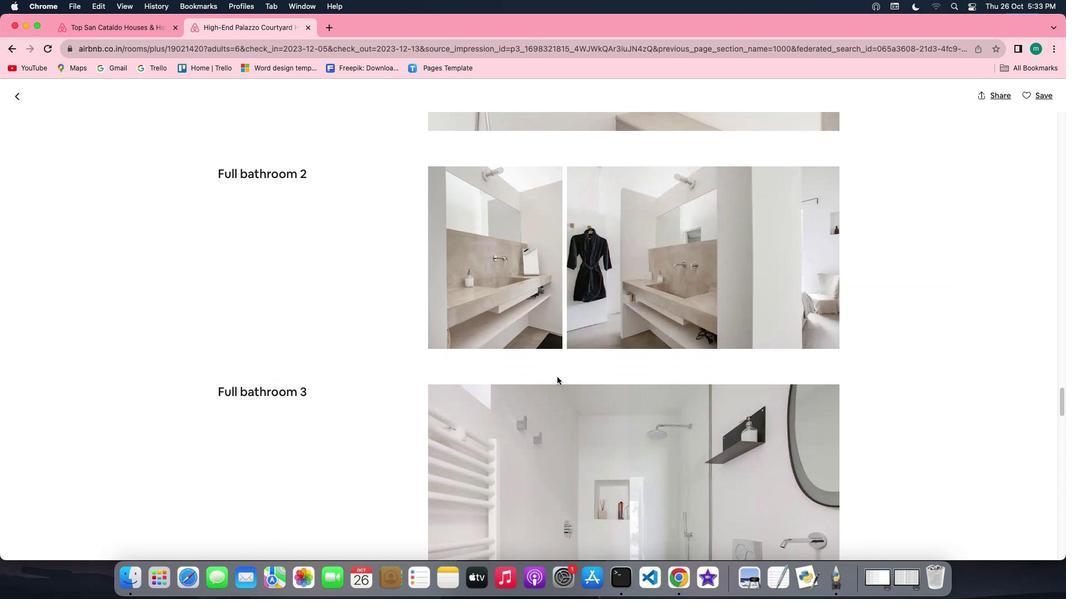 
Action: Mouse scrolled (559, 378) with delta (1, 0)
Screenshot: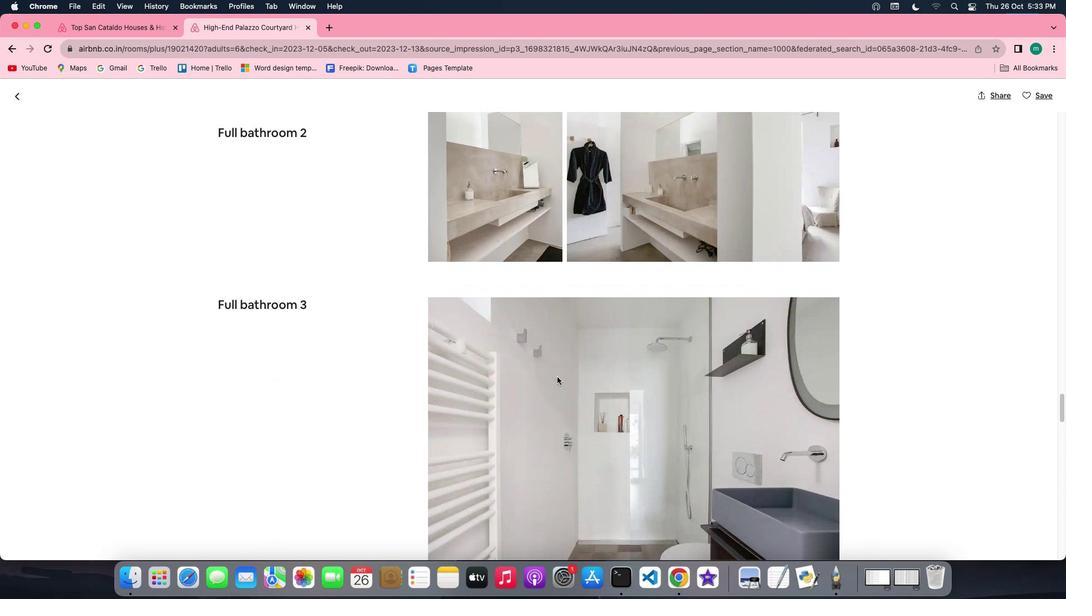 
Action: Mouse scrolled (559, 378) with delta (1, 1)
Screenshot: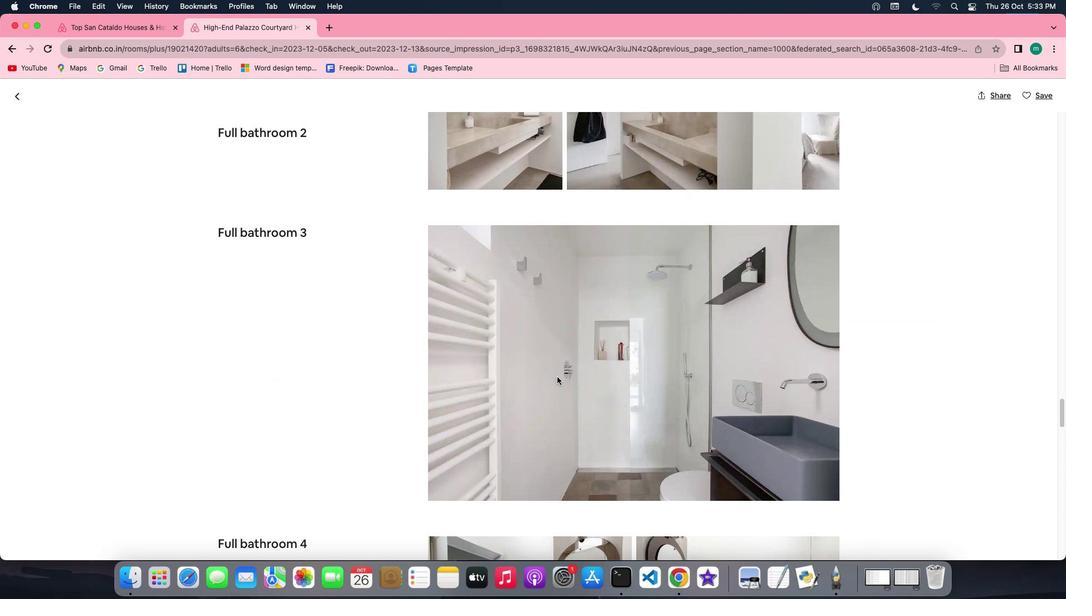 
Action: Mouse scrolled (559, 378) with delta (1, 1)
Screenshot: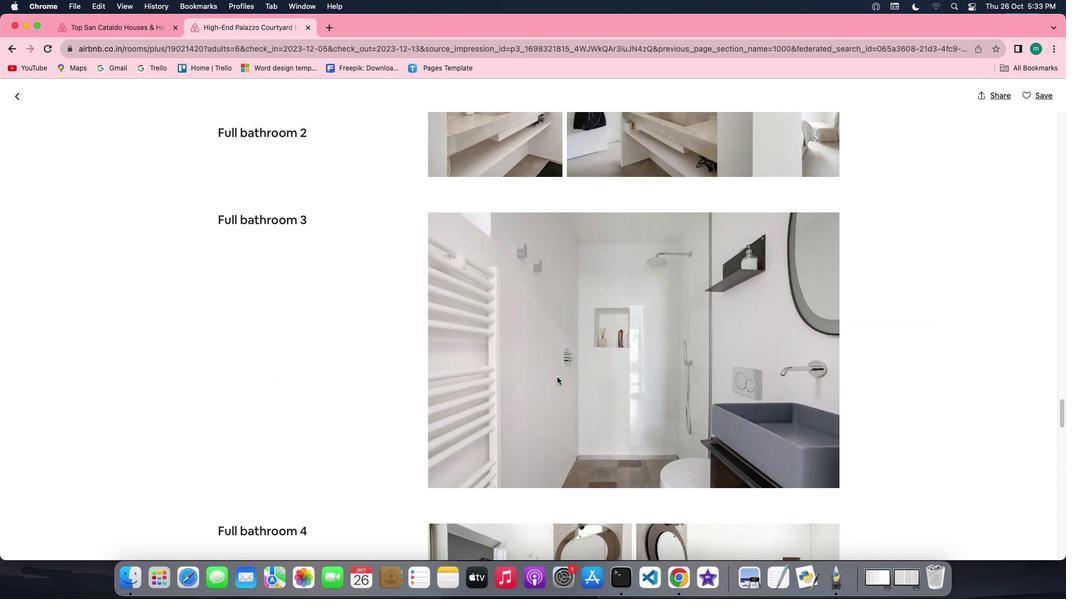 
Action: Mouse scrolled (559, 378) with delta (1, 0)
Screenshot: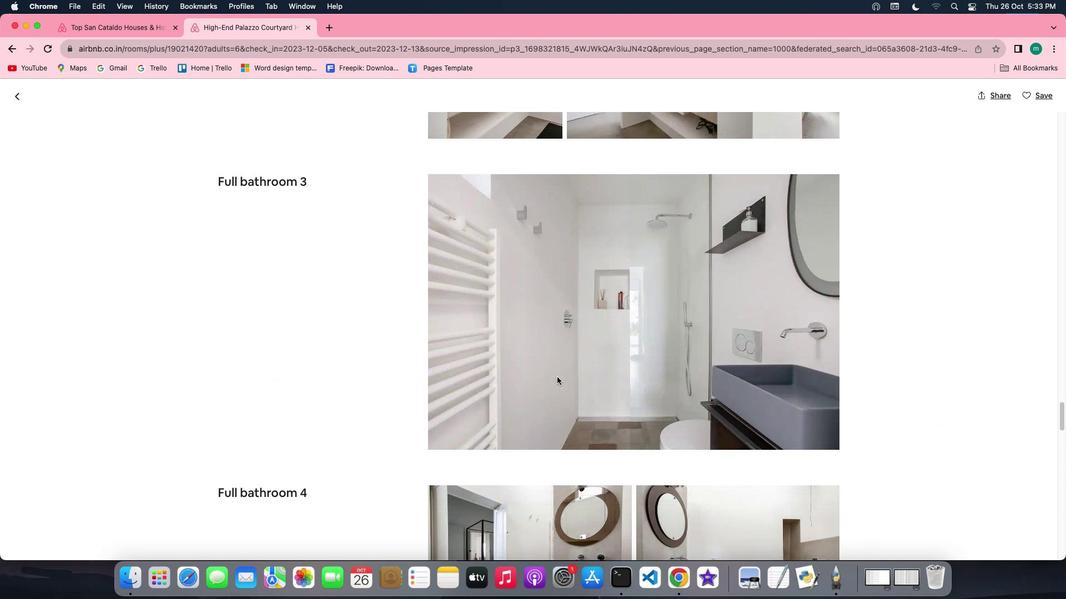 
Action: Mouse scrolled (559, 378) with delta (1, 0)
Screenshot: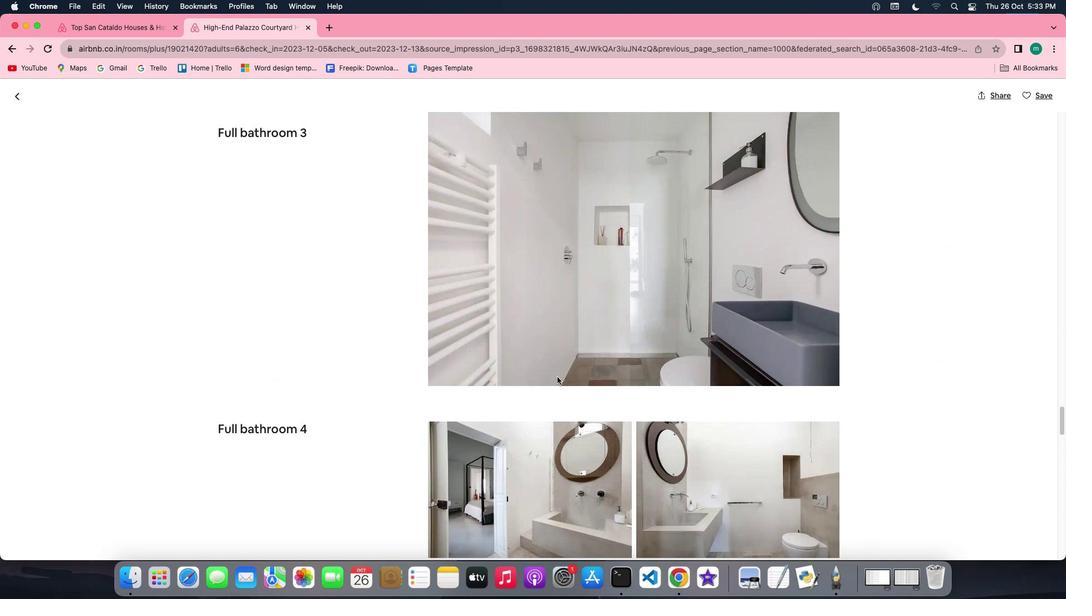 
Action: Mouse scrolled (559, 378) with delta (1, 0)
Screenshot: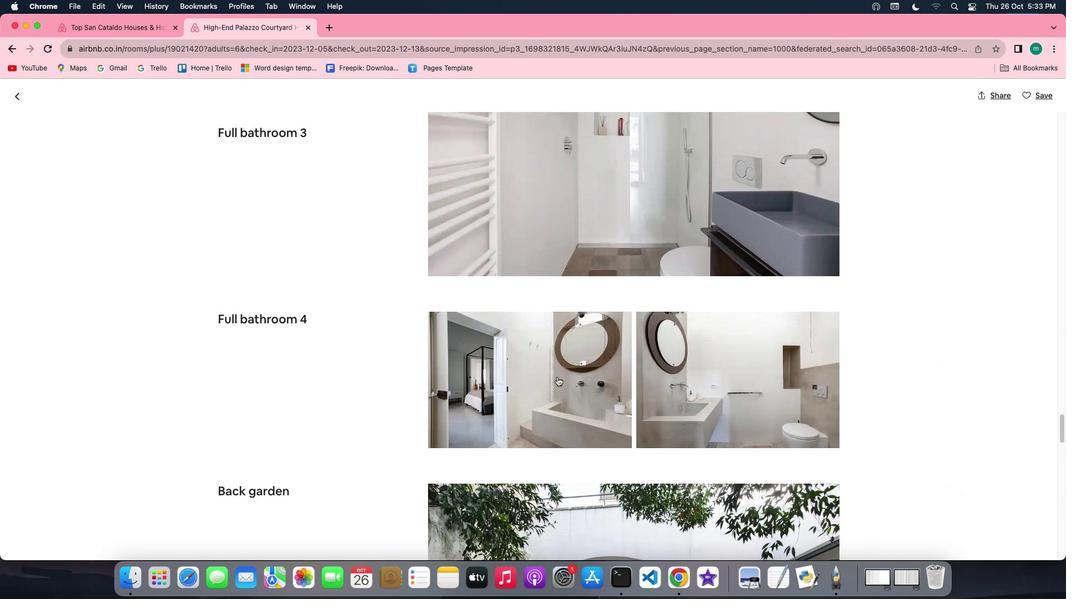 
Action: Mouse scrolled (559, 378) with delta (1, 1)
Screenshot: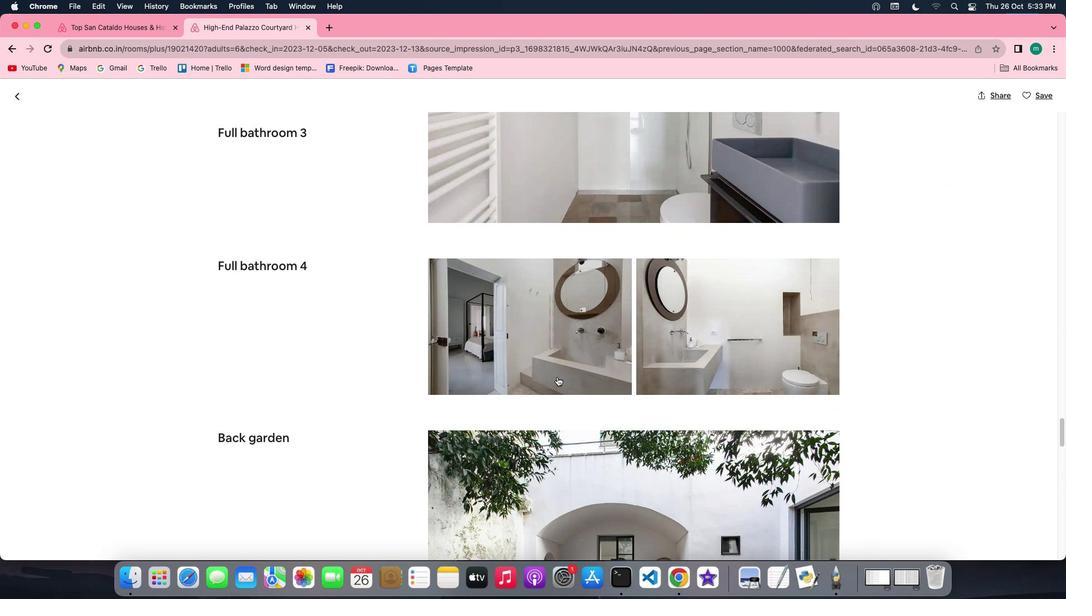 
Action: Mouse scrolled (559, 378) with delta (1, 1)
Screenshot: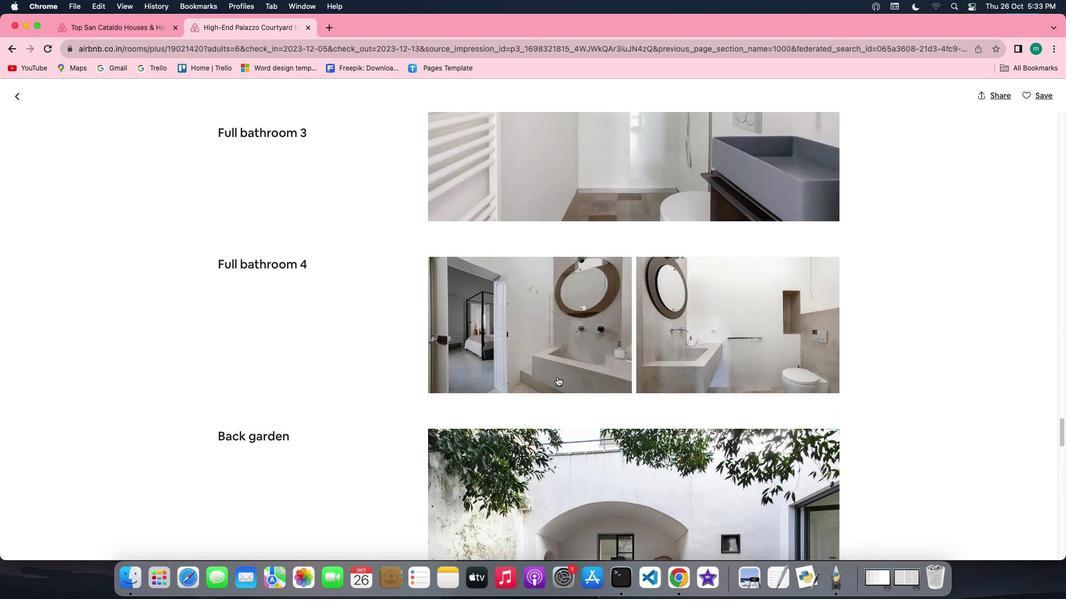 
Action: Mouse scrolled (559, 378) with delta (1, 0)
Screenshot: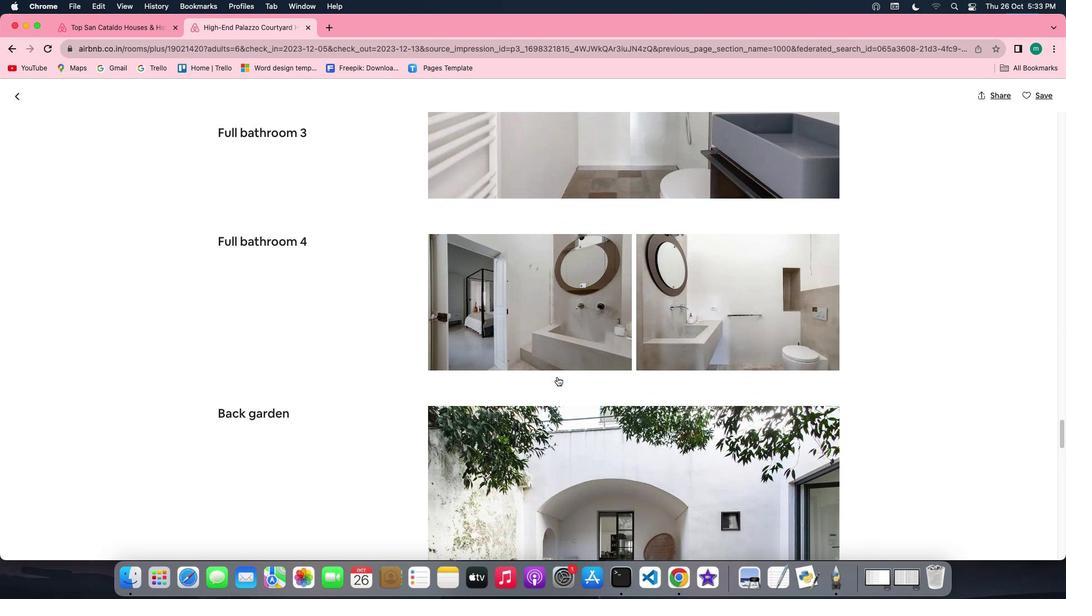 
Action: Mouse scrolled (559, 378) with delta (1, 0)
Screenshot: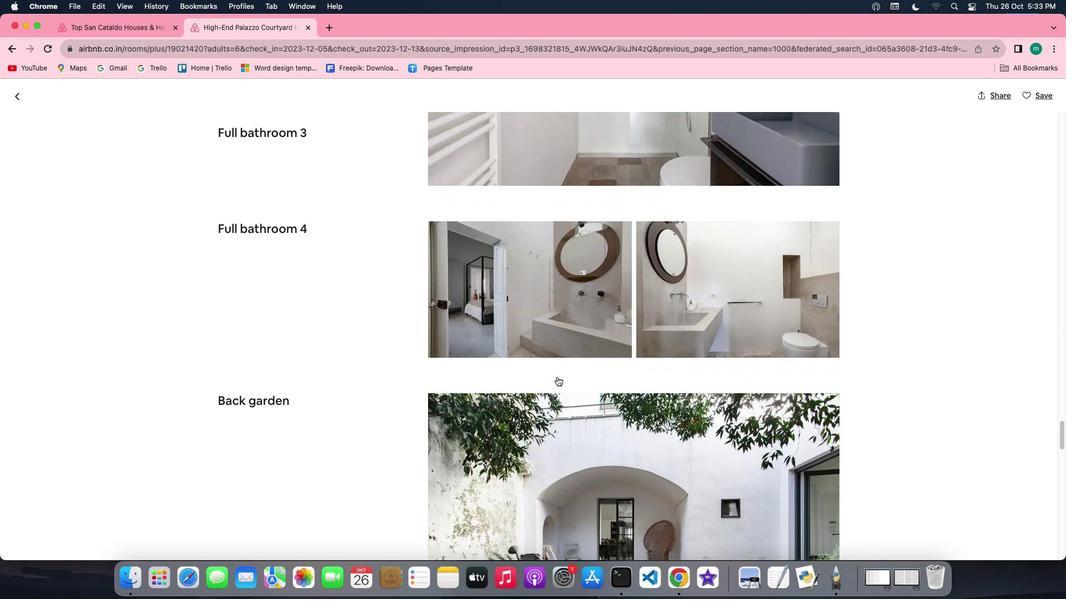
Action: Mouse scrolled (559, 378) with delta (1, 0)
Screenshot: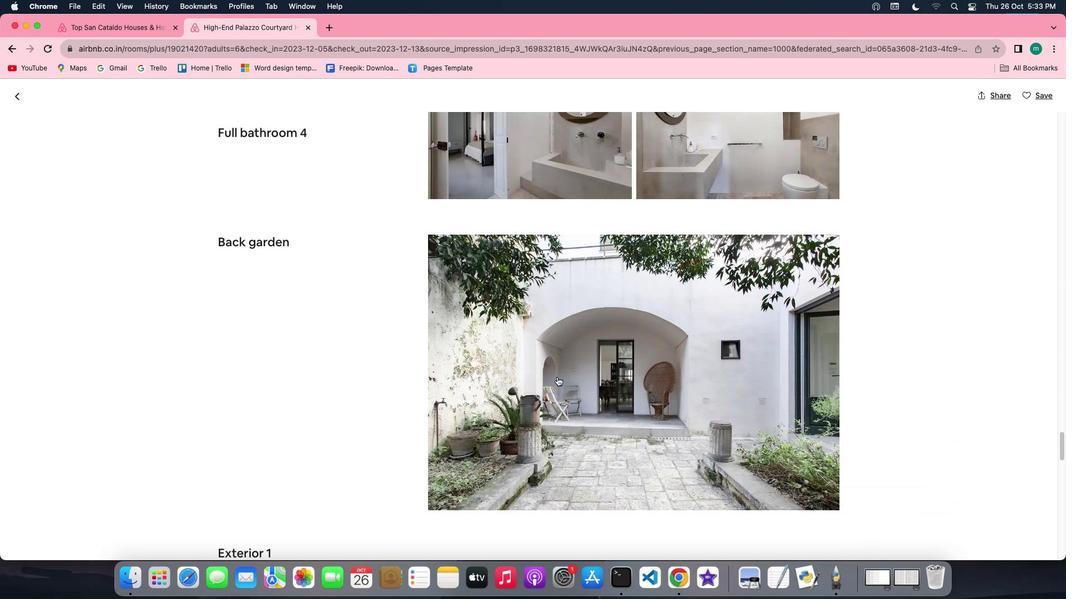 
Action: Mouse scrolled (559, 378) with delta (1, 1)
Screenshot: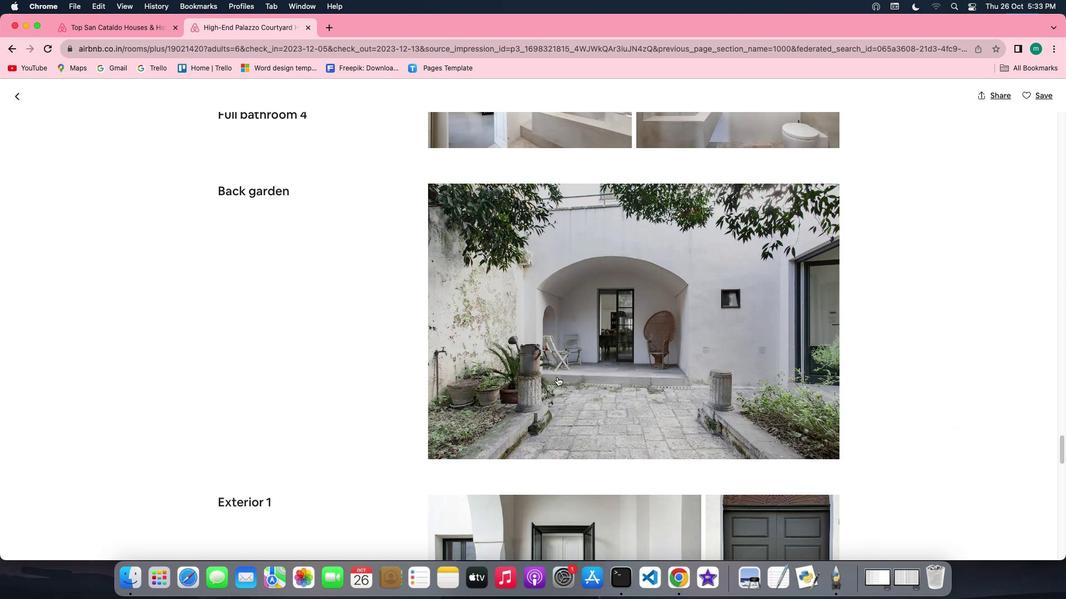
Action: Mouse scrolled (559, 378) with delta (1, 1)
Screenshot: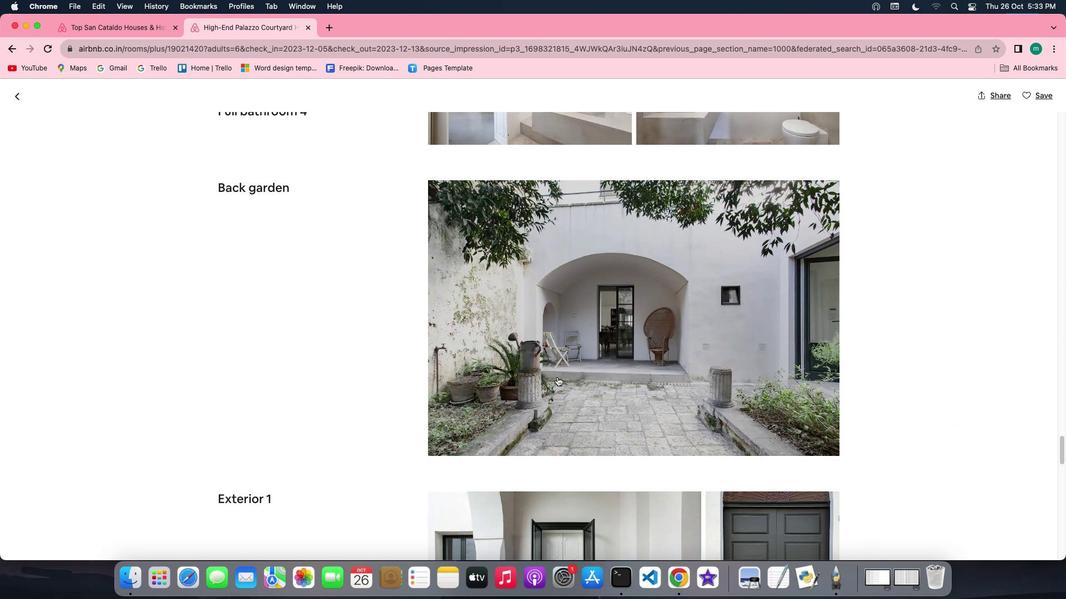 
Action: Mouse scrolled (559, 378) with delta (1, 0)
Screenshot: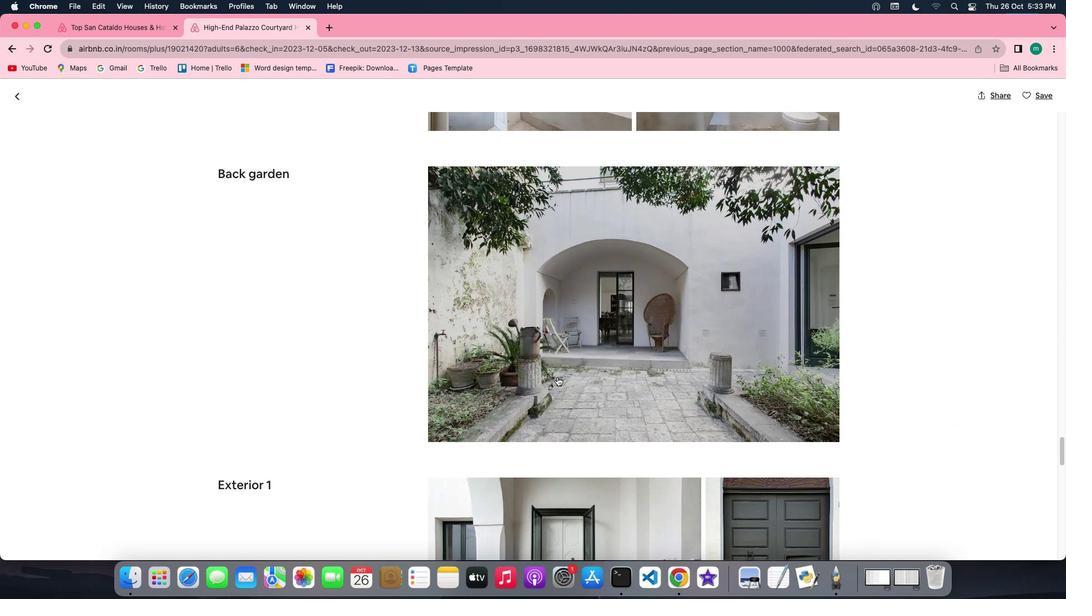 
Action: Mouse scrolled (559, 378) with delta (1, 0)
Screenshot: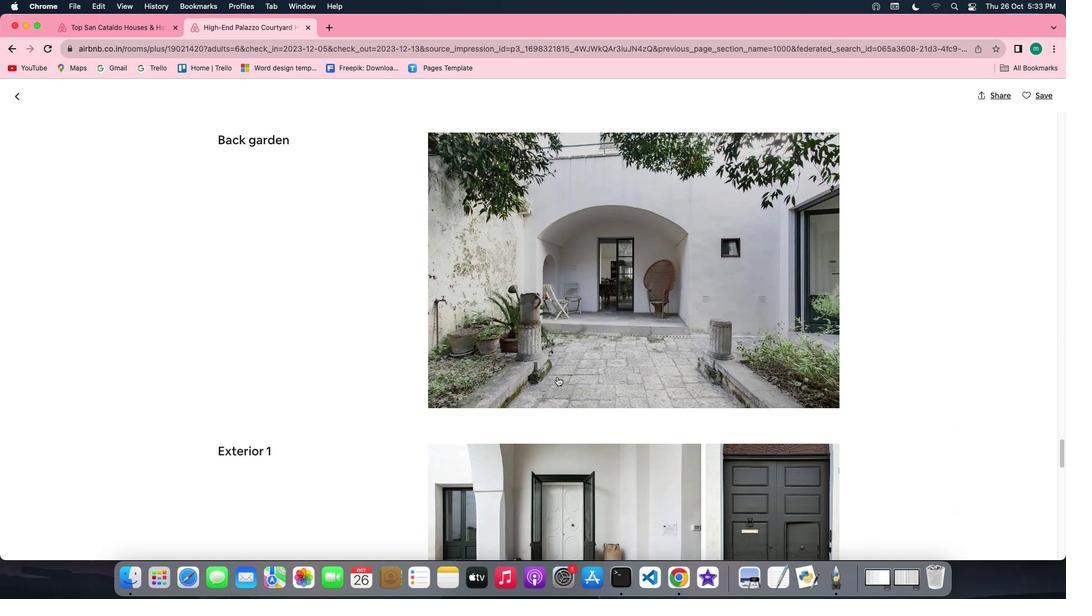 
Action: Mouse scrolled (559, 378) with delta (1, 0)
Screenshot: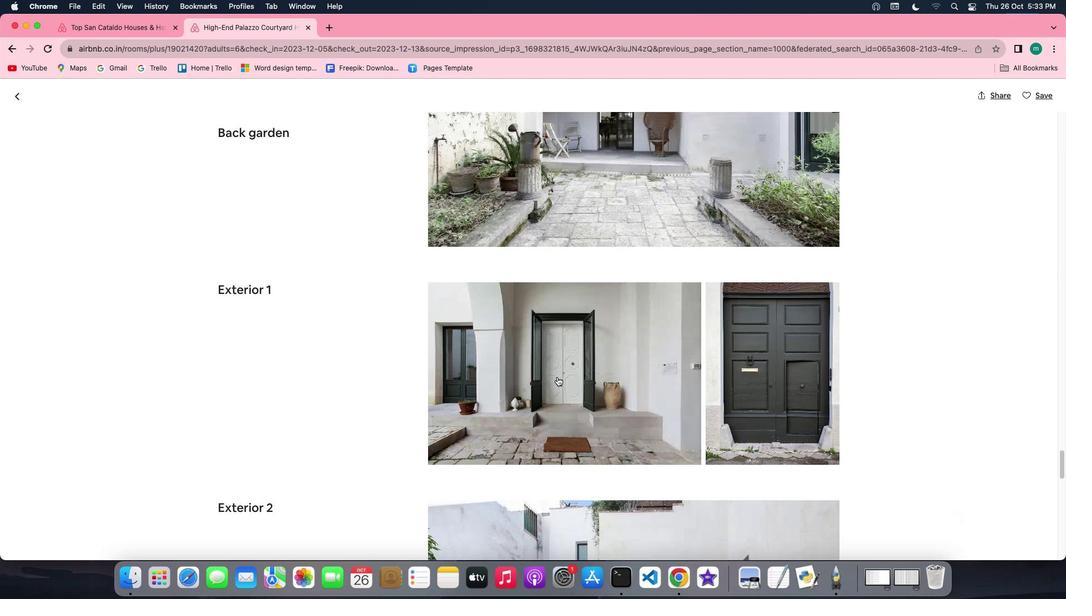 
Action: Mouse scrolled (559, 378) with delta (1, 1)
Screenshot: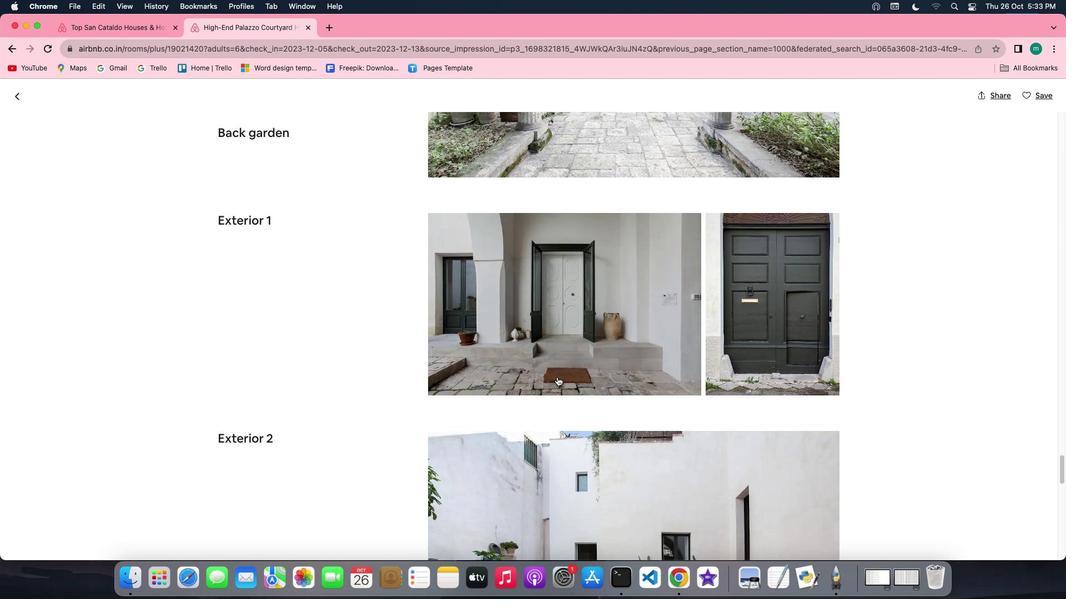 
Action: Mouse scrolled (559, 378) with delta (1, 1)
Screenshot: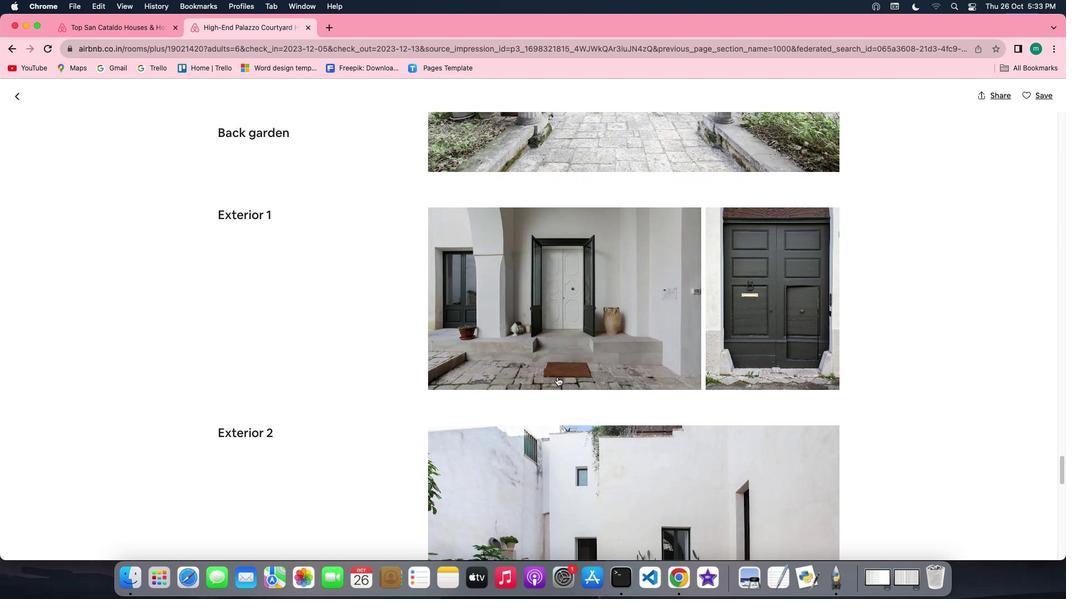 
Action: Mouse scrolled (559, 378) with delta (1, 0)
Screenshot: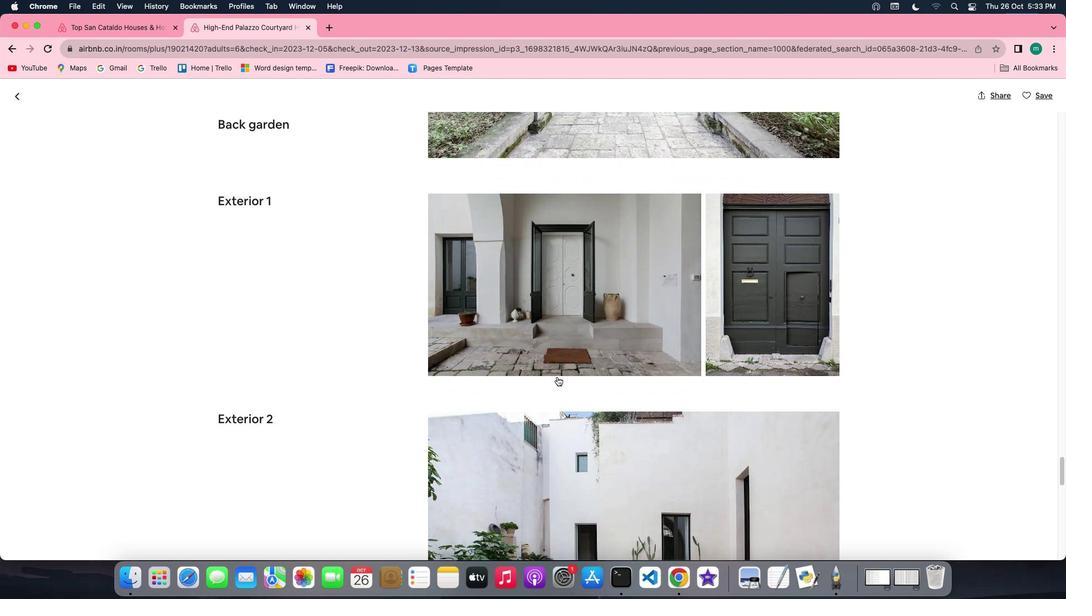 
Action: Mouse scrolled (559, 378) with delta (1, 0)
Screenshot: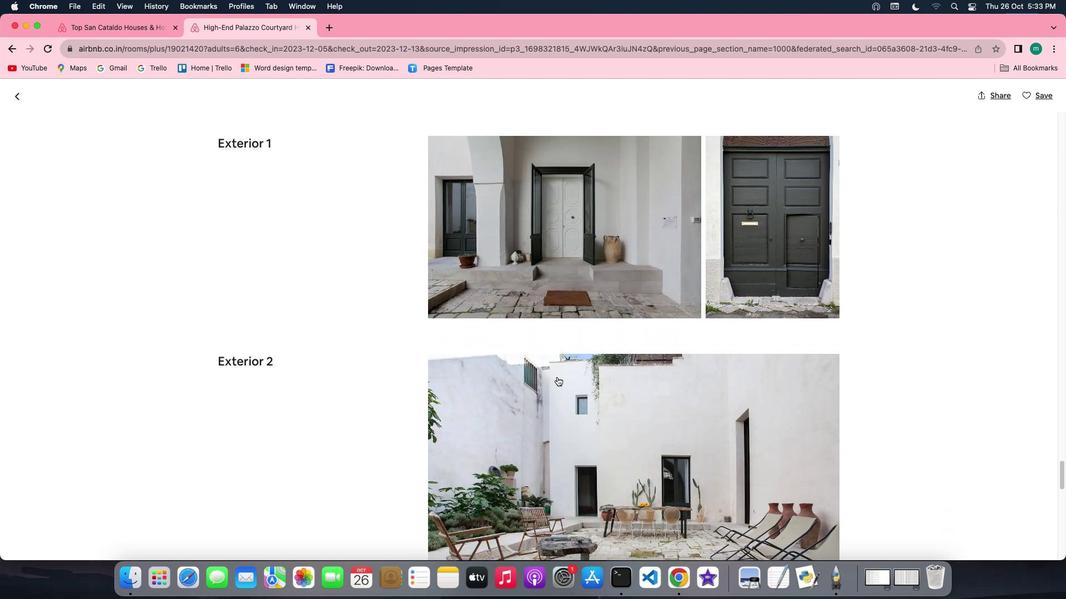 
Action: Mouse scrolled (559, 378) with delta (1, 1)
Screenshot: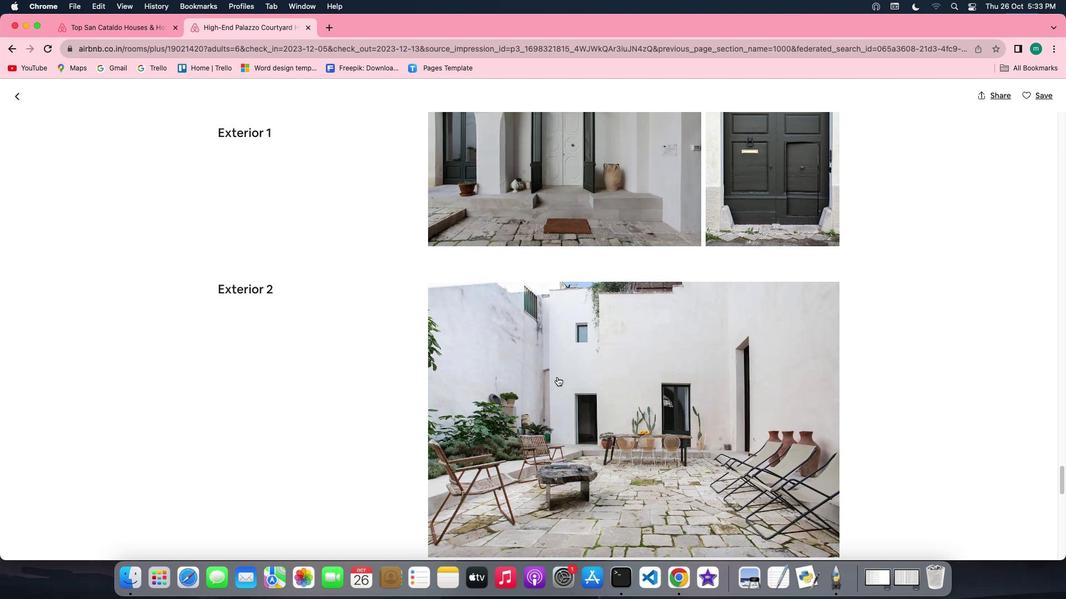 
Action: Mouse scrolled (559, 378) with delta (1, 1)
Screenshot: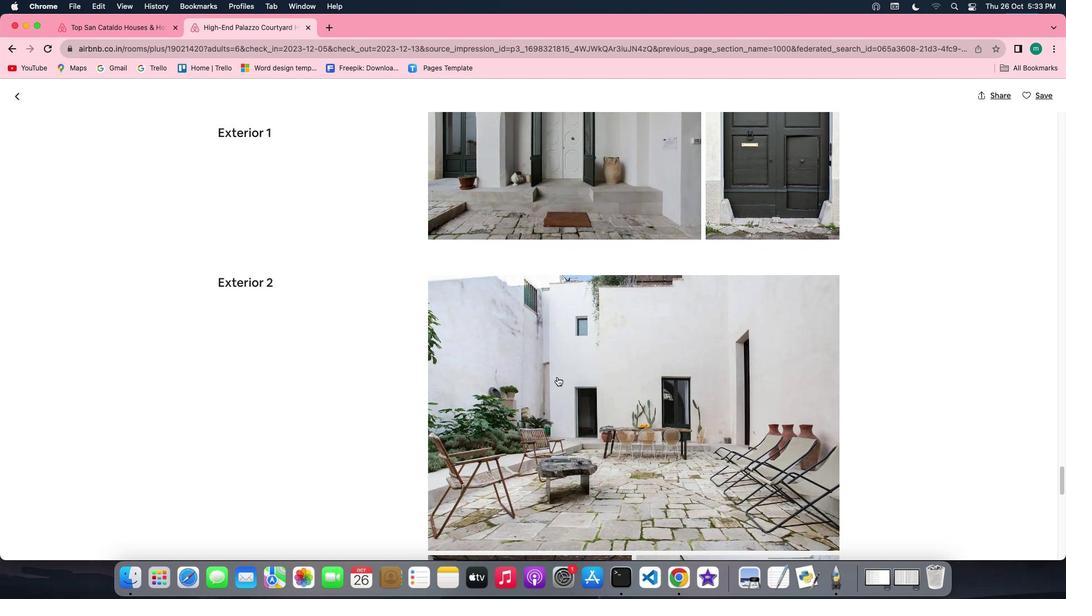 
Action: Mouse scrolled (559, 378) with delta (1, 0)
Screenshot: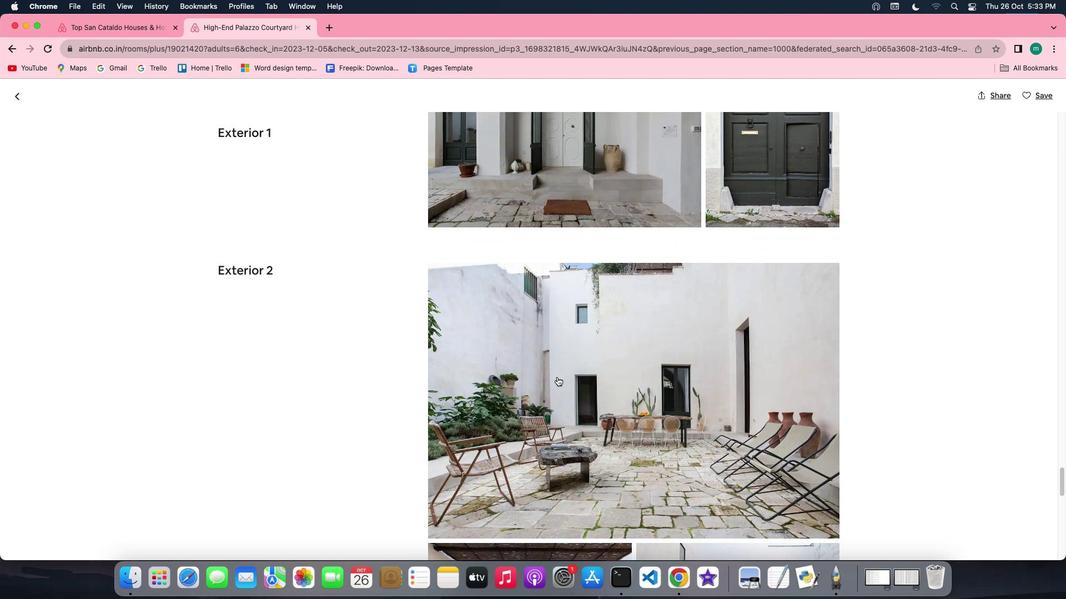 
Action: Mouse scrolled (559, 378) with delta (1, 0)
Screenshot: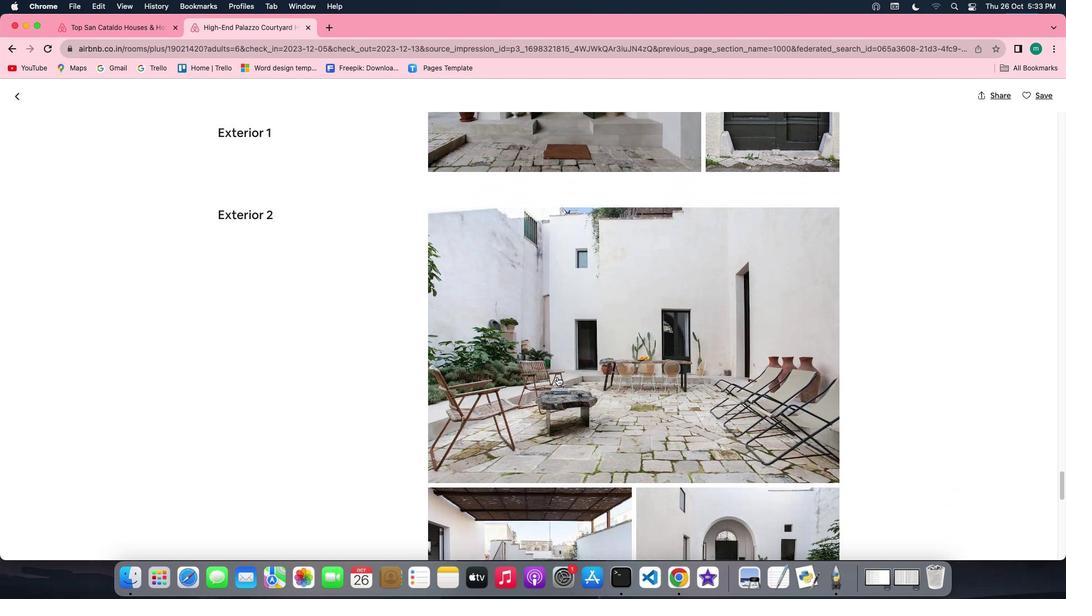 
Action: Mouse scrolled (559, 378) with delta (1, 1)
Screenshot: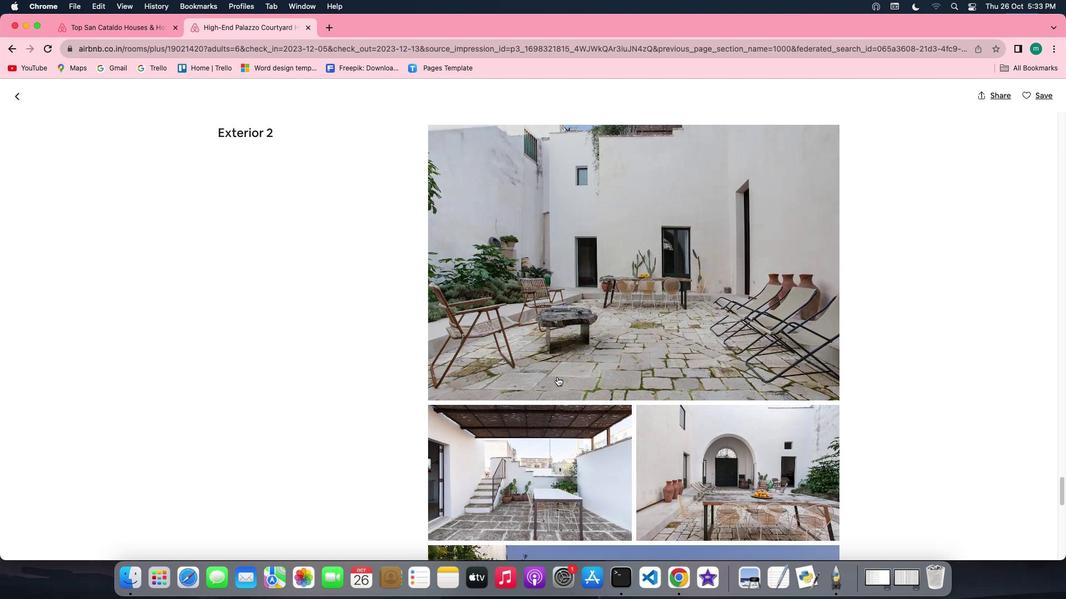 
Action: Mouse scrolled (559, 378) with delta (1, 1)
Screenshot: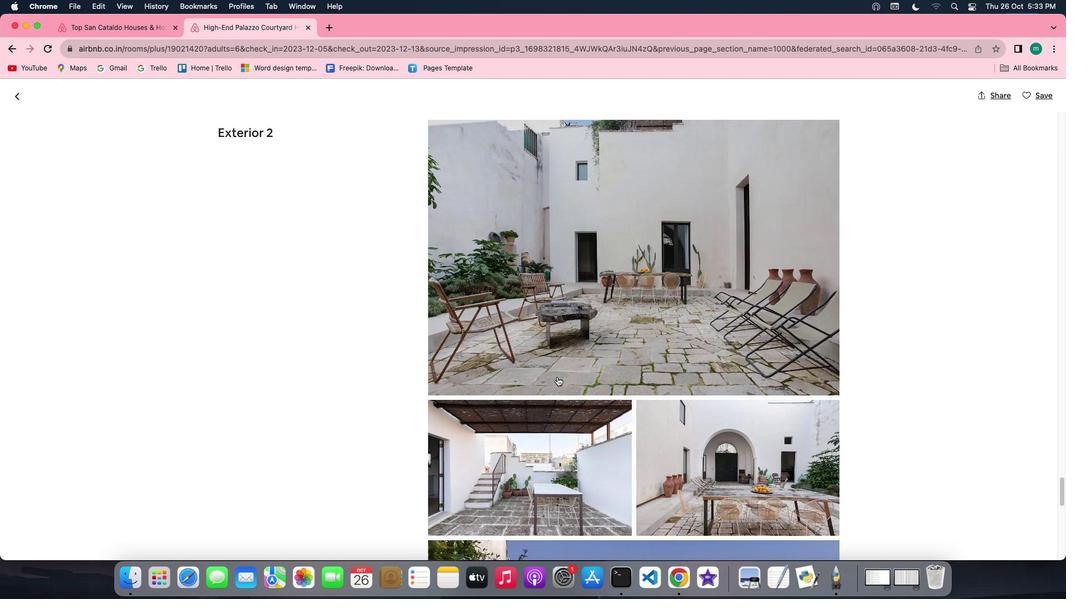 
Action: Mouse scrolled (559, 378) with delta (1, 0)
Screenshot: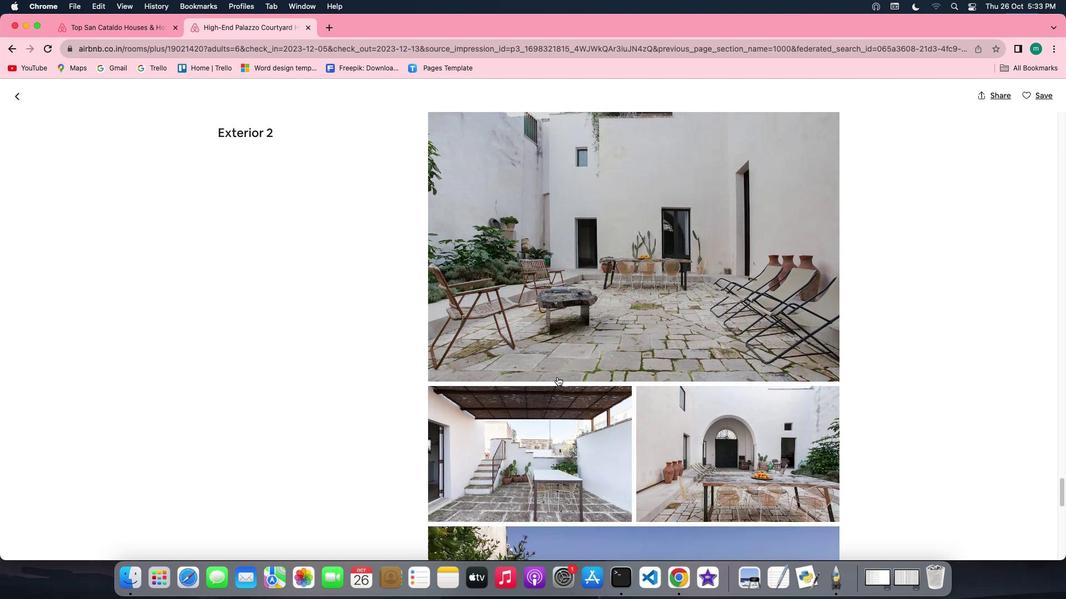 
Action: Mouse scrolled (559, 378) with delta (1, 0)
Screenshot: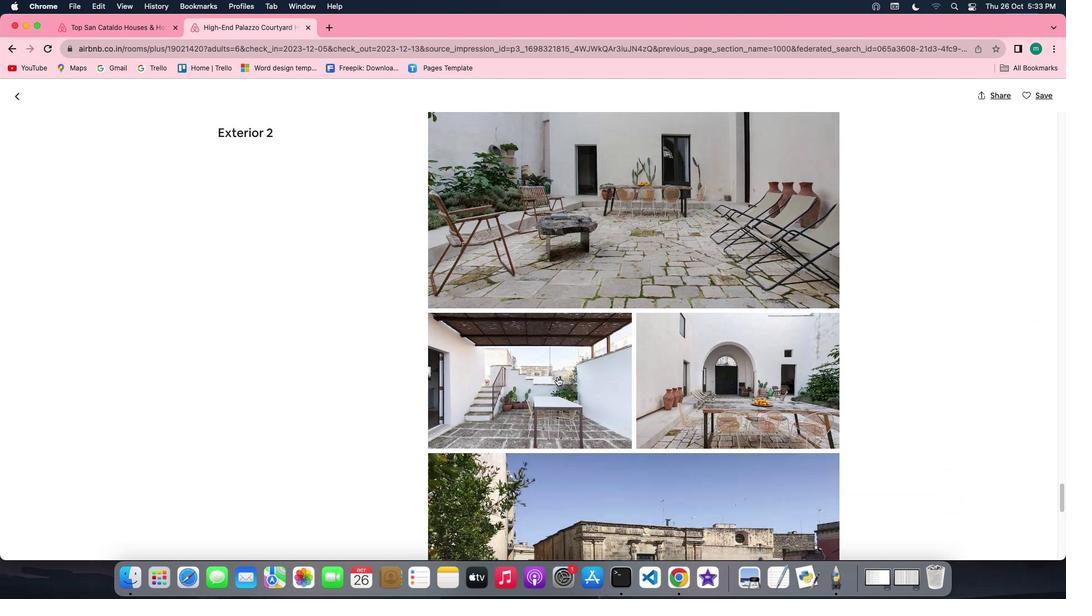 
Action: Mouse scrolled (559, 378) with delta (1, 1)
Screenshot: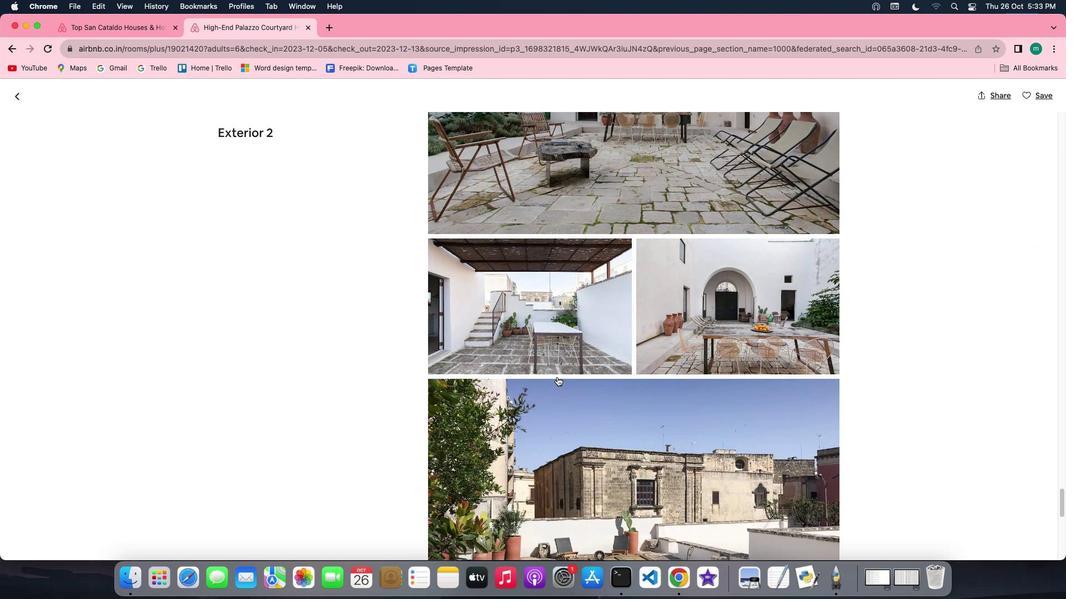 
Action: Mouse scrolled (559, 378) with delta (1, 1)
Screenshot: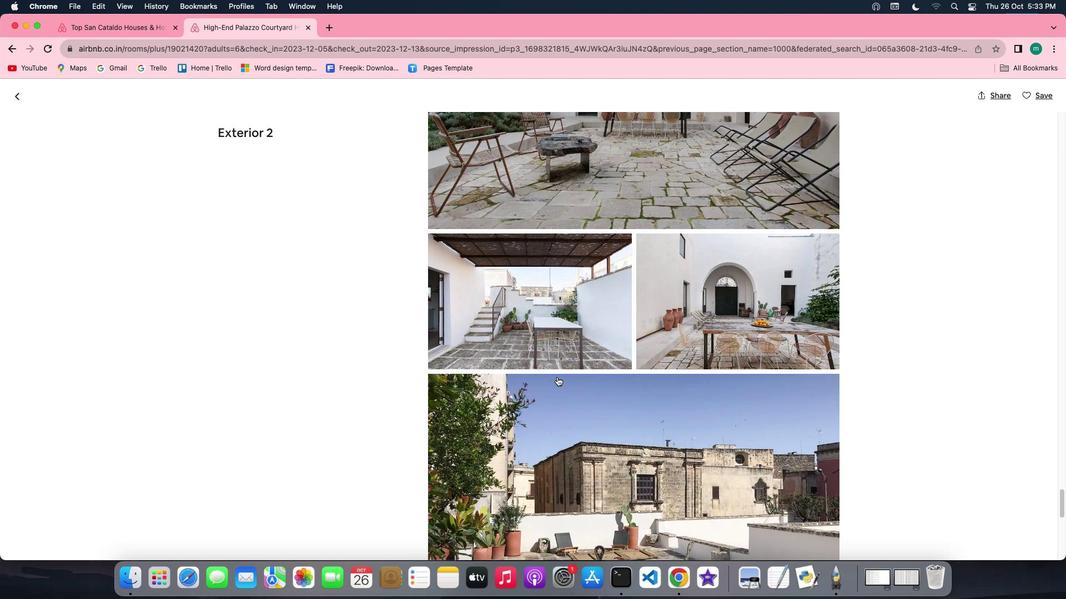 
Action: Mouse scrolled (559, 378) with delta (1, 0)
Screenshot: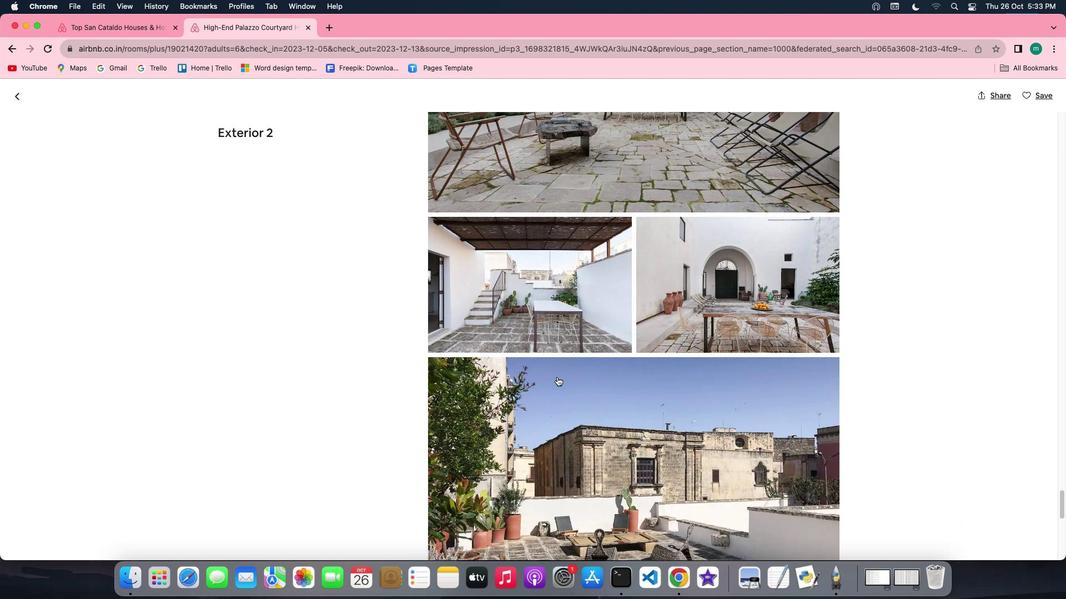 
Action: Mouse scrolled (559, 378) with delta (1, 0)
Screenshot: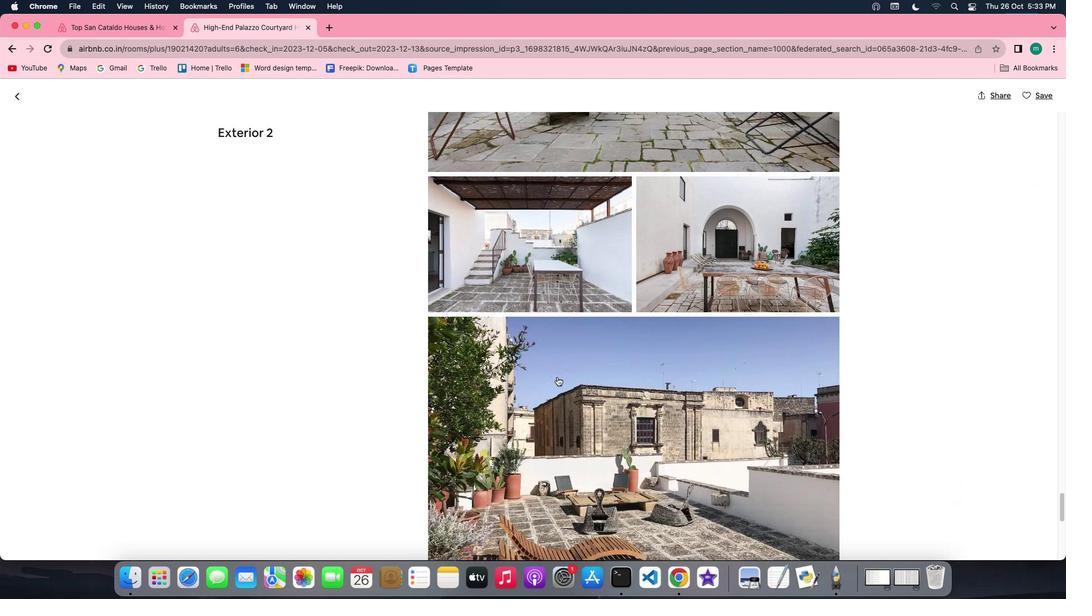 
Action: Mouse scrolled (559, 378) with delta (1, 0)
Screenshot: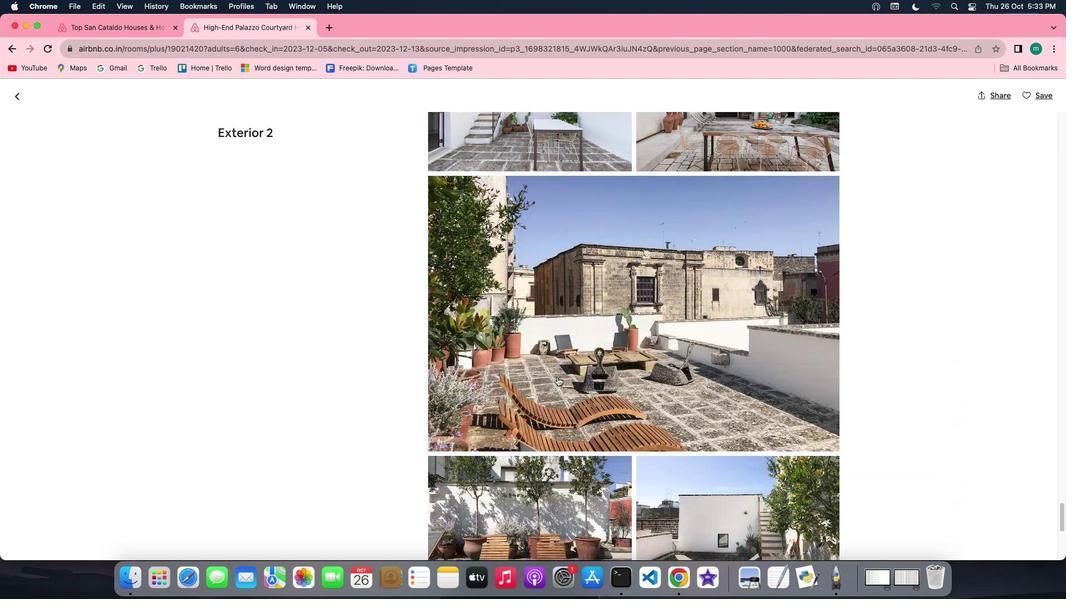 
Action: Mouse scrolled (559, 378) with delta (1, 1)
Screenshot: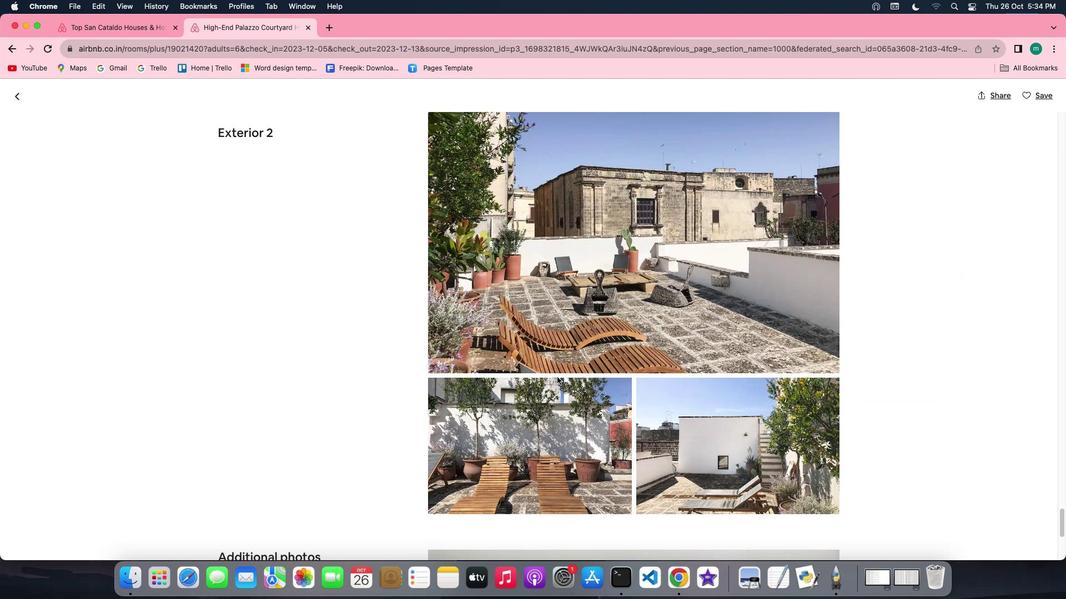 
Action: Mouse scrolled (559, 378) with delta (1, 1)
Screenshot: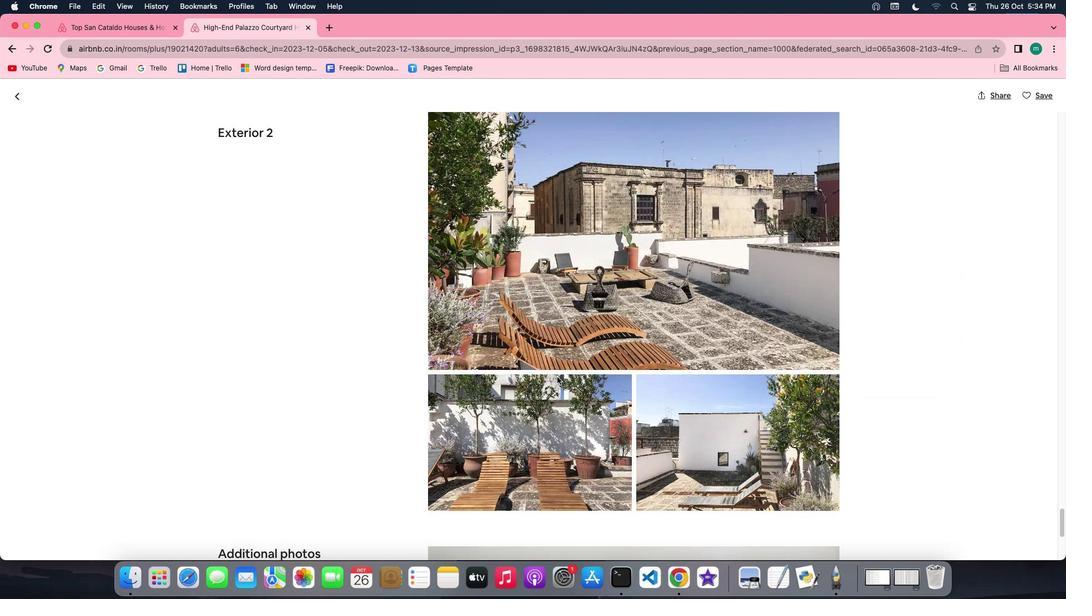 
Action: Mouse scrolled (559, 378) with delta (1, 0)
Screenshot: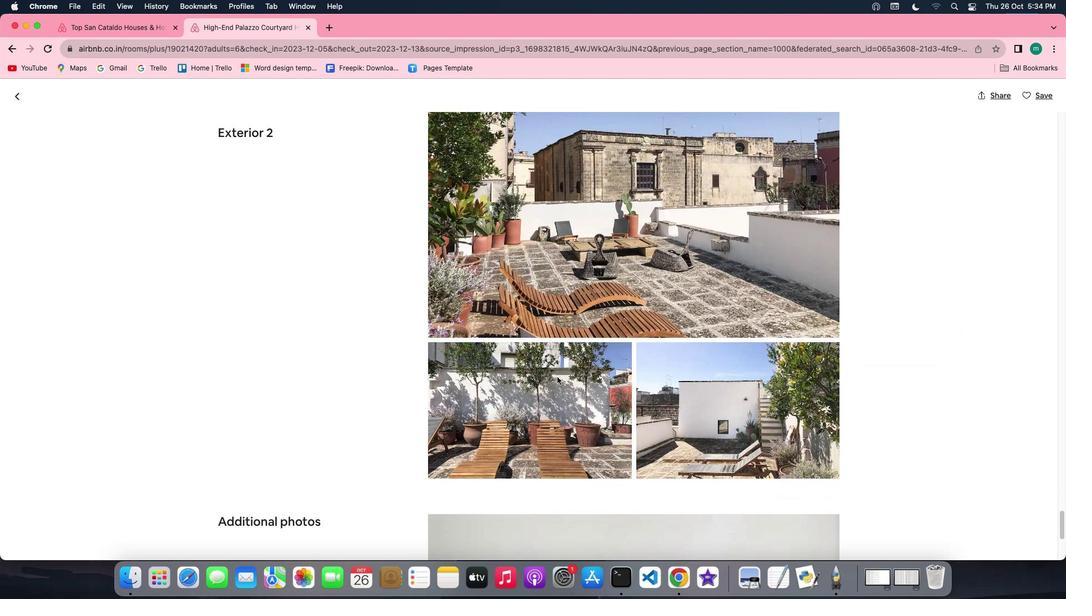 
Action: Mouse scrolled (559, 378) with delta (1, 0)
Screenshot: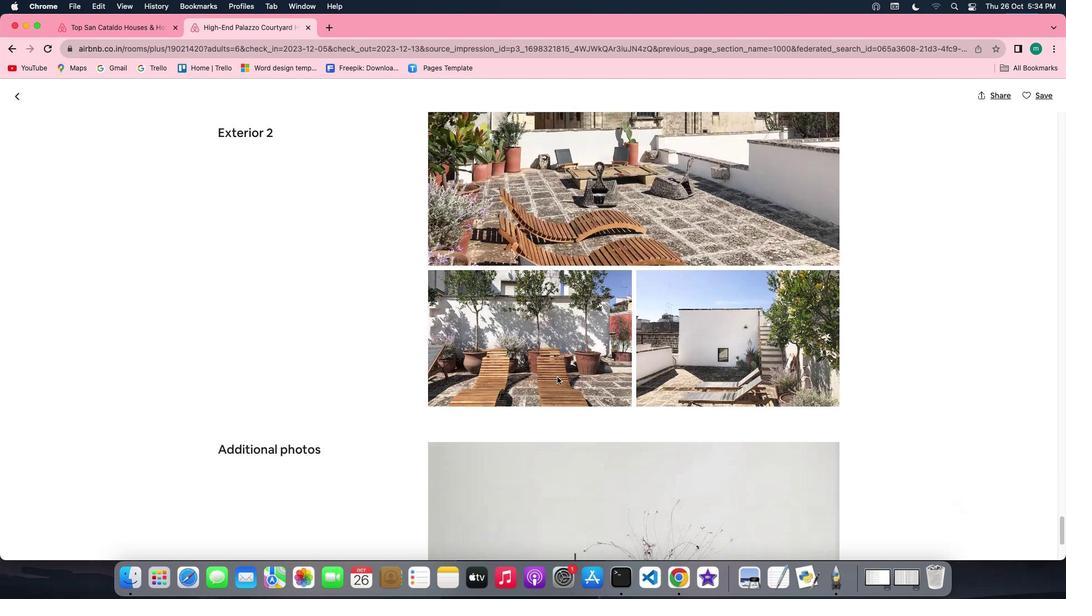 
Action: Mouse scrolled (559, 378) with delta (1, 1)
Screenshot: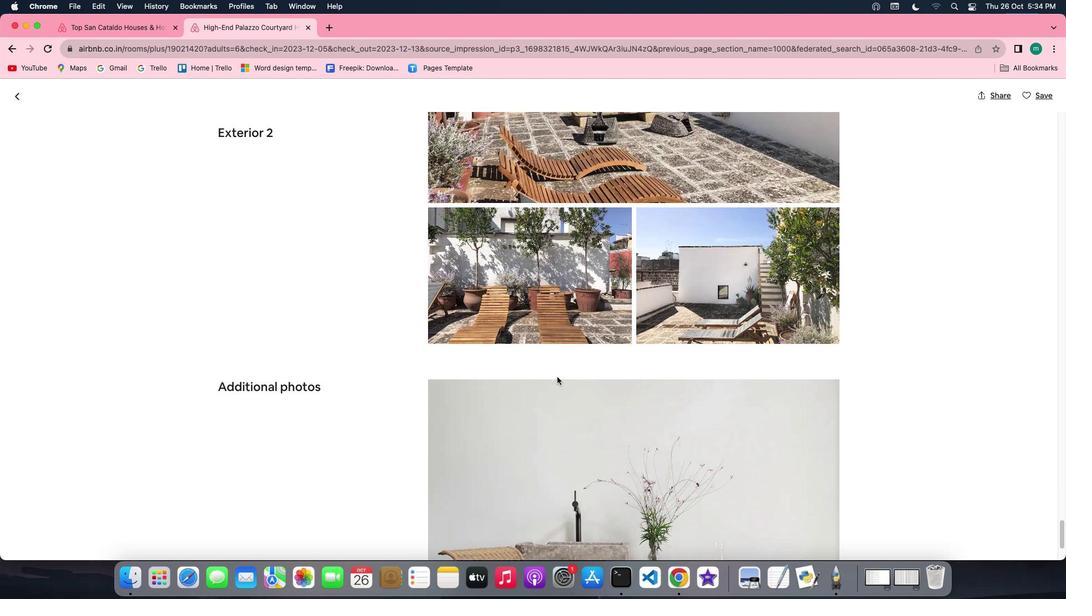 
Action: Mouse scrolled (559, 378) with delta (1, 1)
Screenshot: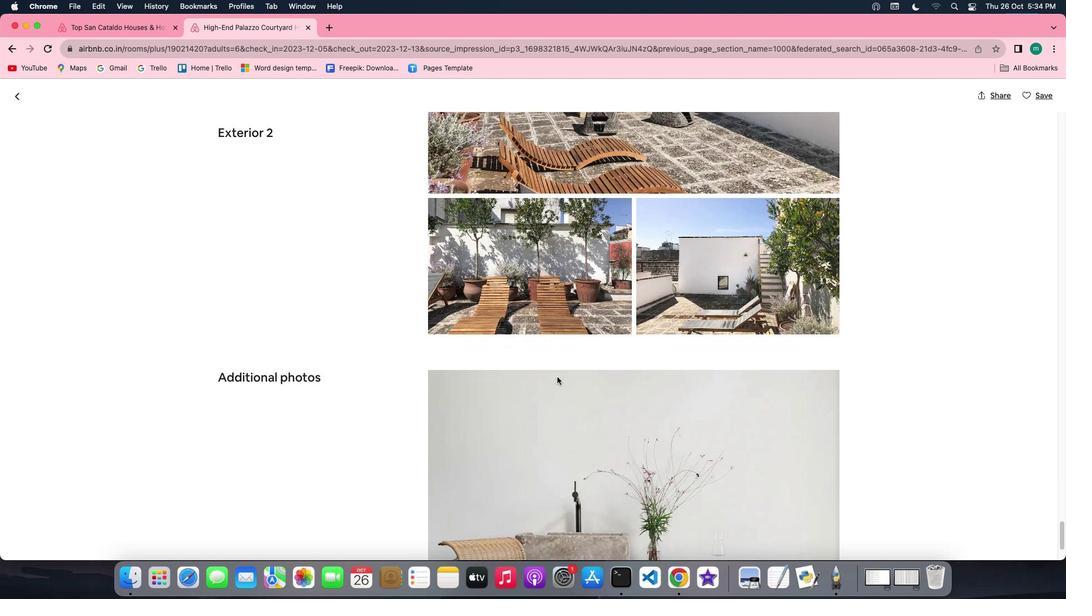 
Action: Mouse scrolled (559, 378) with delta (1, 0)
Screenshot: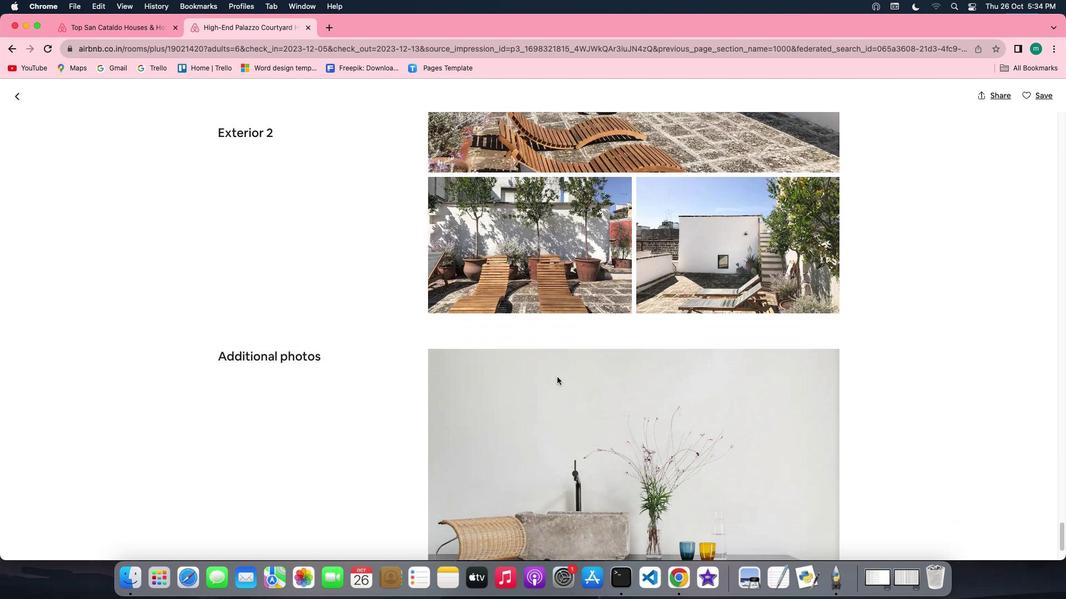 
Action: Mouse scrolled (559, 378) with delta (1, 0)
Screenshot: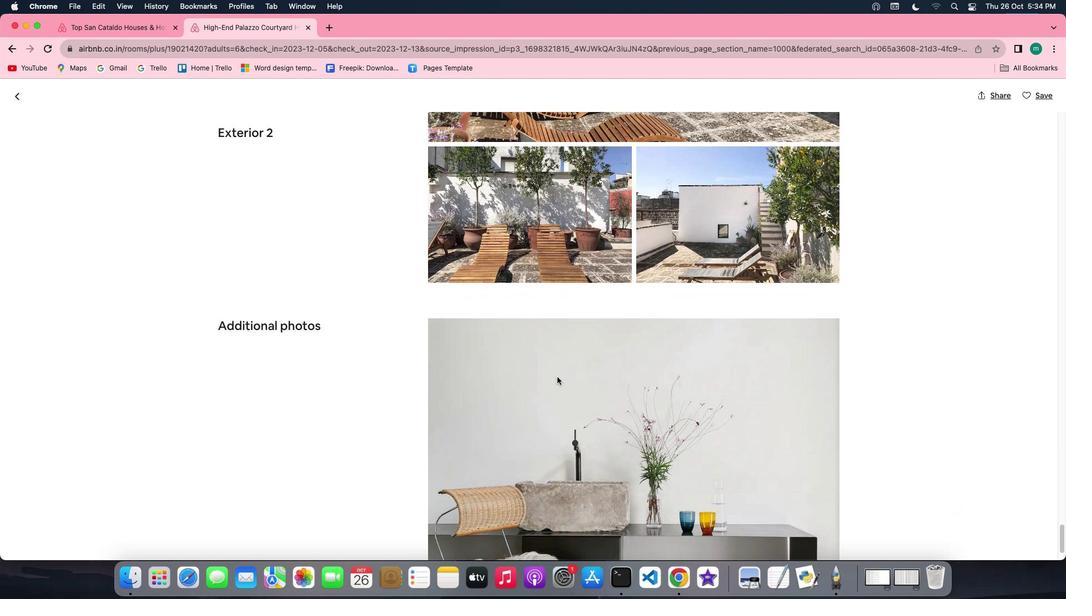 
Action: Mouse scrolled (559, 378) with delta (1, 1)
Screenshot: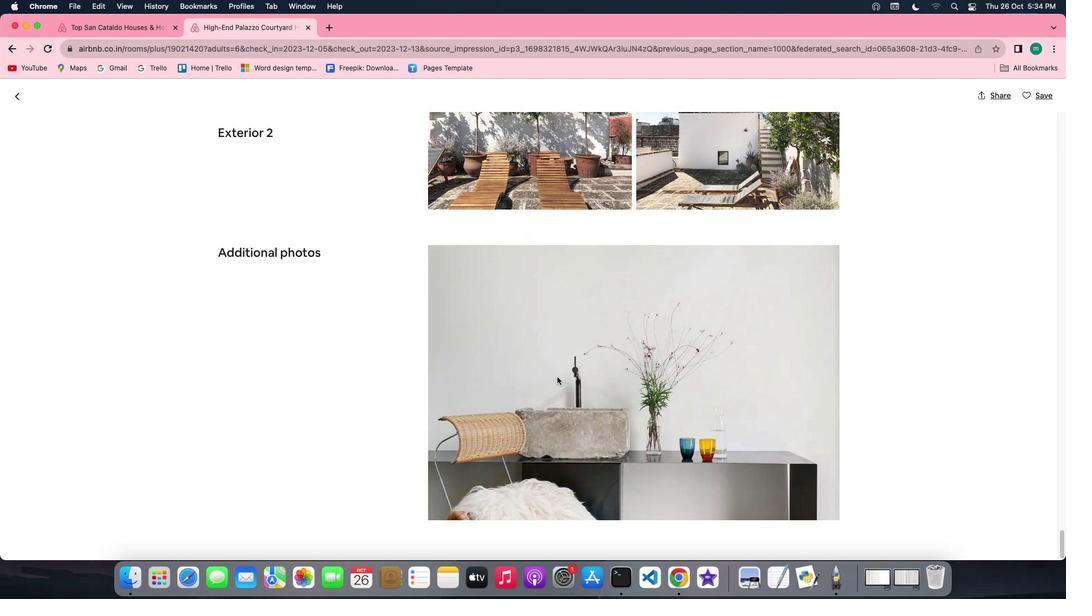 
Action: Mouse scrolled (559, 378) with delta (1, 1)
Screenshot: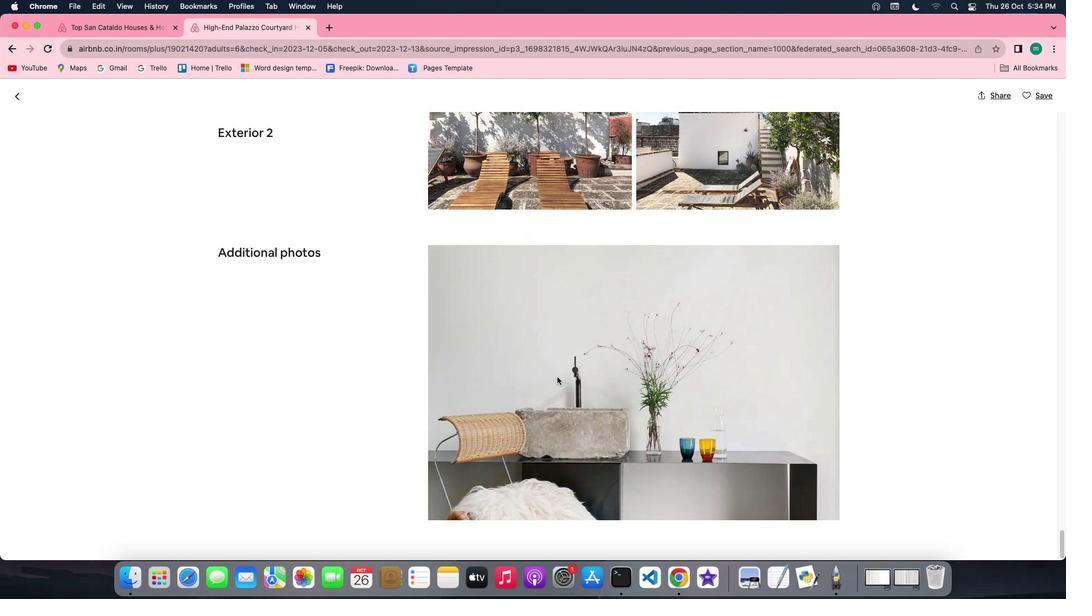 
Action: Mouse scrolled (559, 378) with delta (1, 0)
